 Task: In the event  named  Webinar: Introduction to Influencer Marketing Strategies, Set a range of dates when you can accept meetings  '5 Jun â€" 30 Jun 2023'. Select a duration of  15 min. Select working hours  	_x000D_
MON- SAT 10:30am â€" 6:00pm. Add time before or after your events  as 15 min. Set the frequency of available time slots for invitees as  15 min. Set the minimum notice period and maximum events allowed per day as  42 hours and 4. , logged in from the account softage.4@softage.net and add another guest for the event, softage.3@softage.net
Action: Mouse pressed left at (521, 385)
Screenshot: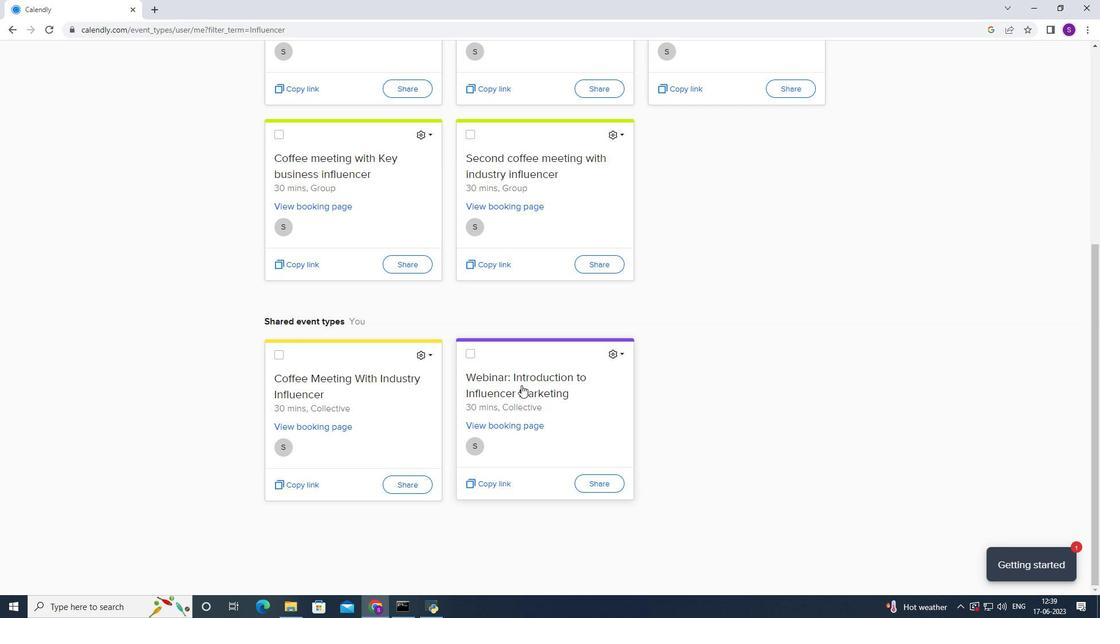 
Action: Mouse moved to (375, 254)
Screenshot: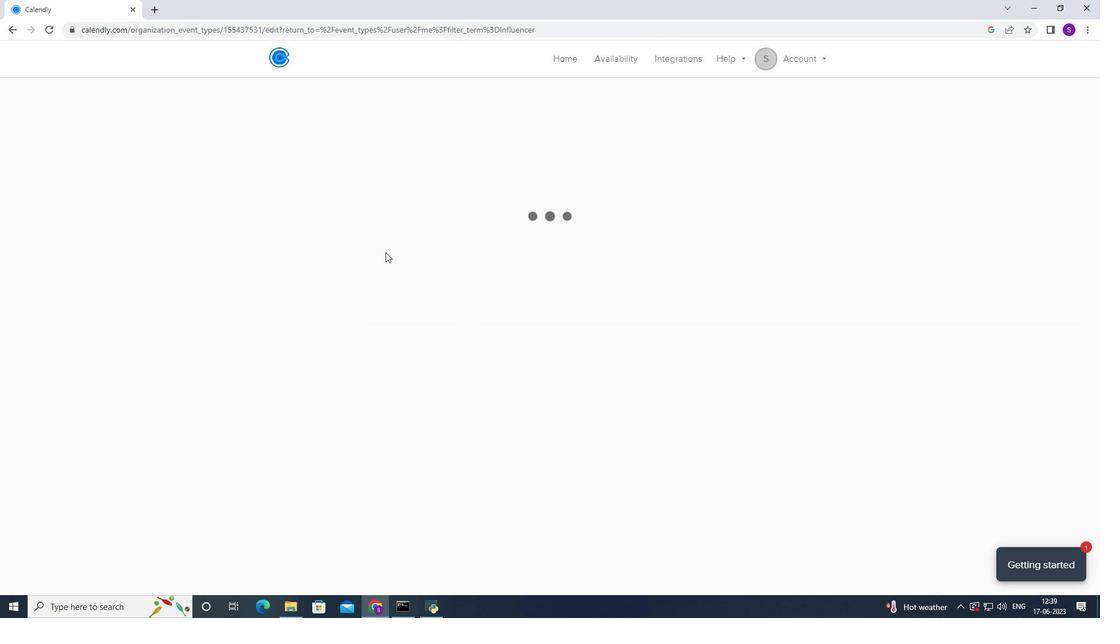 
Action: Mouse scrolled (375, 253) with delta (0, 0)
Screenshot: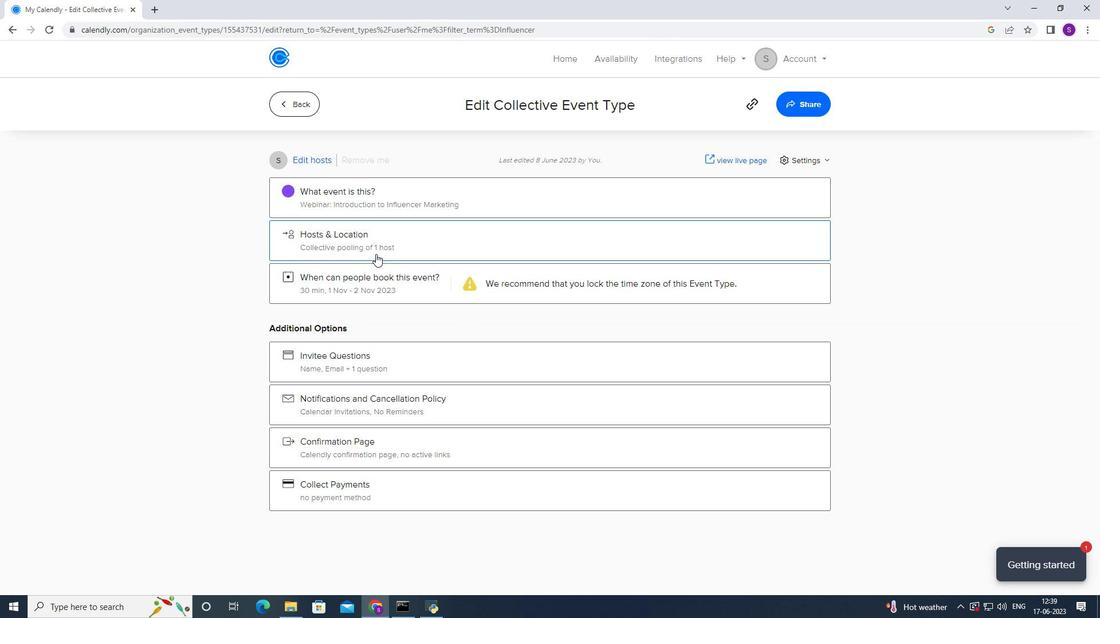 
Action: Mouse moved to (343, 283)
Screenshot: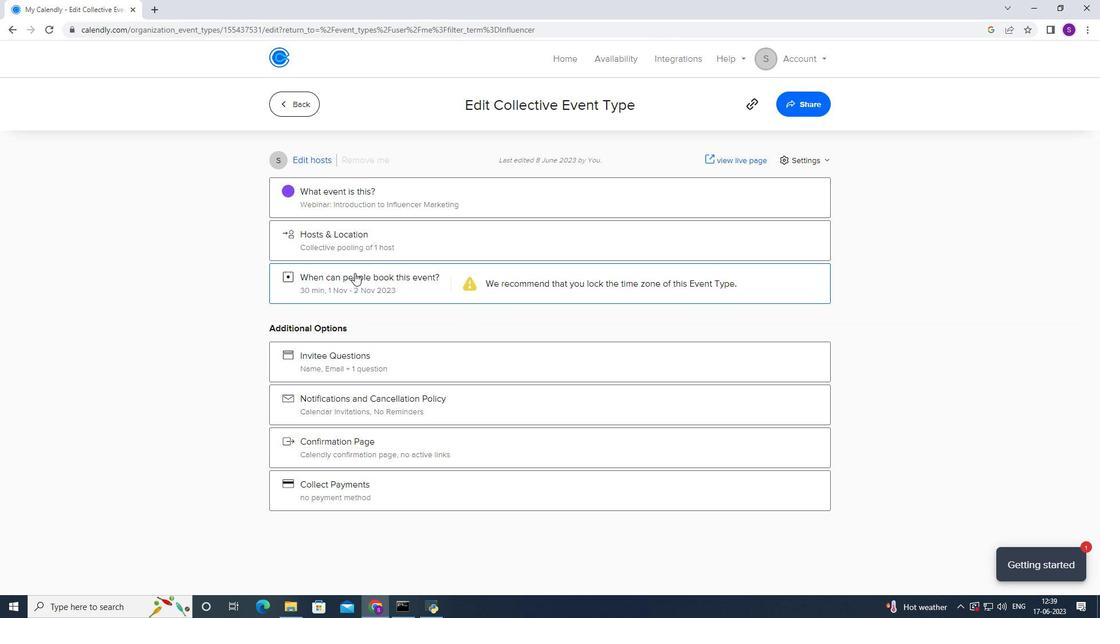 
Action: Mouse pressed left at (343, 283)
Screenshot: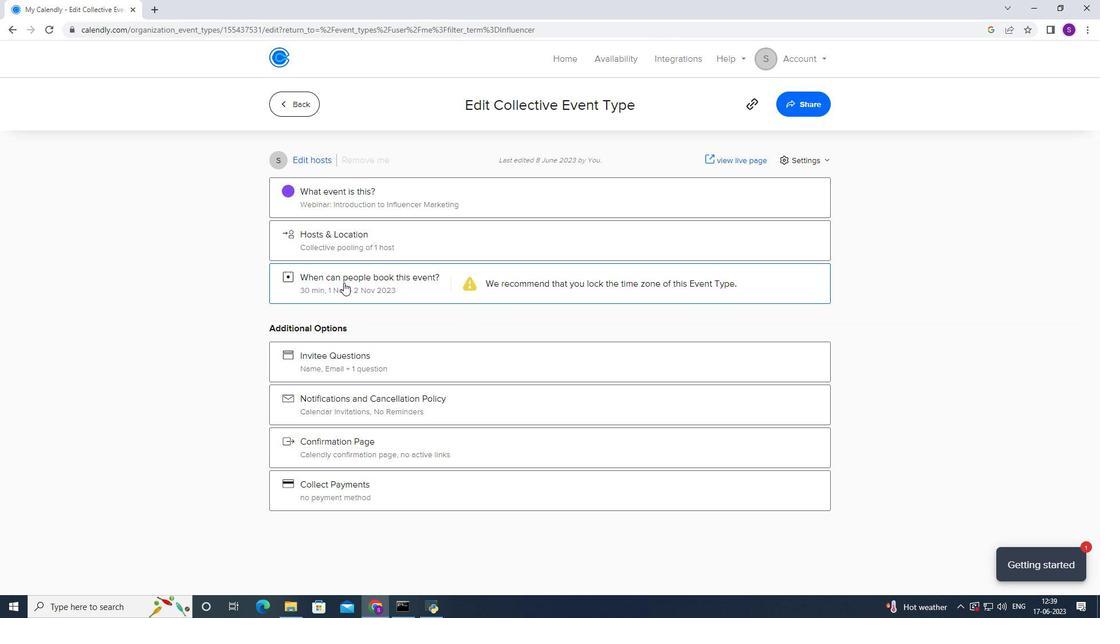 
Action: Mouse moved to (343, 336)
Screenshot: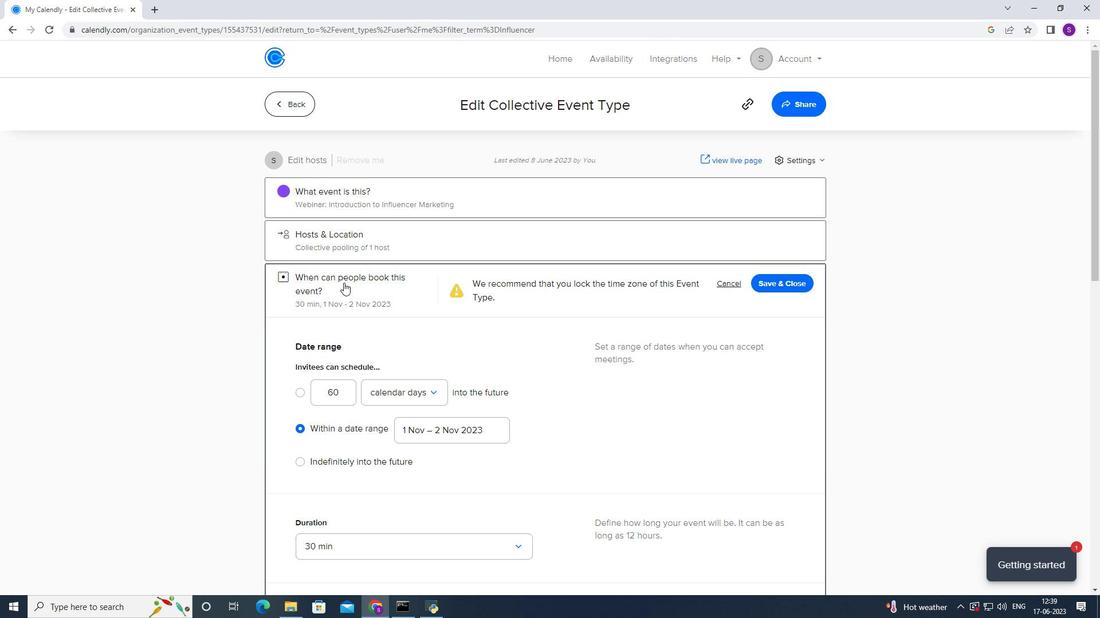 
Action: Mouse scrolled (343, 335) with delta (0, 0)
Screenshot: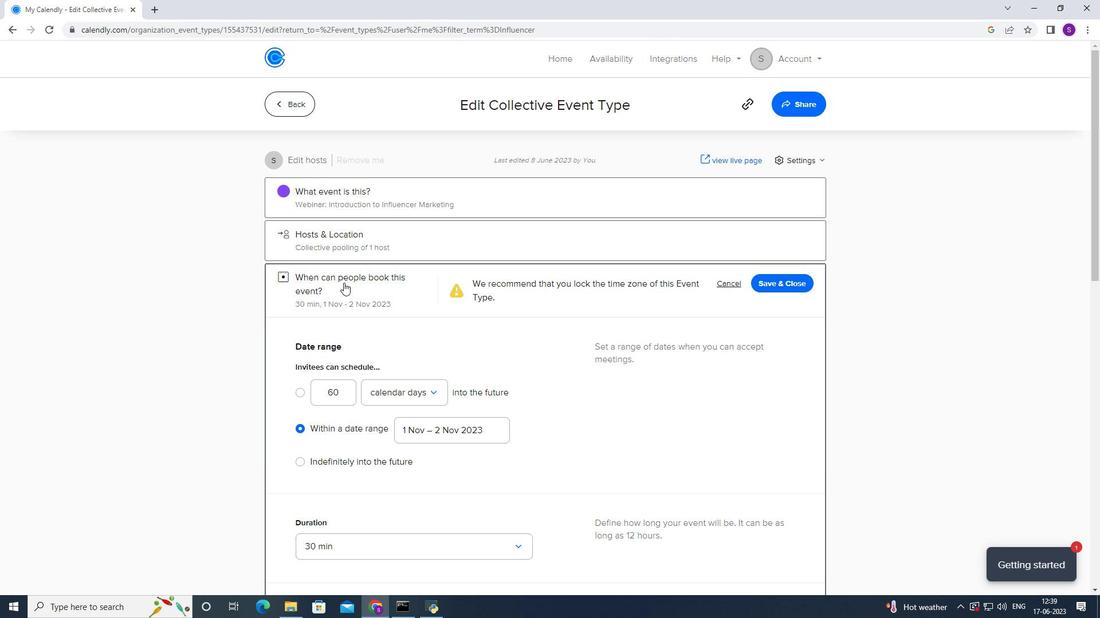 
Action: Mouse moved to (343, 336)
Screenshot: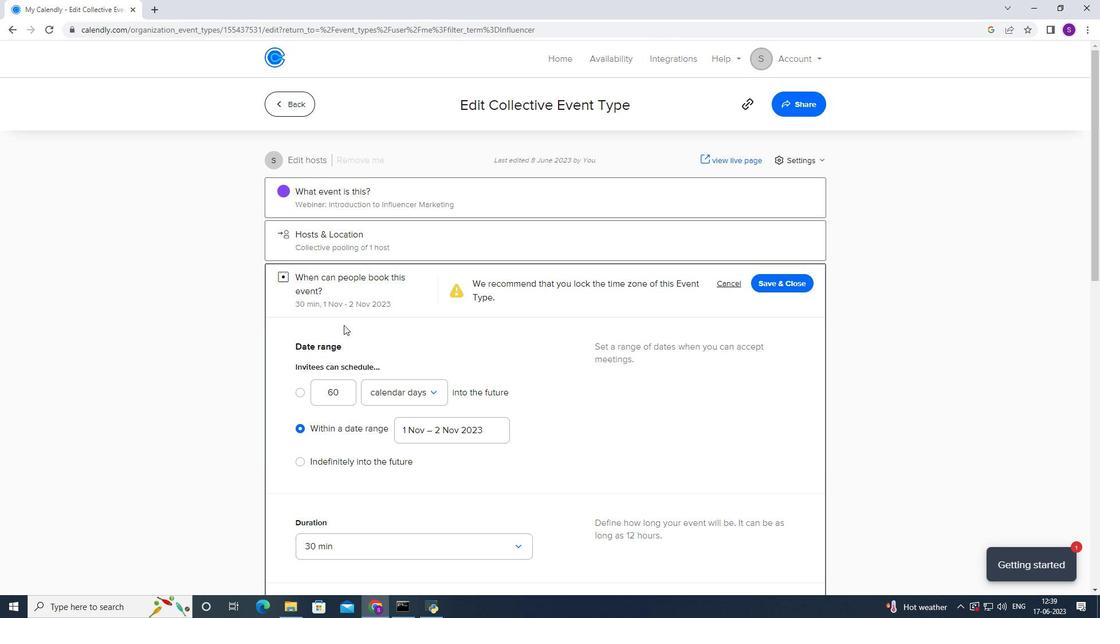 
Action: Mouse scrolled (343, 335) with delta (0, 0)
Screenshot: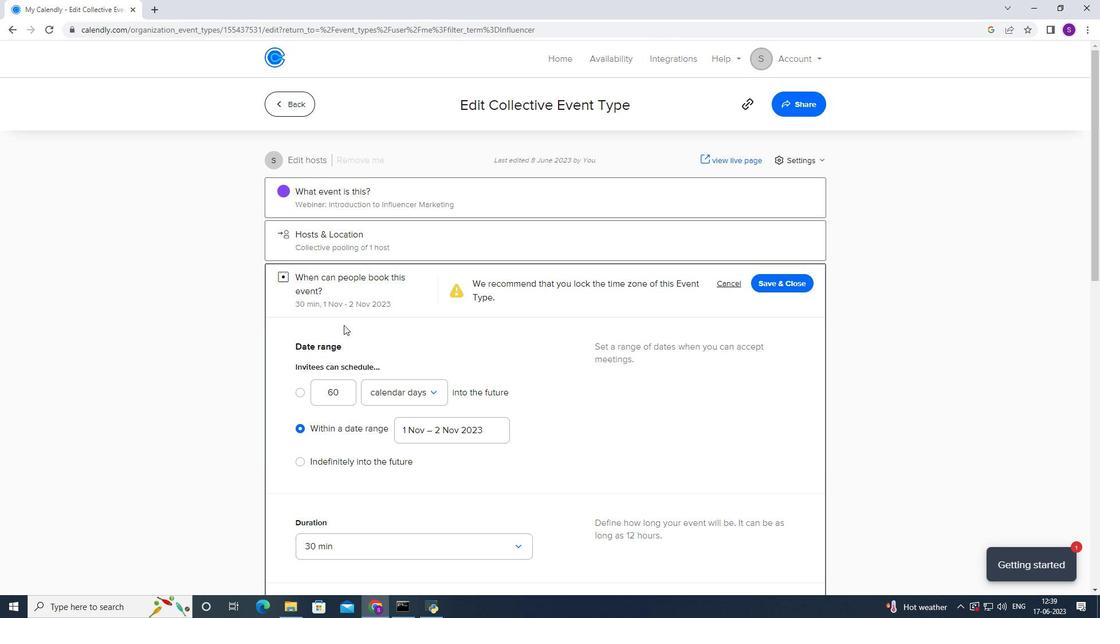
Action: Mouse moved to (342, 336)
Screenshot: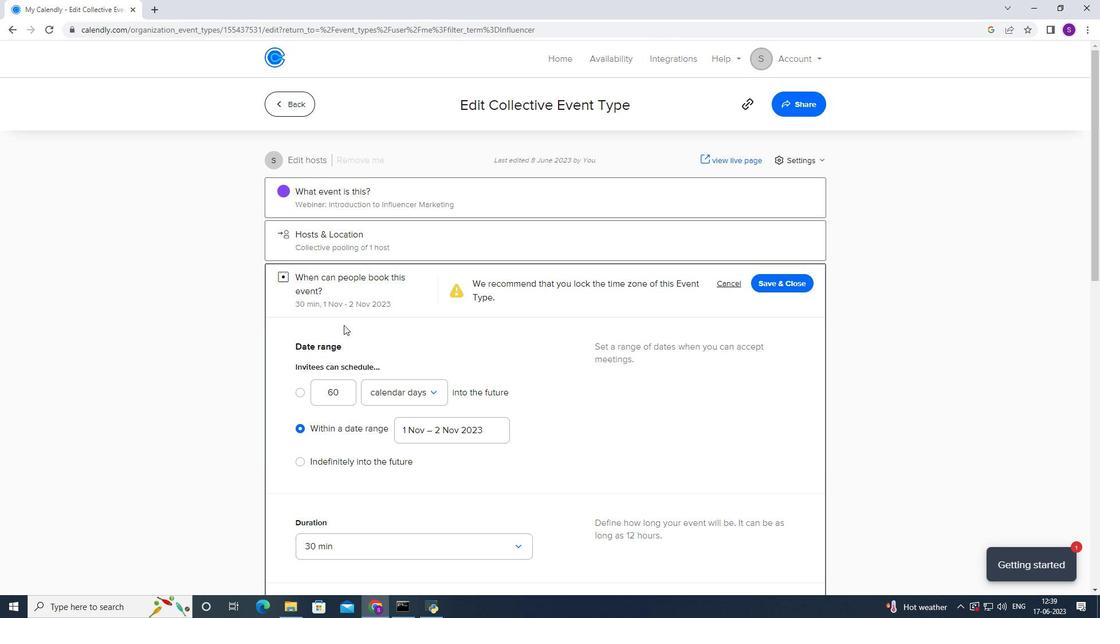 
Action: Mouse scrolled (342, 335) with delta (0, 0)
Screenshot: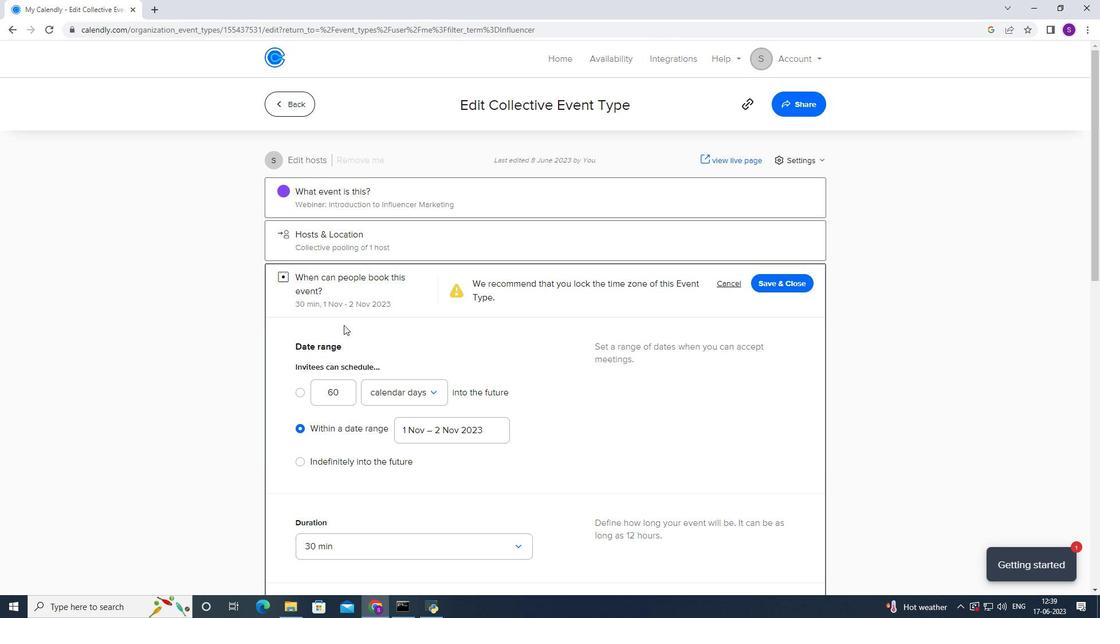 
Action: Mouse moved to (416, 253)
Screenshot: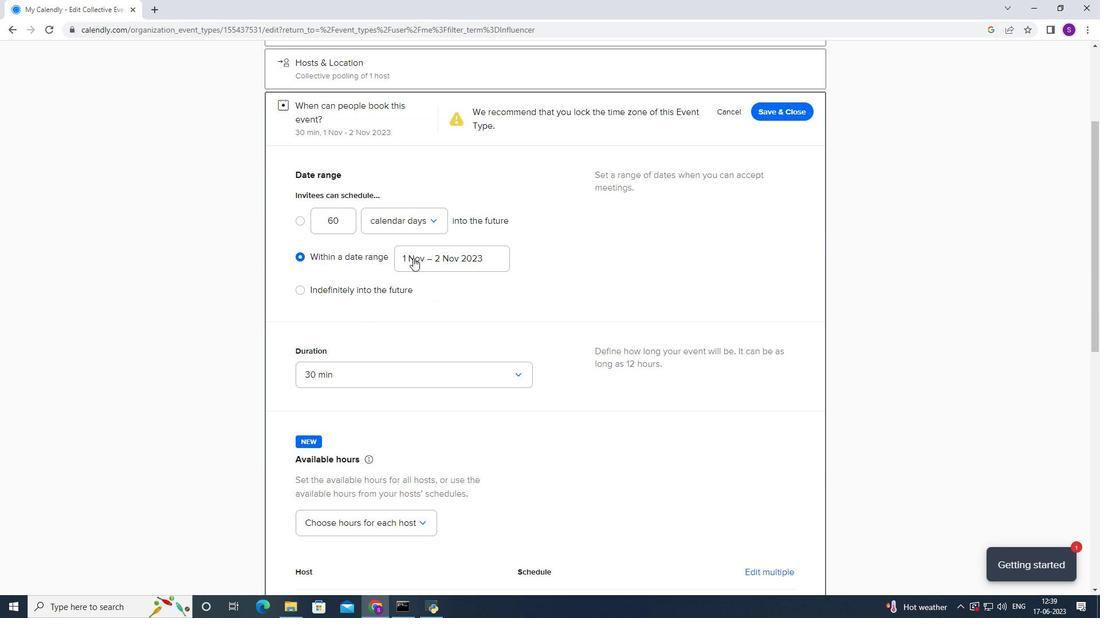 
Action: Mouse pressed left at (416, 253)
Screenshot: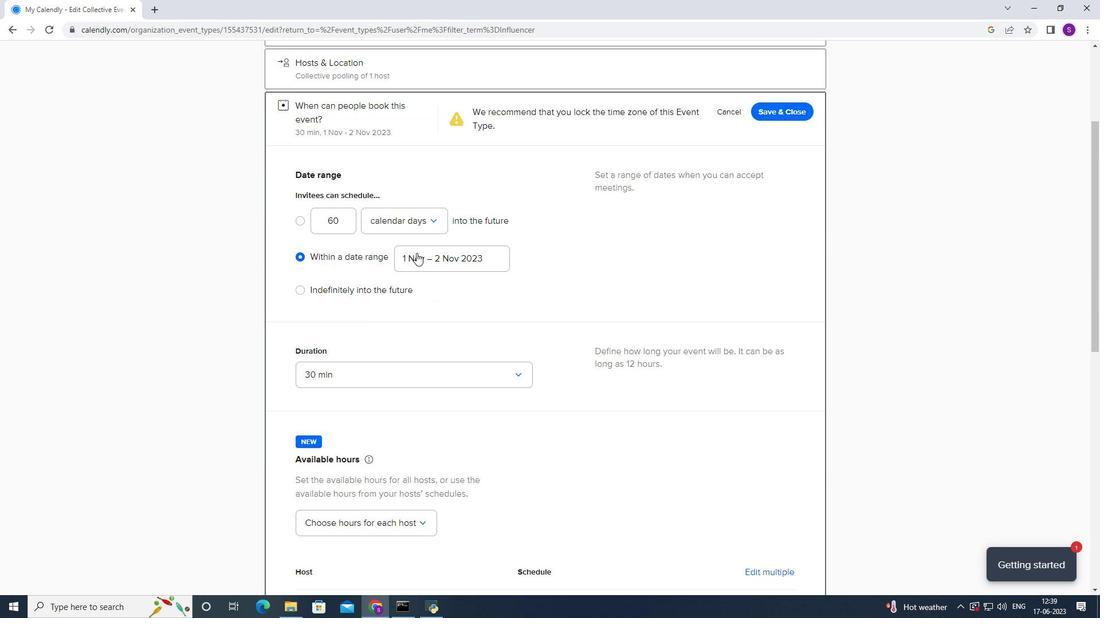 
Action: Mouse moved to (248, 350)
Screenshot: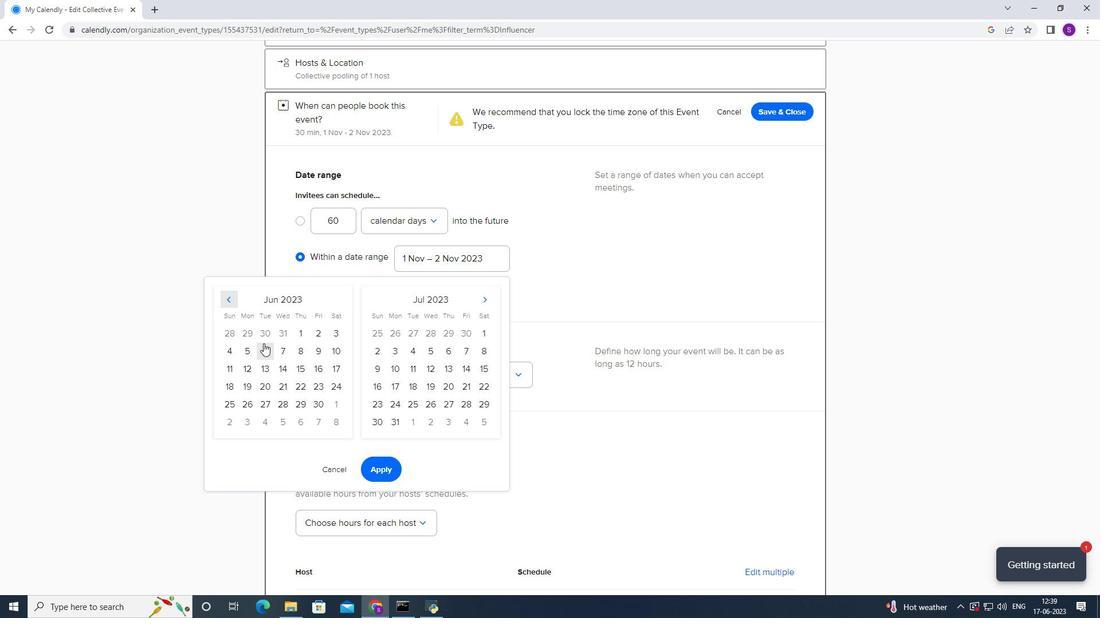 
Action: Mouse pressed left at (248, 350)
Screenshot: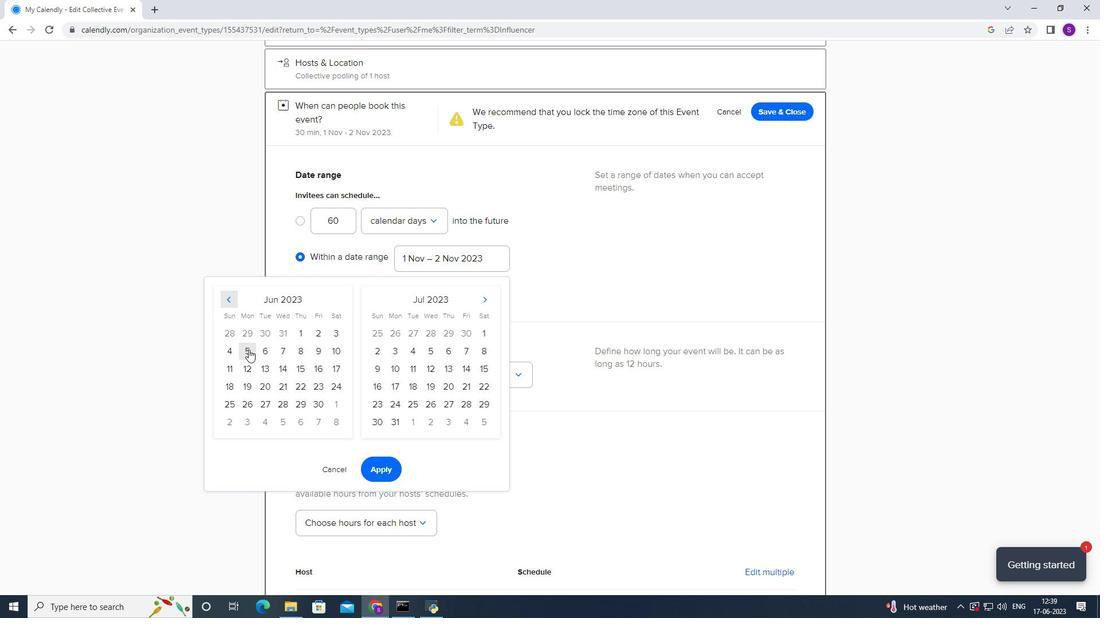 
Action: Mouse moved to (314, 404)
Screenshot: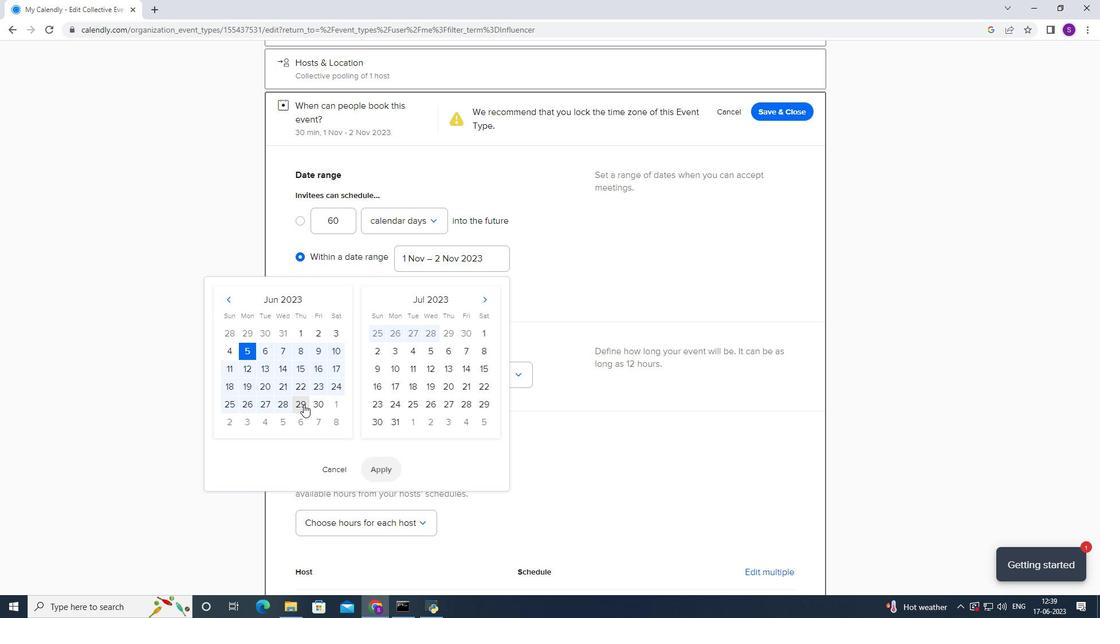 
Action: Mouse pressed left at (314, 404)
Screenshot: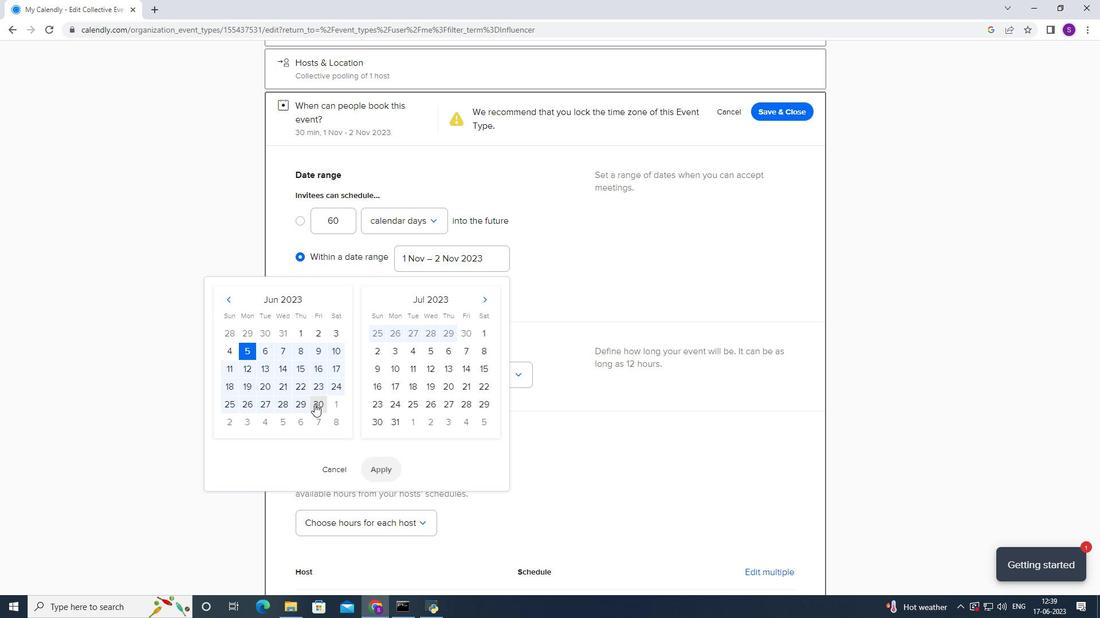 
Action: Mouse moved to (377, 465)
Screenshot: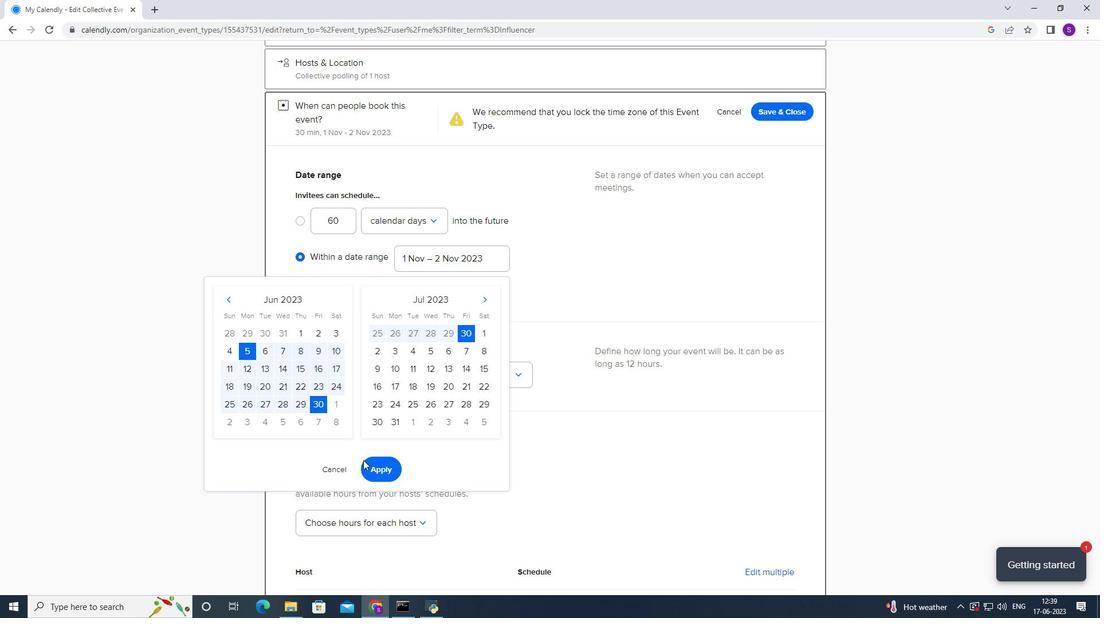 
Action: Mouse pressed left at (377, 465)
Screenshot: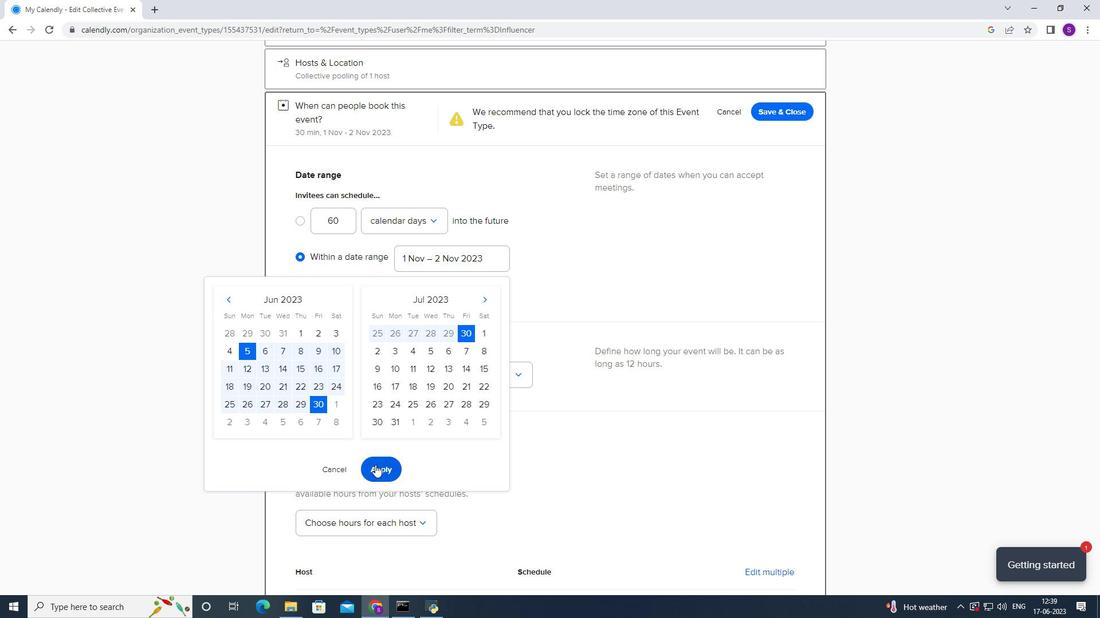 
Action: Mouse moved to (386, 323)
Screenshot: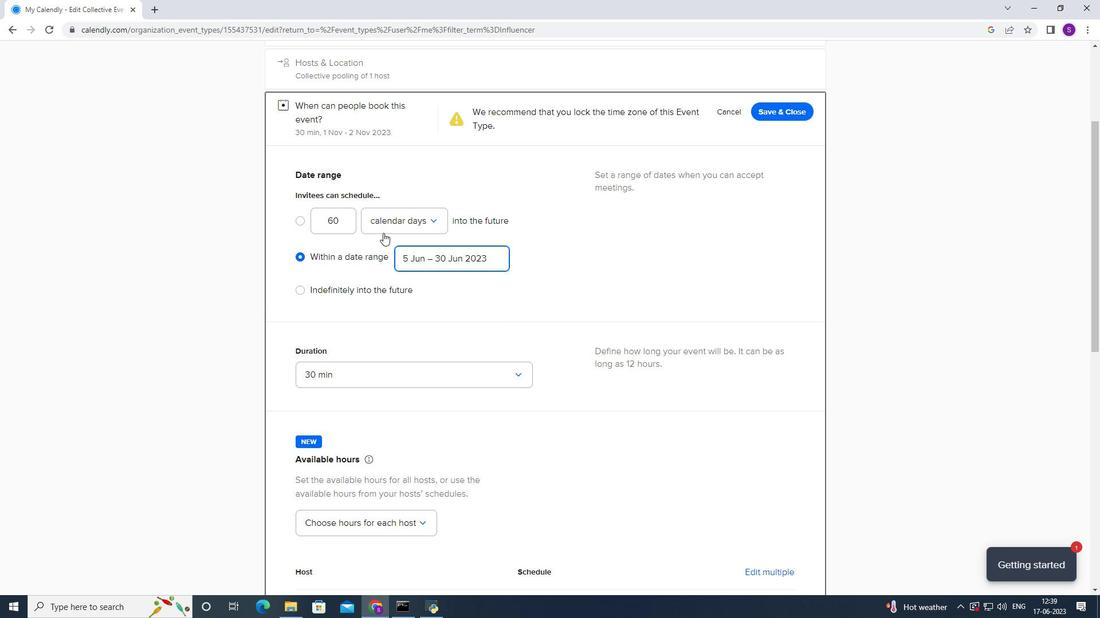 
Action: Mouse scrolled (387, 297) with delta (0, 0)
Screenshot: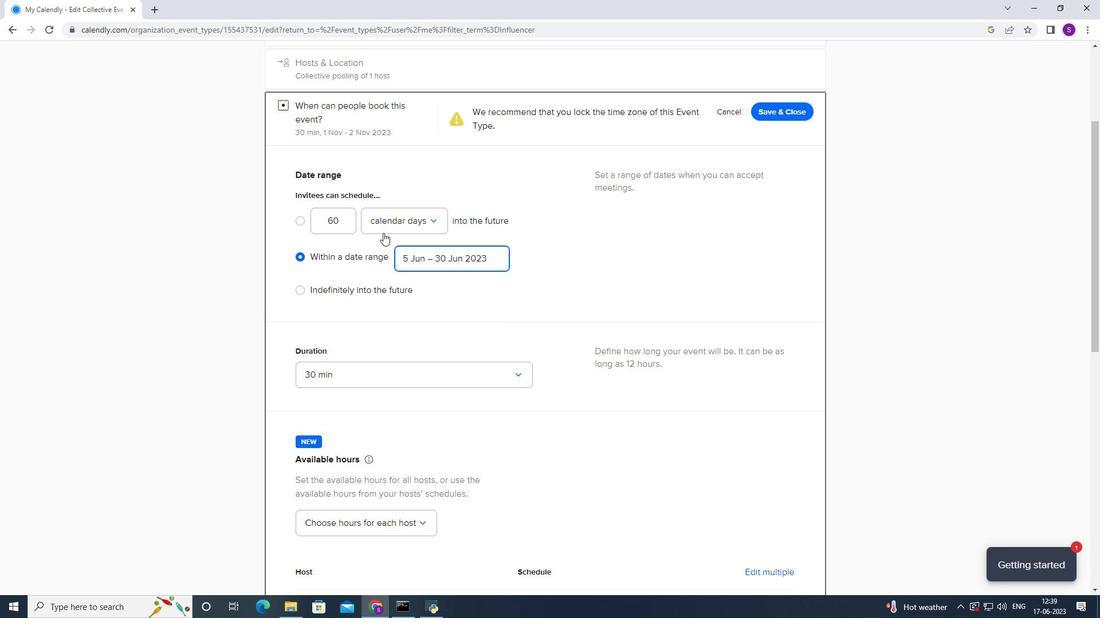 
Action: Mouse scrolled (386, 322) with delta (0, 0)
Screenshot: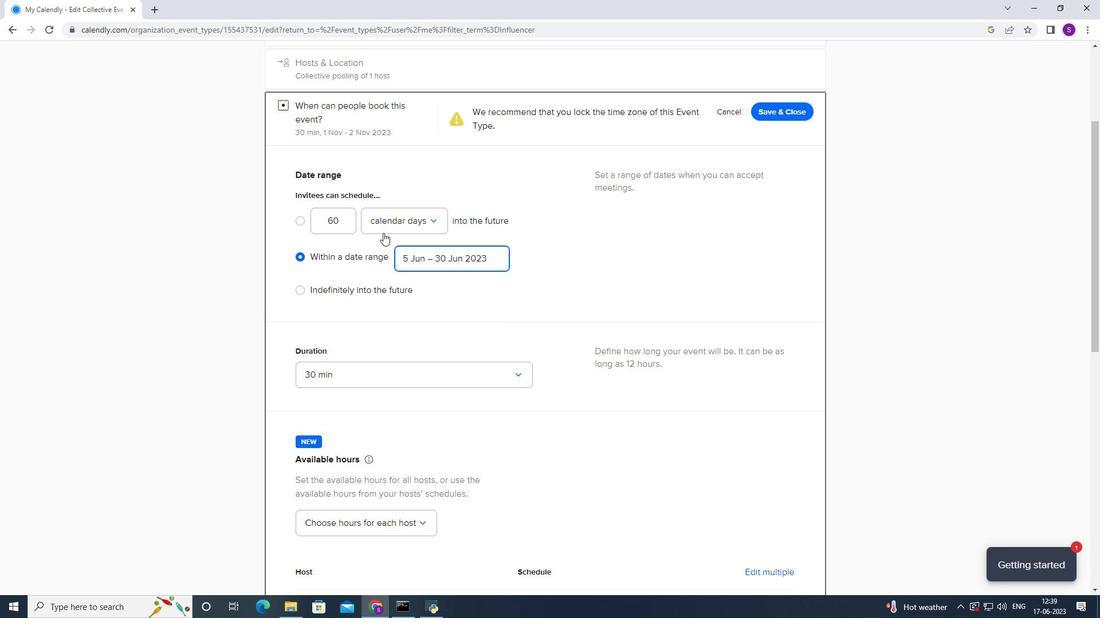 
Action: Mouse scrolled (386, 322) with delta (0, 0)
Screenshot: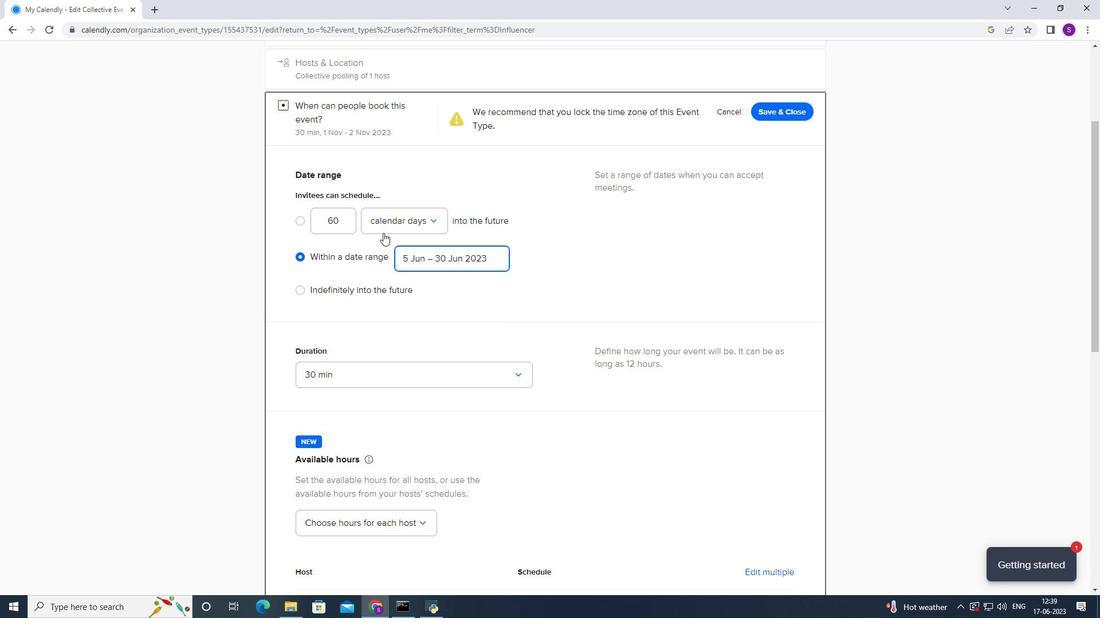 
Action: Mouse scrolled (386, 322) with delta (0, 0)
Screenshot: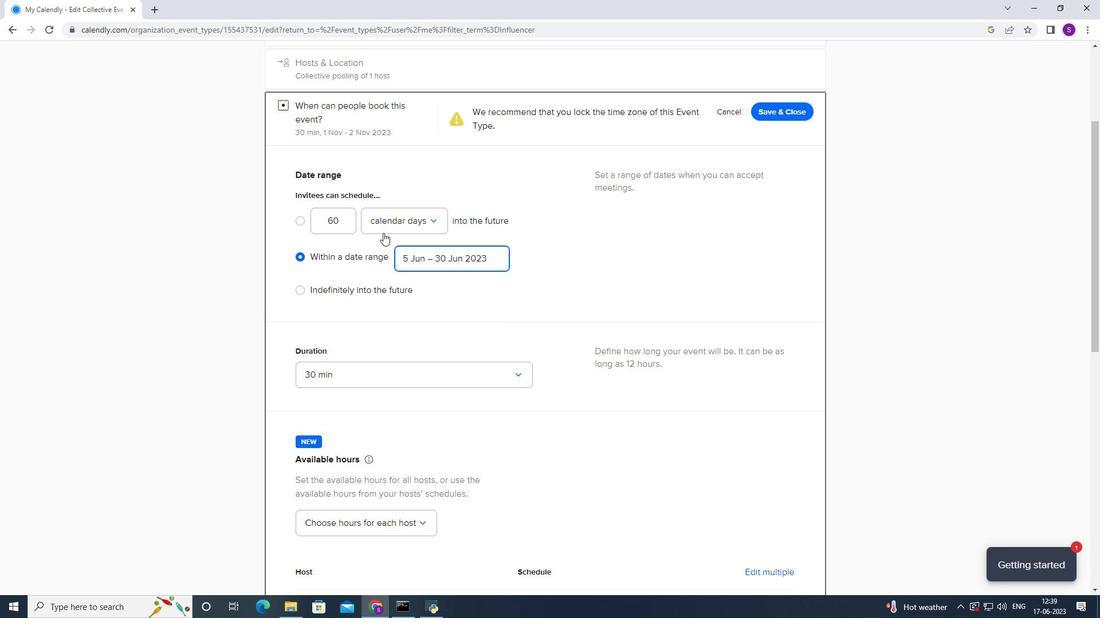 
Action: Mouse moved to (386, 318)
Screenshot: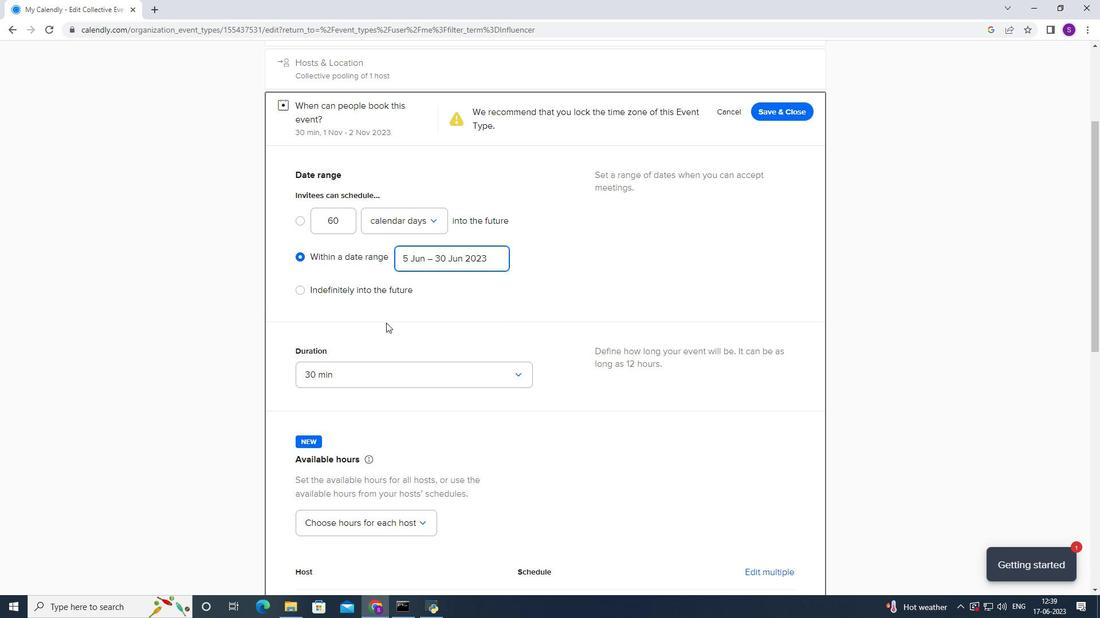 
Action: Mouse scrolled (386, 319) with delta (0, 0)
Screenshot: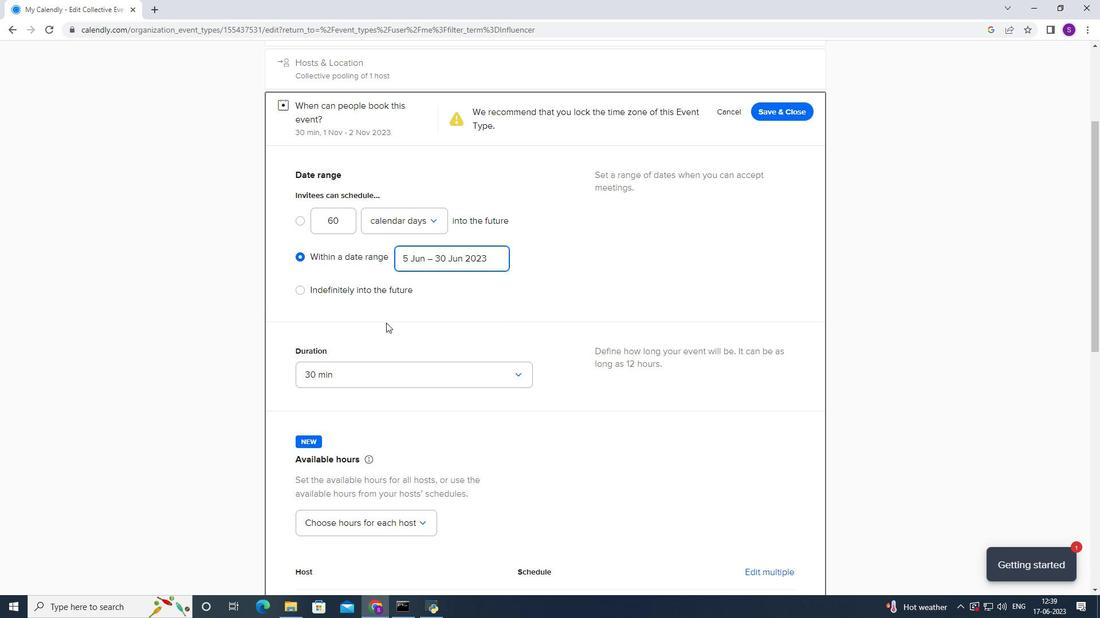 
Action: Mouse moved to (402, 275)
Screenshot: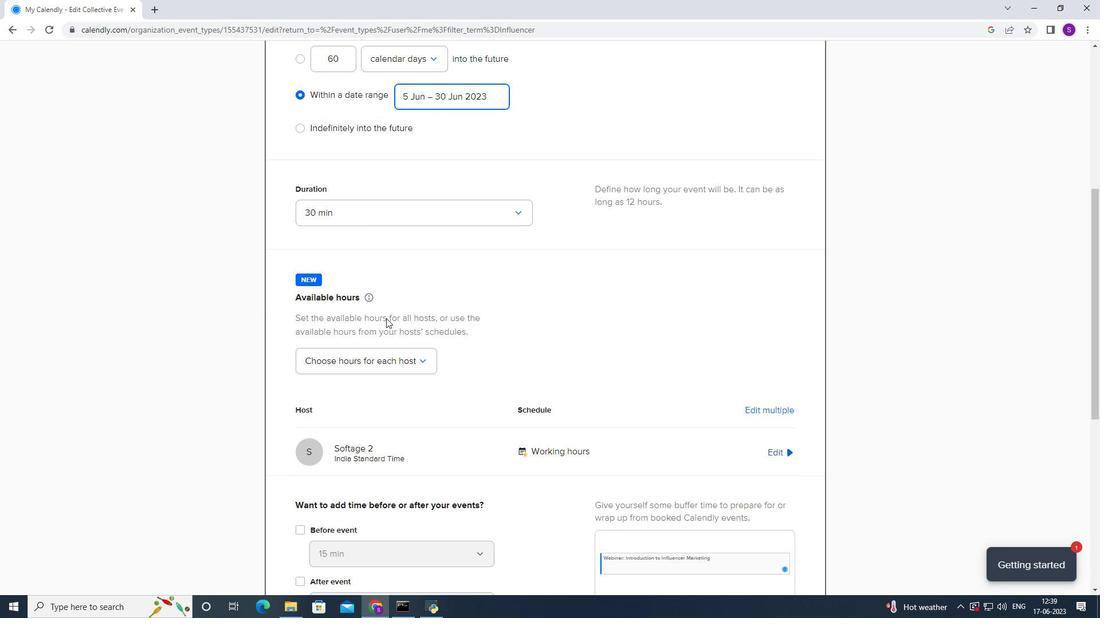 
Action: Mouse scrolled (402, 276) with delta (0, 0)
Screenshot: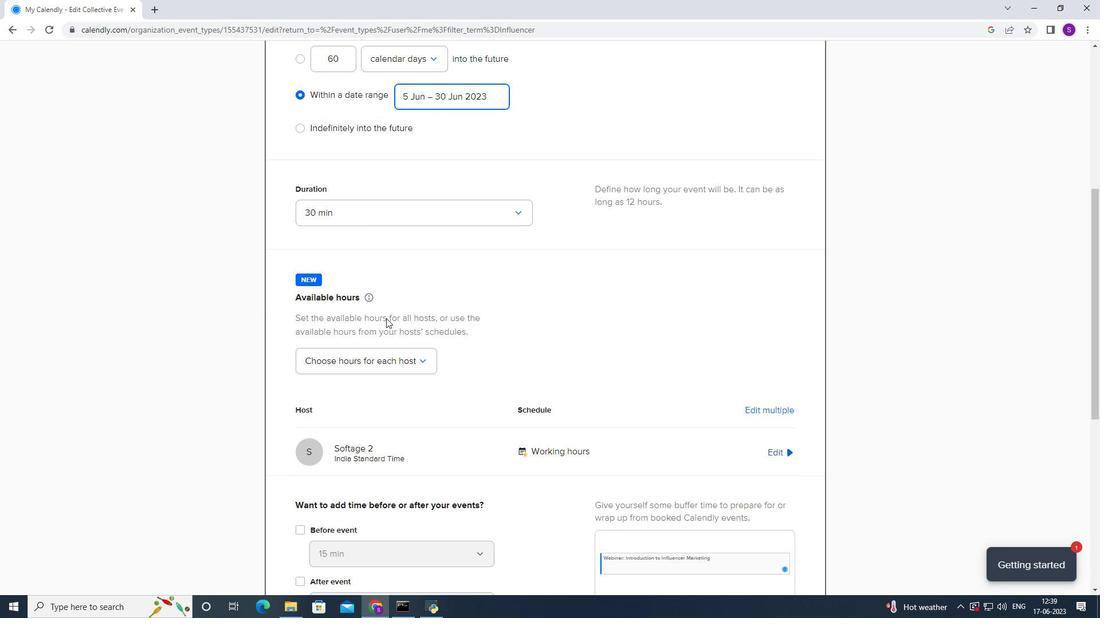 
Action: Mouse moved to (385, 250)
Screenshot: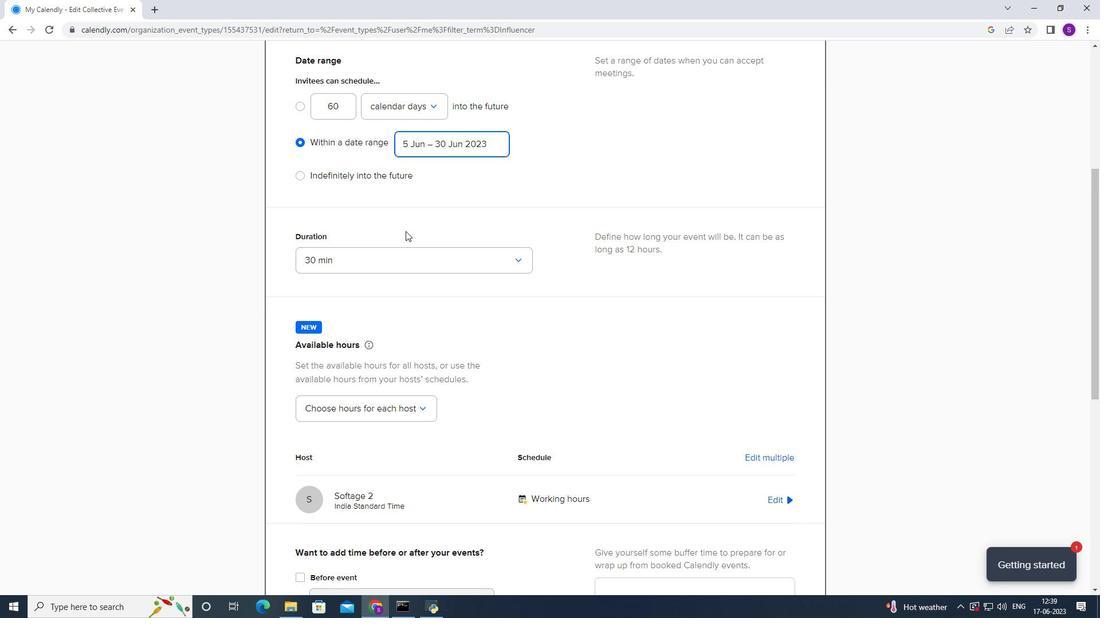 
Action: Mouse pressed left at (385, 250)
Screenshot: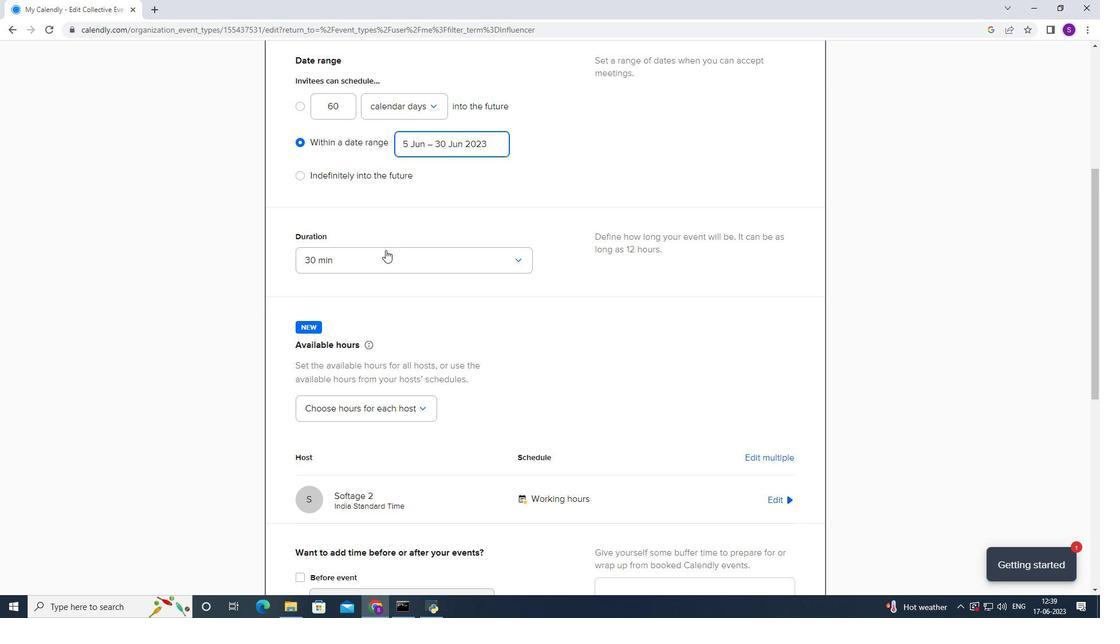 
Action: Mouse moved to (370, 288)
Screenshot: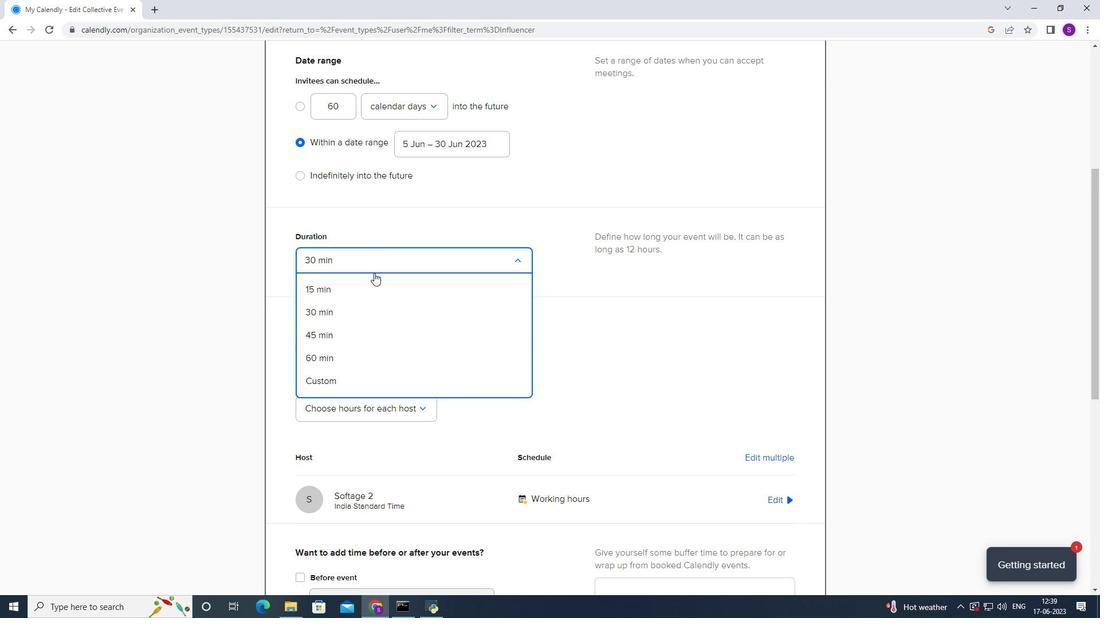 
Action: Mouse scrolled (370, 287) with delta (0, 0)
Screenshot: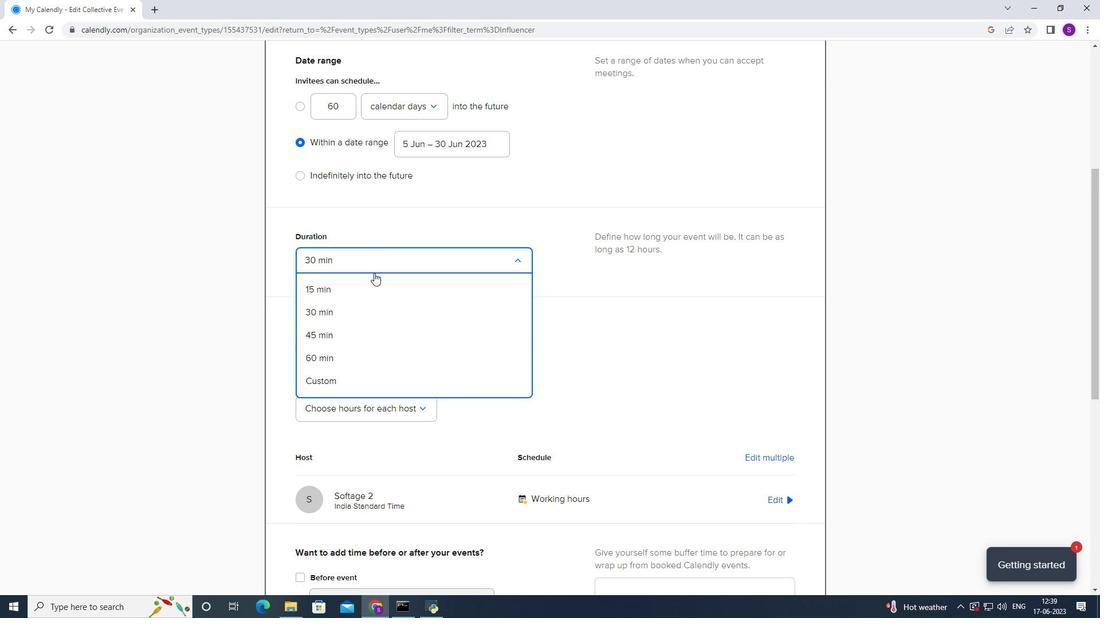 
Action: Mouse moved to (369, 289)
Screenshot: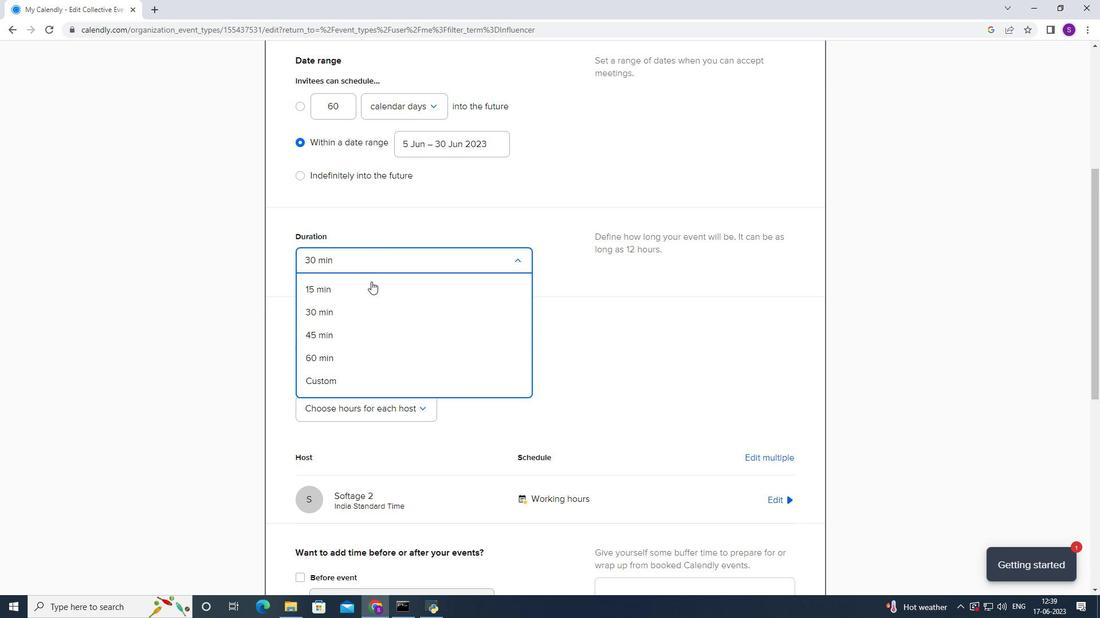 
Action: Mouse scrolled (369, 289) with delta (0, 0)
Screenshot: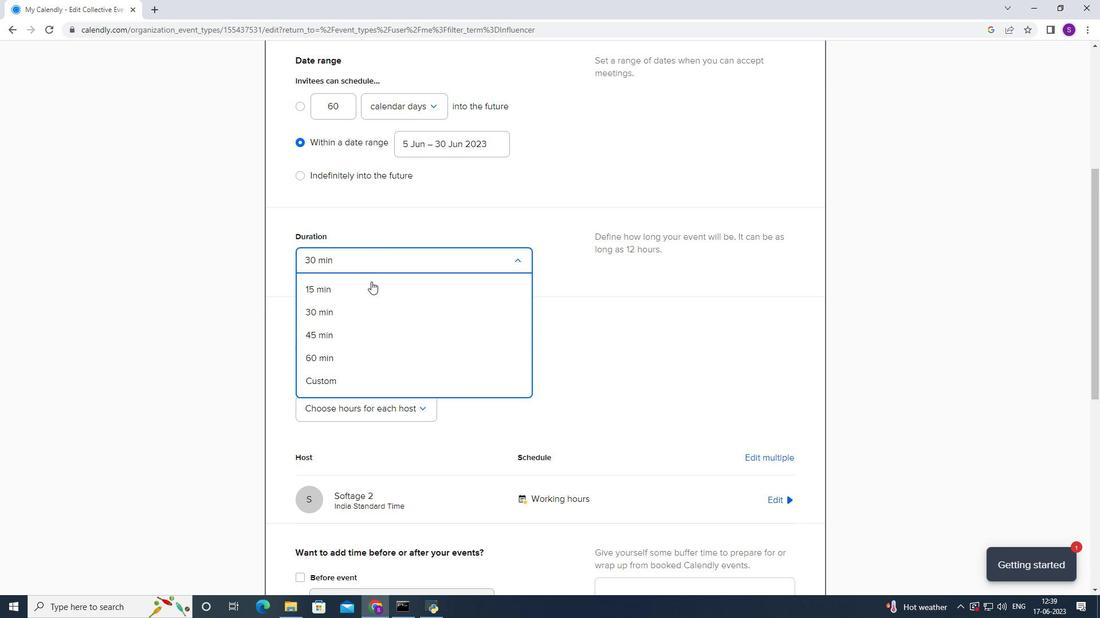 
Action: Mouse moved to (388, 182)
Screenshot: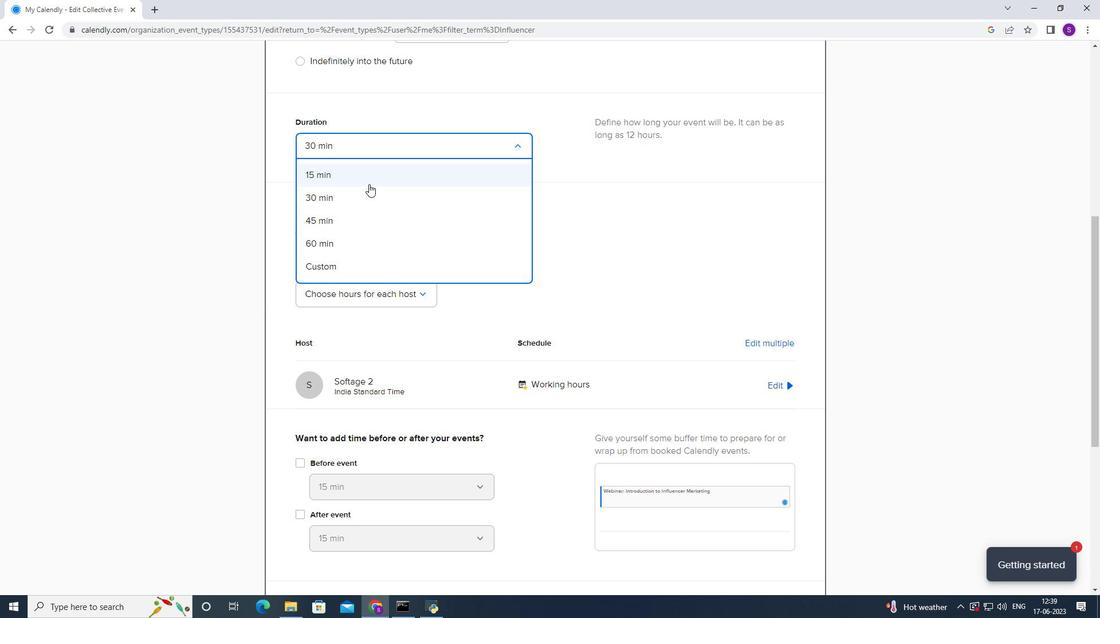 
Action: Mouse pressed left at (388, 182)
Screenshot: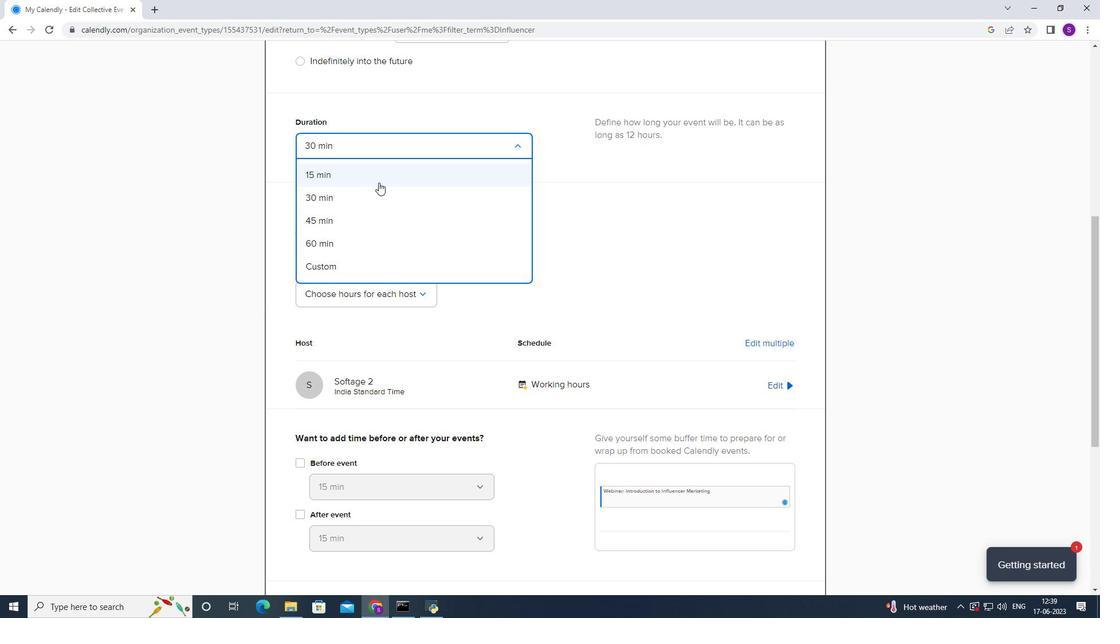 
Action: Mouse moved to (358, 318)
Screenshot: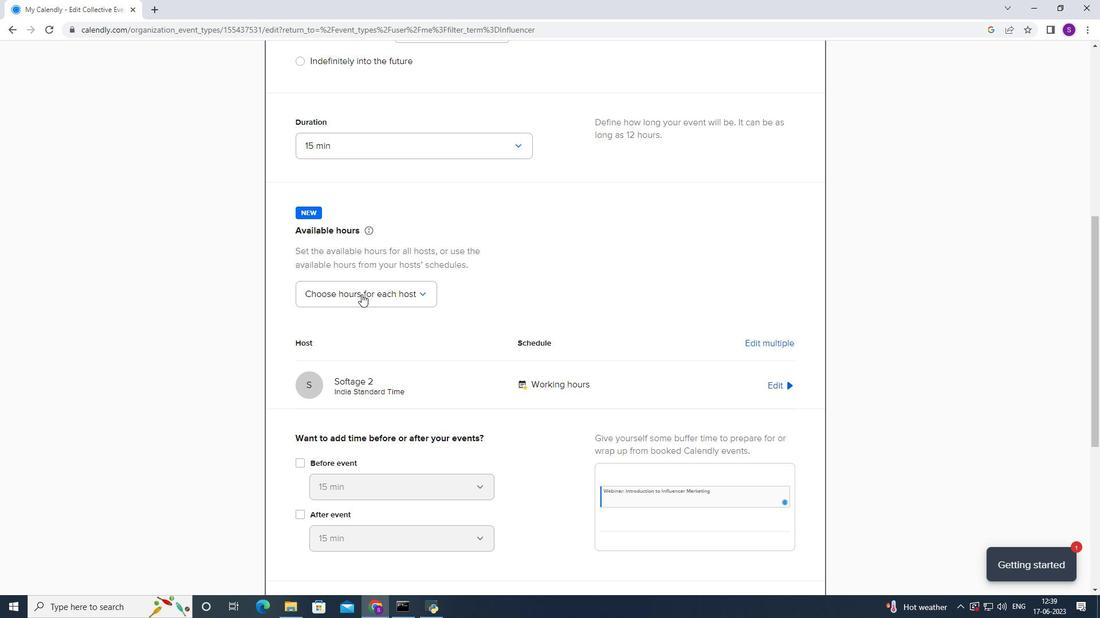 
Action: Mouse scrolled (358, 317) with delta (0, 0)
Screenshot: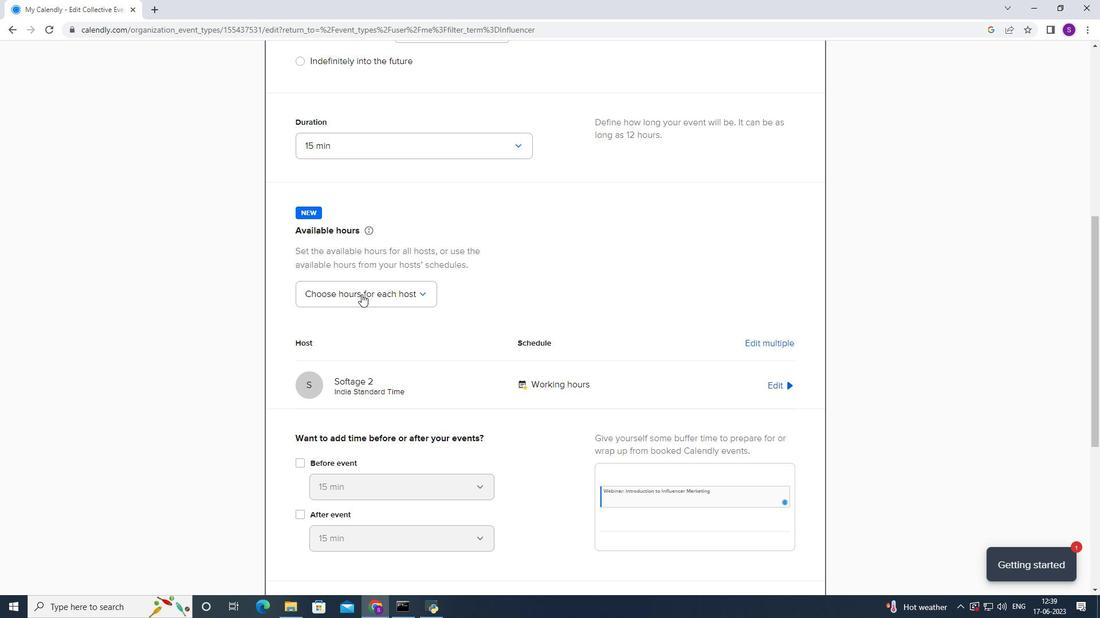 
Action: Mouse scrolled (358, 317) with delta (0, 0)
Screenshot: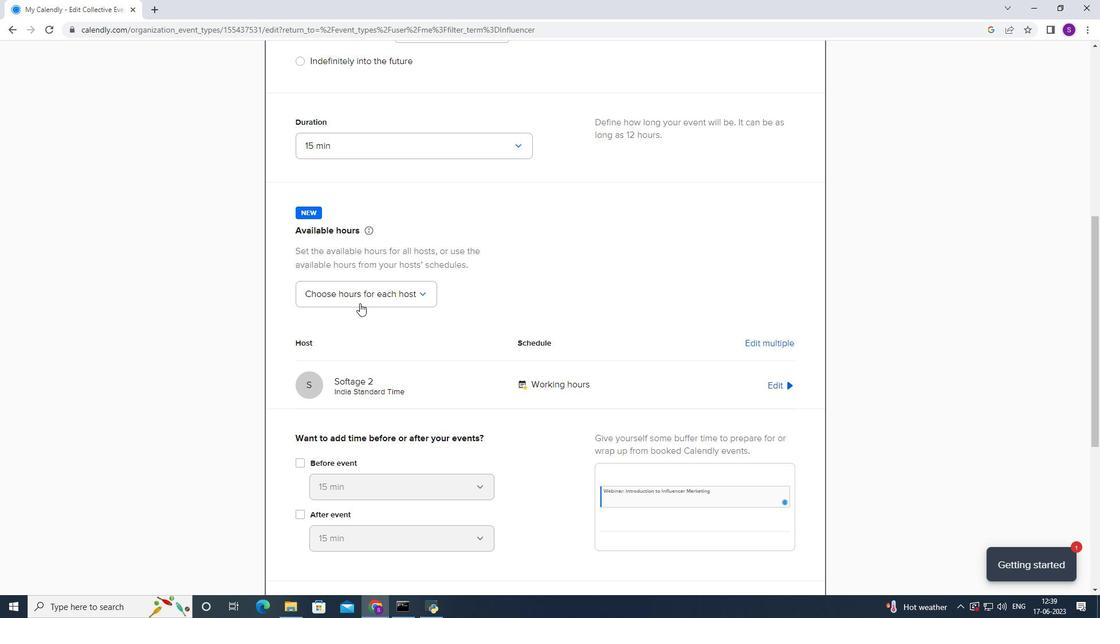 
Action: Mouse moved to (783, 274)
Screenshot: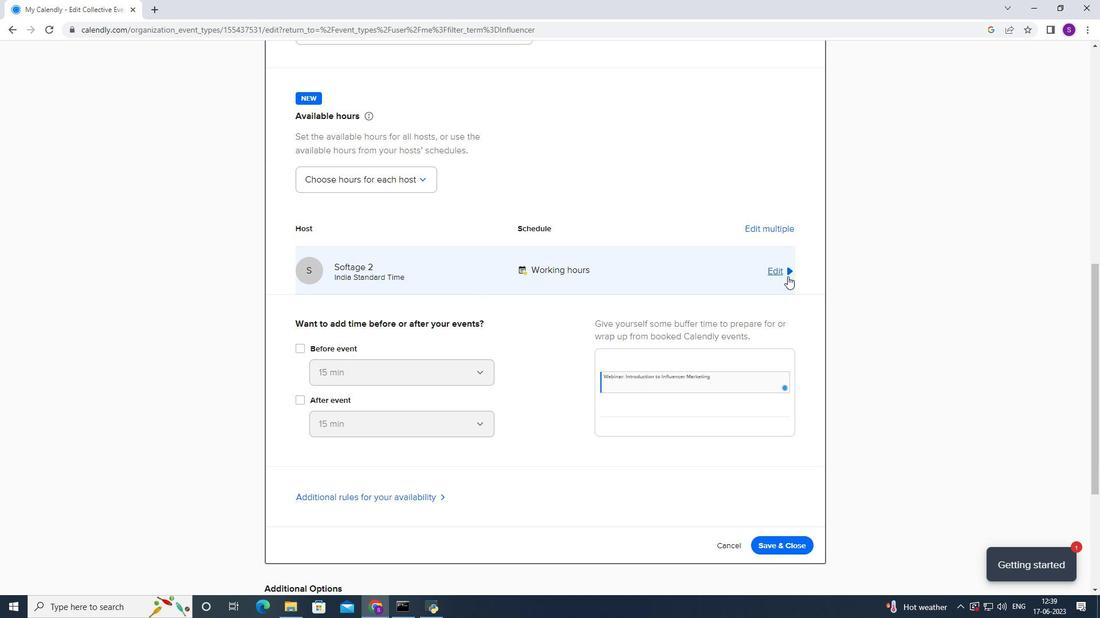 
Action: Mouse pressed left at (783, 274)
Screenshot: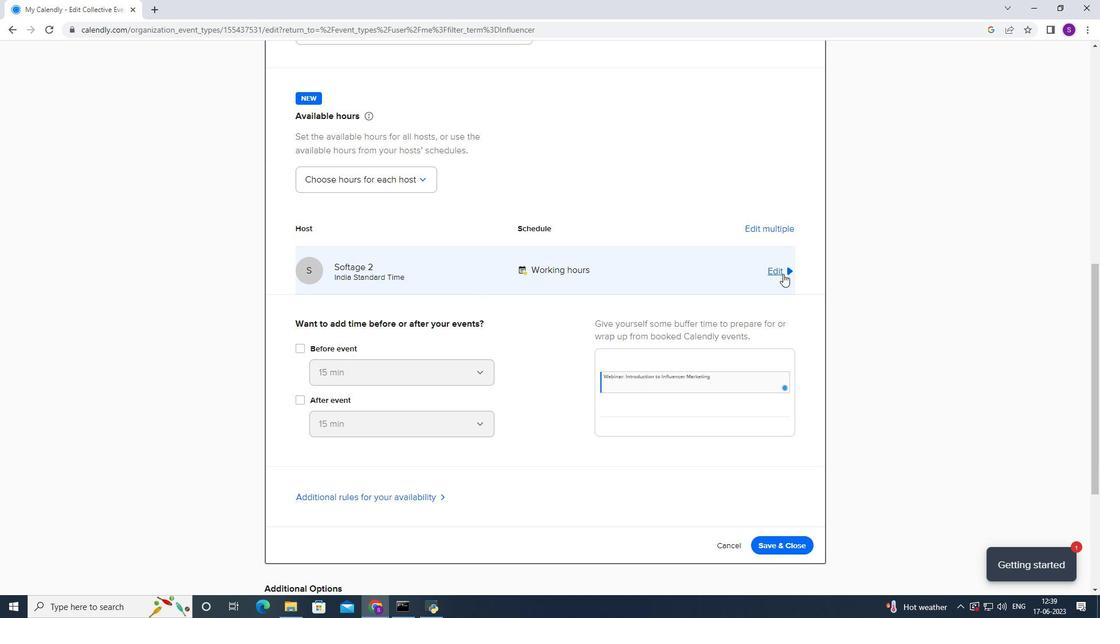 
Action: Mouse moved to (390, 327)
Screenshot: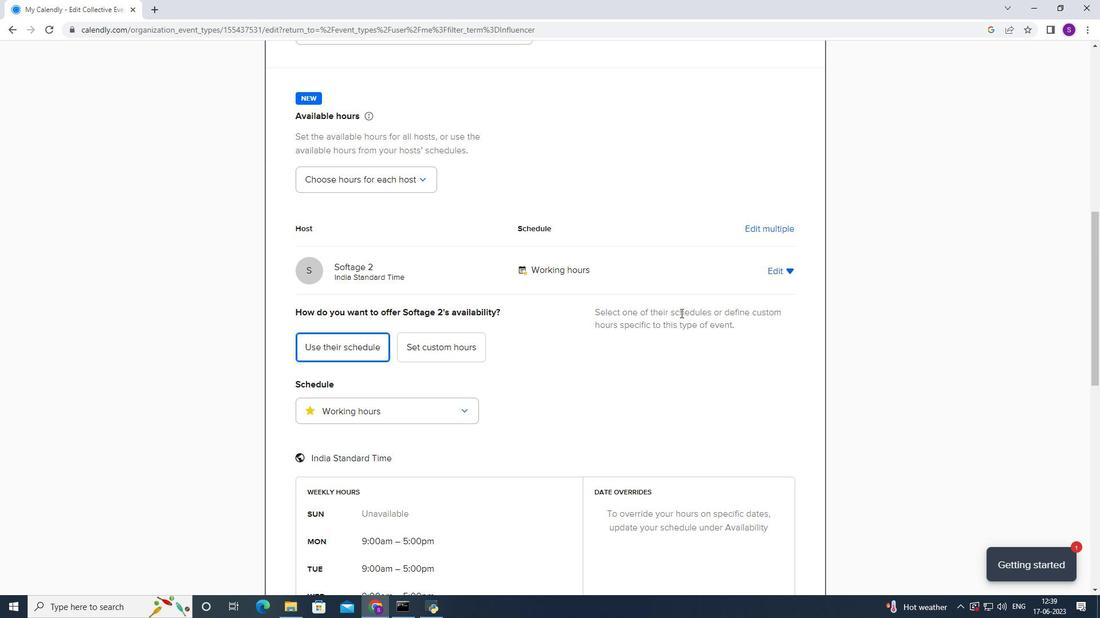 
Action: Mouse scrolled (390, 326) with delta (0, 0)
Screenshot: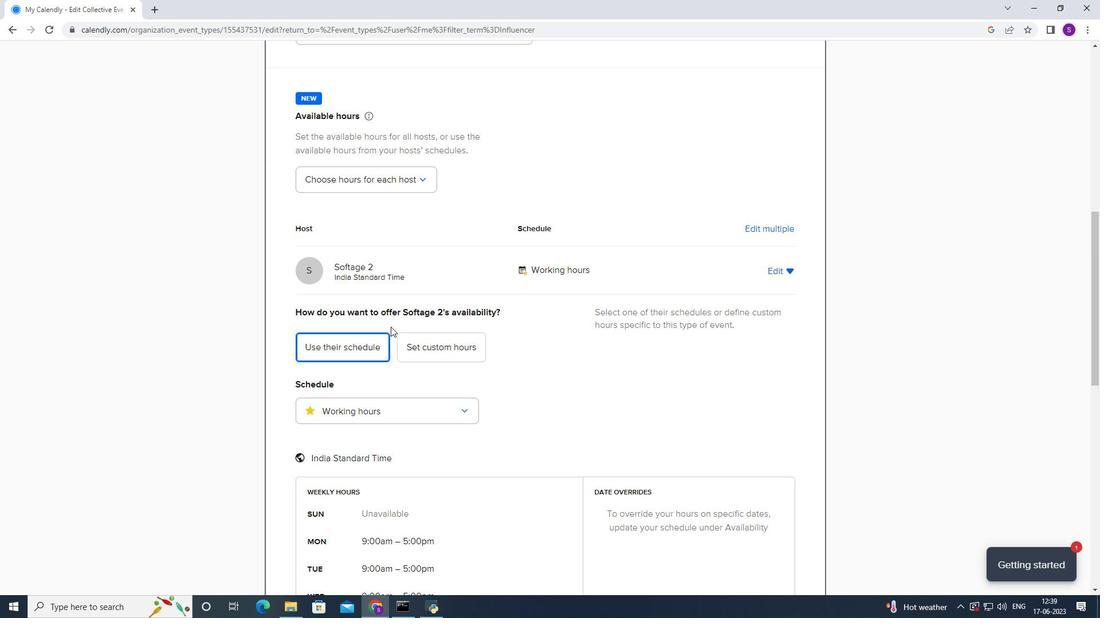 
Action: Mouse scrolled (390, 326) with delta (0, 0)
Screenshot: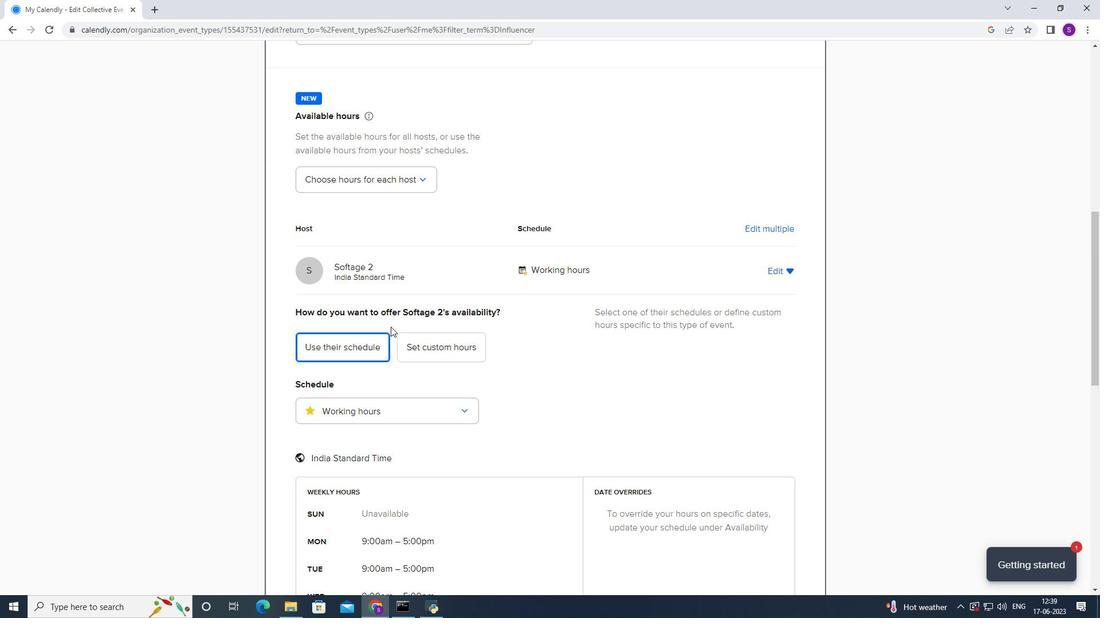 
Action: Mouse scrolled (390, 326) with delta (0, 0)
Screenshot: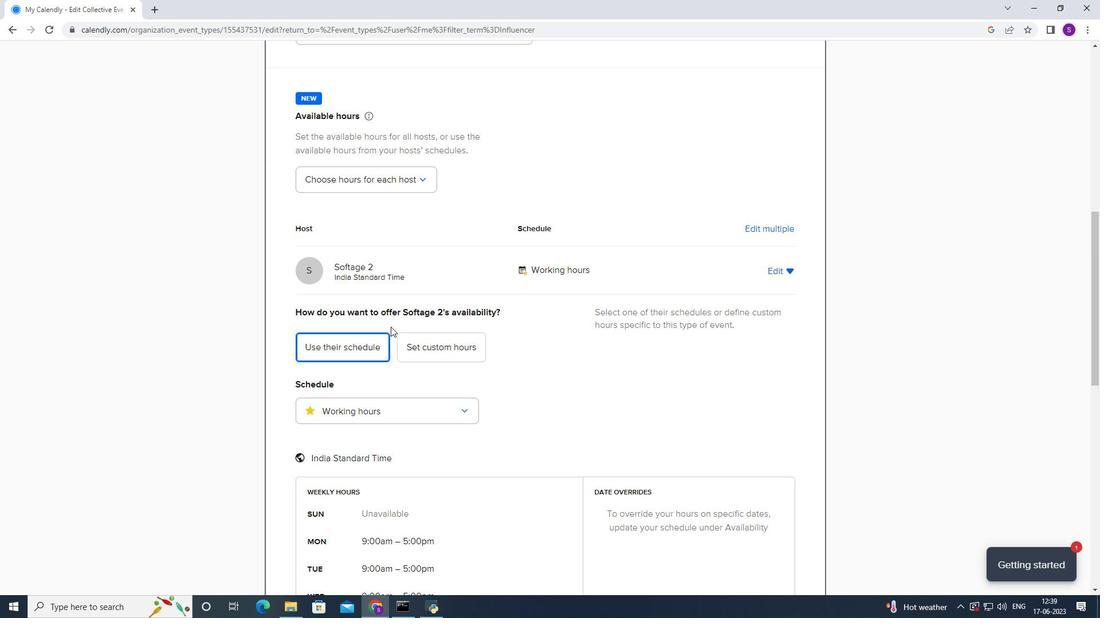 
Action: Mouse moved to (490, 172)
Screenshot: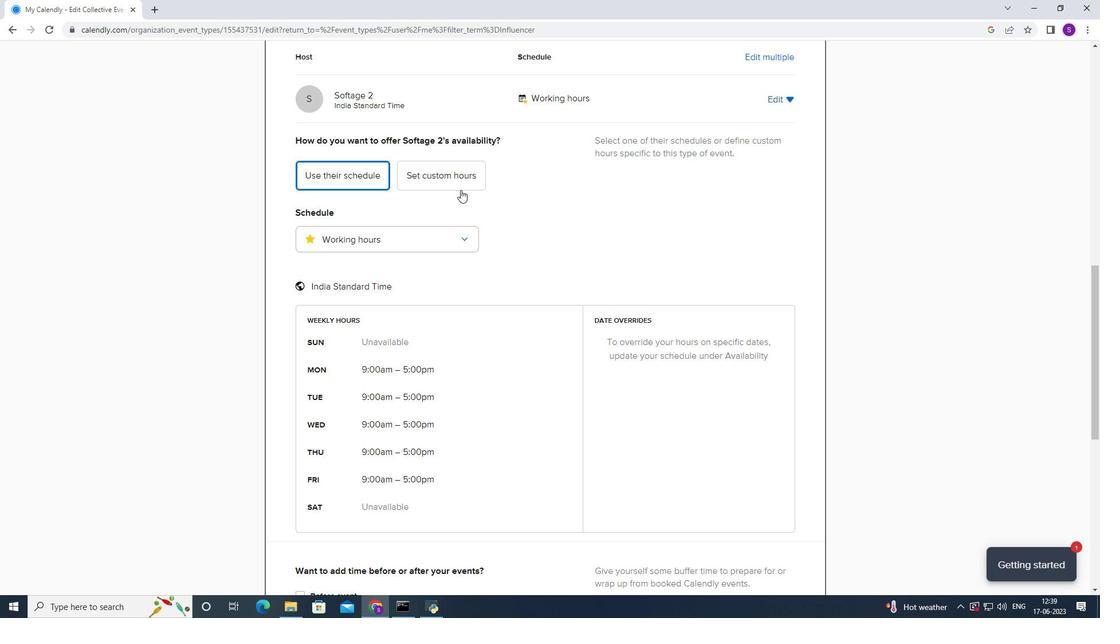 
Action: Mouse pressed left at (490, 172)
Screenshot: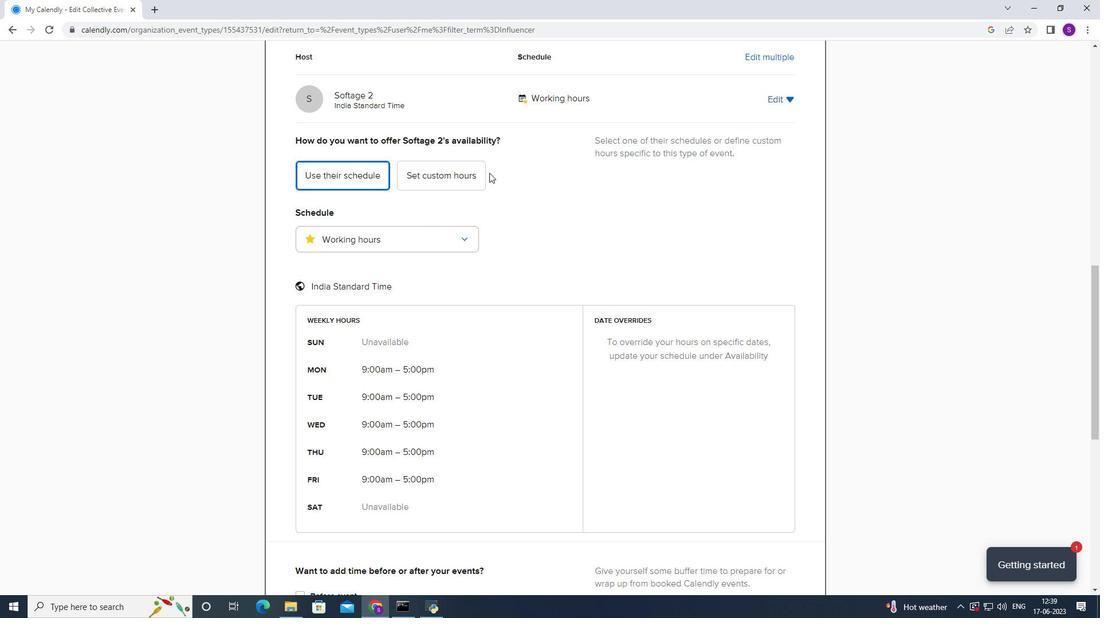 
Action: Mouse moved to (463, 175)
Screenshot: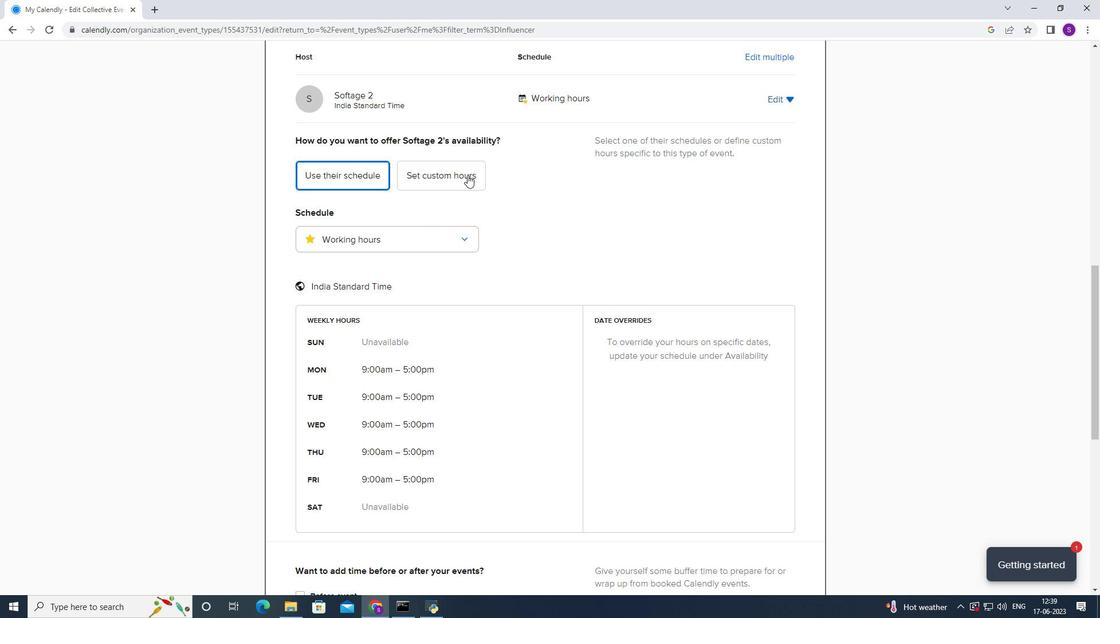 
Action: Mouse pressed left at (463, 175)
Screenshot: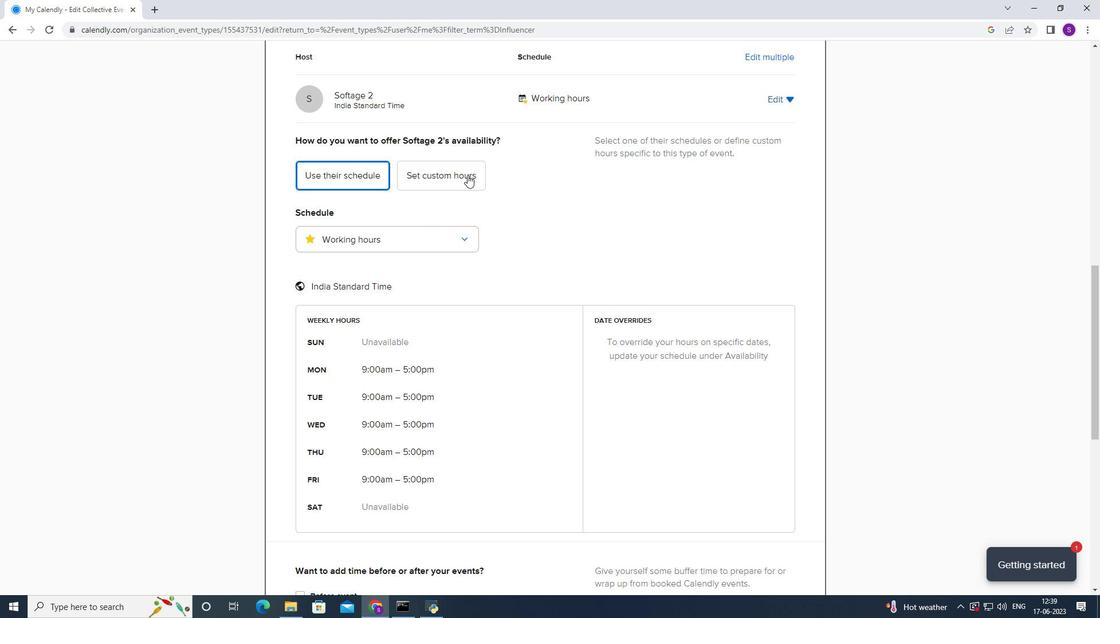 
Action: Mouse moved to (386, 383)
Screenshot: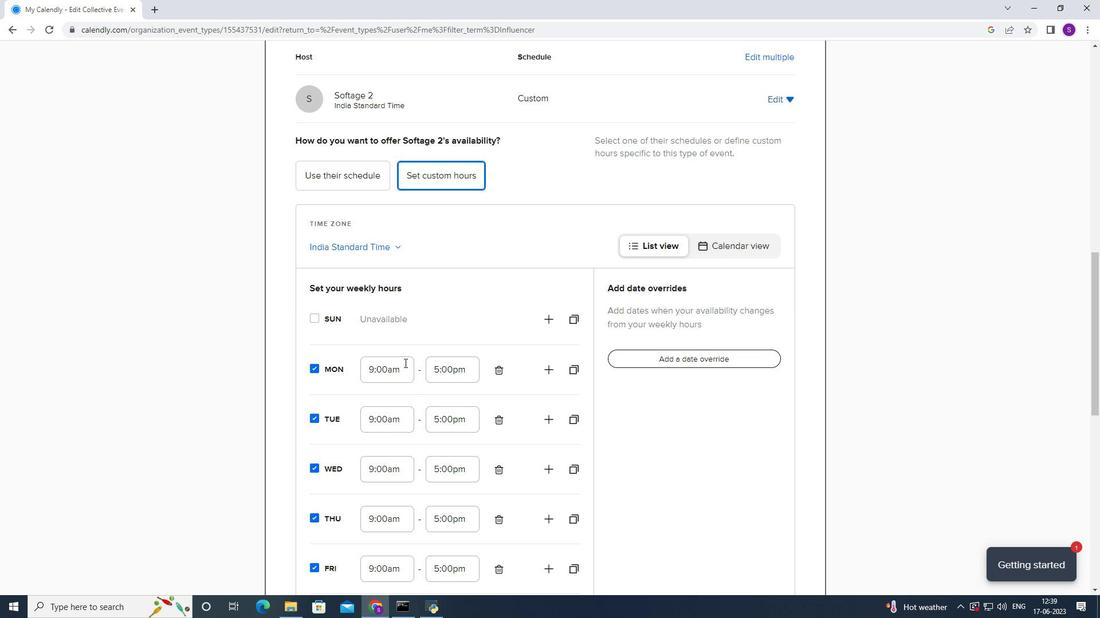 
Action: Mouse scrolled (389, 383) with delta (0, 0)
Screenshot: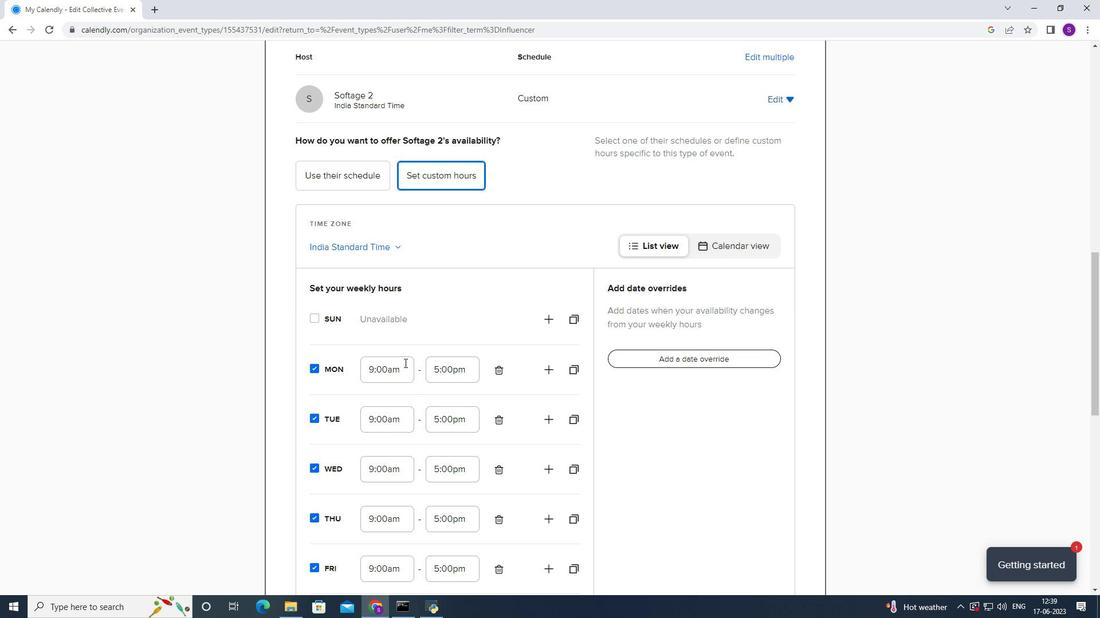 
Action: Mouse moved to (374, 378)
Screenshot: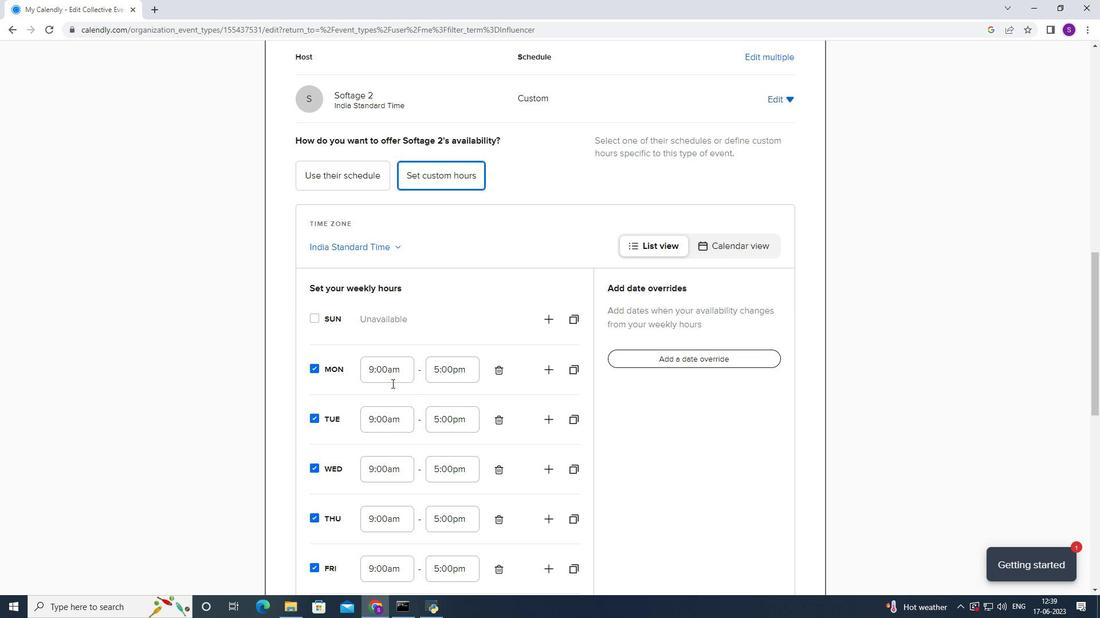 
Action: Mouse scrolled (374, 377) with delta (0, 0)
Screenshot: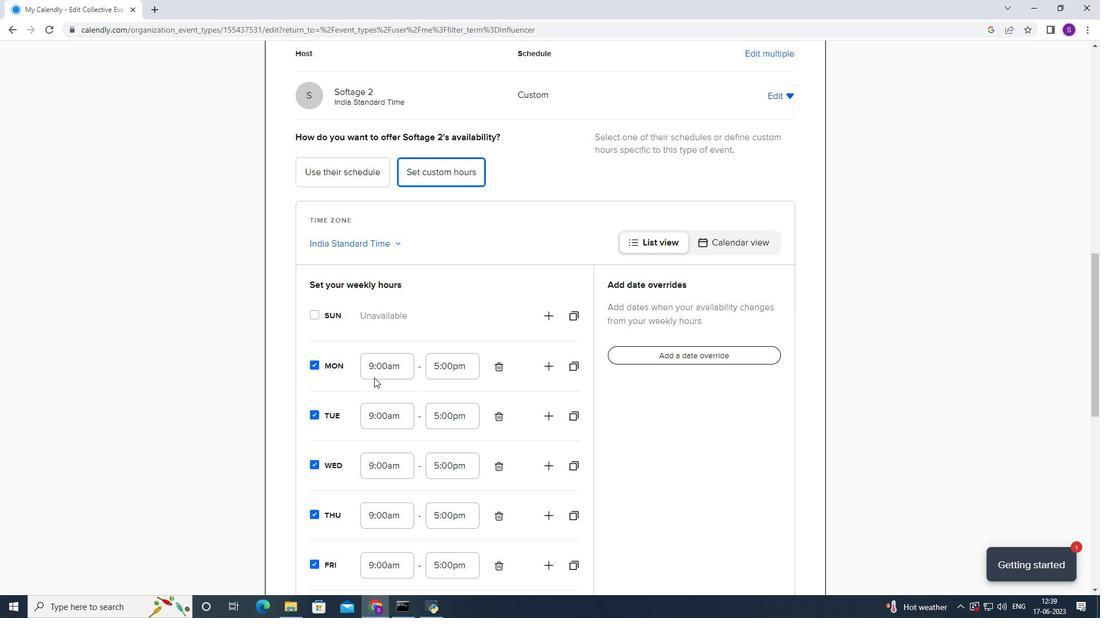 
Action: Mouse scrolled (374, 377) with delta (0, 0)
Screenshot: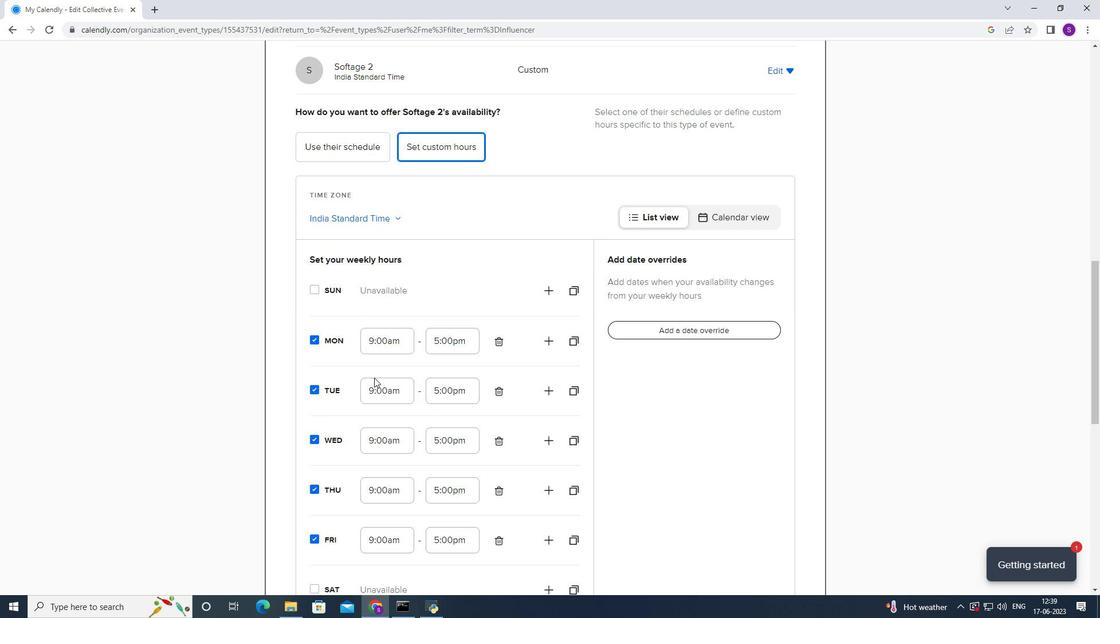
Action: Mouse scrolled (374, 377) with delta (0, 0)
Screenshot: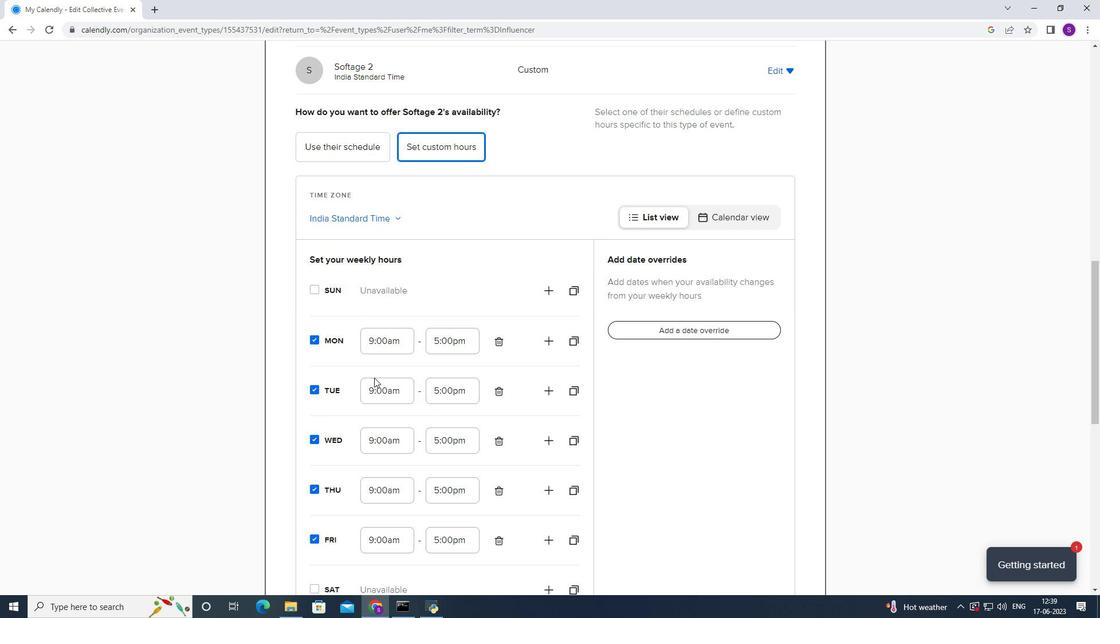 
Action: Mouse scrolled (374, 377) with delta (0, 0)
Screenshot: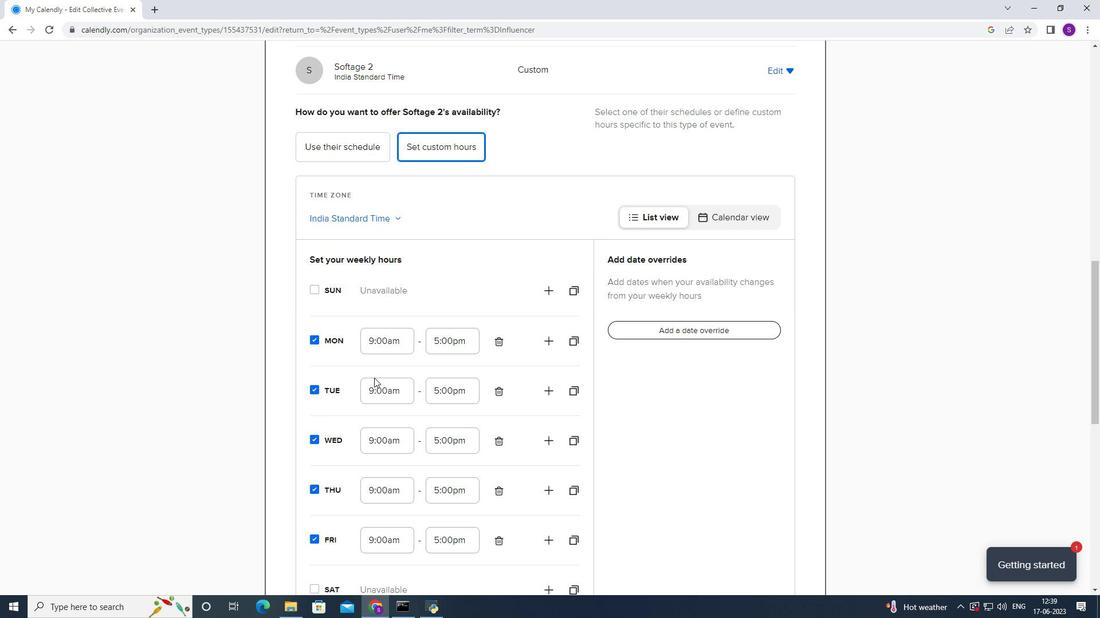 
Action: Mouse moved to (311, 327)
Screenshot: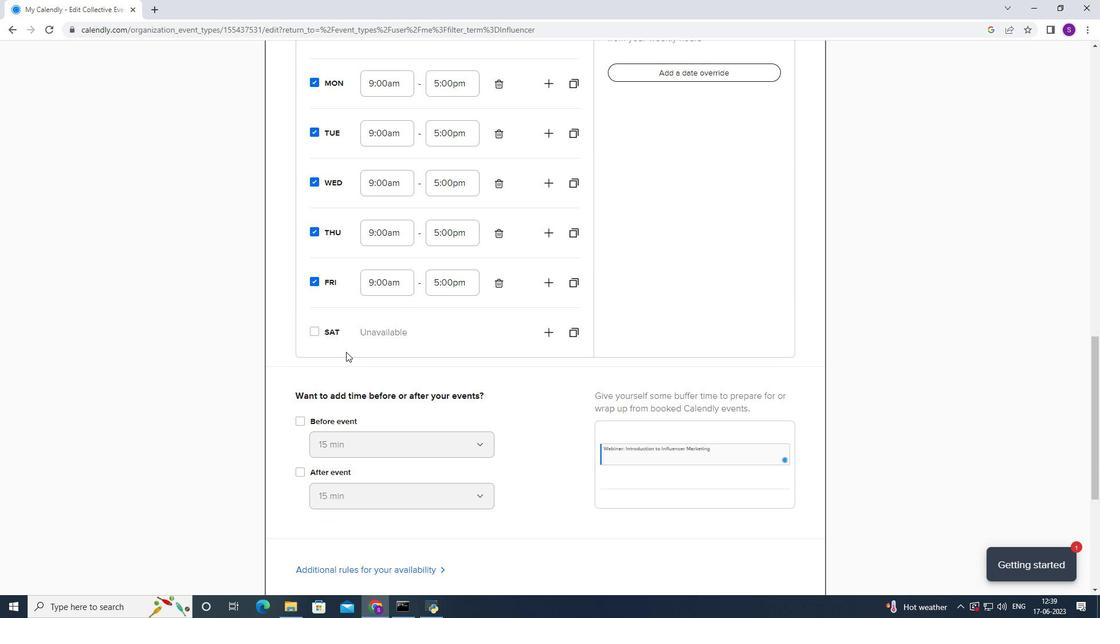 
Action: Mouse pressed left at (311, 327)
Screenshot: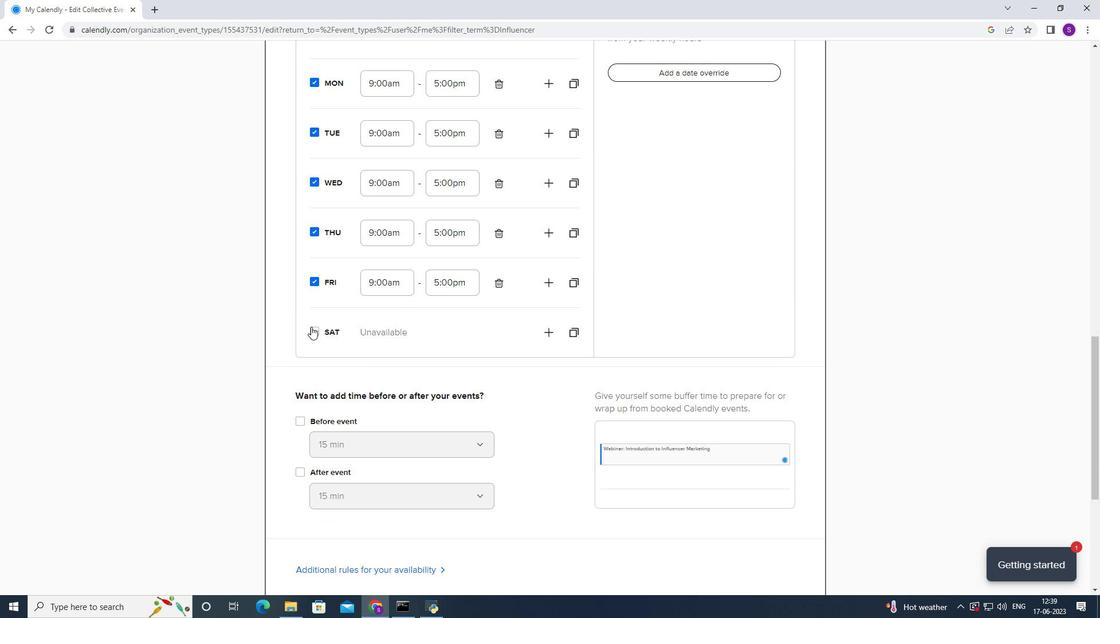 
Action: Mouse moved to (388, 338)
Screenshot: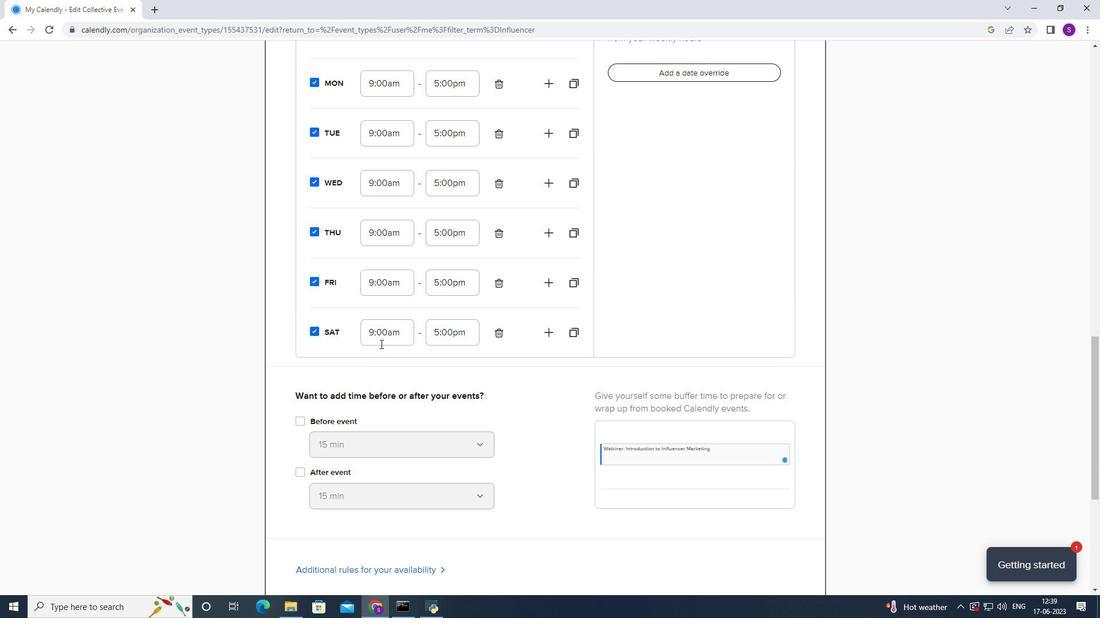 
Action: Mouse pressed left at (388, 338)
Screenshot: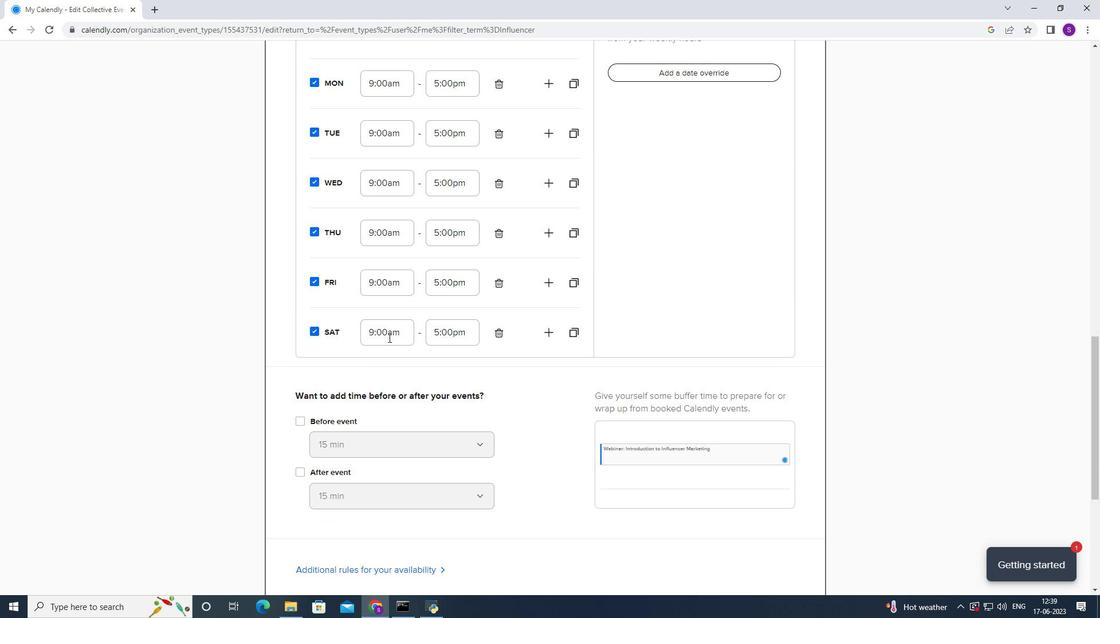 
Action: Mouse moved to (362, 432)
Screenshot: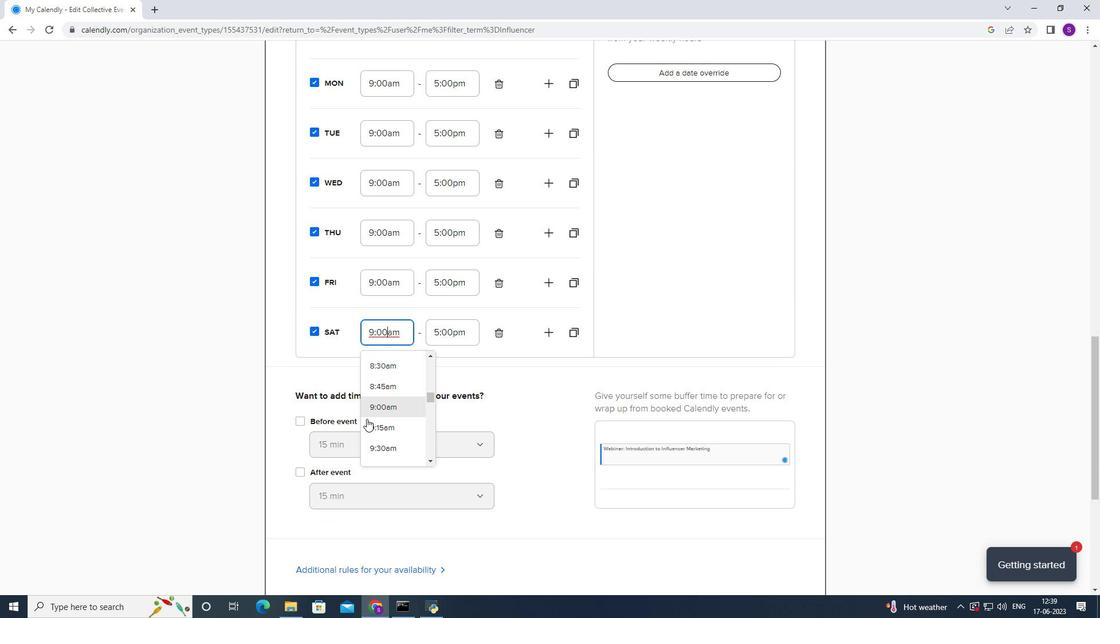 
Action: Mouse scrolled (362, 431) with delta (0, 0)
Screenshot: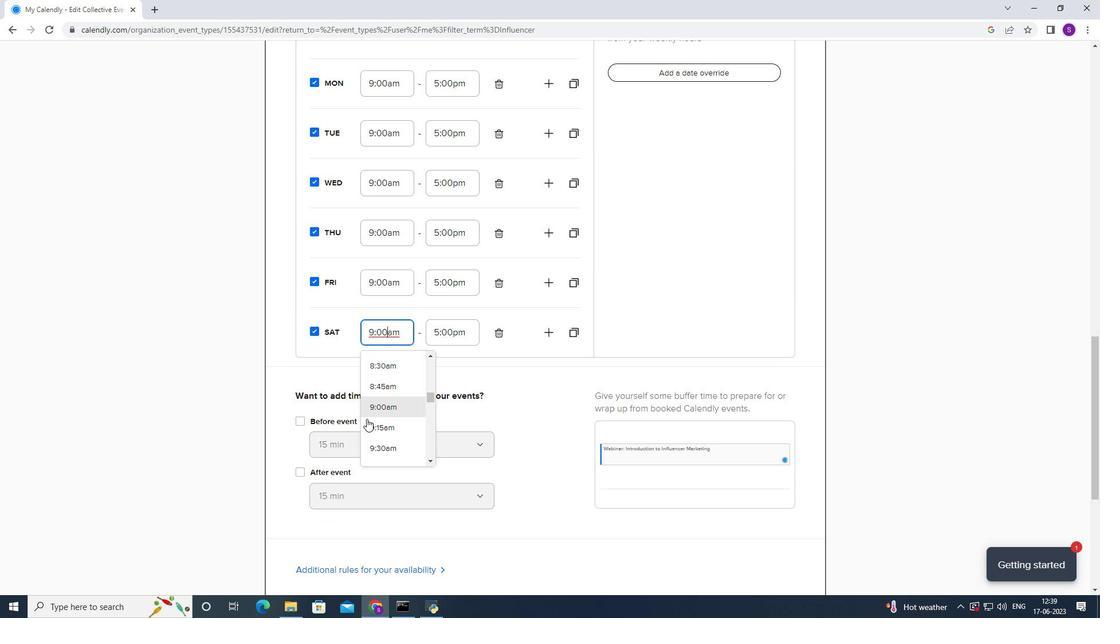 
Action: Mouse moved to (375, 436)
Screenshot: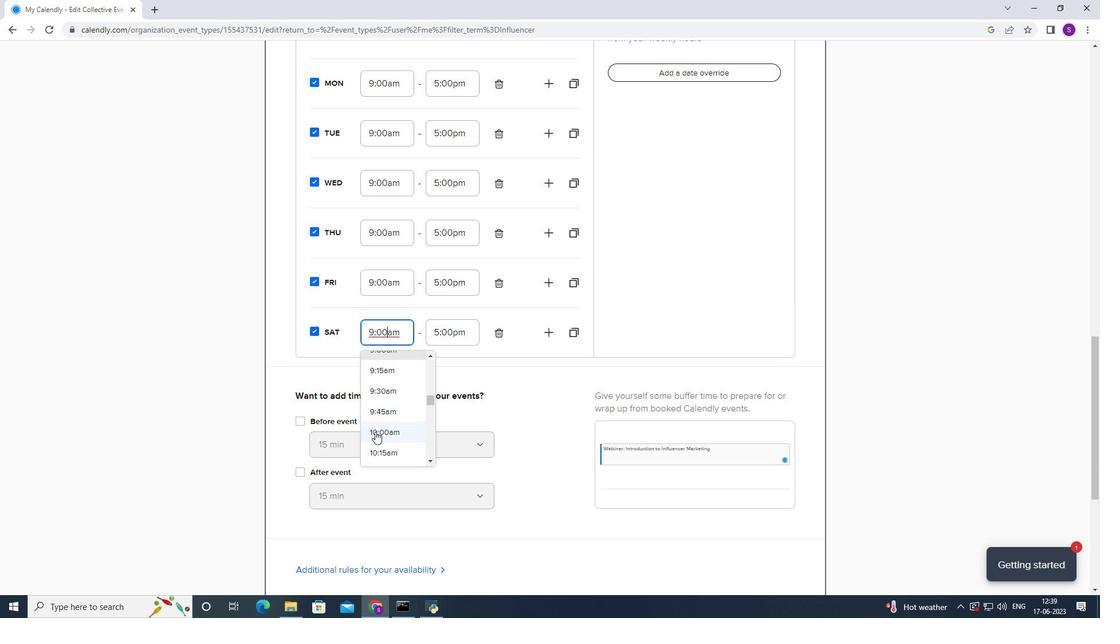 
Action: Mouse scrolled (375, 436) with delta (0, 0)
Screenshot: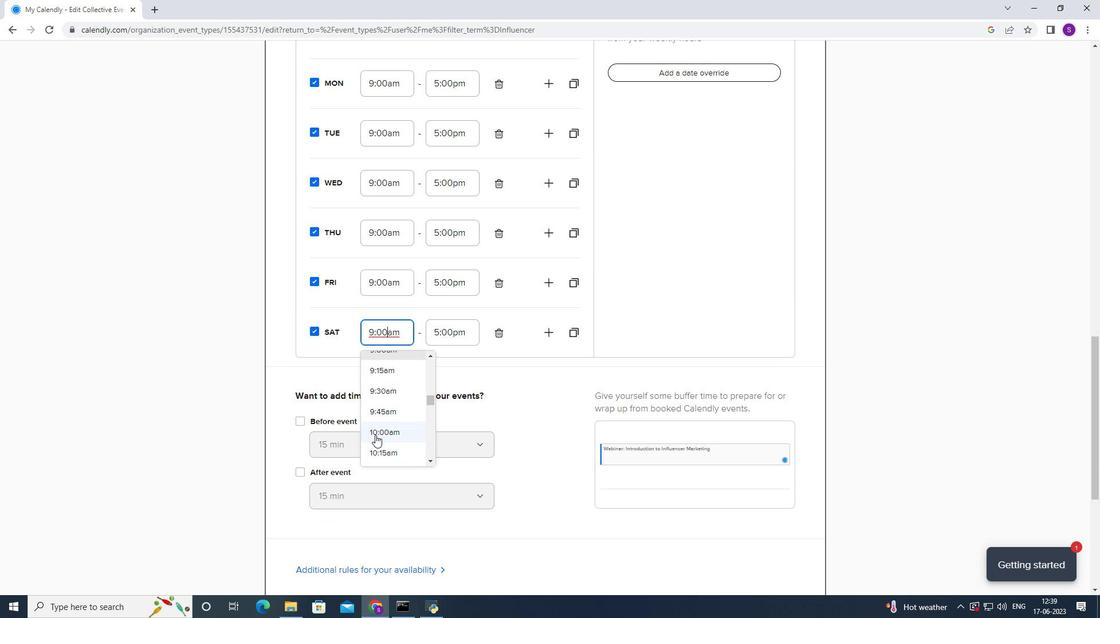 
Action: Mouse moved to (383, 420)
Screenshot: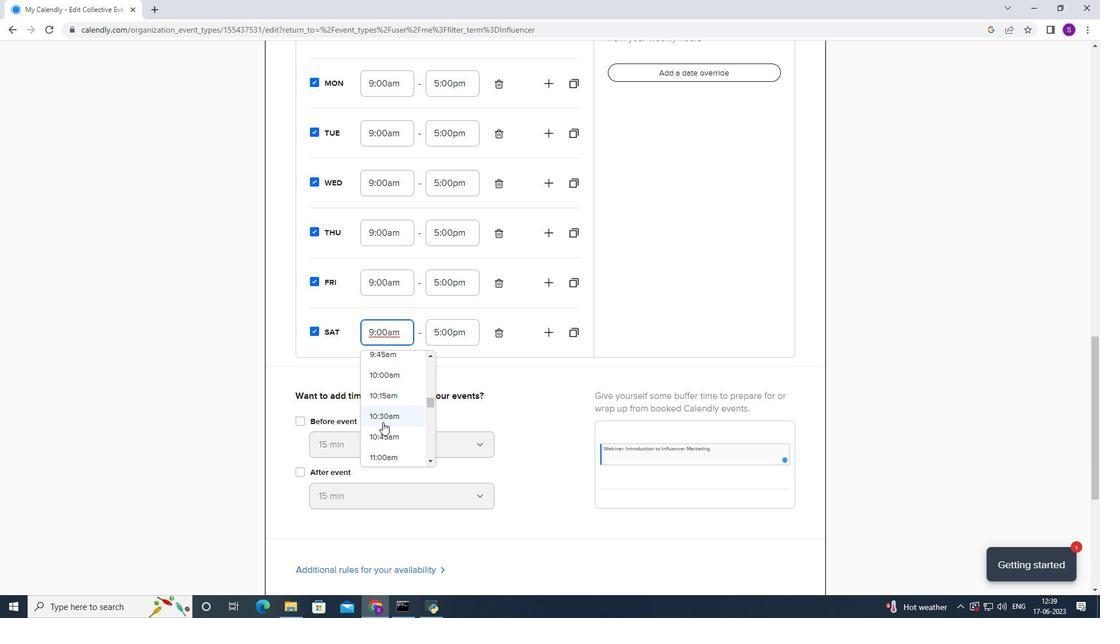 
Action: Mouse pressed left at (383, 420)
Screenshot: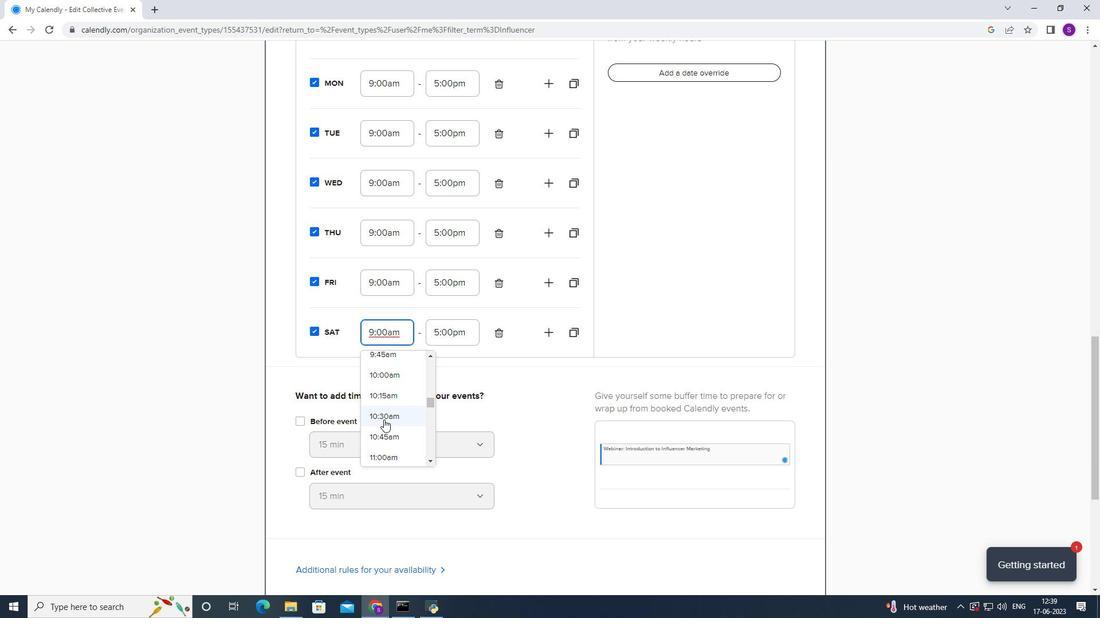 
Action: Mouse moved to (399, 289)
Screenshot: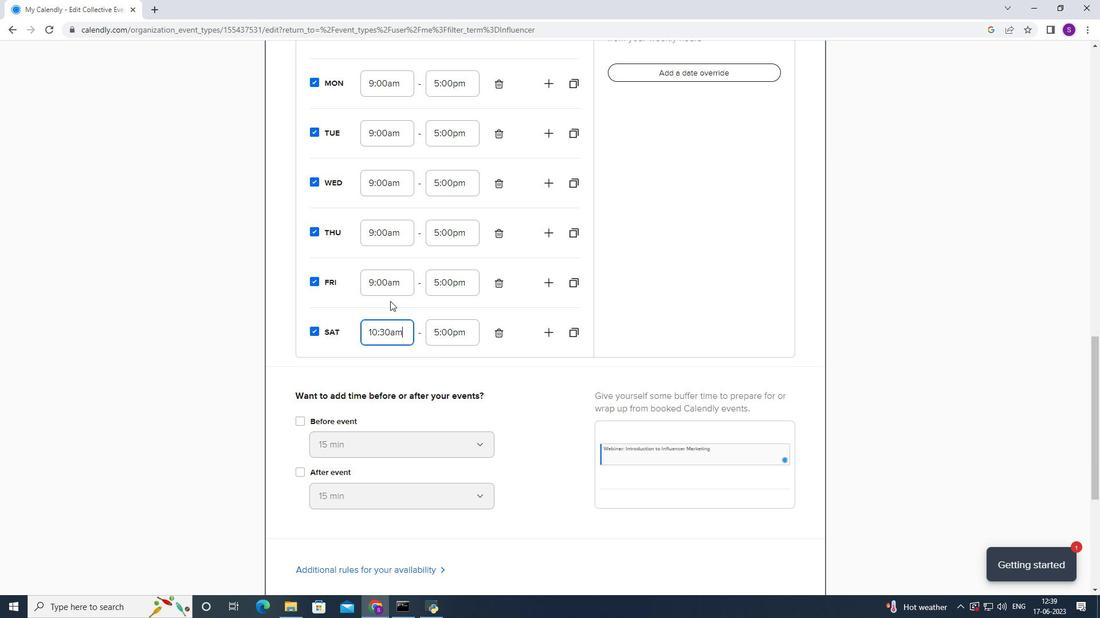 
Action: Mouse pressed left at (399, 289)
Screenshot: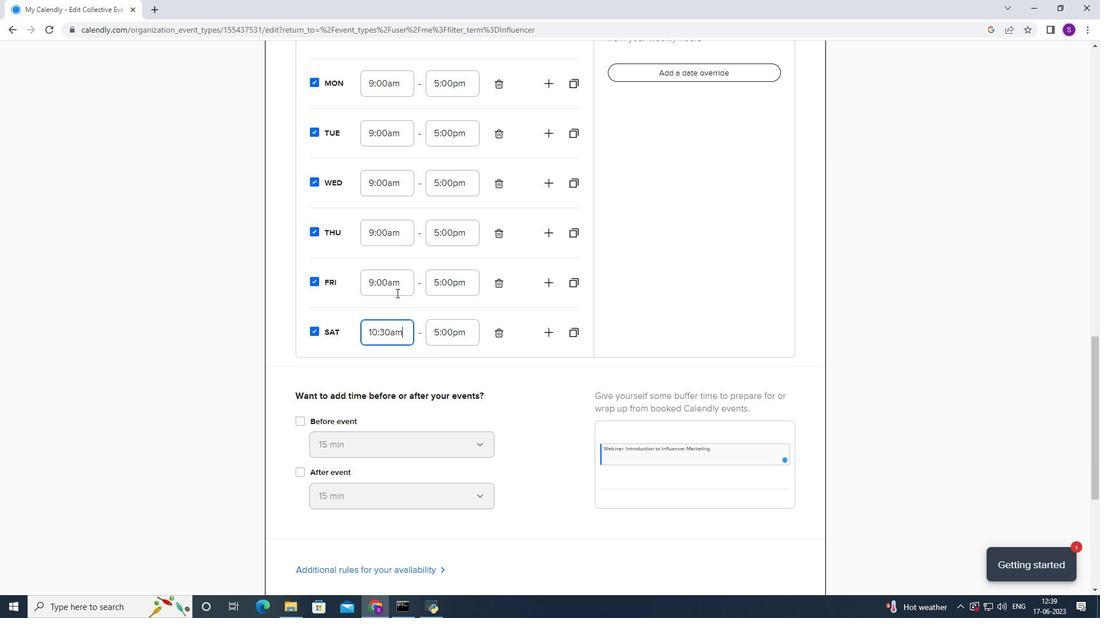 
Action: Mouse moved to (396, 362)
Screenshot: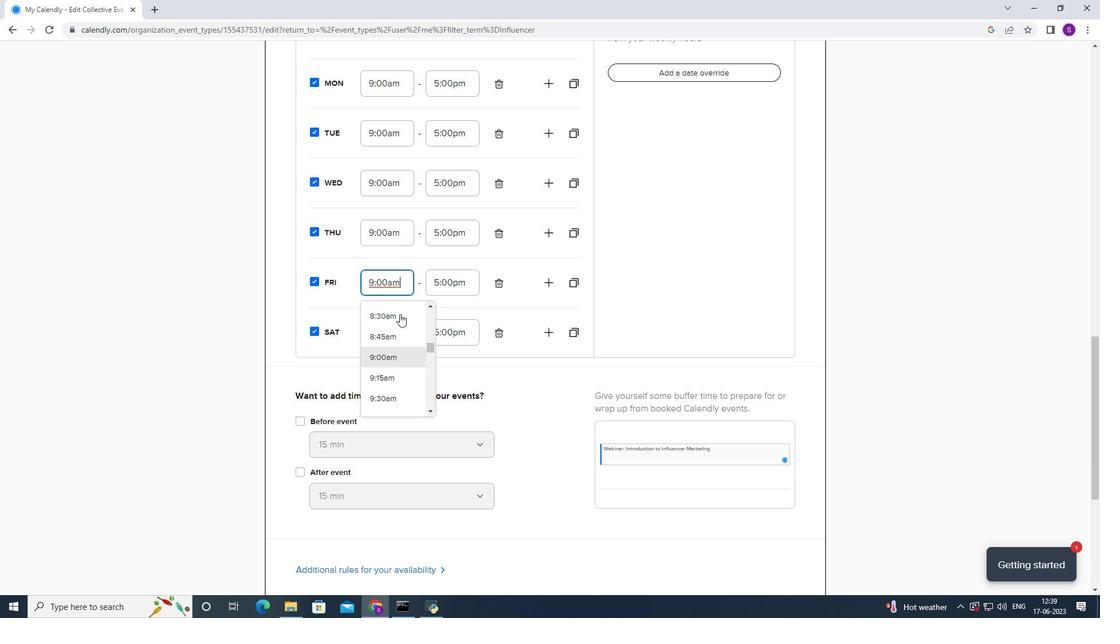 
Action: Mouse scrolled (396, 361) with delta (0, 0)
Screenshot: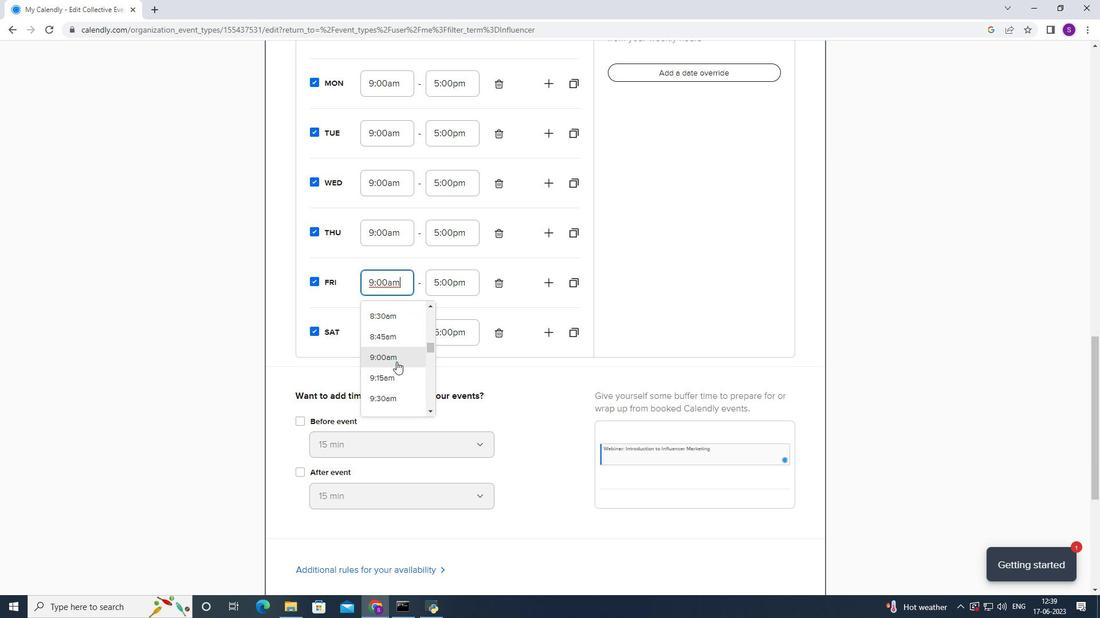 
Action: Mouse scrolled (396, 361) with delta (0, 0)
Screenshot: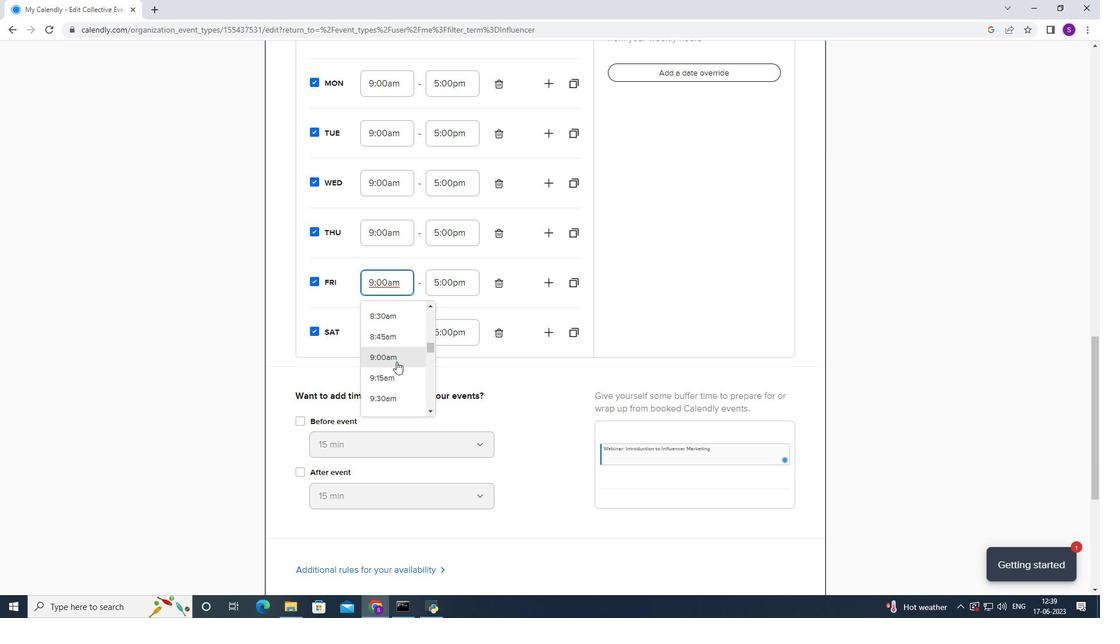 
Action: Mouse pressed left at (396, 362)
Screenshot: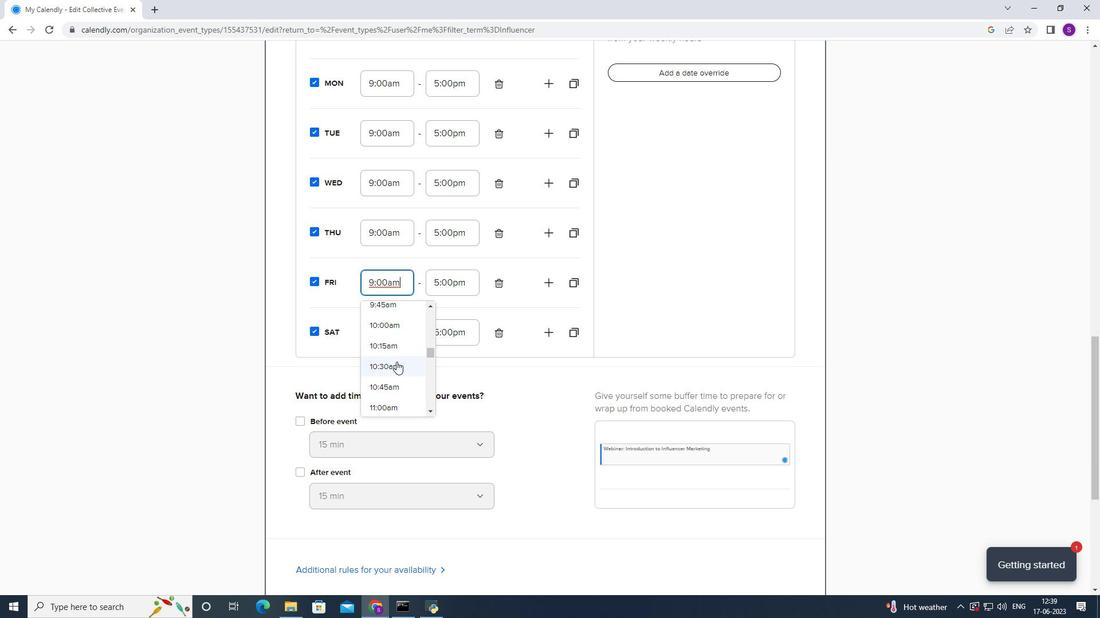 
Action: Mouse moved to (403, 237)
Screenshot: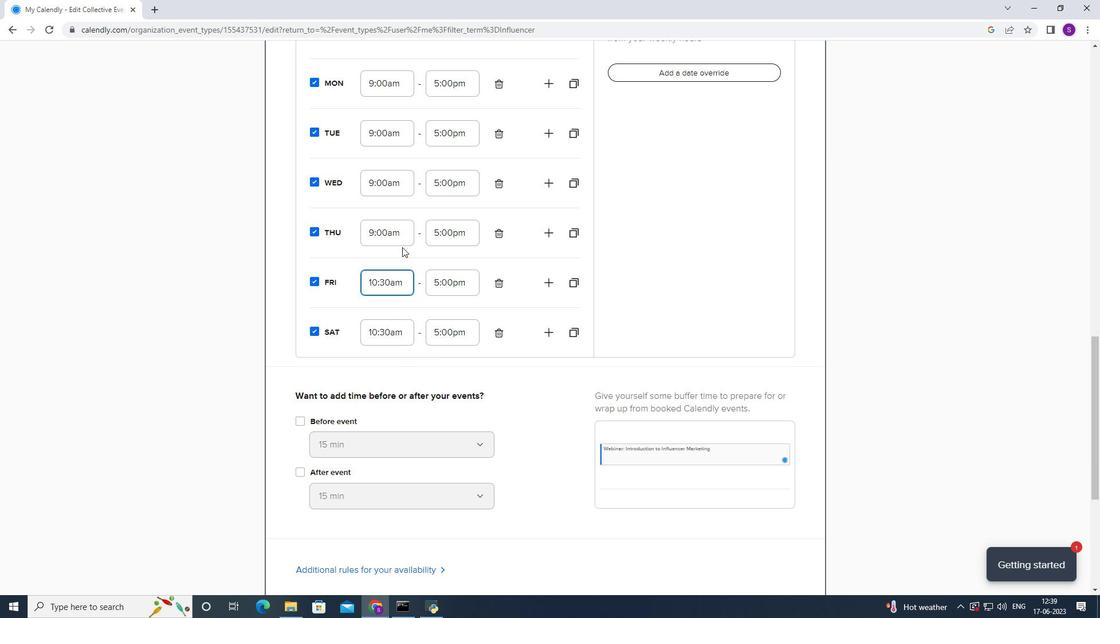 
Action: Mouse pressed left at (403, 237)
Screenshot: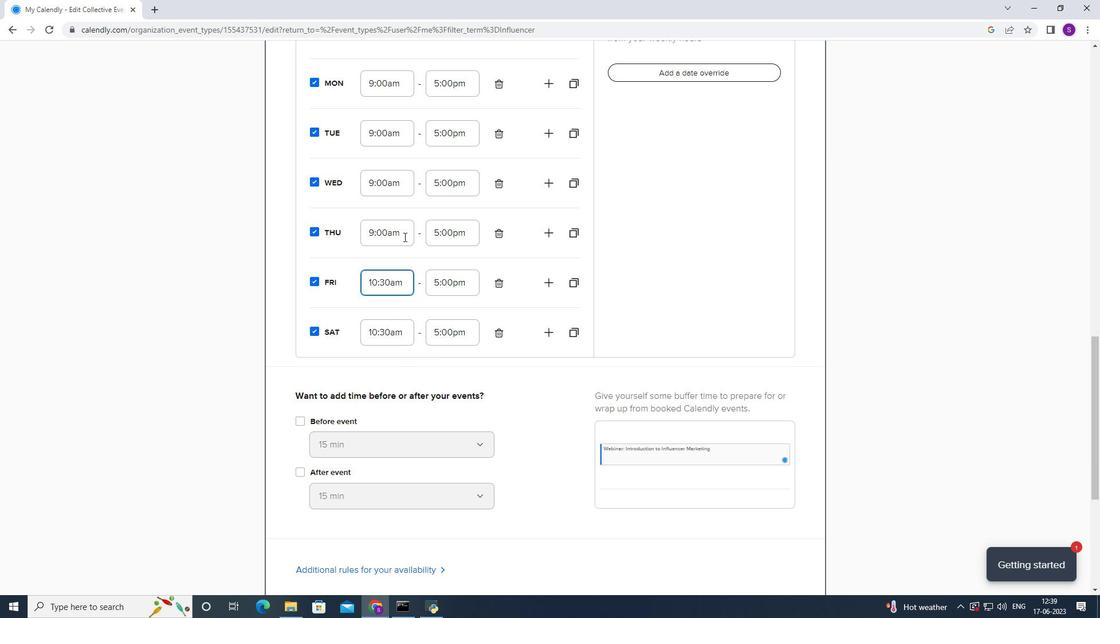
Action: Mouse moved to (400, 296)
Screenshot: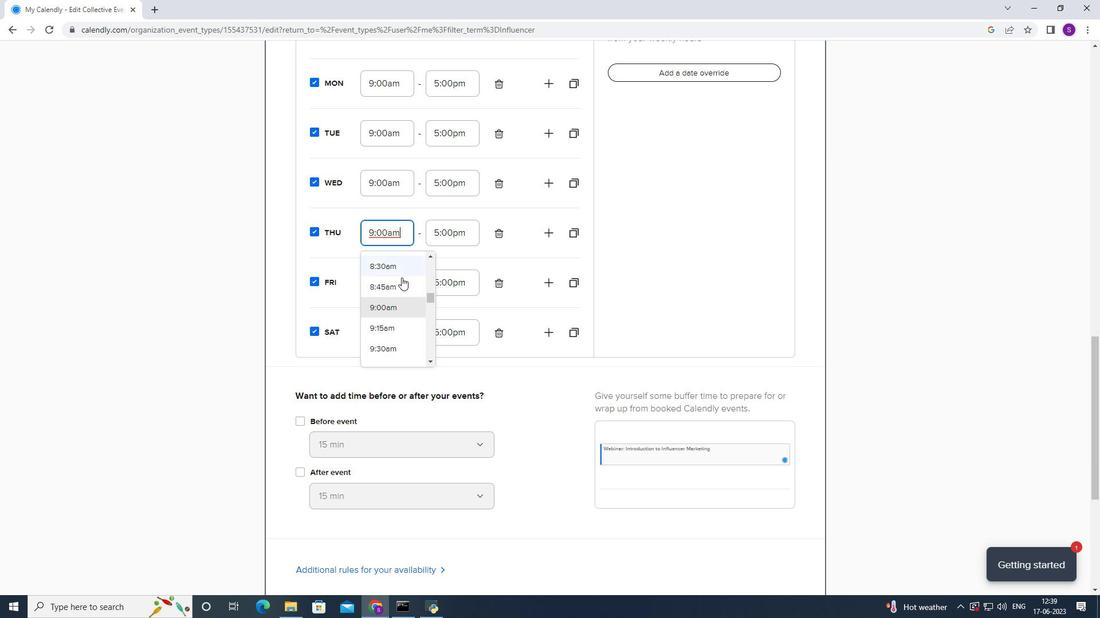 
Action: Mouse scrolled (400, 295) with delta (0, 0)
Screenshot: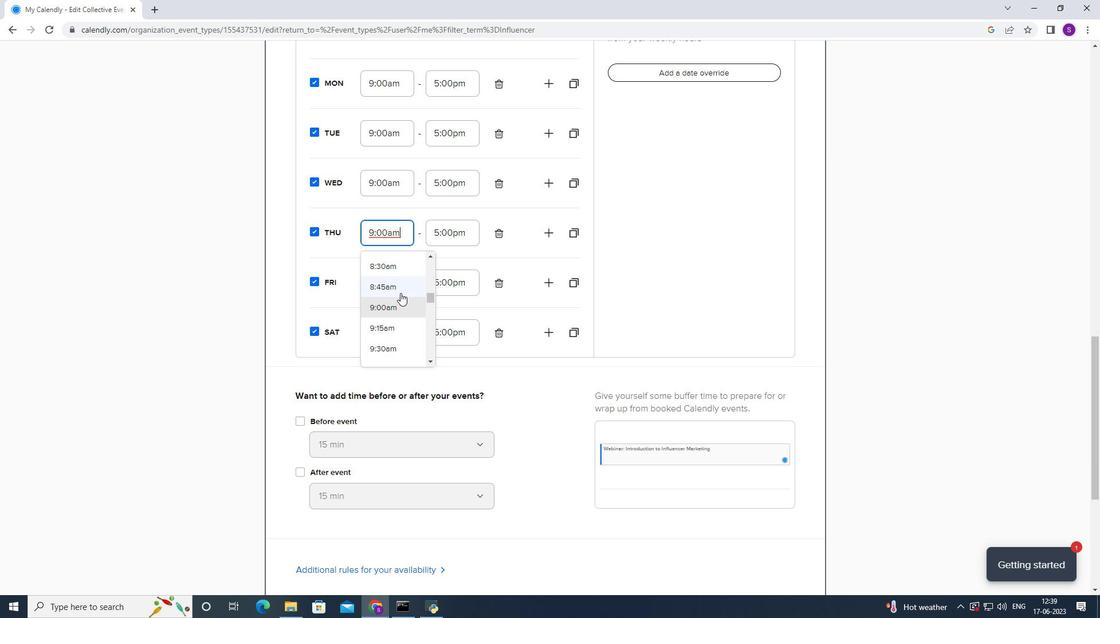 
Action: Mouse scrolled (400, 295) with delta (0, 0)
Screenshot: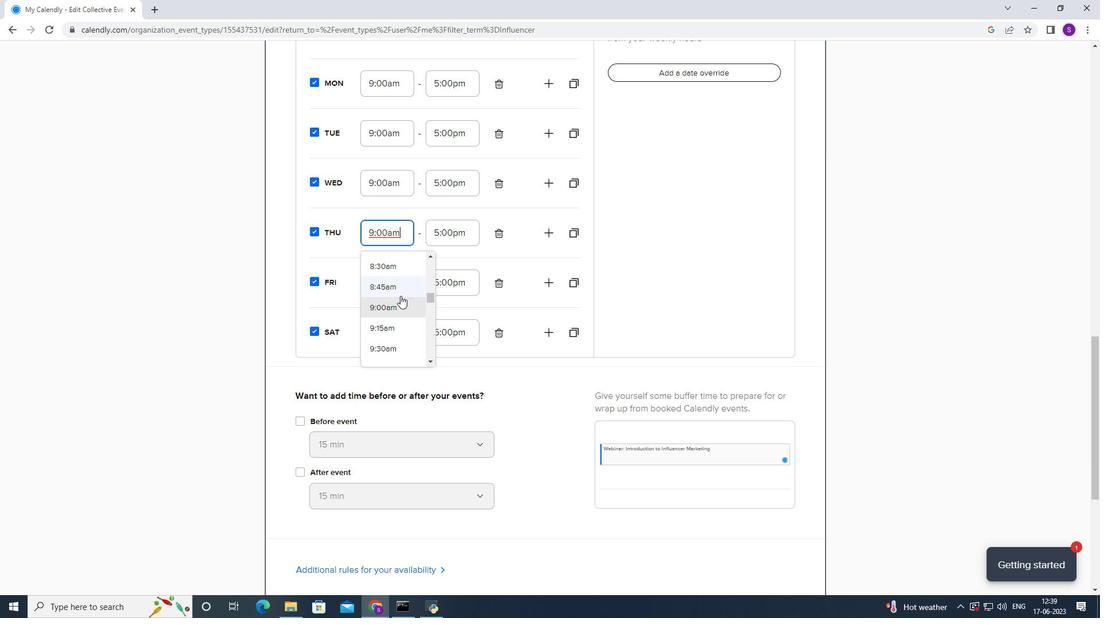 
Action: Mouse moved to (389, 327)
Screenshot: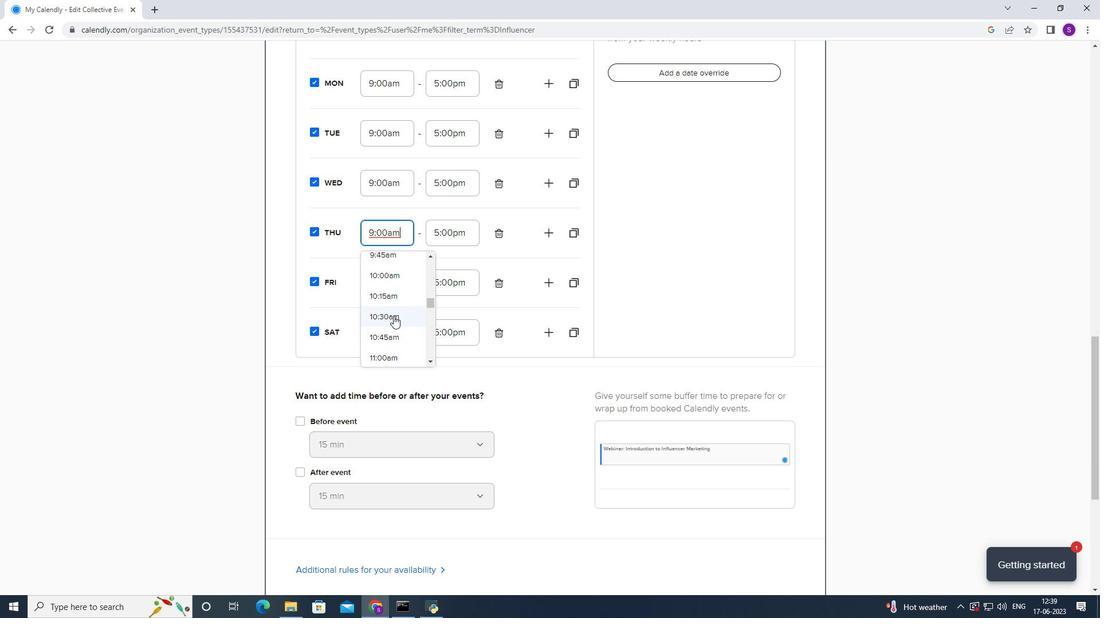
Action: Mouse pressed left at (389, 327)
Screenshot: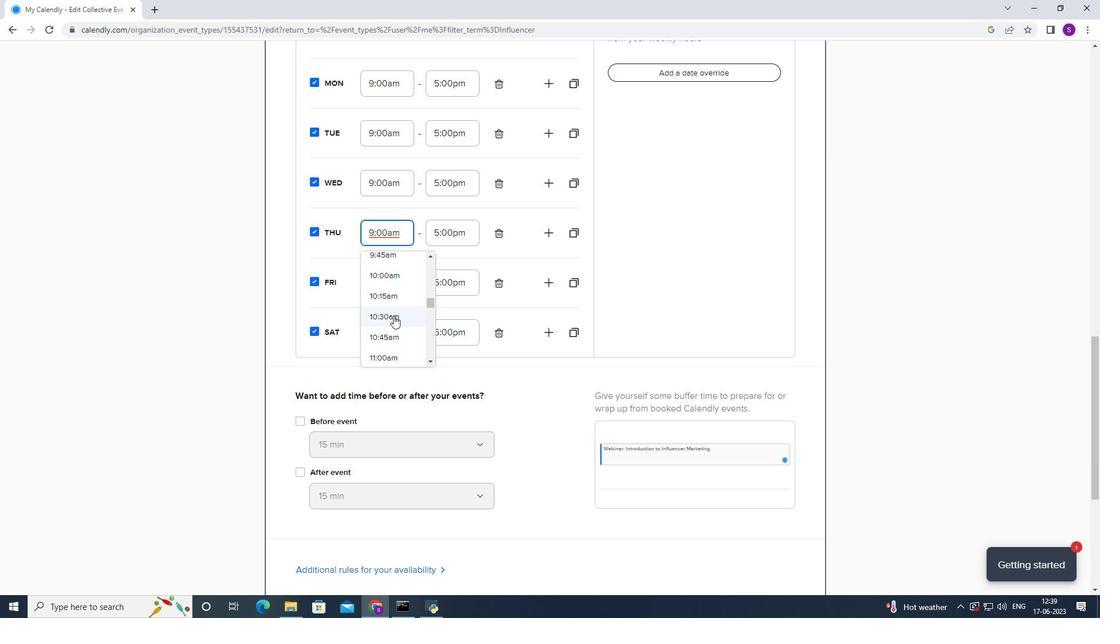 
Action: Mouse moved to (389, 232)
Screenshot: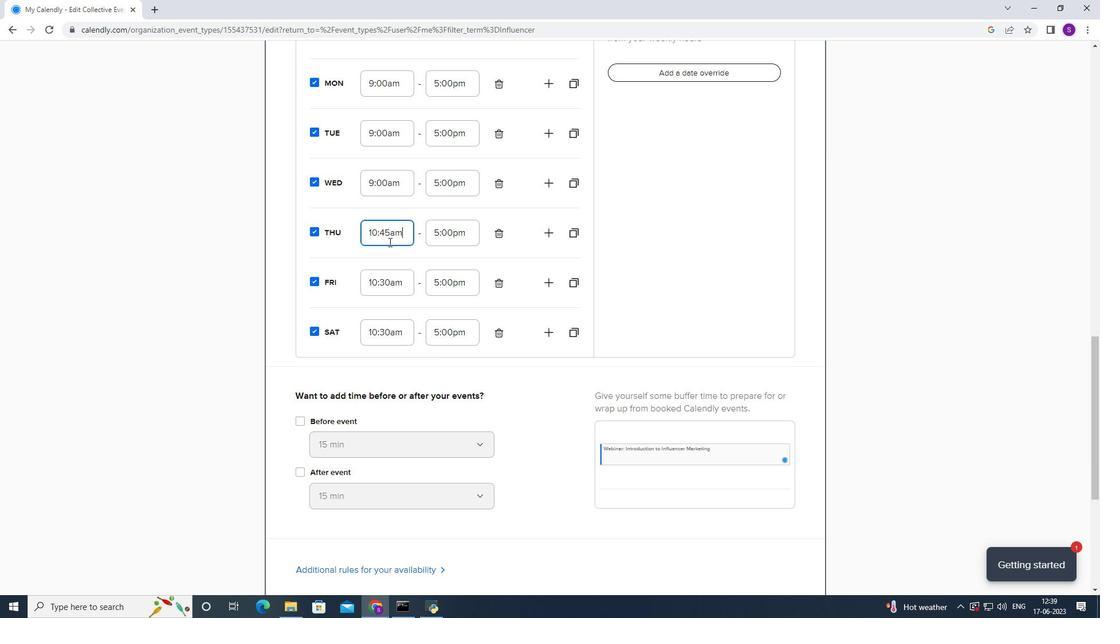 
Action: Mouse pressed left at (389, 232)
Screenshot: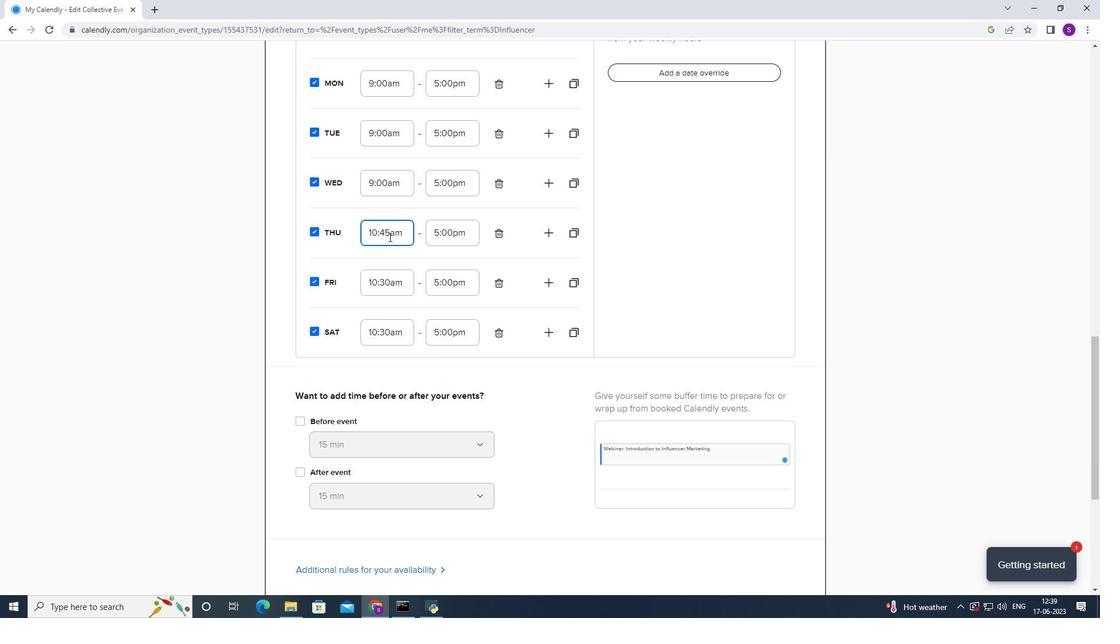 
Action: Mouse moved to (404, 289)
Screenshot: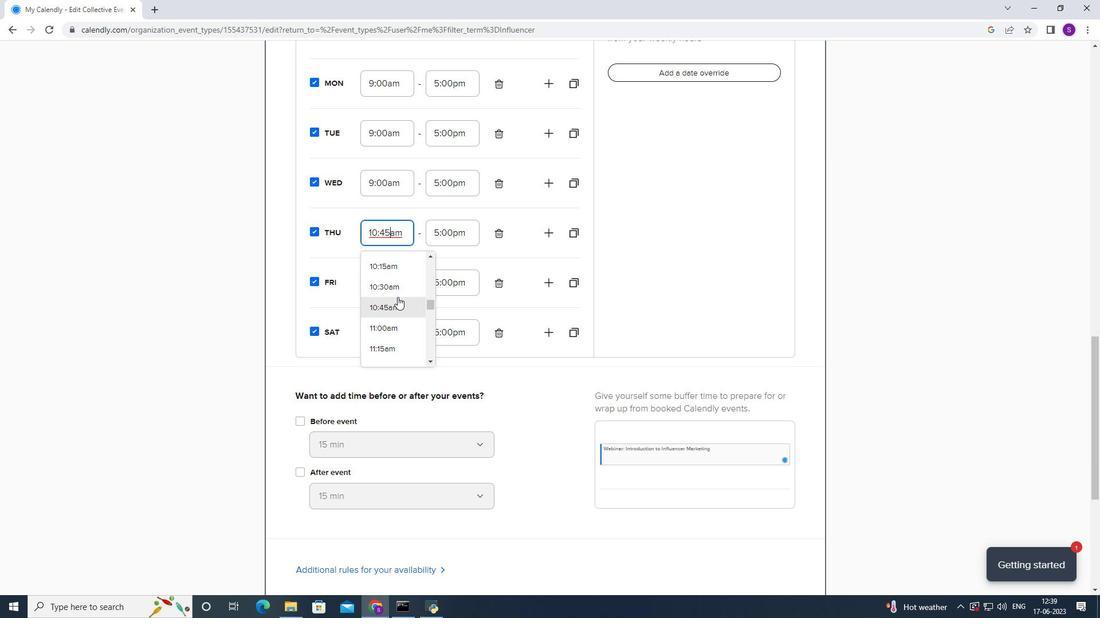 
Action: Mouse pressed left at (404, 289)
Screenshot: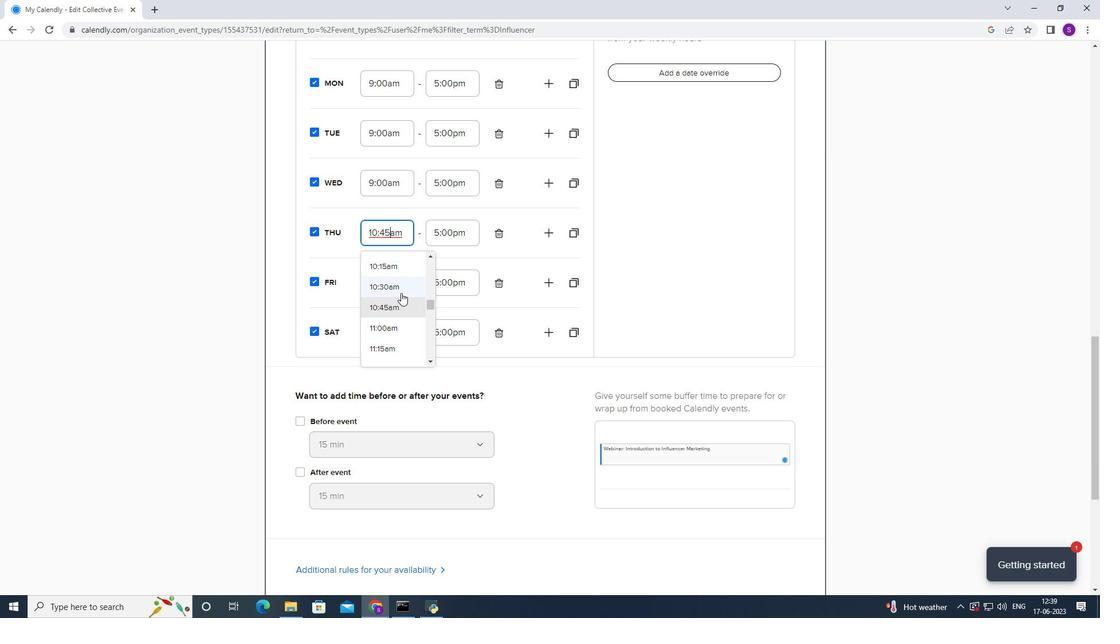 
Action: Mouse moved to (402, 190)
Screenshot: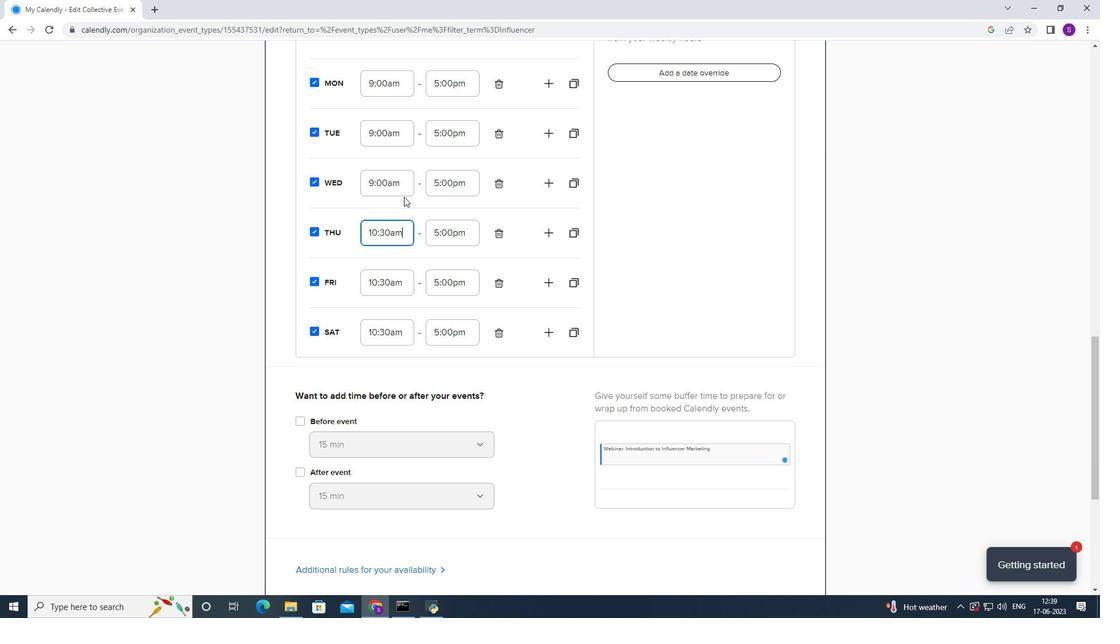 
Action: Mouse pressed left at (402, 190)
Screenshot: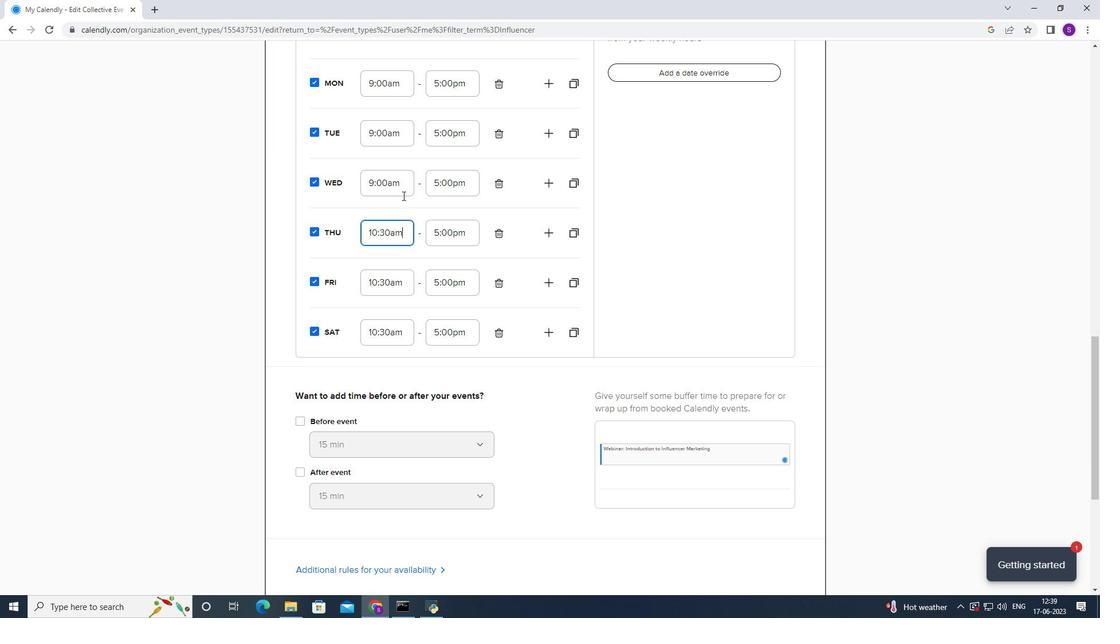 
Action: Mouse moved to (390, 250)
Screenshot: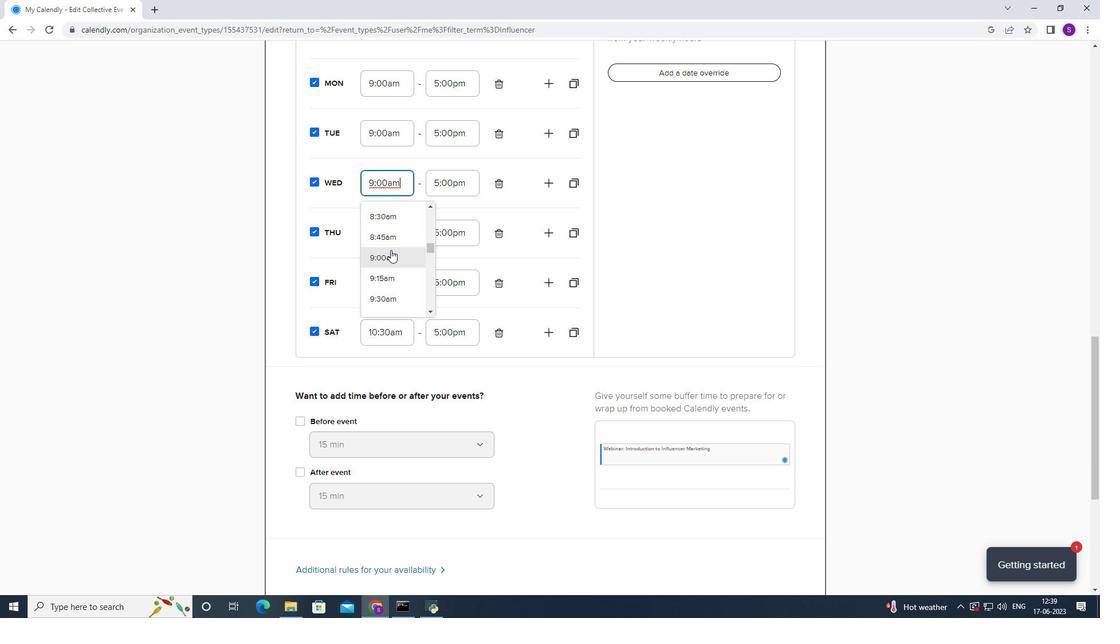 
Action: Mouse scrolled (390, 250) with delta (0, 0)
Screenshot: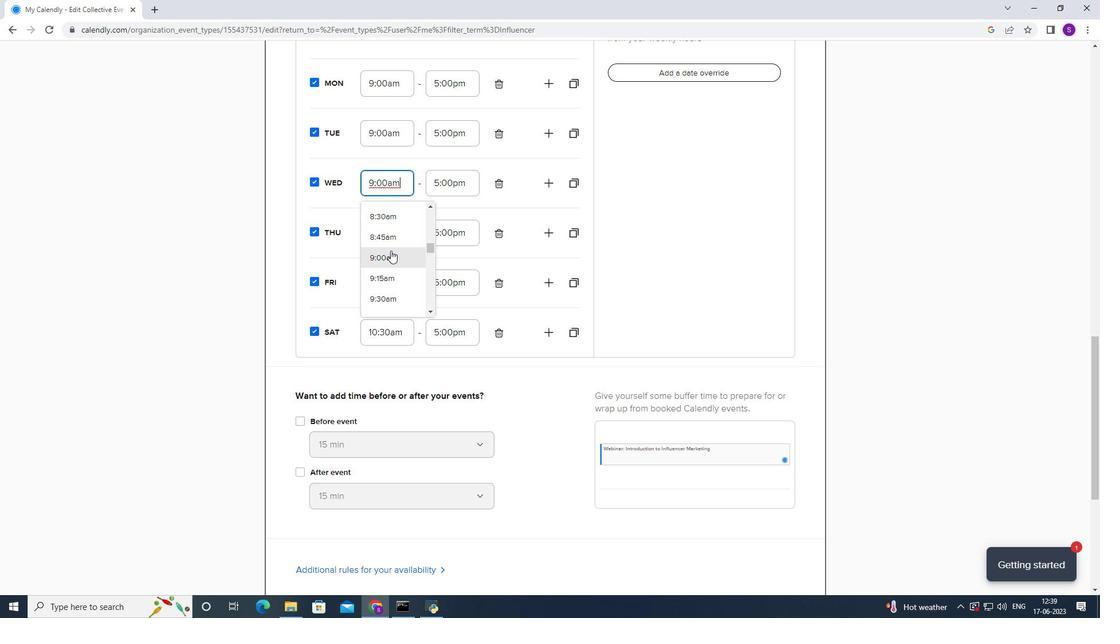 
Action: Mouse moved to (376, 301)
Screenshot: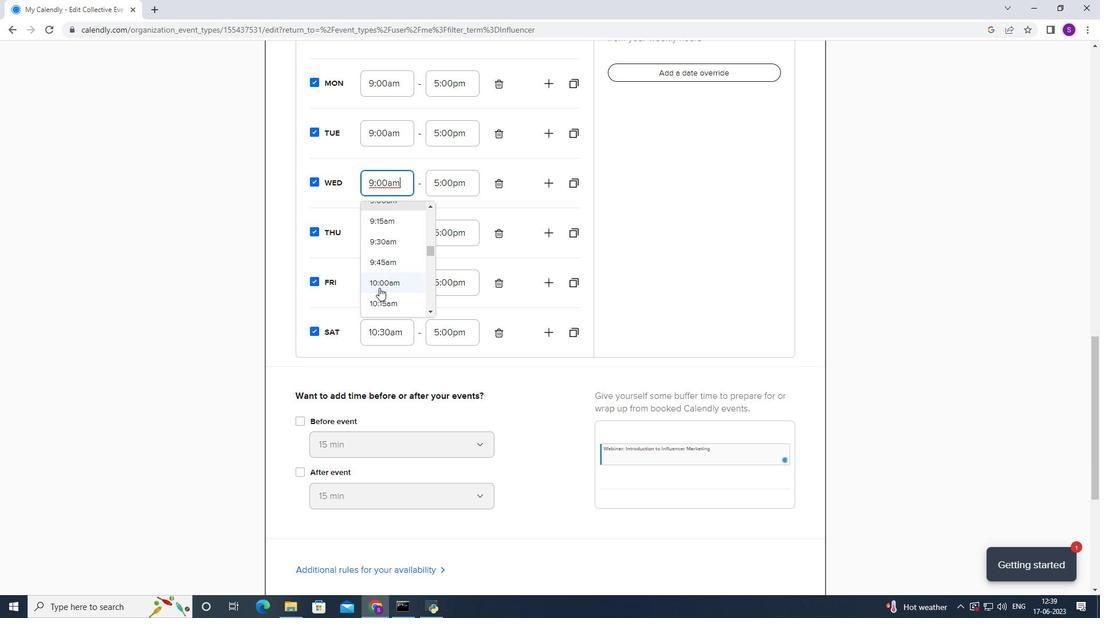 
Action: Mouse scrolled (376, 300) with delta (0, 0)
Screenshot: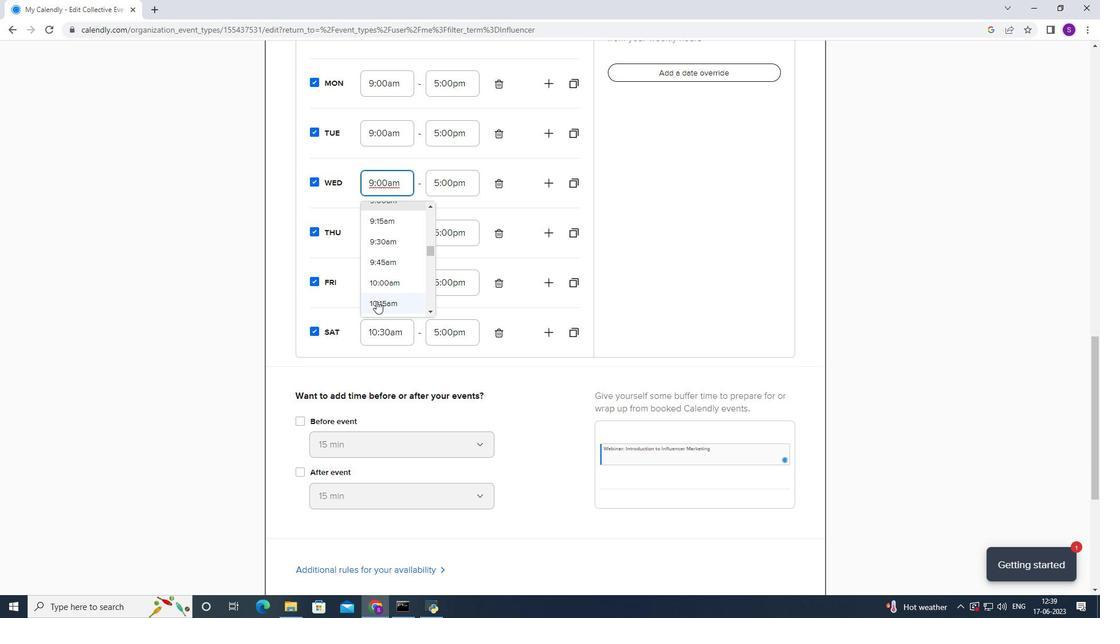 
Action: Mouse moved to (395, 271)
Screenshot: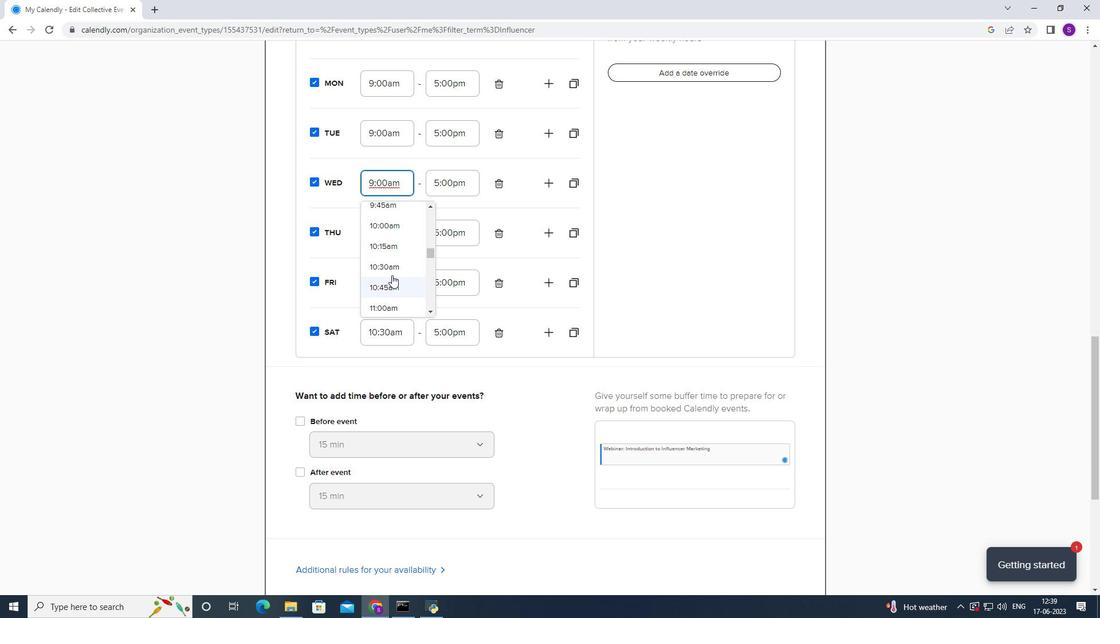 
Action: Mouse pressed left at (395, 271)
Screenshot: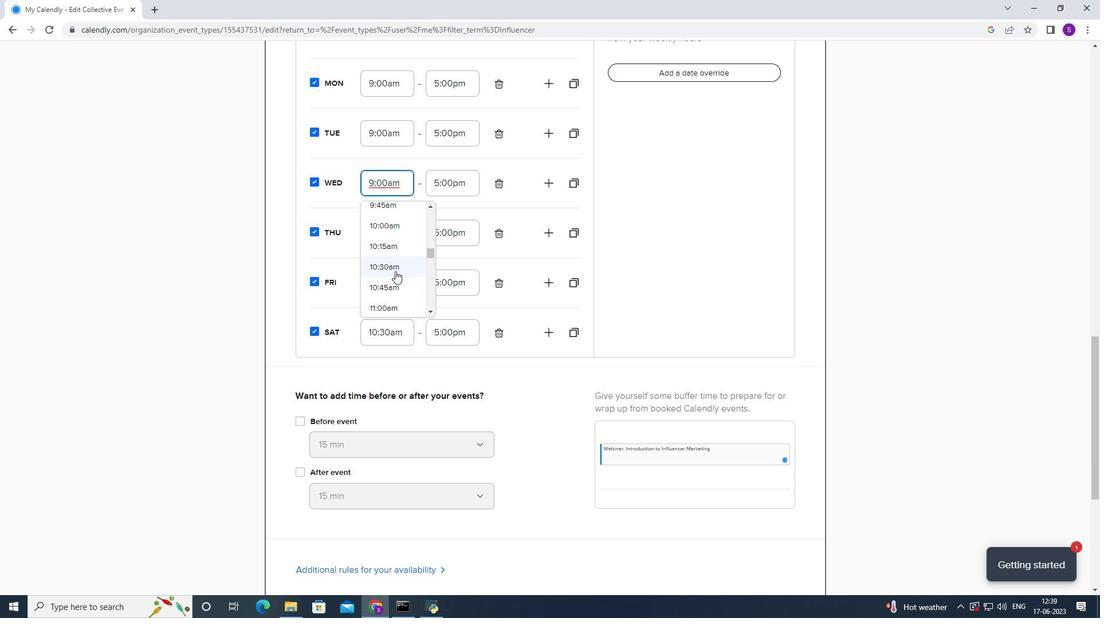 
Action: Mouse moved to (391, 191)
Screenshot: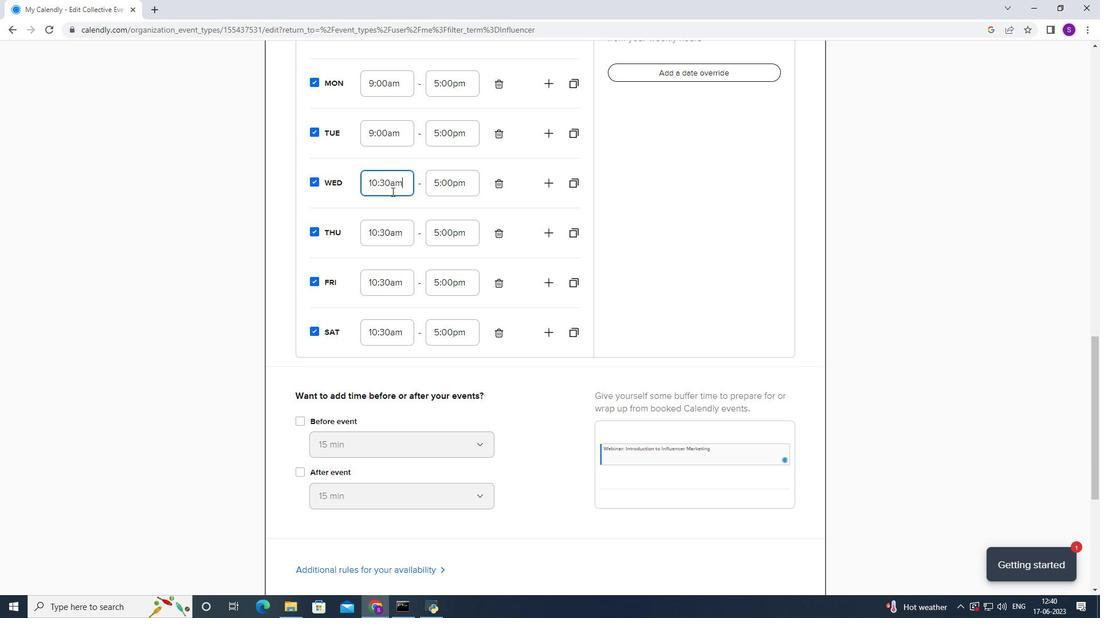 
Action: Mouse scrolled (391, 191) with delta (0, 0)
Screenshot: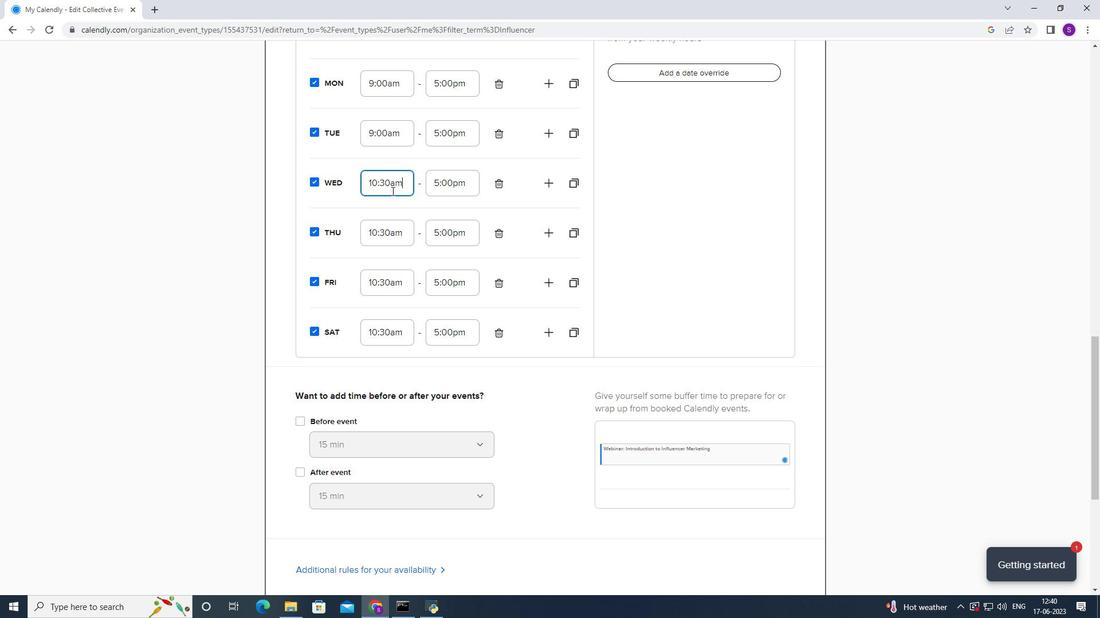
Action: Mouse scrolled (391, 191) with delta (0, 0)
Screenshot: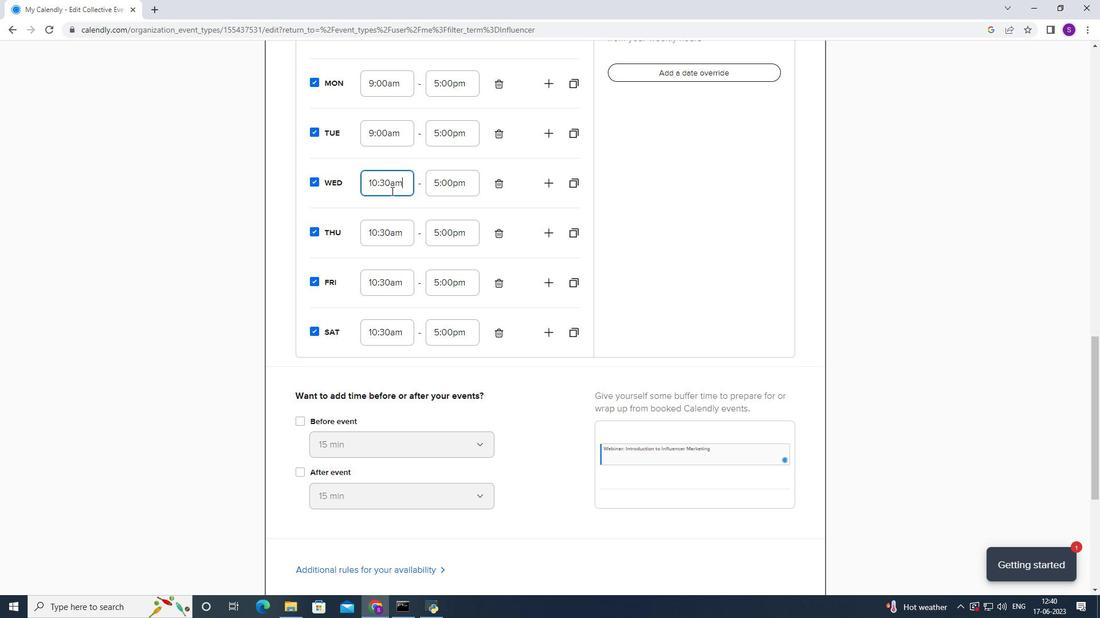 
Action: Mouse scrolled (391, 191) with delta (0, 0)
Screenshot: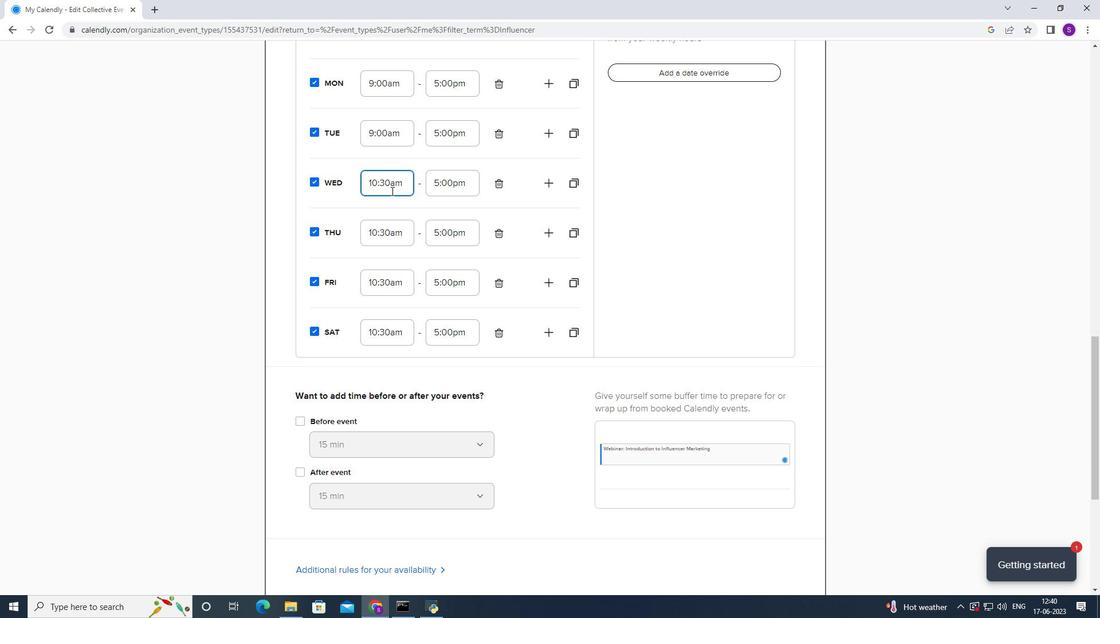 
Action: Mouse scrolled (391, 191) with delta (0, 0)
Screenshot: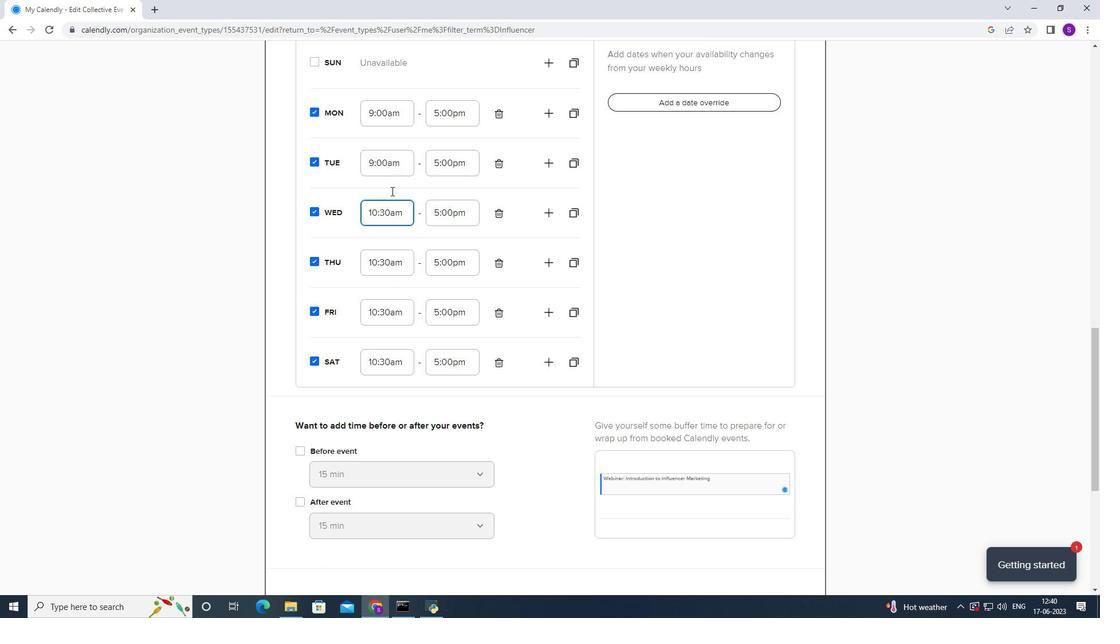 
Action: Mouse moved to (378, 362)
Screenshot: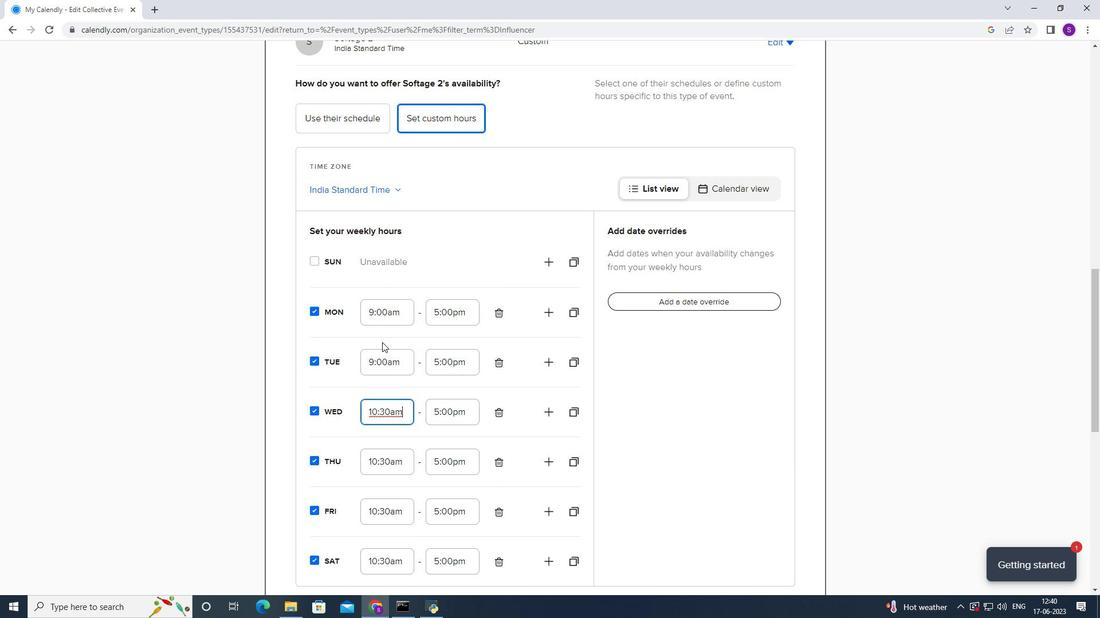 
Action: Mouse pressed left at (378, 362)
Screenshot: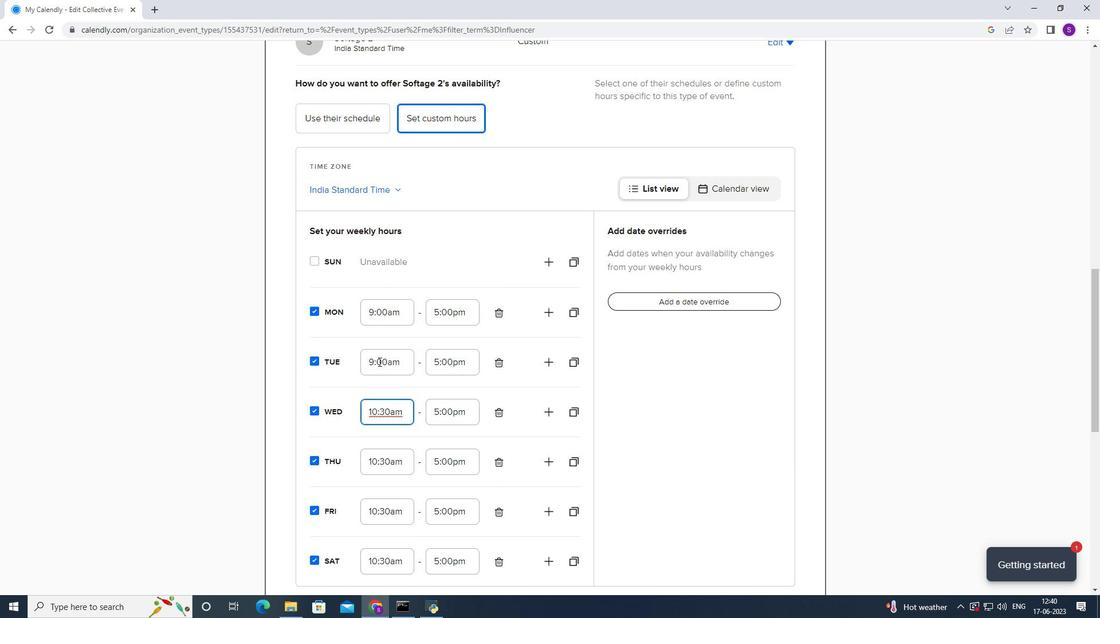 
Action: Mouse scrolled (378, 361) with delta (0, 0)
Screenshot: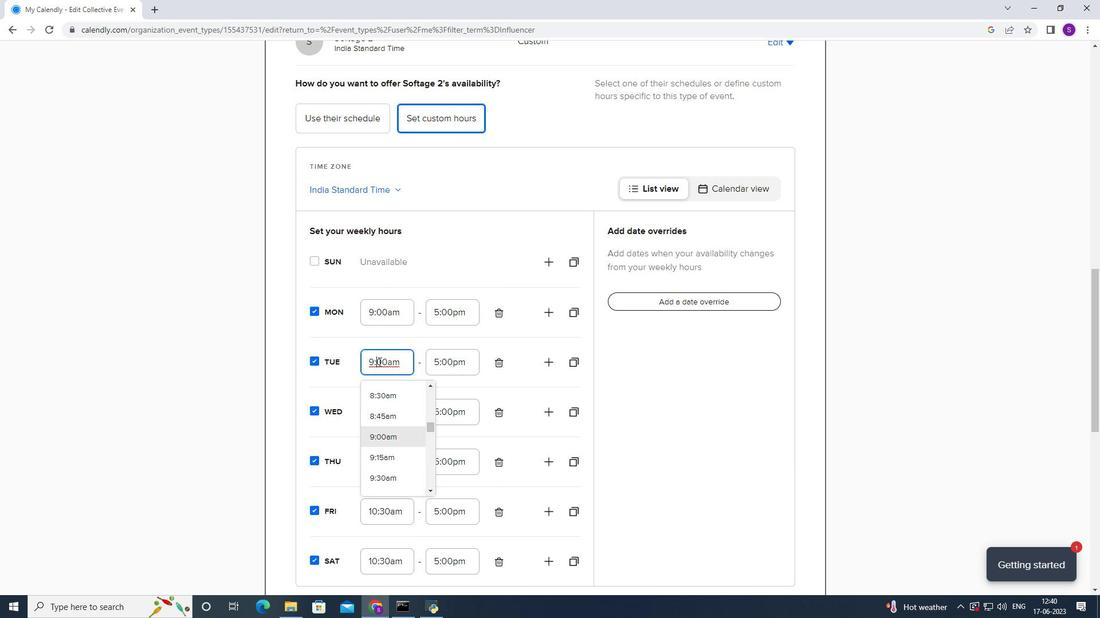 
Action: Mouse moved to (385, 407)
Screenshot: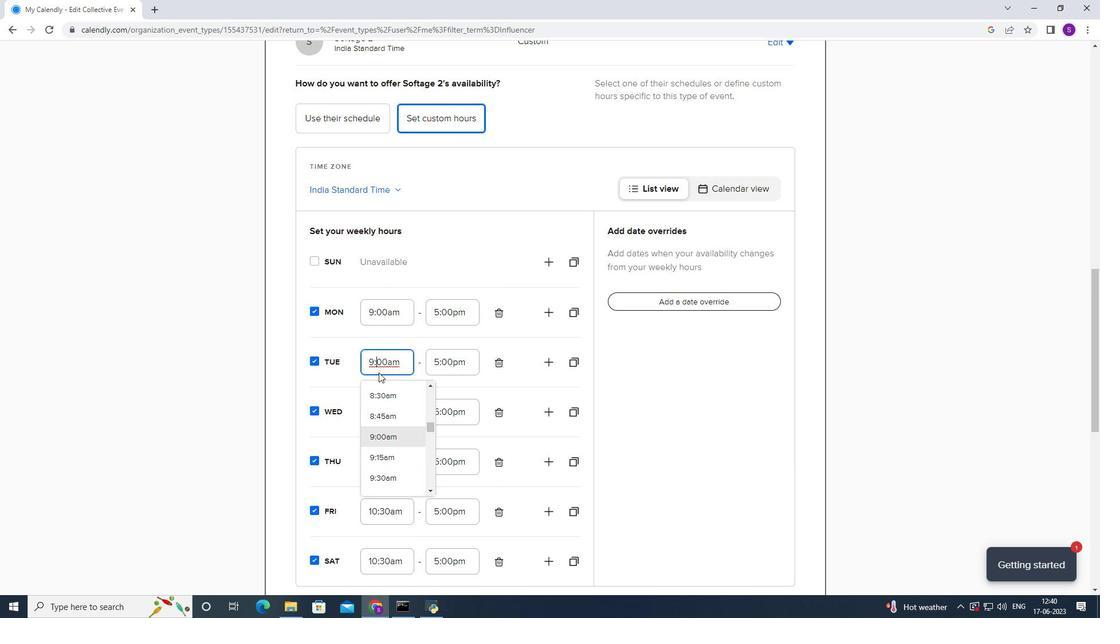 
Action: Mouse scrolled (385, 406) with delta (0, 0)
Screenshot: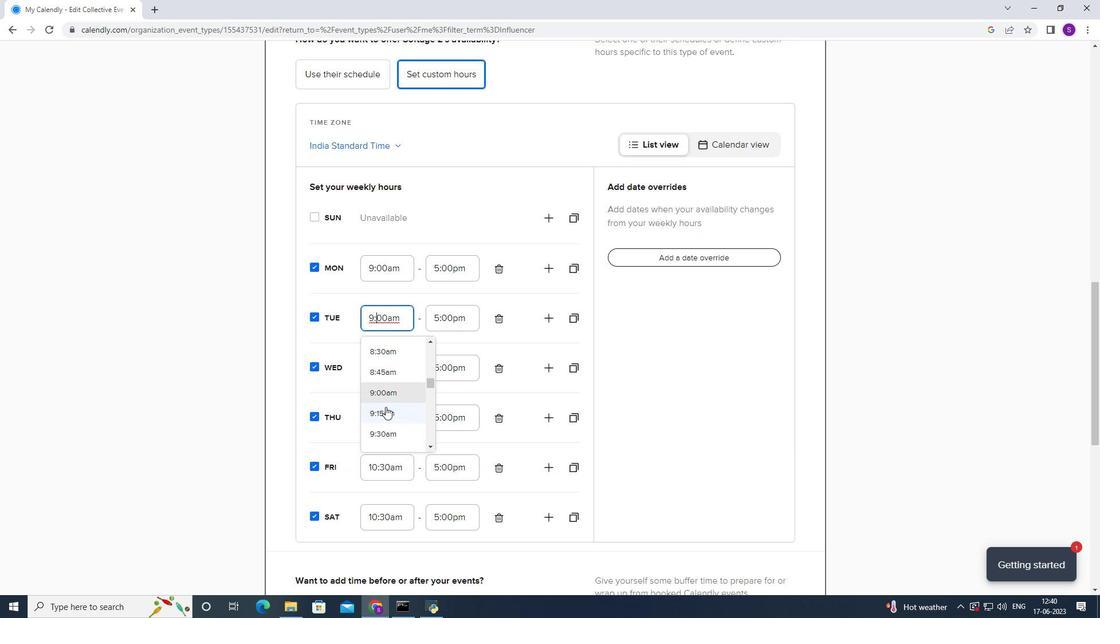 
Action: Mouse moved to (391, 391)
Screenshot: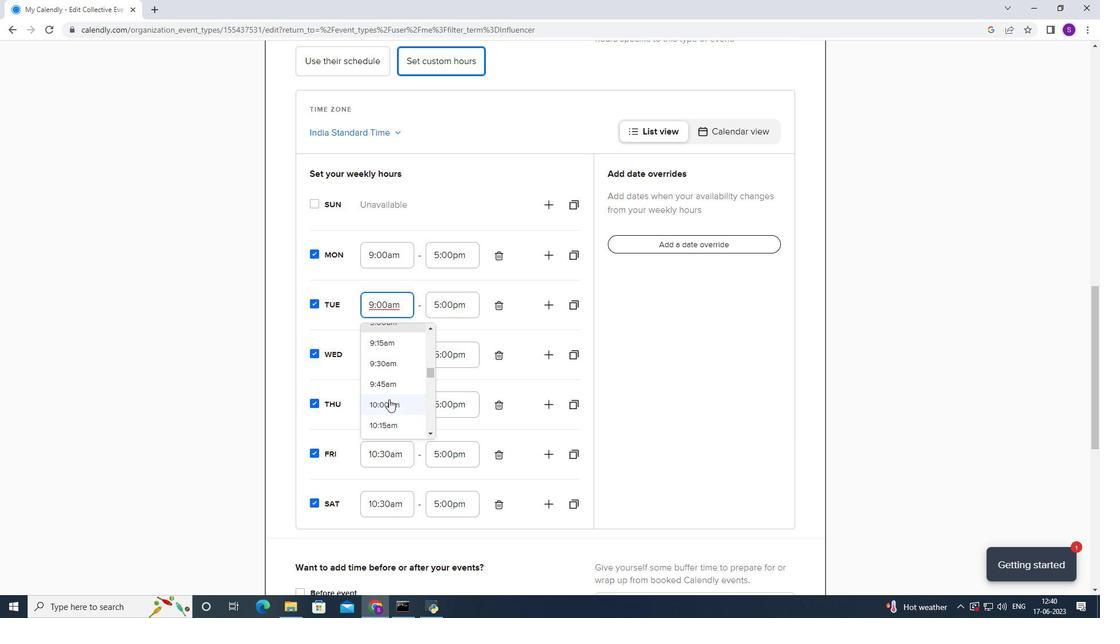 
Action: Mouse scrolled (391, 390) with delta (0, 0)
Screenshot: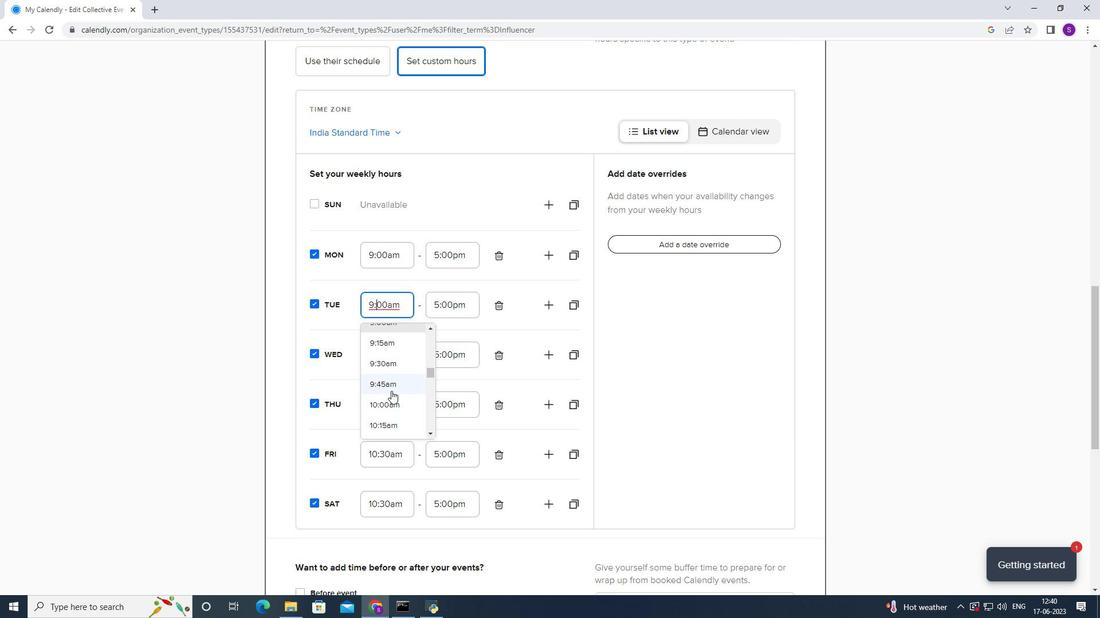 
Action: Mouse moved to (391, 384)
Screenshot: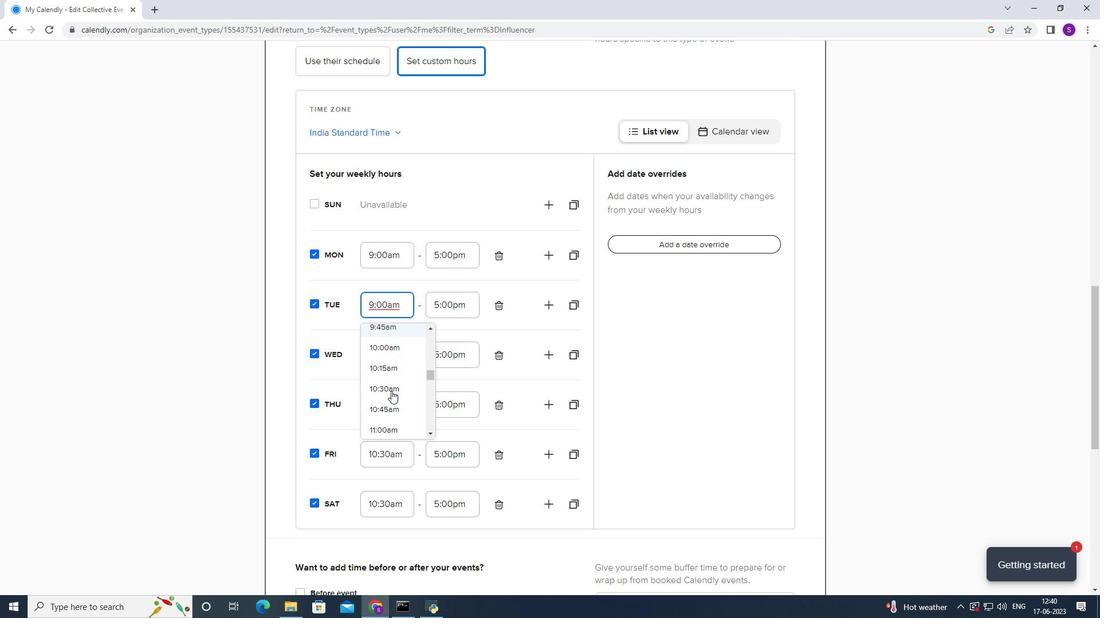 
Action: Mouse pressed left at (391, 384)
Screenshot: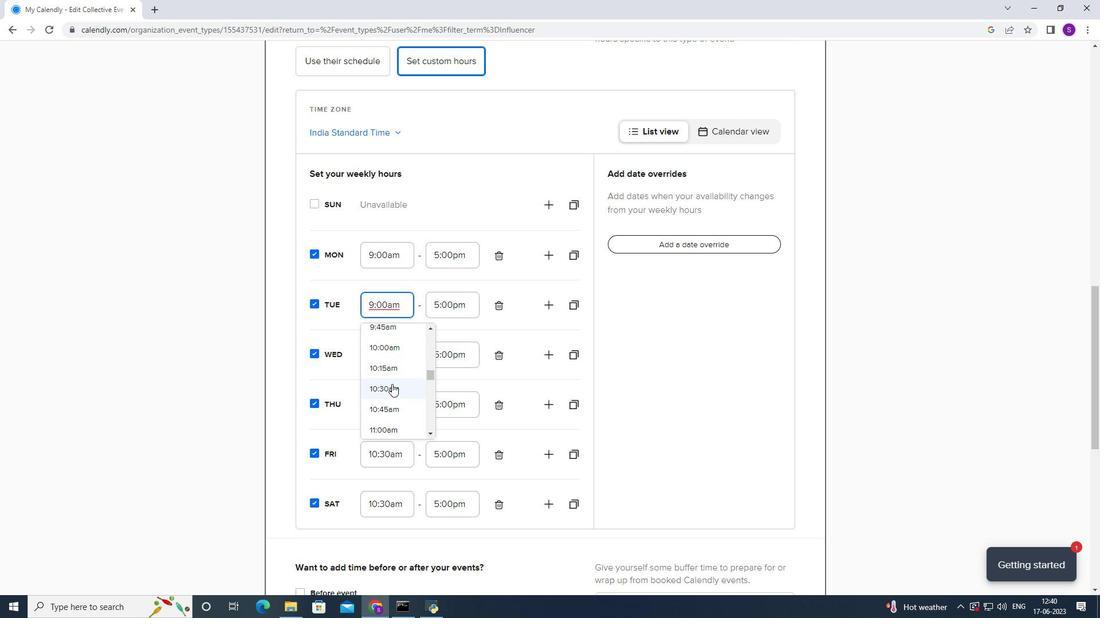 
Action: Mouse moved to (398, 254)
Screenshot: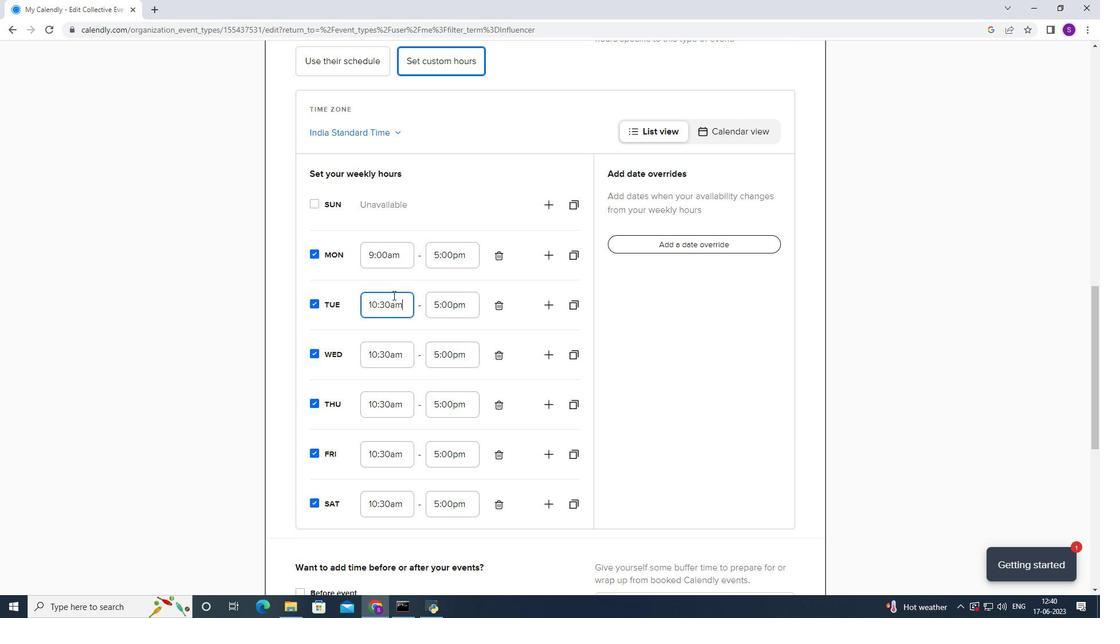 
Action: Mouse pressed left at (398, 254)
Screenshot: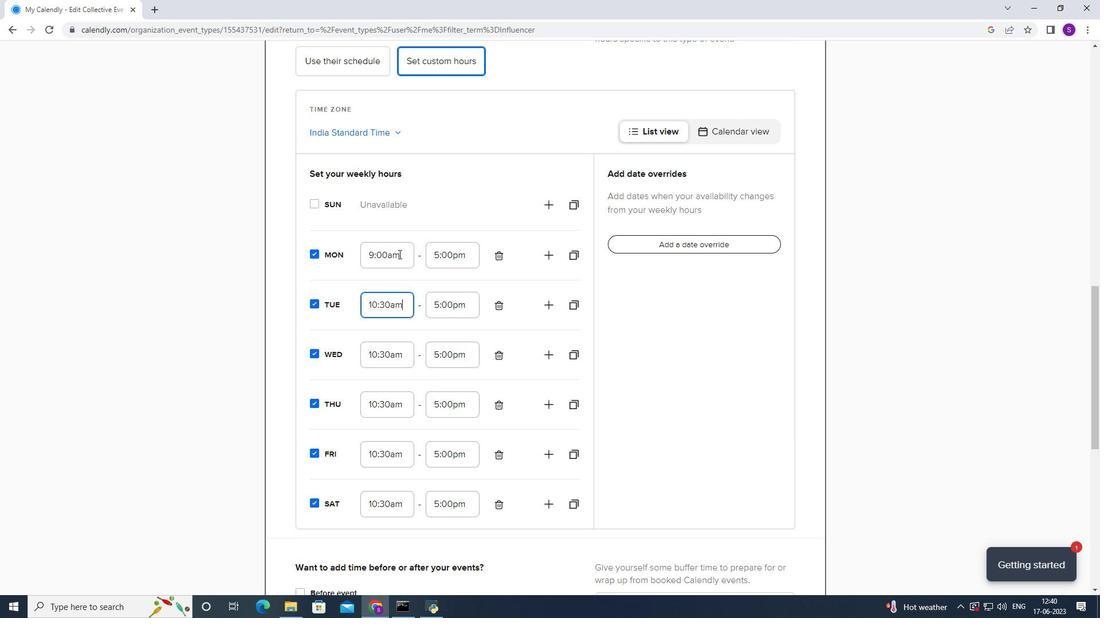 
Action: Mouse moved to (396, 326)
Screenshot: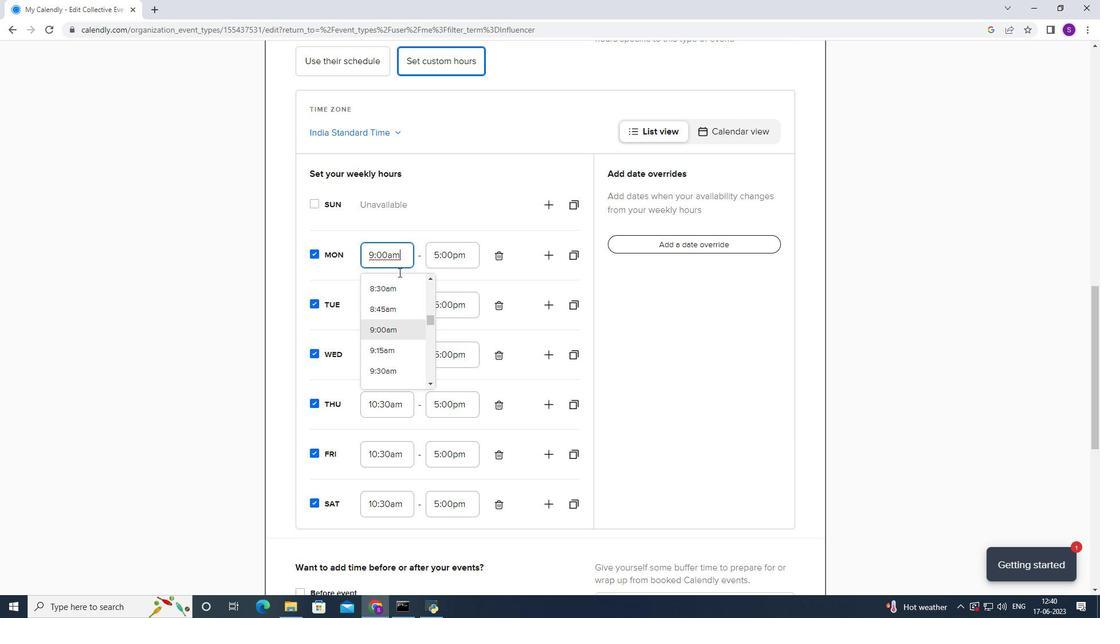 
Action: Mouse scrolled (396, 326) with delta (0, 0)
Screenshot: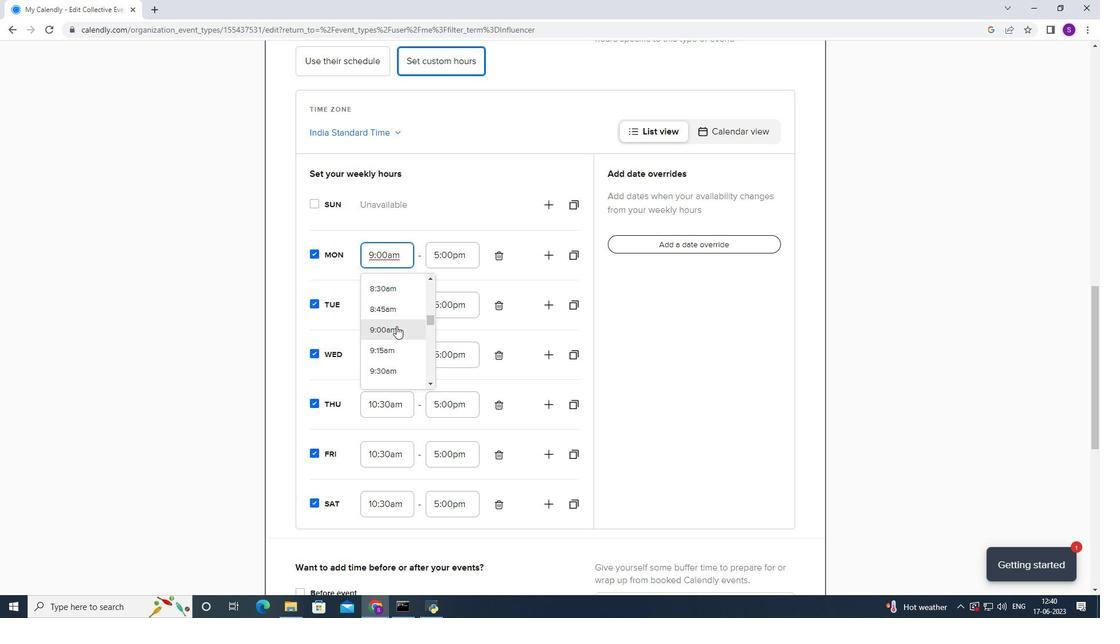 
Action: Mouse scrolled (396, 326) with delta (0, 0)
Screenshot: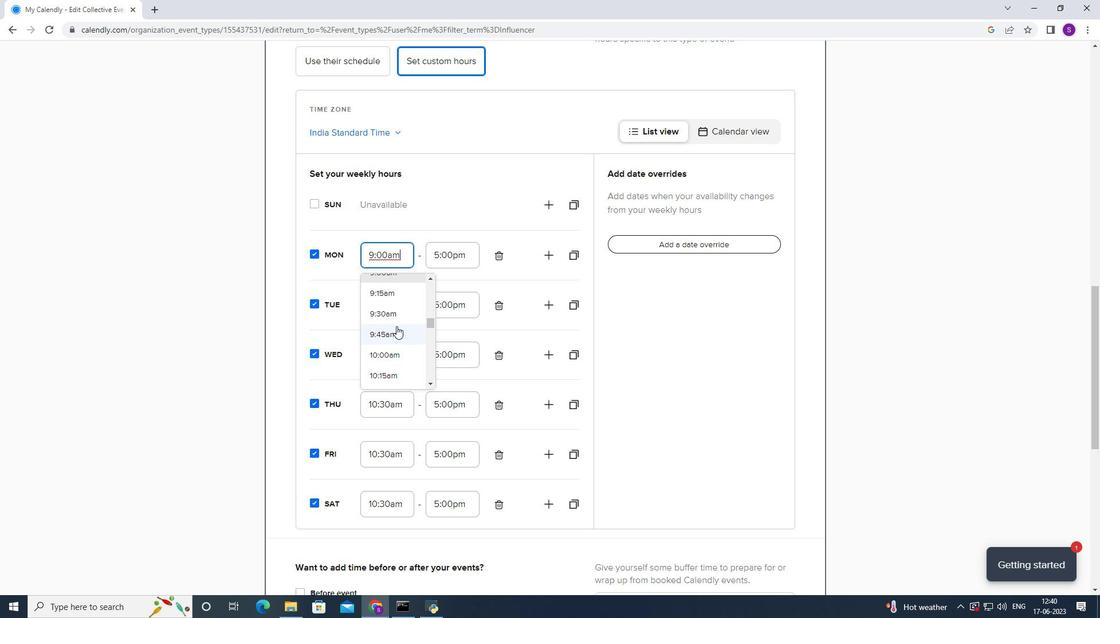 
Action: Mouse moved to (387, 340)
Screenshot: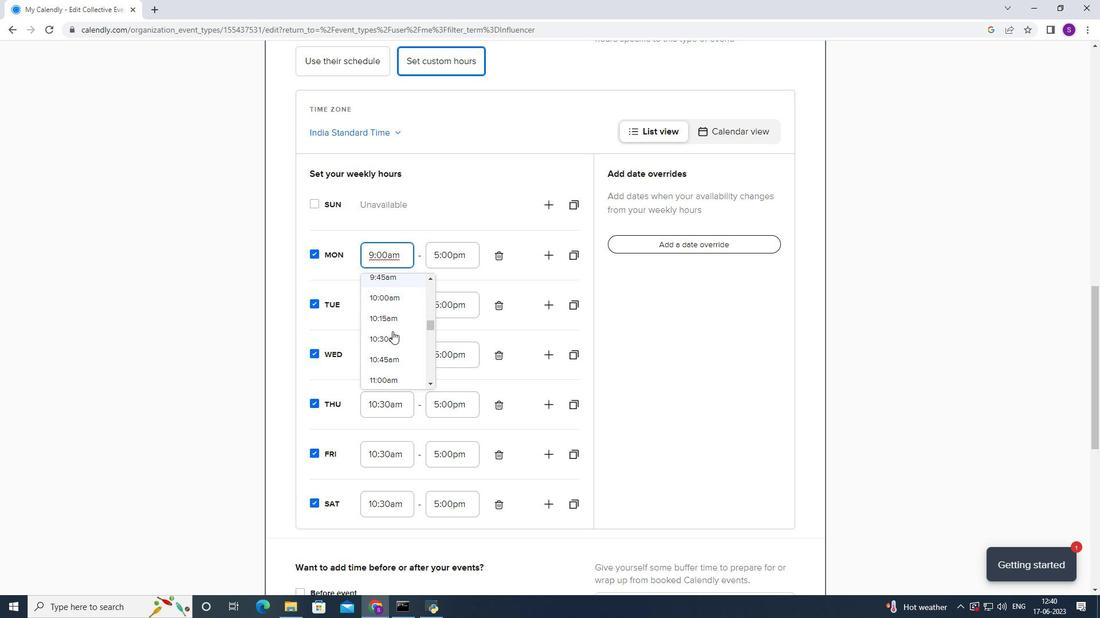 
Action: Mouse pressed left at (387, 340)
Screenshot: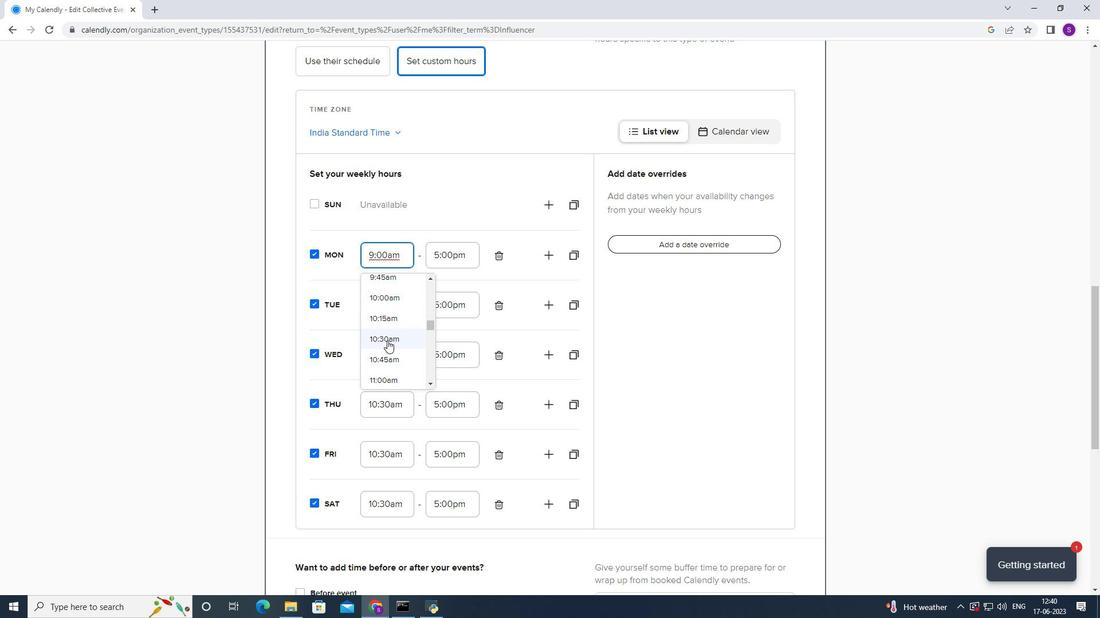 
Action: Mouse moved to (461, 269)
Screenshot: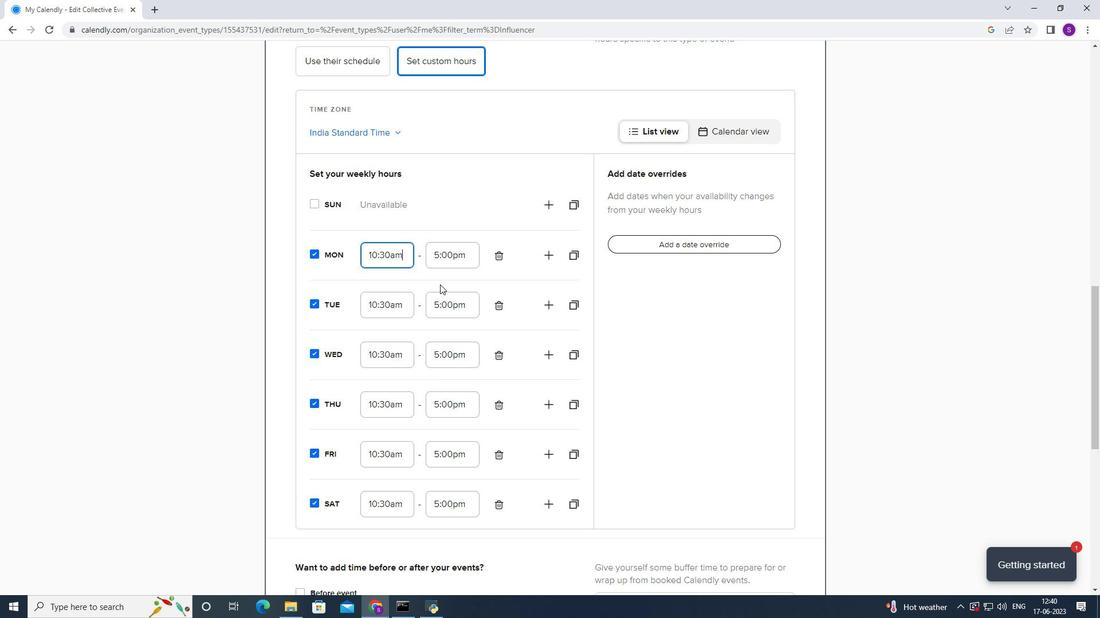 
Action: Mouse pressed left at (461, 269)
Screenshot: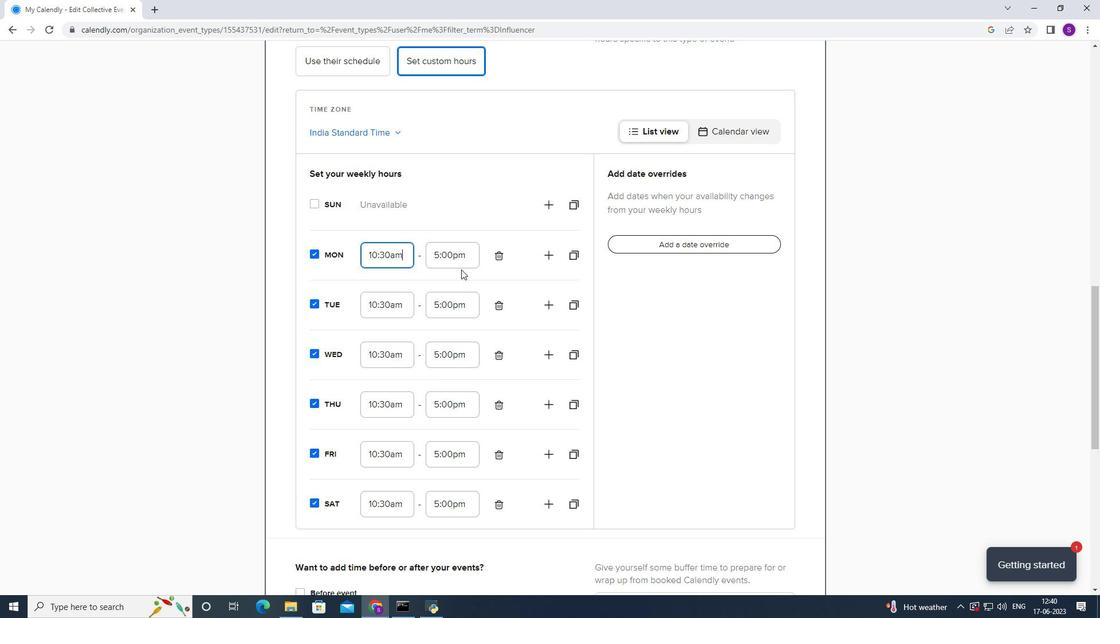 
Action: Mouse moved to (469, 264)
Screenshot: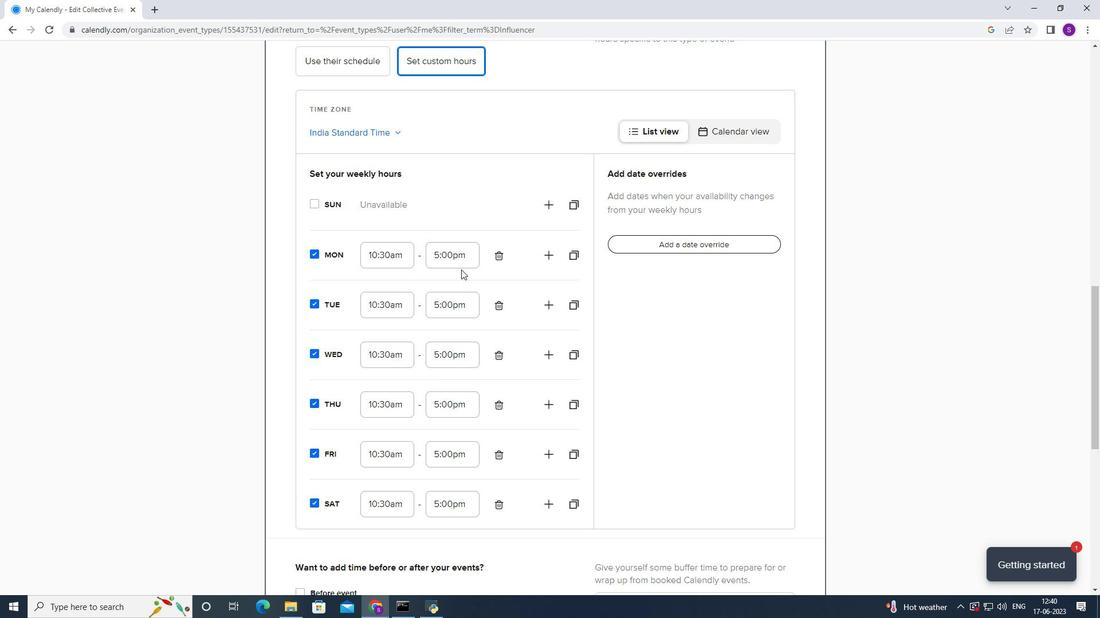 
Action: Mouse pressed left at (469, 264)
Screenshot: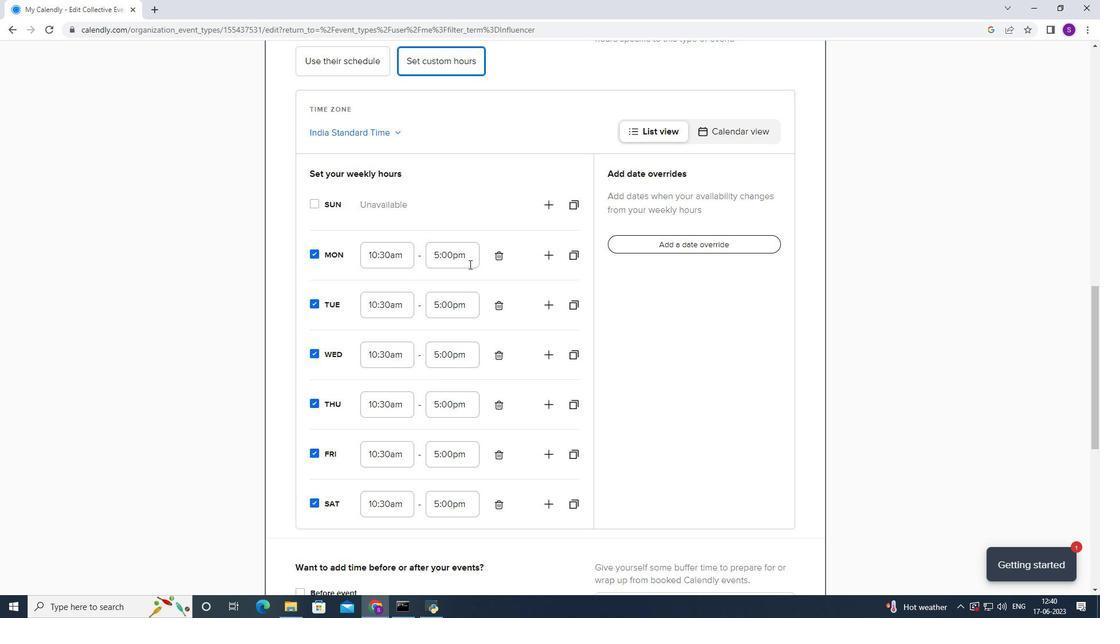
Action: Mouse moved to (465, 301)
Screenshot: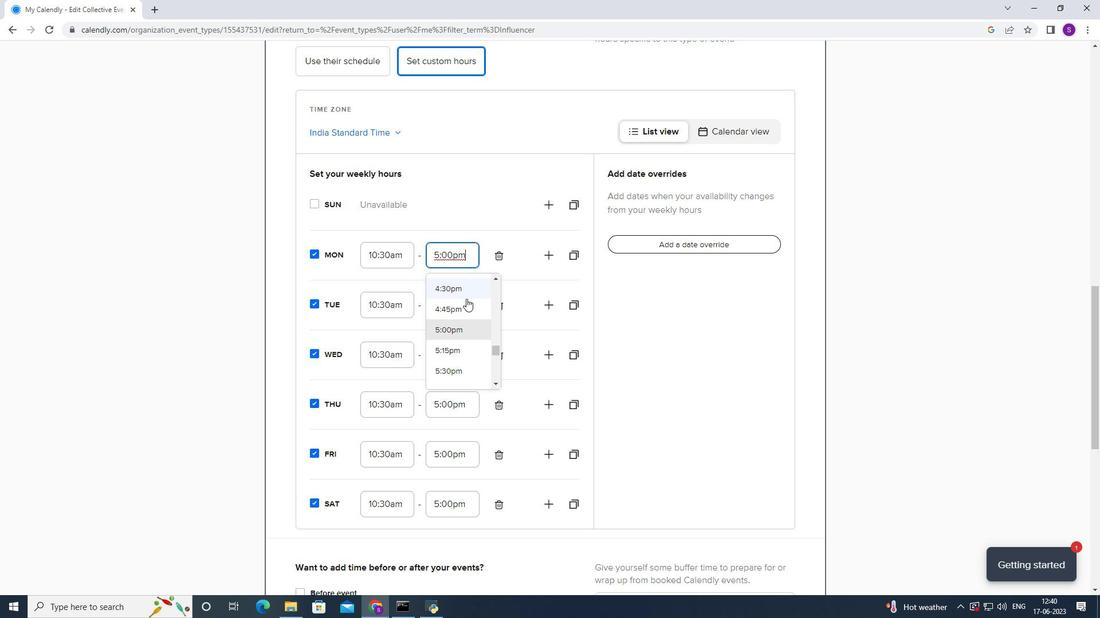 
Action: Mouse scrolled (465, 300) with delta (0, 0)
Screenshot: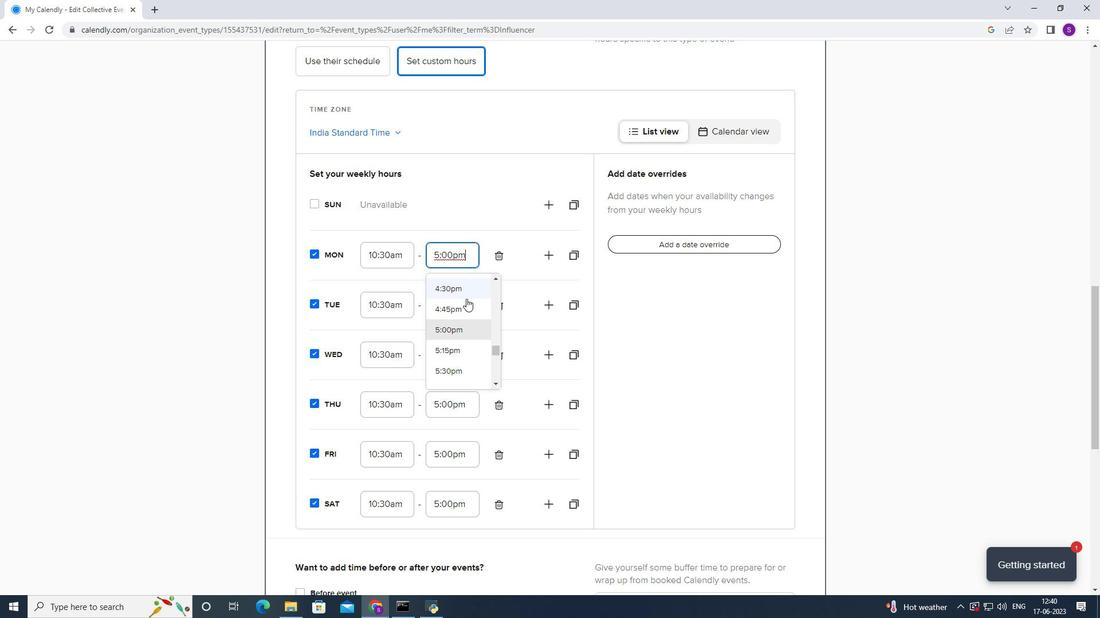 
Action: Mouse moved to (454, 351)
Screenshot: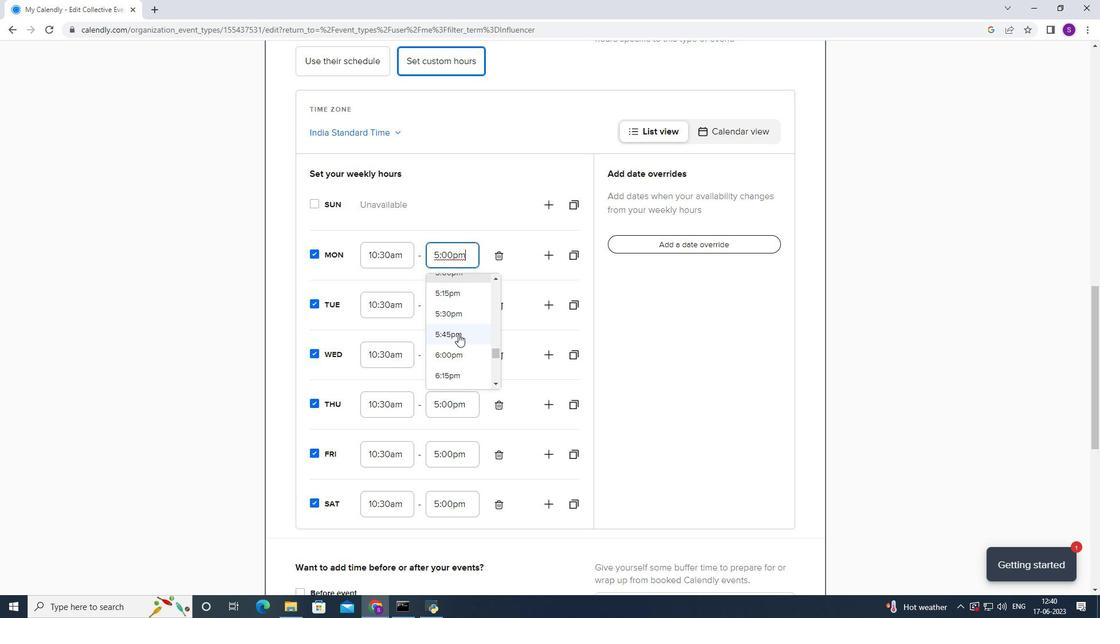 
Action: Mouse pressed left at (454, 351)
Screenshot: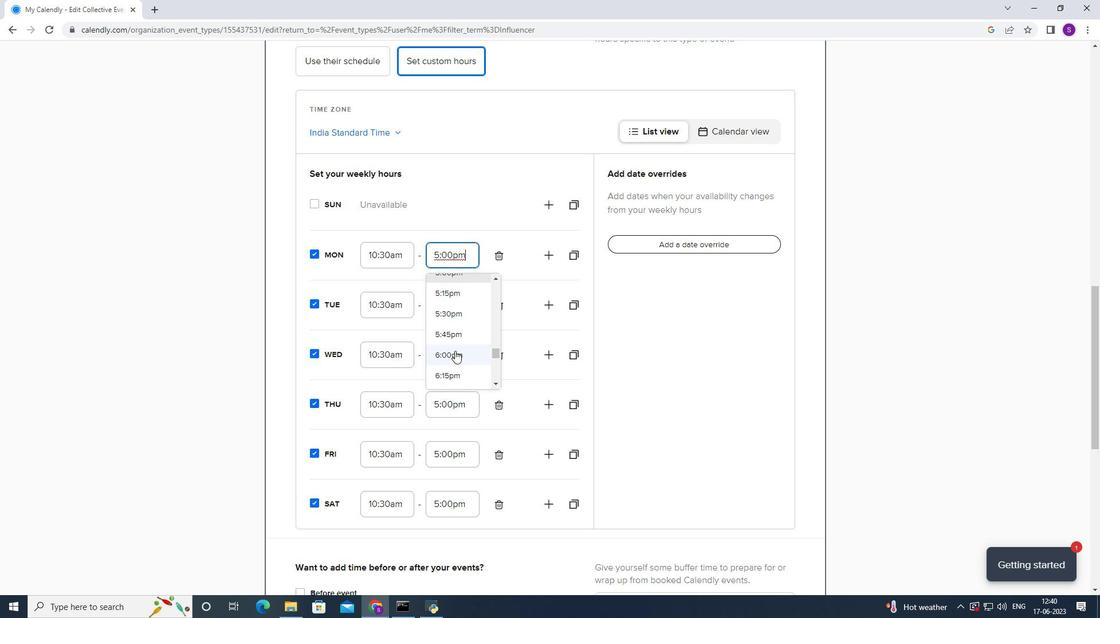
Action: Mouse pressed right at (454, 351)
Screenshot: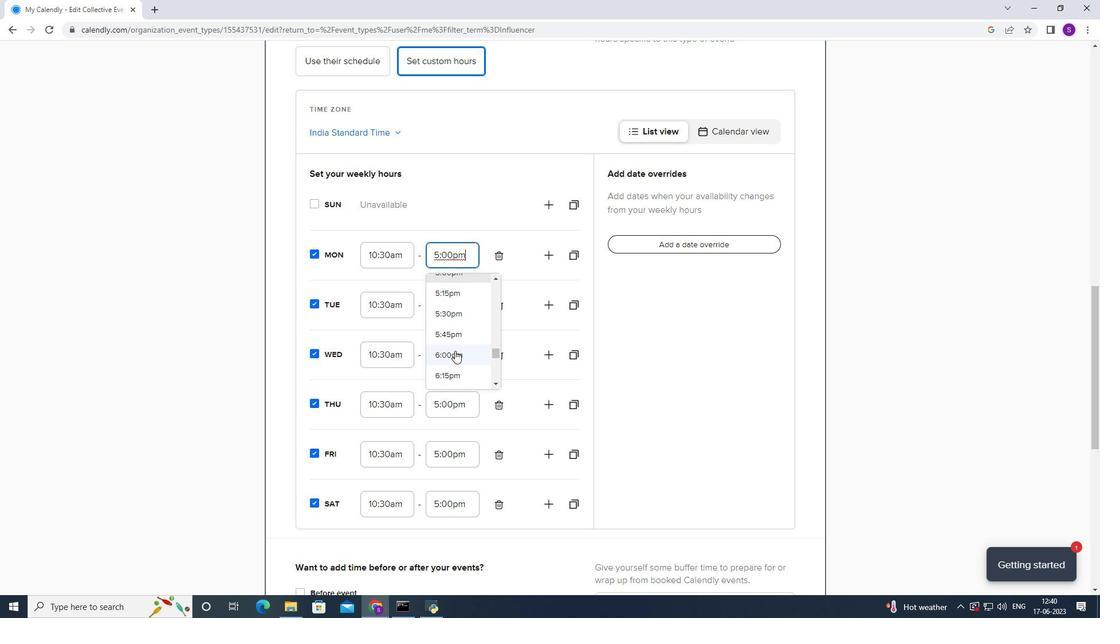 
Action: Mouse moved to (449, 311)
Screenshot: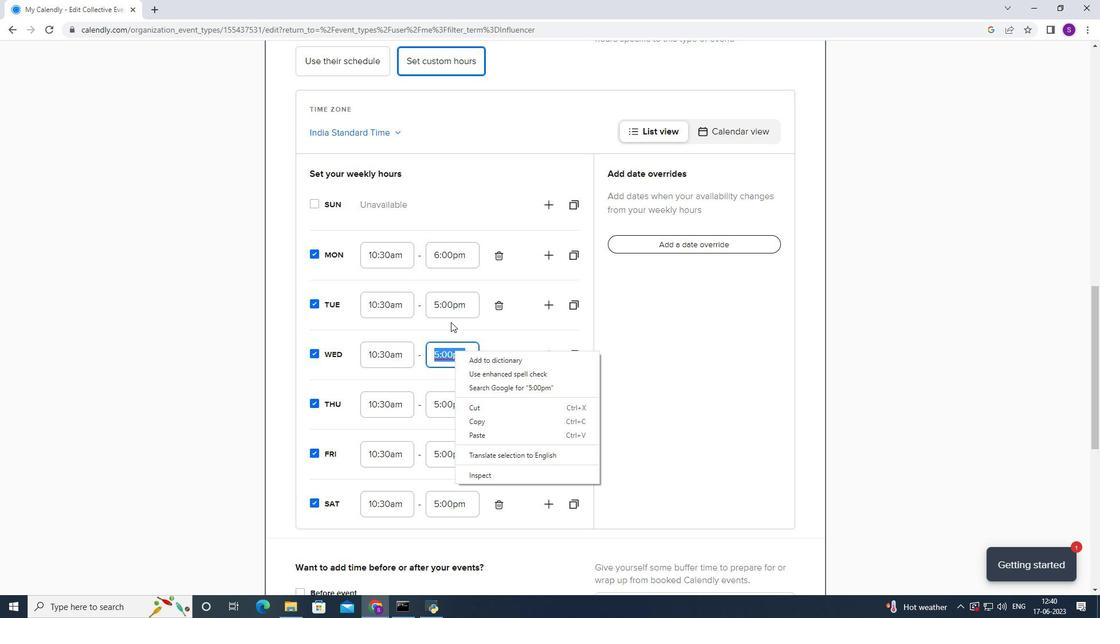 
Action: Mouse pressed left at (449, 311)
Screenshot: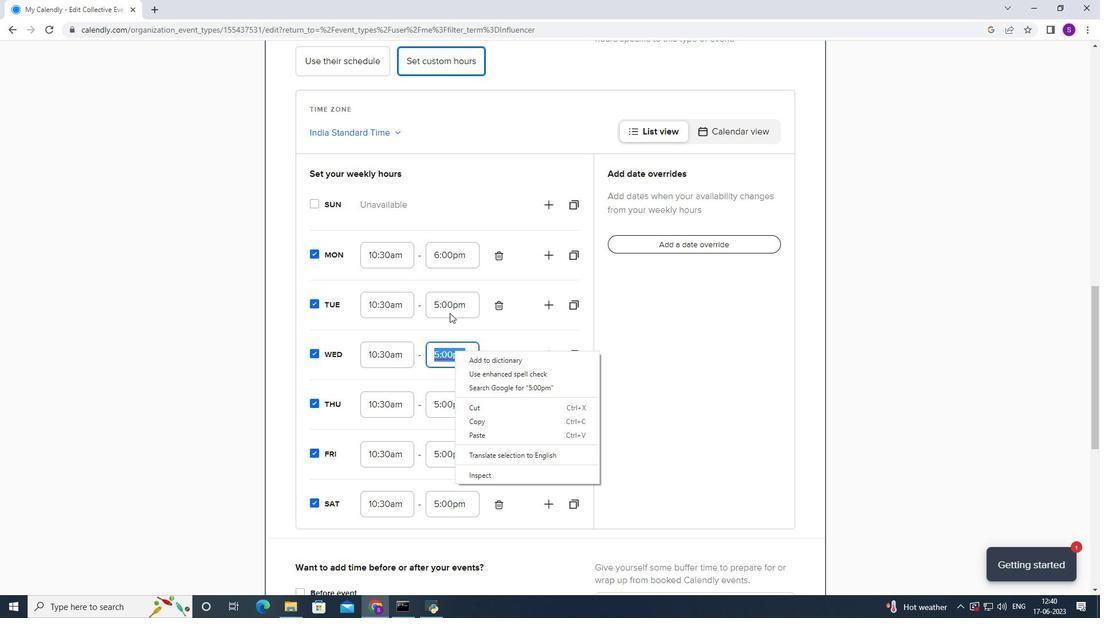 
Action: Mouse moved to (449, 337)
Screenshot: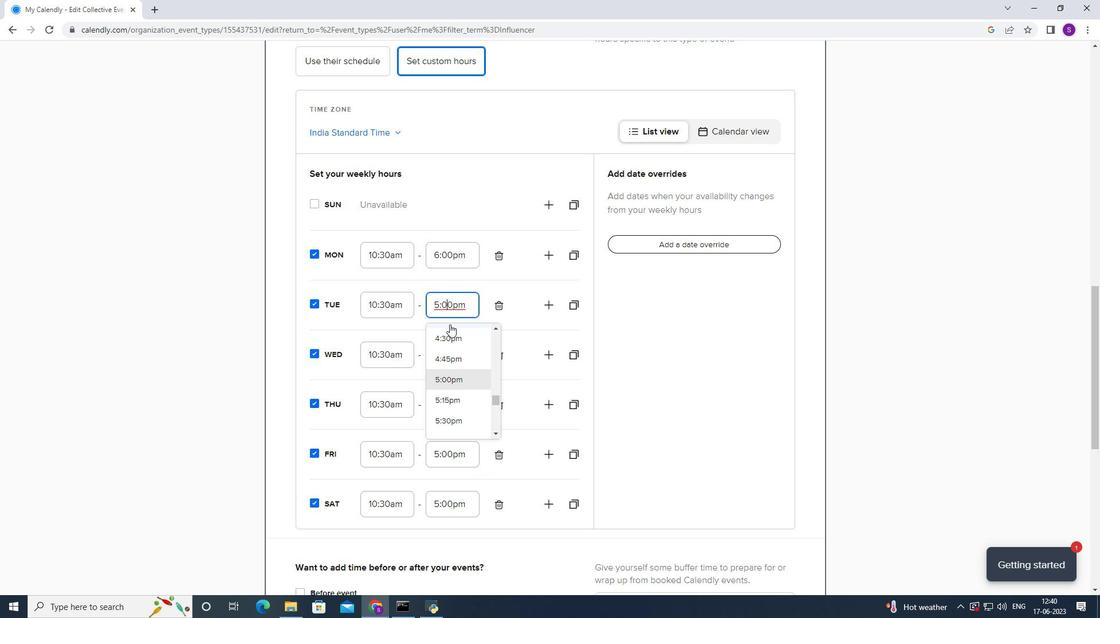 
Action: Mouse scrolled (449, 336) with delta (0, 0)
Screenshot: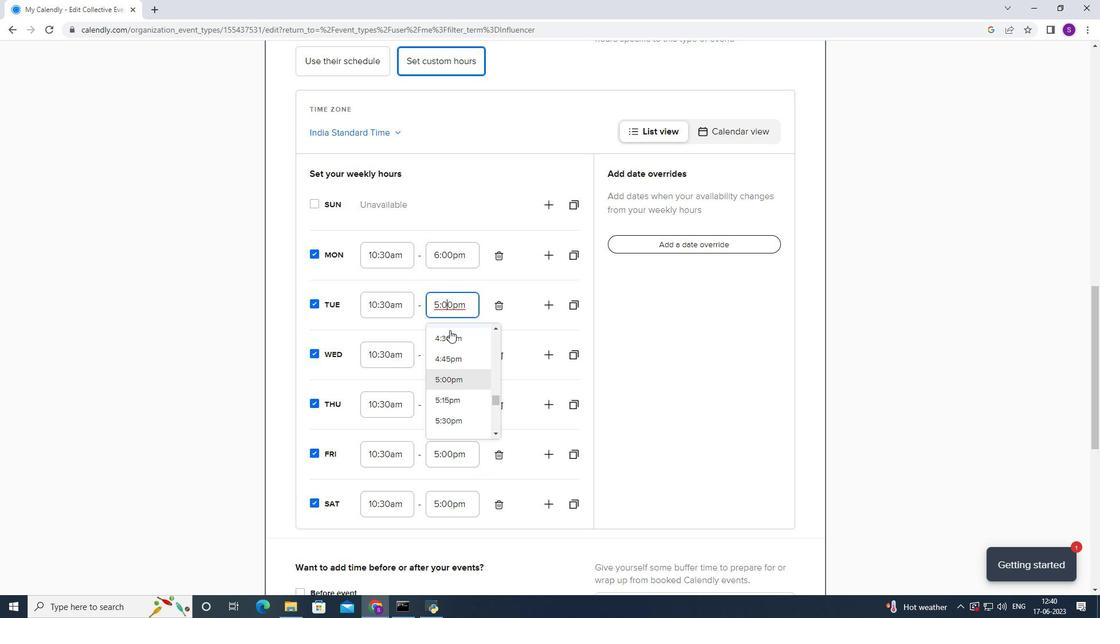 
Action: Mouse scrolled (449, 336) with delta (0, 0)
Screenshot: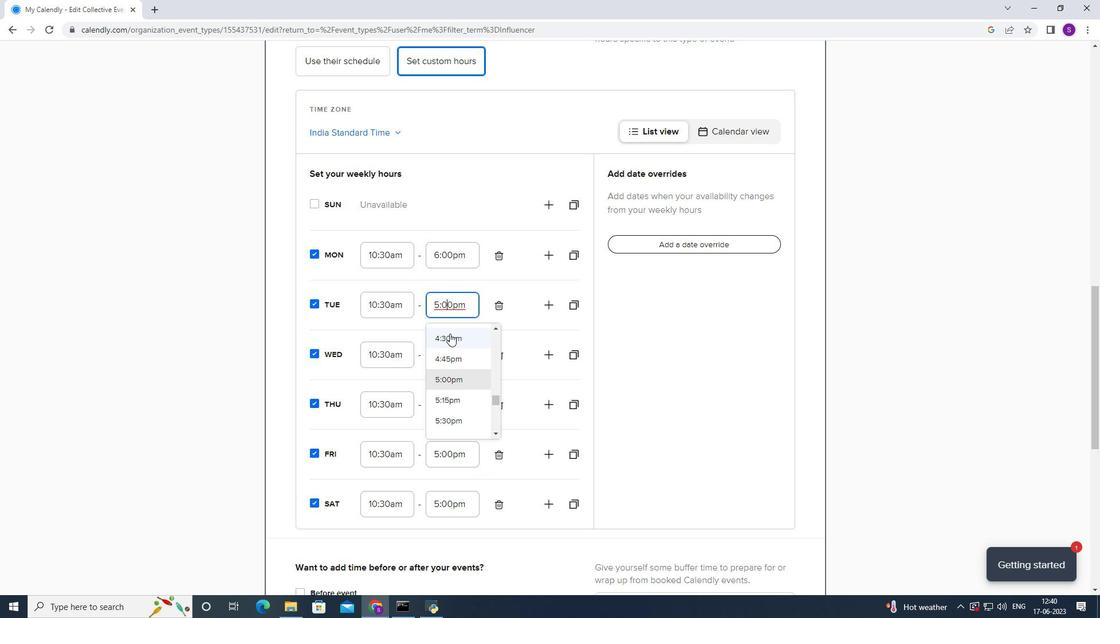 
Action: Mouse moved to (449, 353)
Screenshot: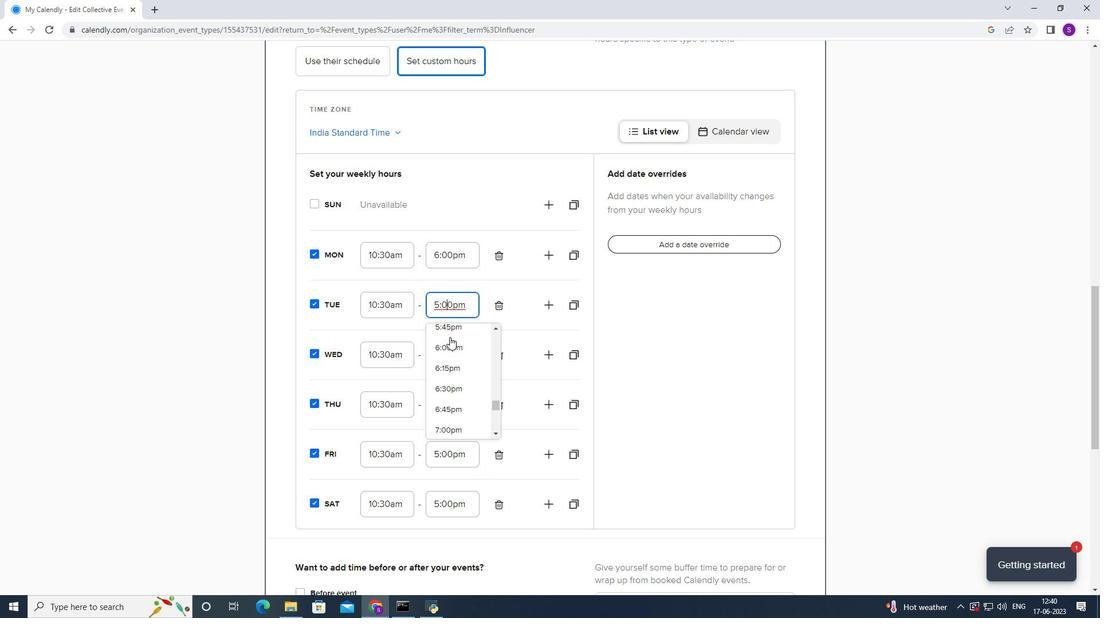 
Action: Mouse pressed left at (449, 353)
Screenshot: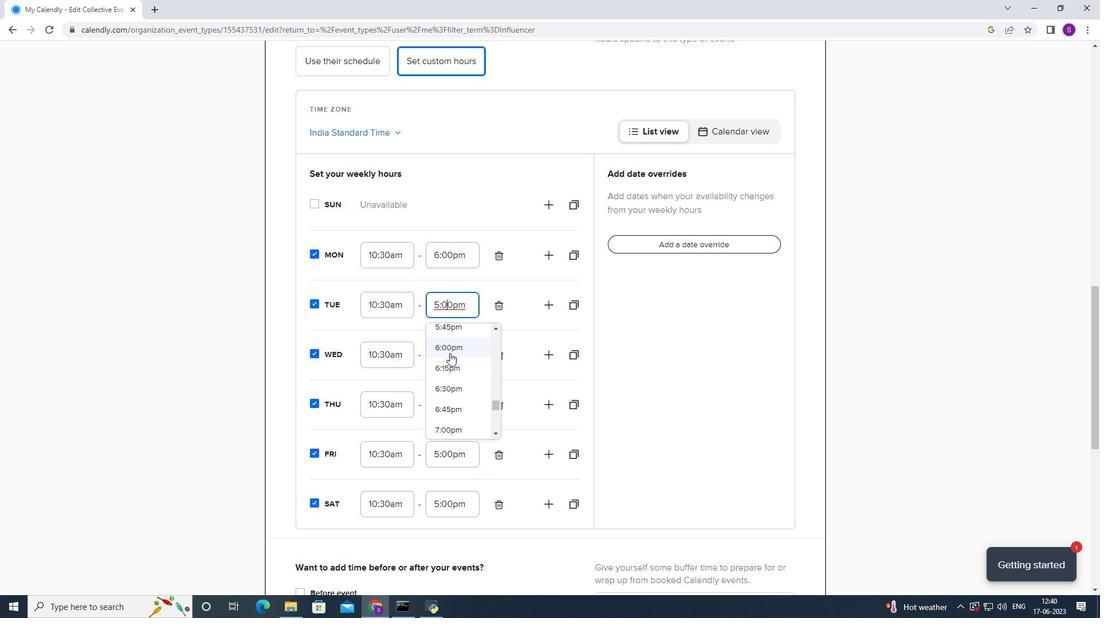 
Action: Mouse moved to (449, 350)
Screenshot: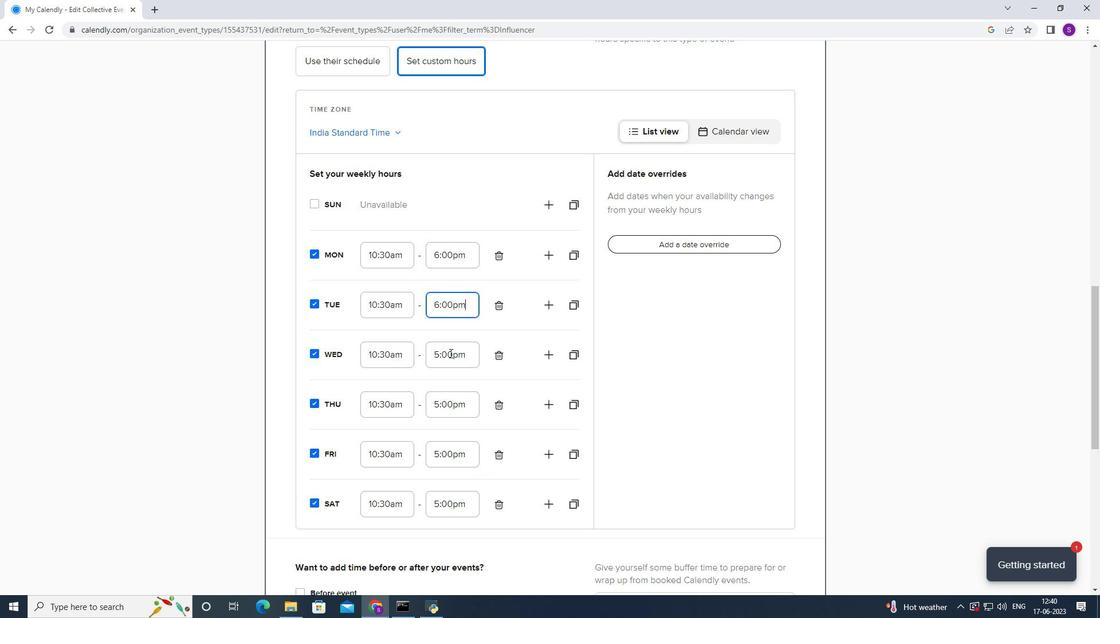 
Action: Mouse pressed left at (449, 350)
Screenshot: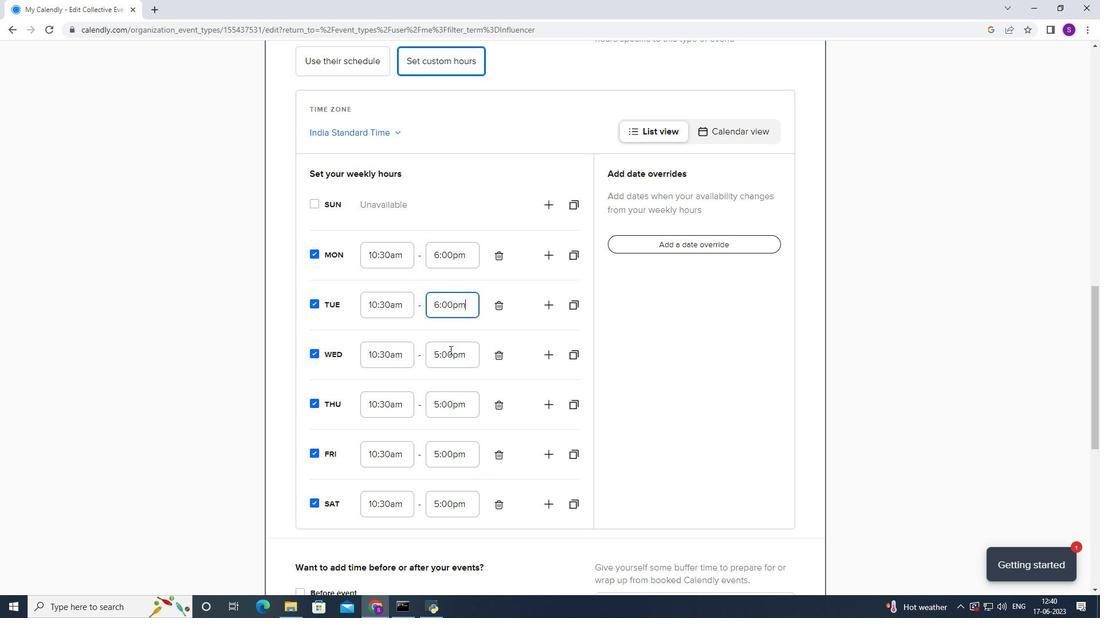 
Action: Mouse moved to (449, 360)
Screenshot: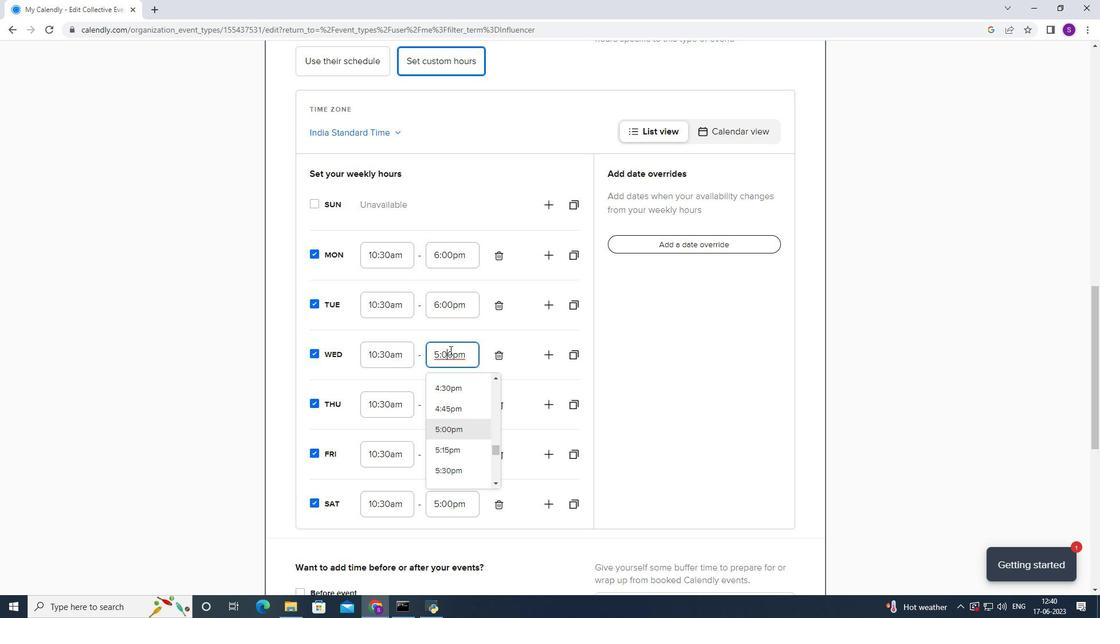 
Action: Mouse scrolled (449, 359) with delta (0, 0)
Screenshot: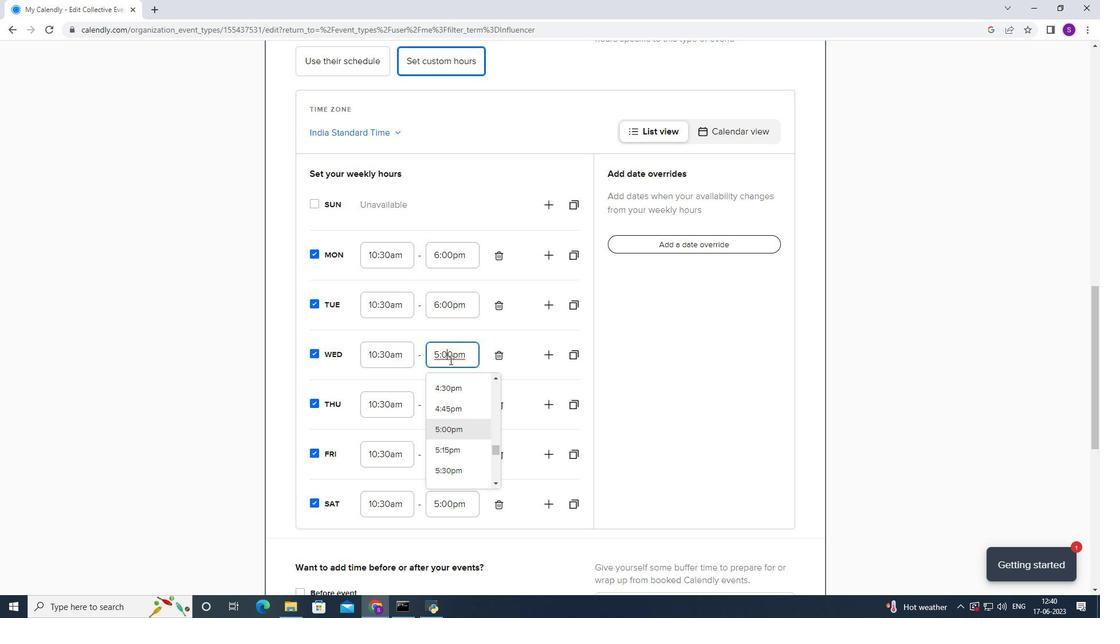 
Action: Mouse scrolled (449, 359) with delta (0, 0)
Screenshot: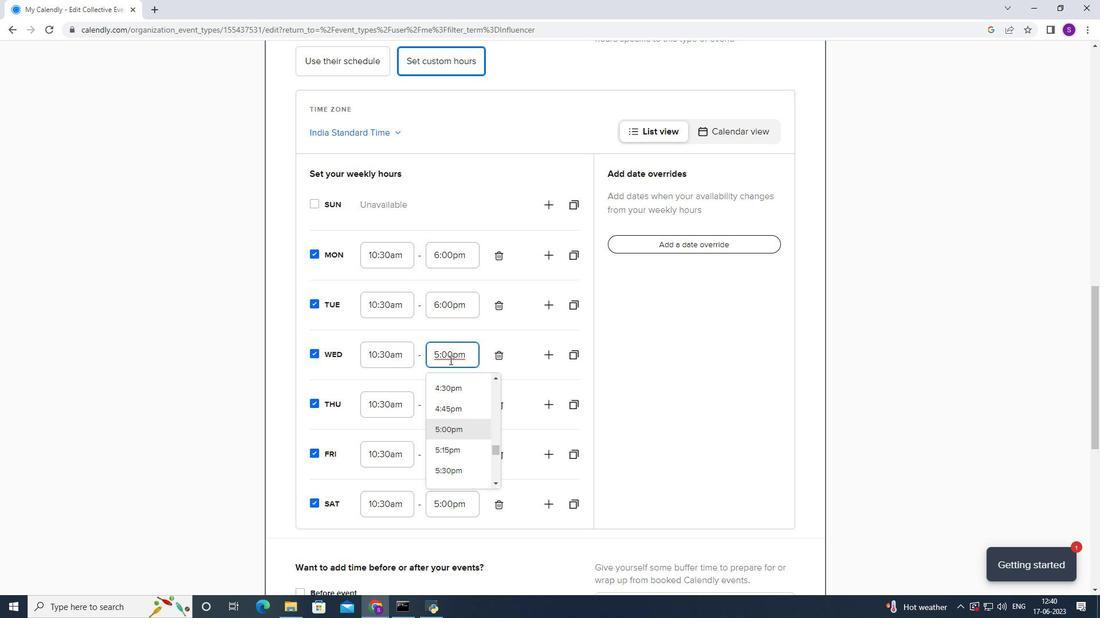 
Action: Mouse moved to (452, 355)
Screenshot: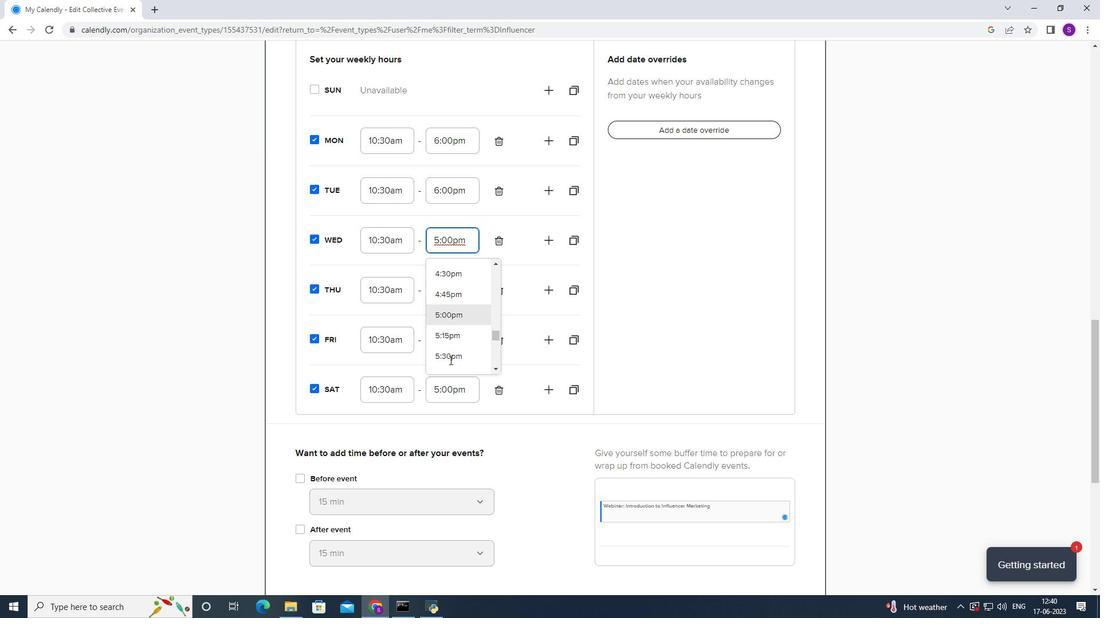 
Action: Mouse scrolled (452, 354) with delta (0, 0)
Screenshot: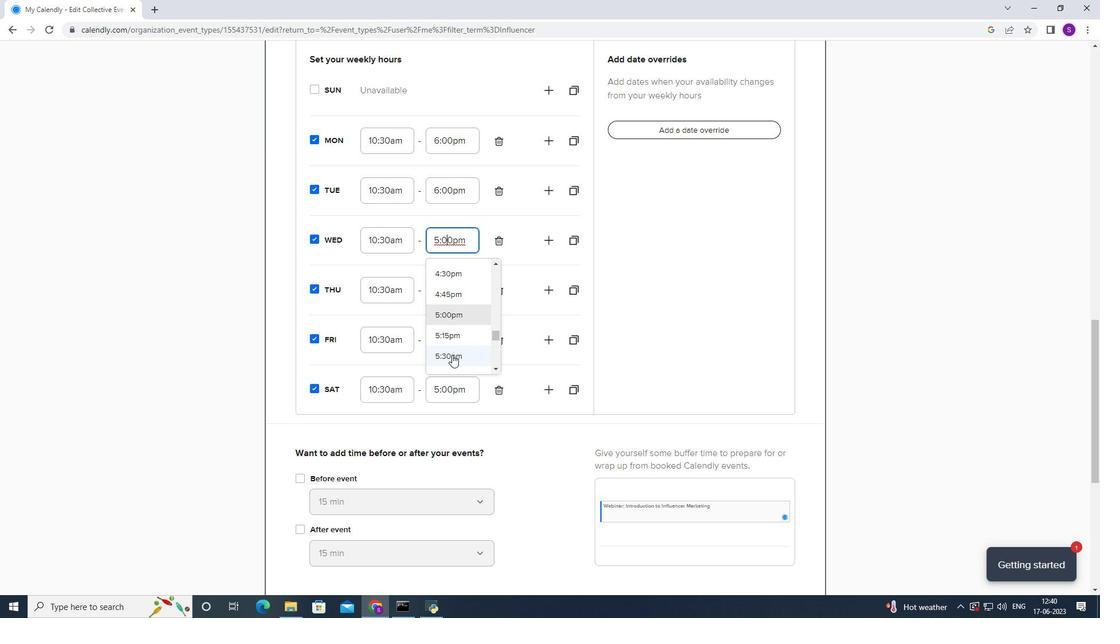 
Action: Mouse moved to (456, 338)
Screenshot: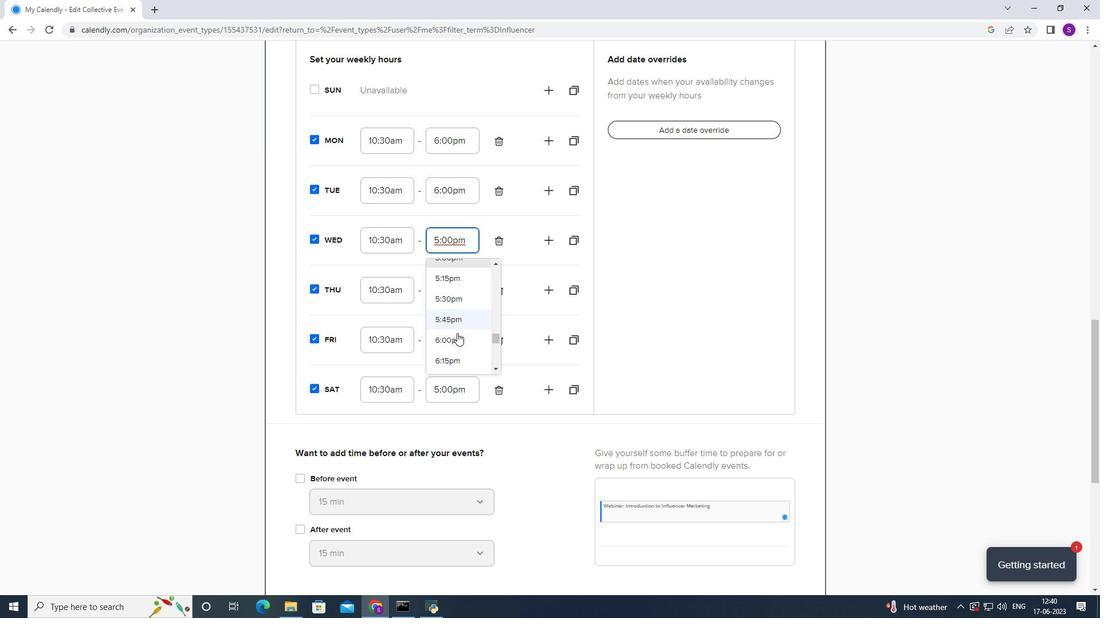 
Action: Mouse pressed left at (456, 338)
Screenshot: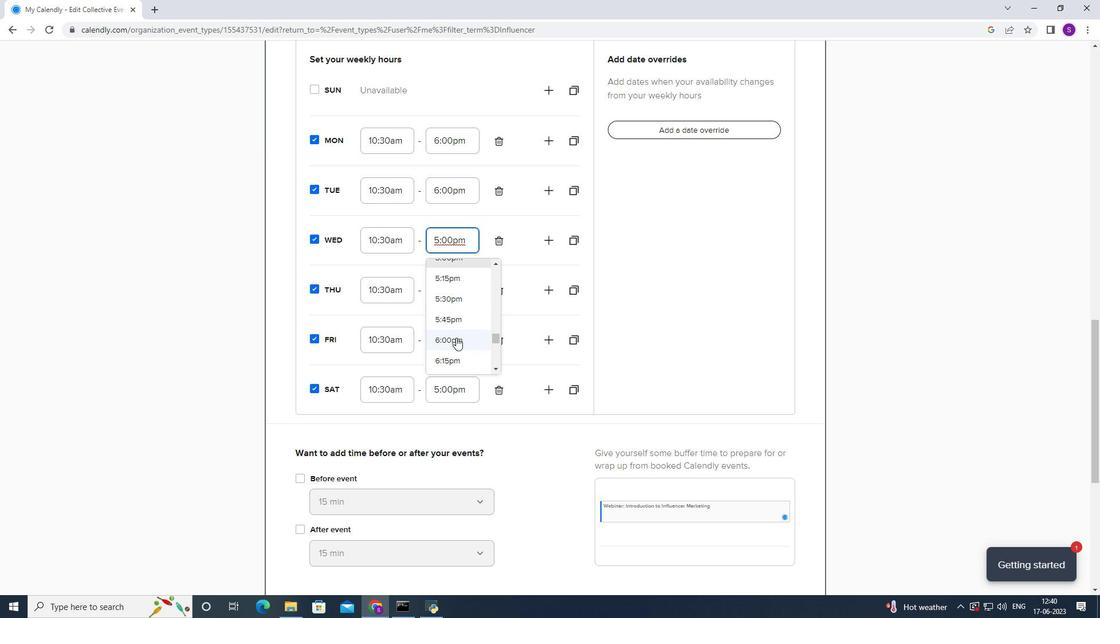 
Action: Mouse pressed left at (456, 338)
Screenshot: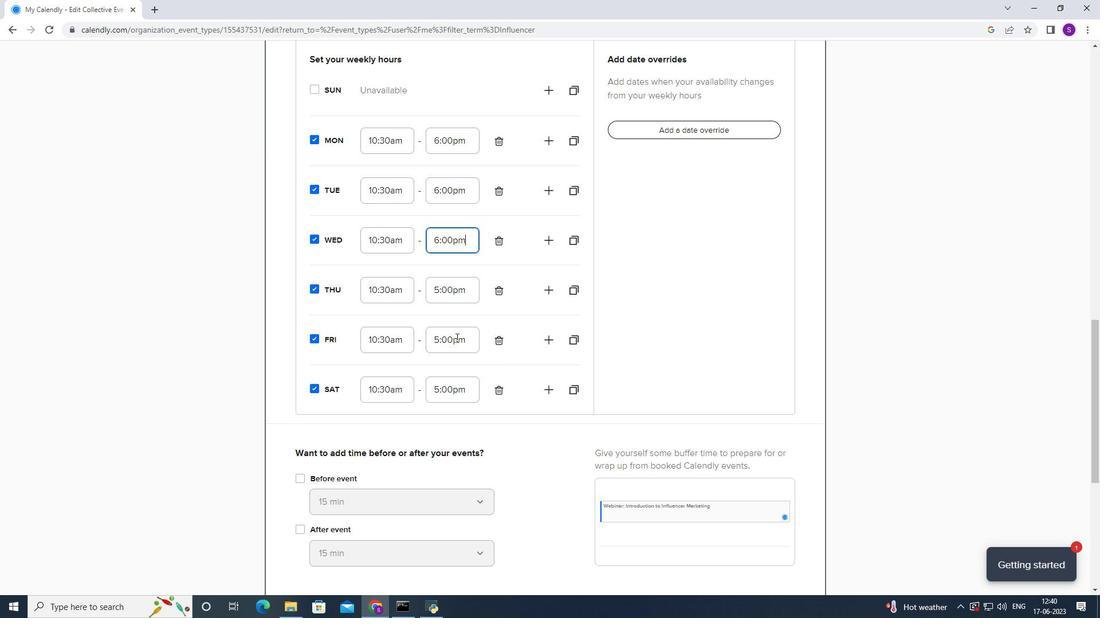 
Action: Mouse scrolled (456, 337) with delta (0, 0)
Screenshot: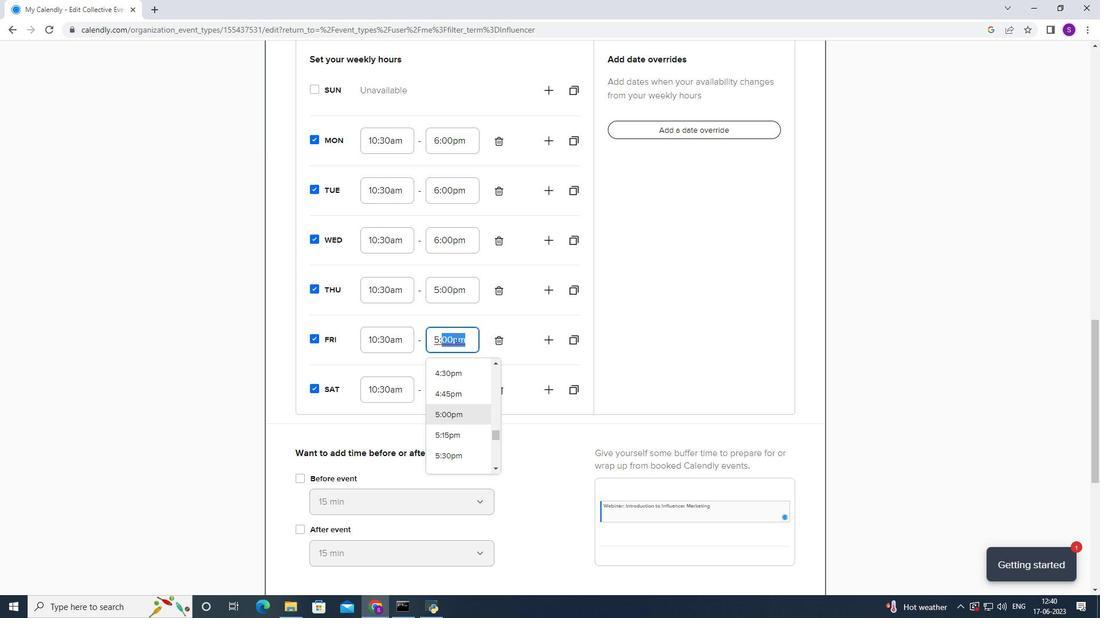 
Action: Mouse scrolled (456, 337) with delta (0, 0)
Screenshot: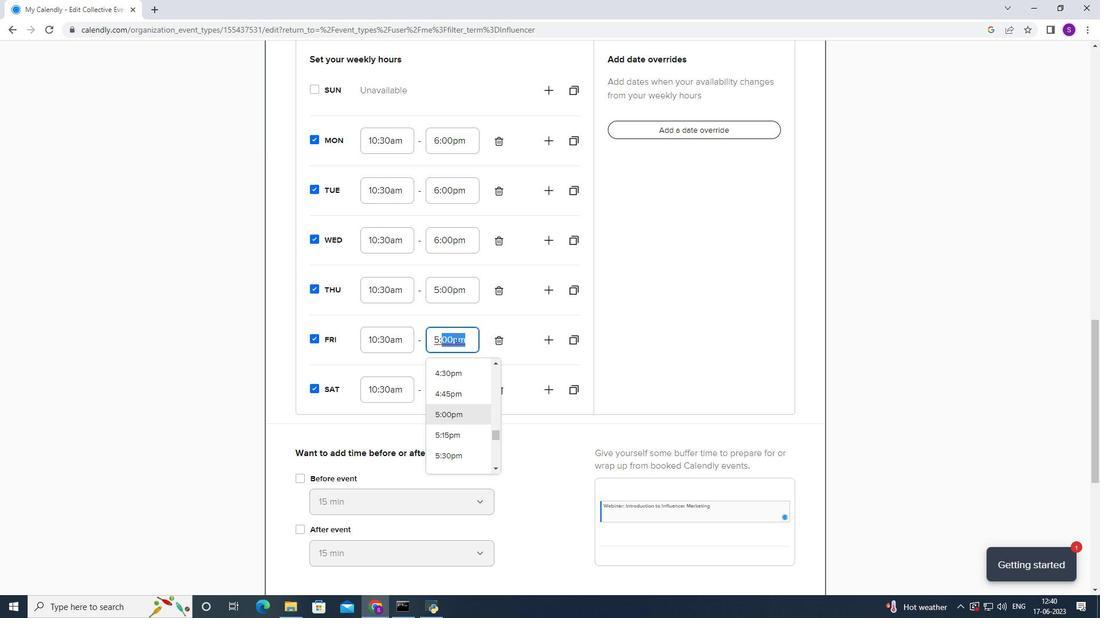 
Action: Mouse moved to (456, 328)
Screenshot: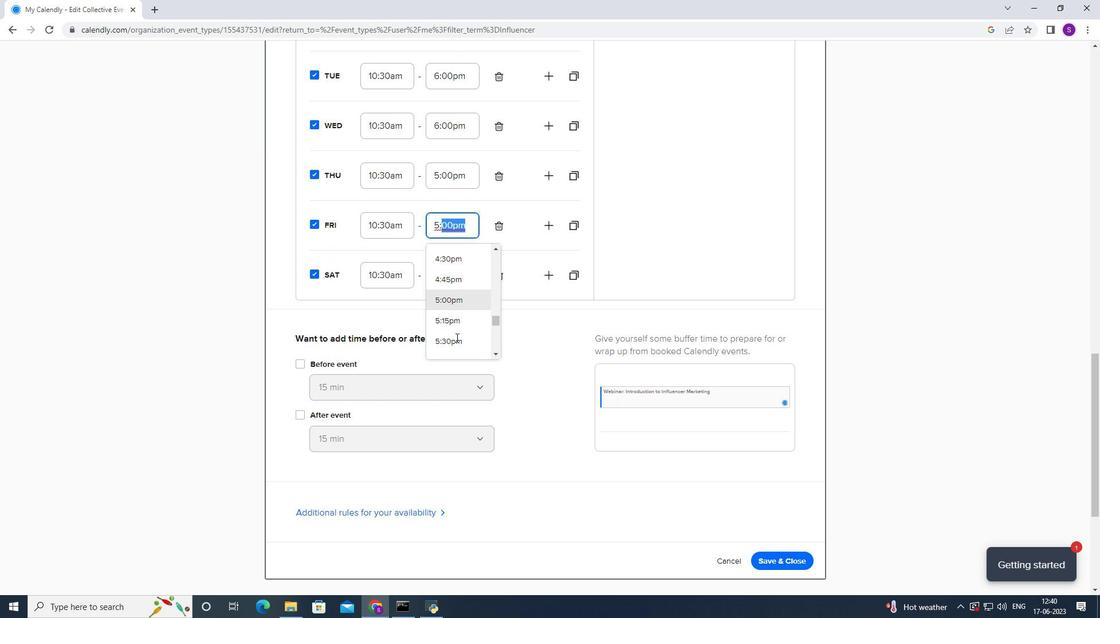 
Action: Mouse scrolled (456, 327) with delta (0, 0)
Screenshot: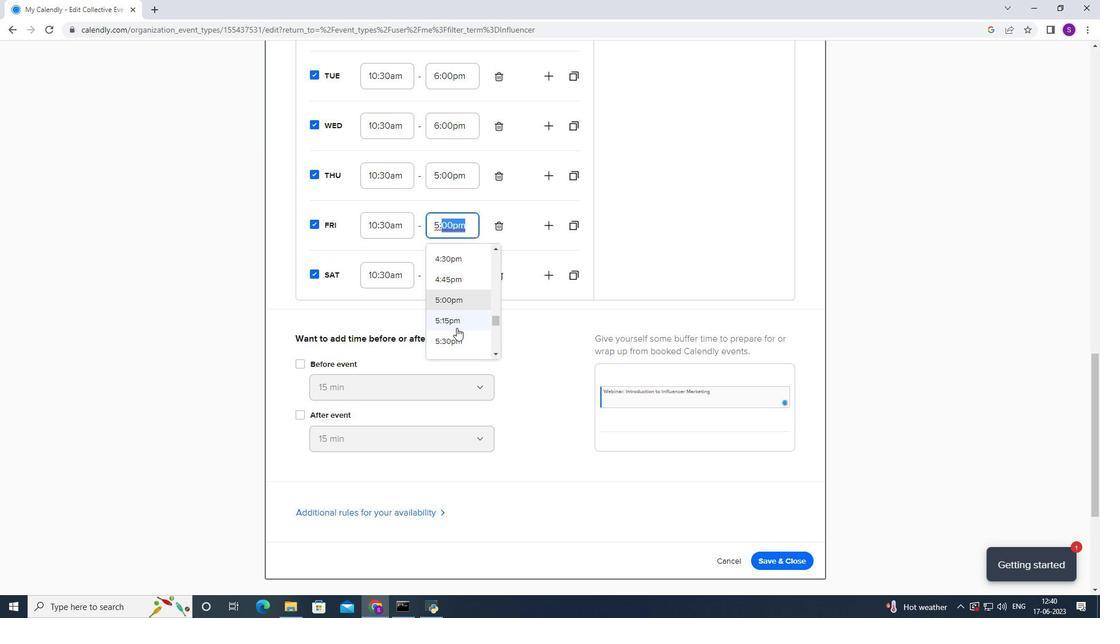 
Action: Mouse pressed left at (456, 328)
Screenshot: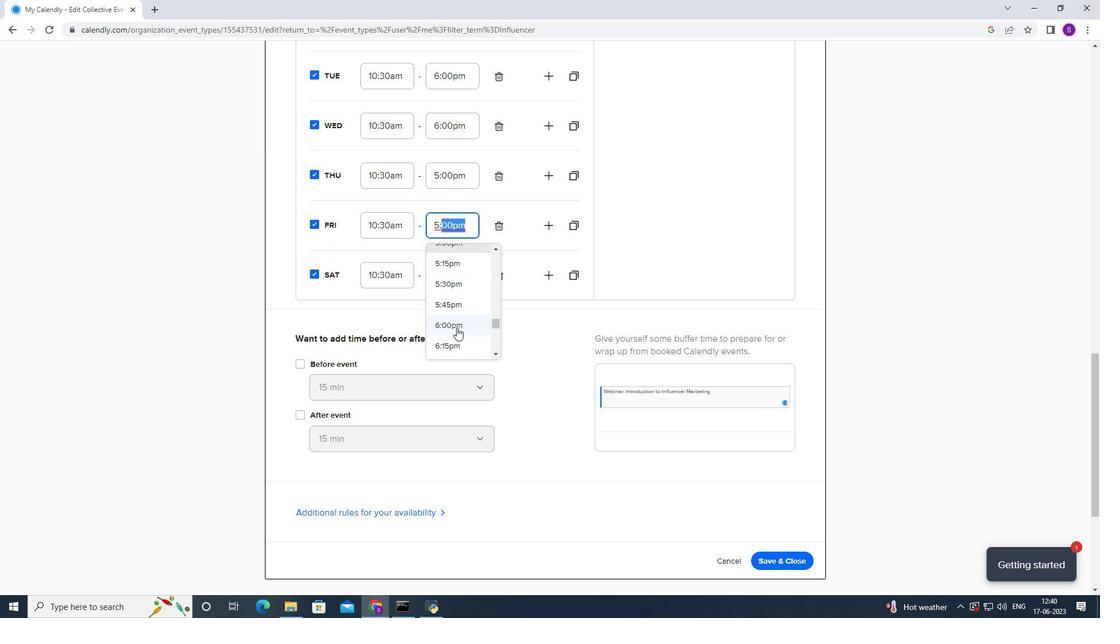 
Action: Mouse moved to (458, 272)
Screenshot: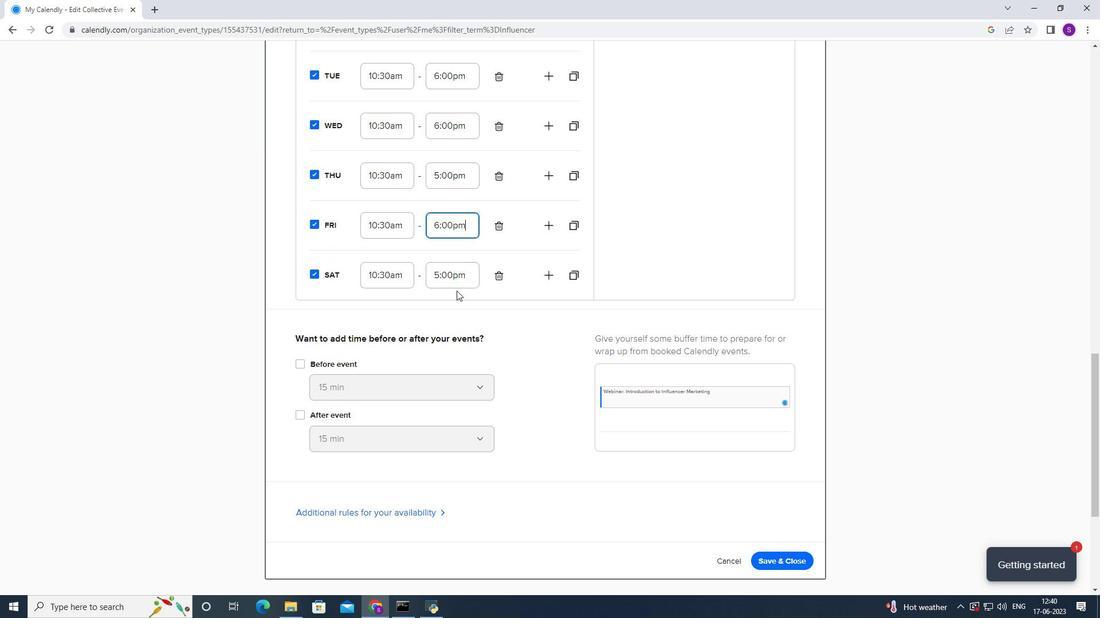 
Action: Mouse pressed left at (458, 272)
Screenshot: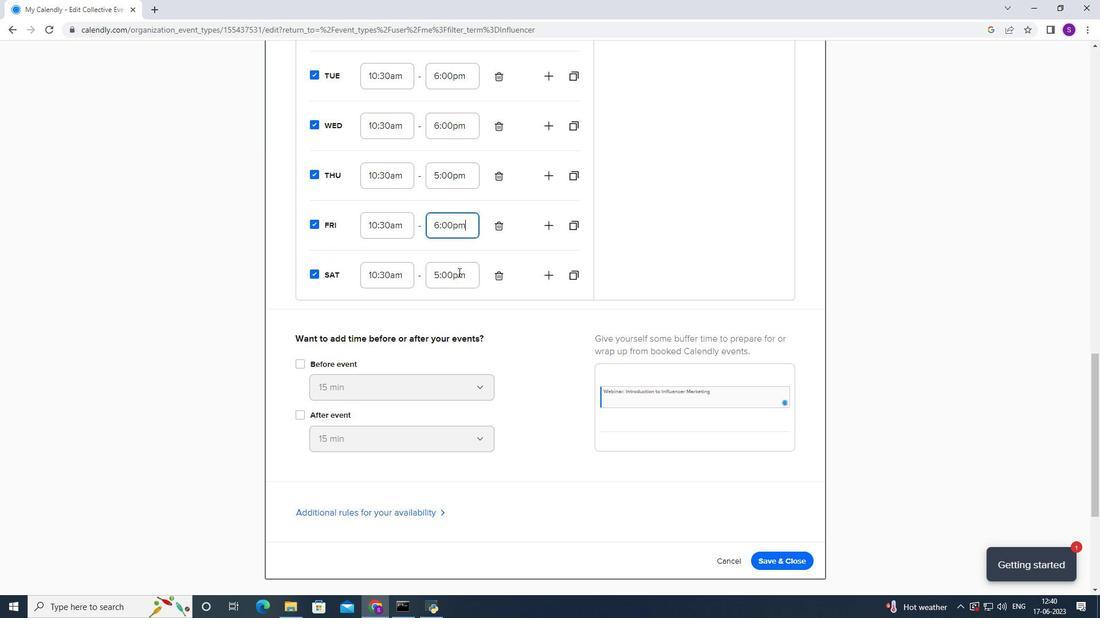 
Action: Mouse moved to (457, 313)
Screenshot: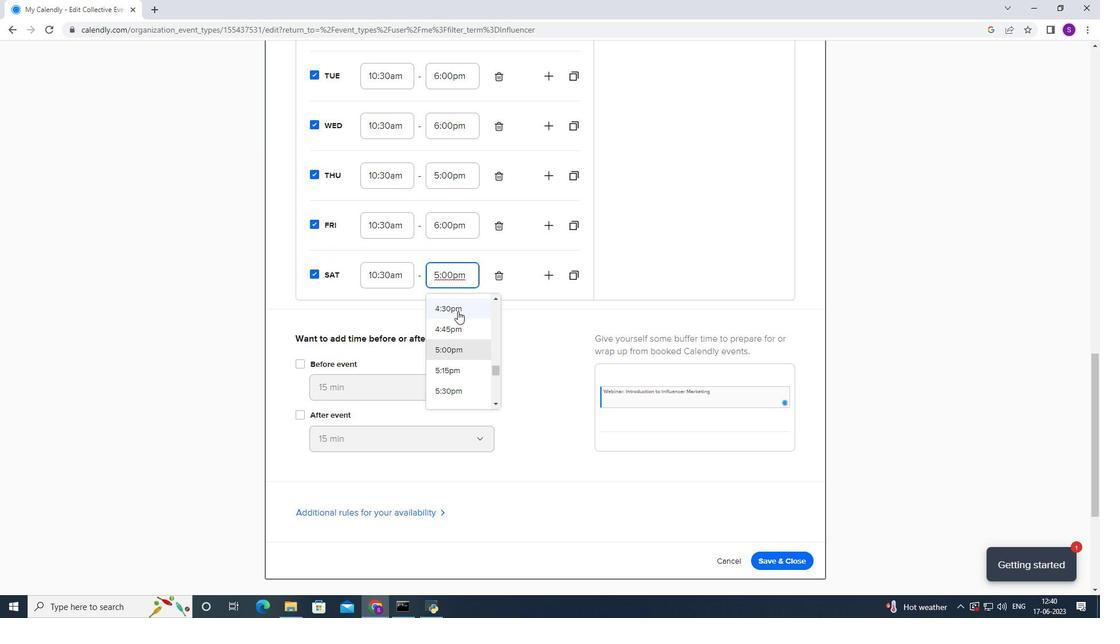 
Action: Mouse scrolled (457, 312) with delta (0, 0)
Screenshot: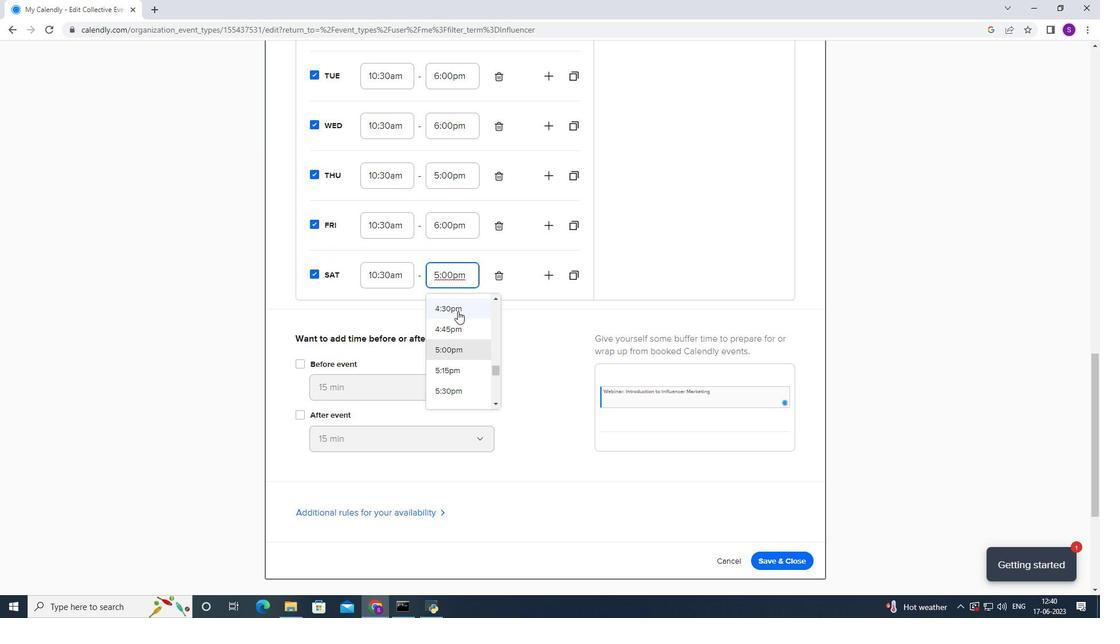 
Action: Mouse scrolled (457, 312) with delta (0, 0)
Screenshot: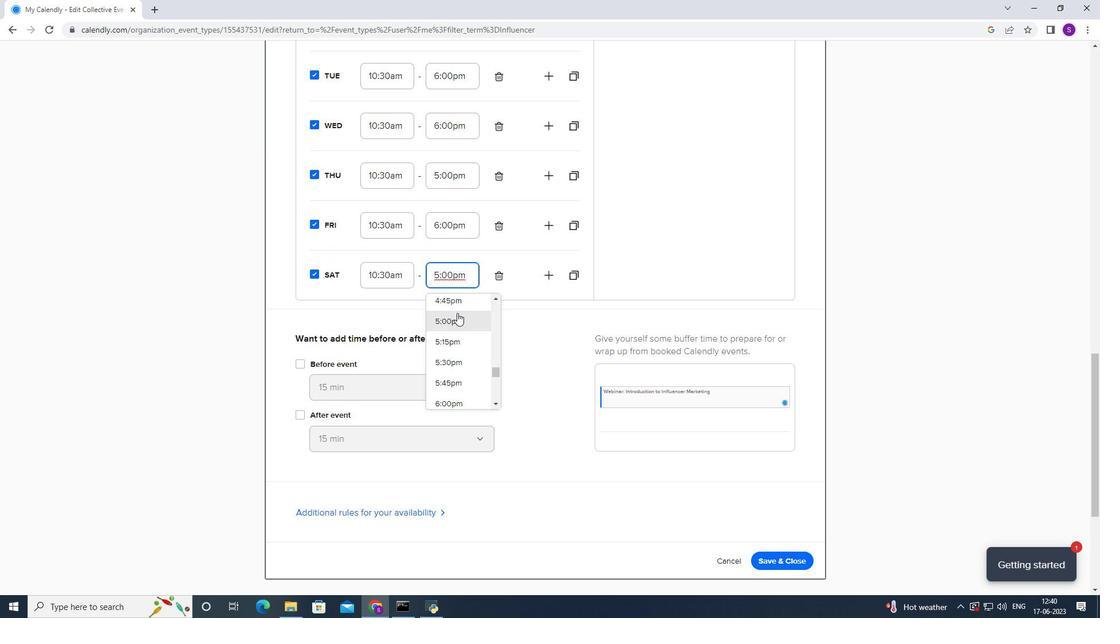 
Action: Mouse moved to (452, 355)
Screenshot: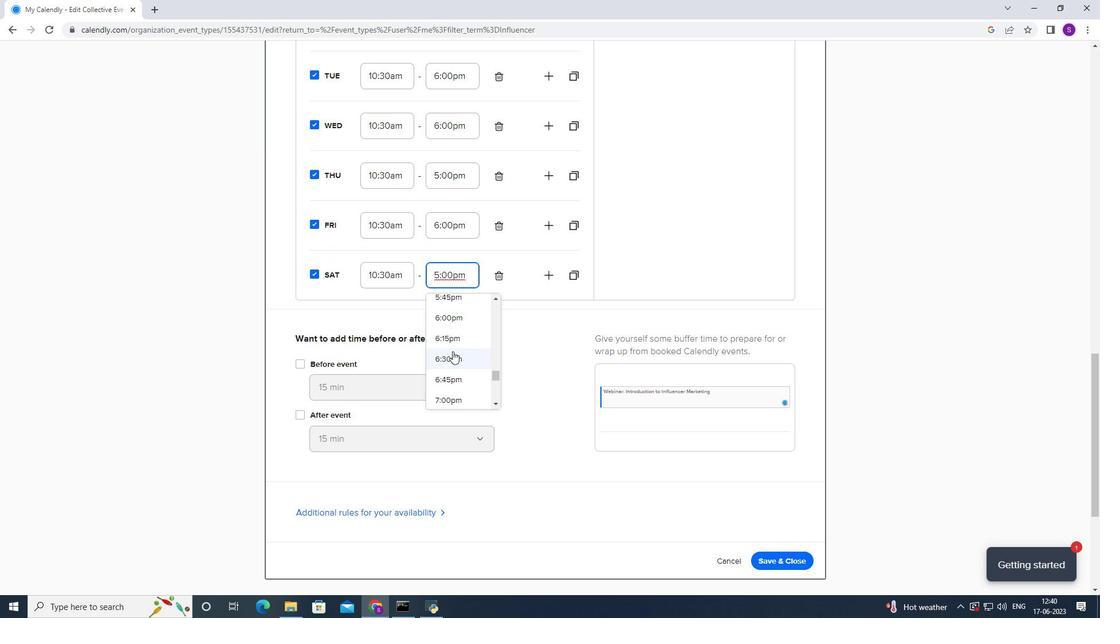 
Action: Mouse pressed left at (452, 355)
Screenshot: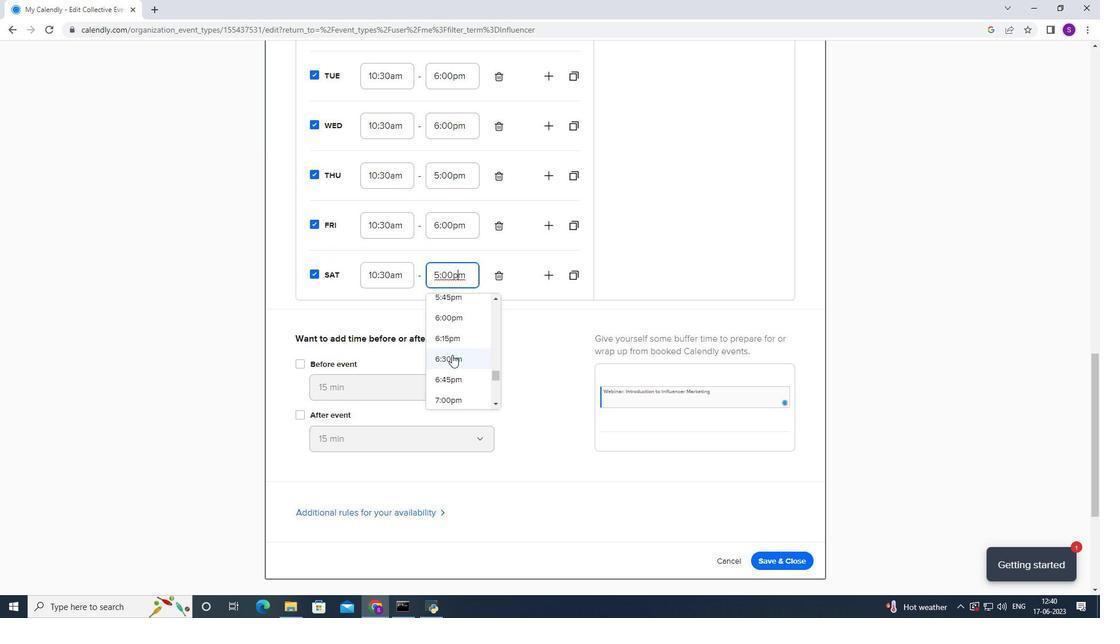 
Action: Mouse moved to (457, 284)
Screenshot: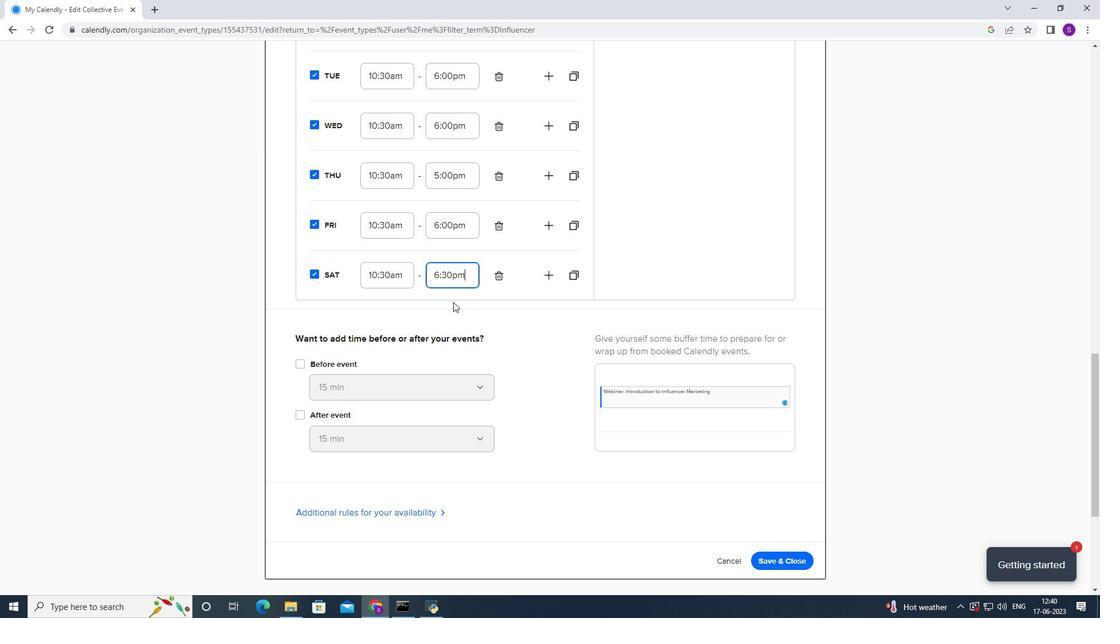 
Action: Mouse pressed left at (457, 284)
Screenshot: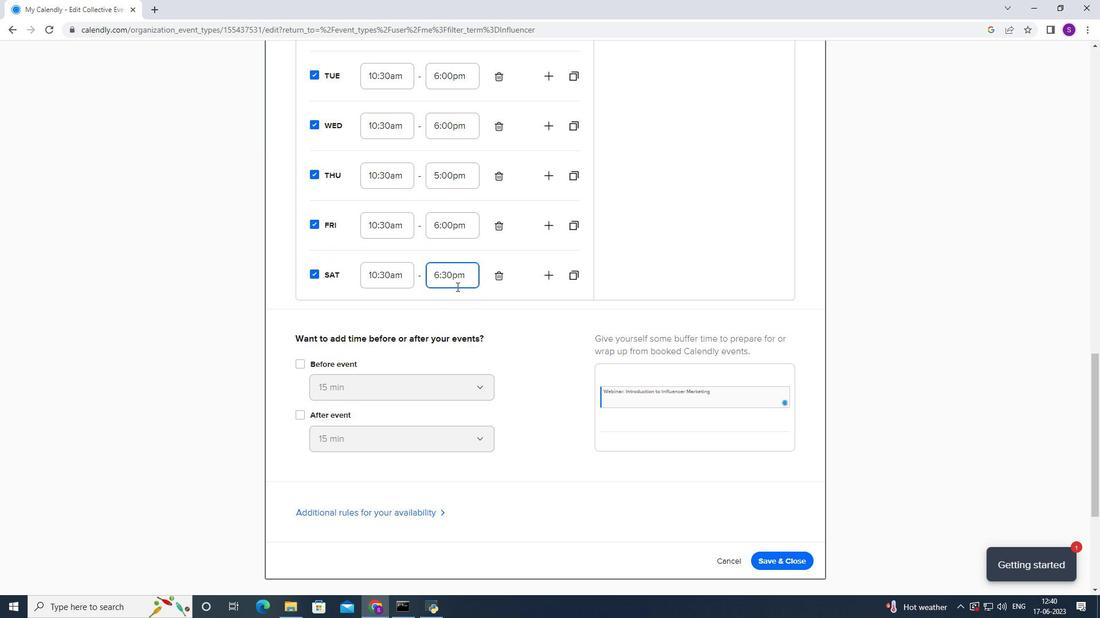 
Action: Mouse moved to (471, 314)
Screenshot: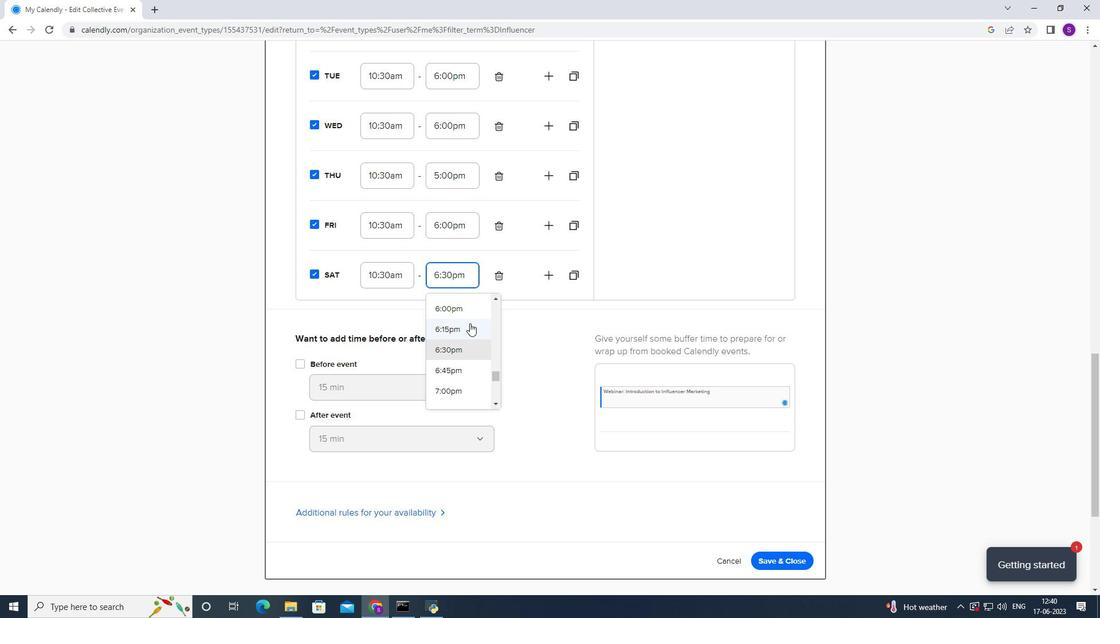 
Action: Mouse pressed left at (471, 314)
Screenshot: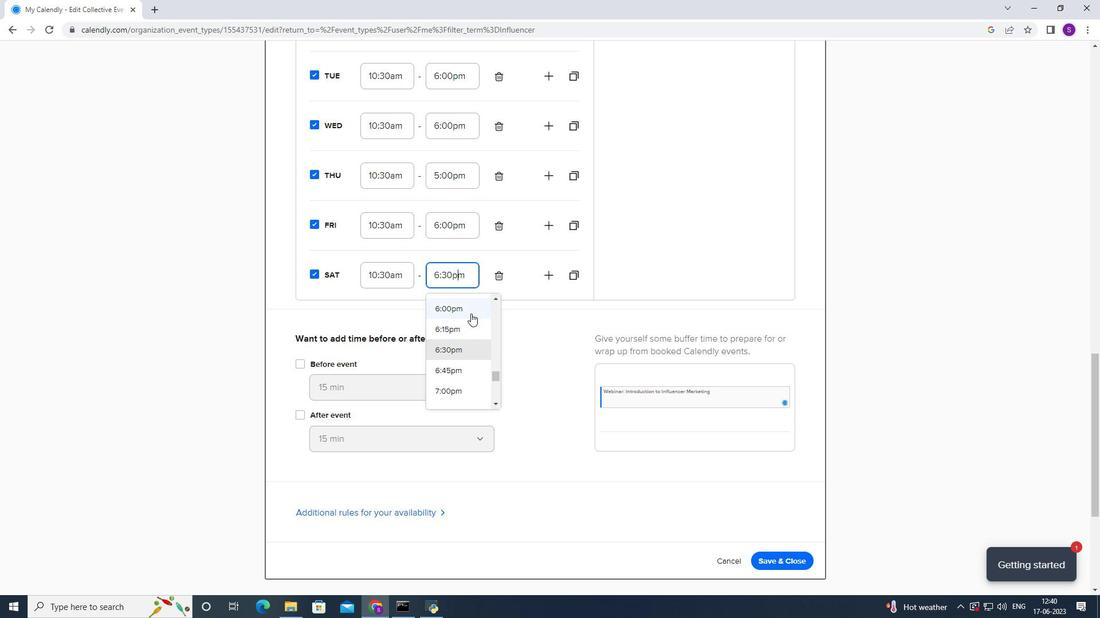 
Action: Mouse moved to (460, 199)
Screenshot: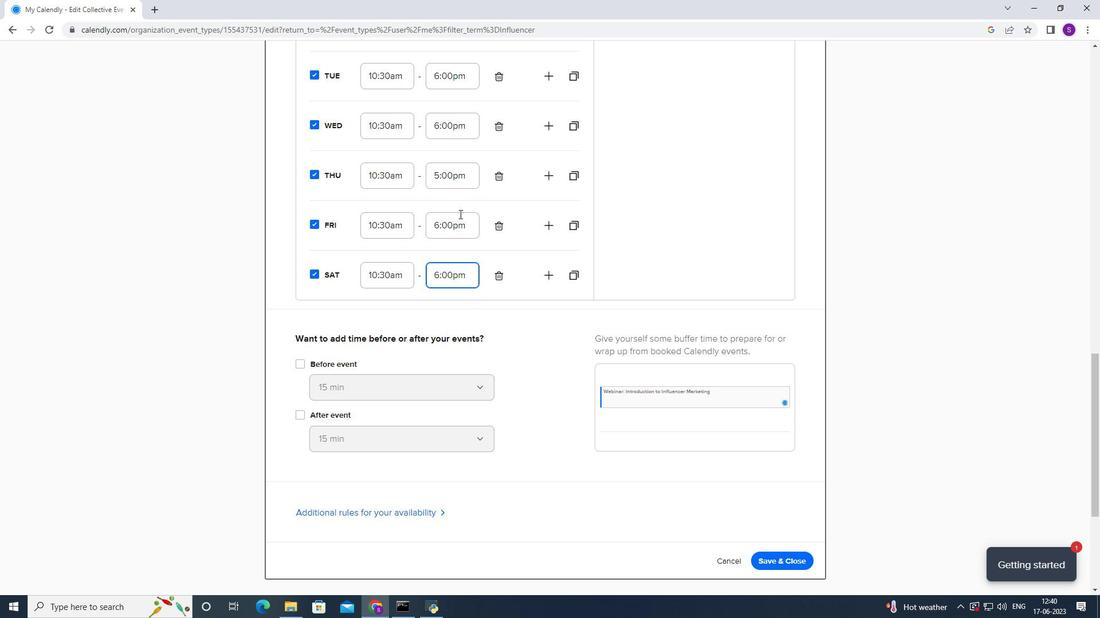 
Action: Mouse pressed left at (460, 199)
Screenshot: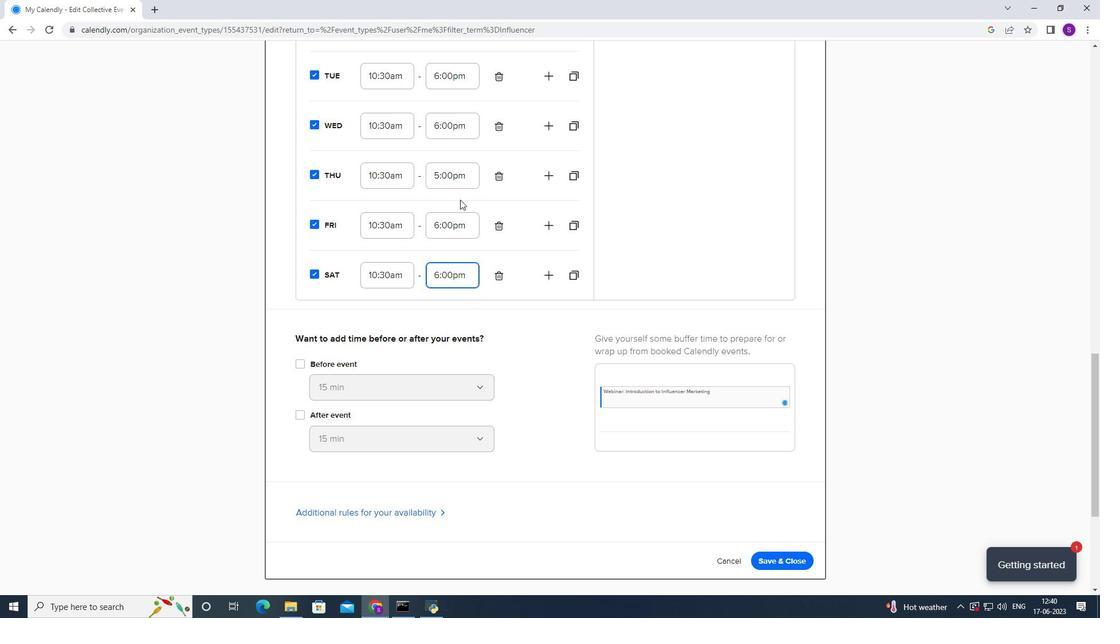 
Action: Mouse moved to (462, 173)
Screenshot: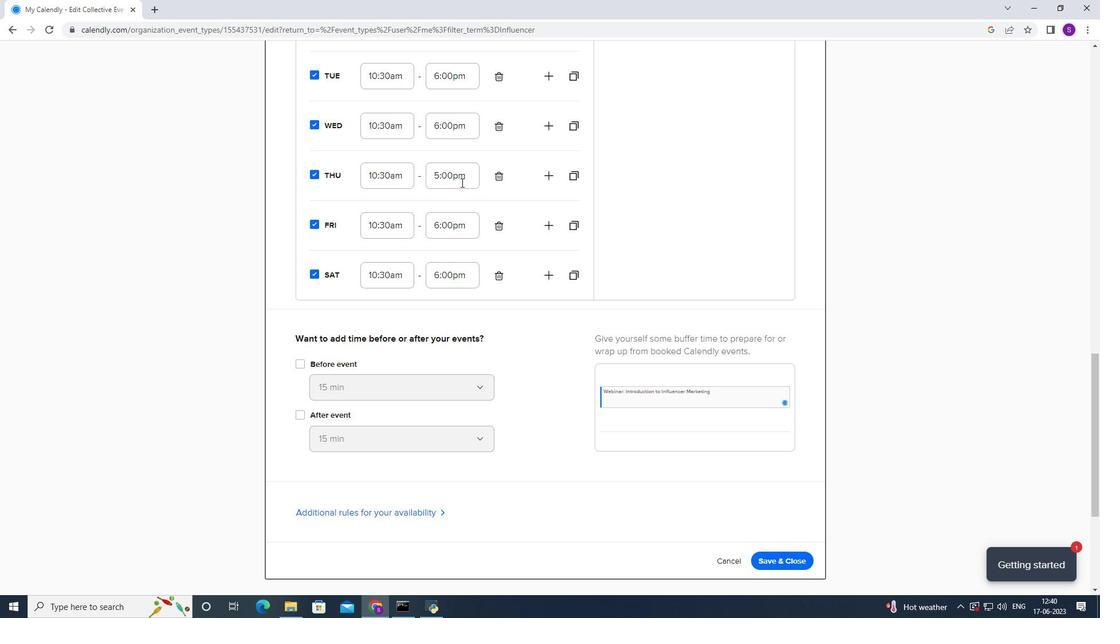 
Action: Mouse pressed left at (462, 173)
Screenshot: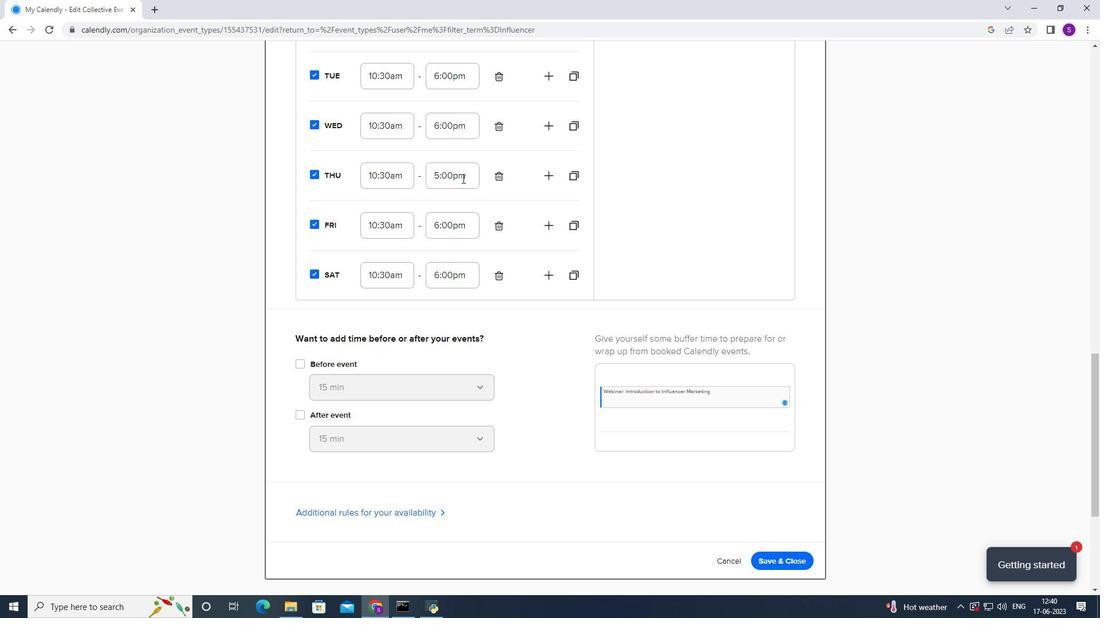 
Action: Mouse moved to (454, 268)
Screenshot: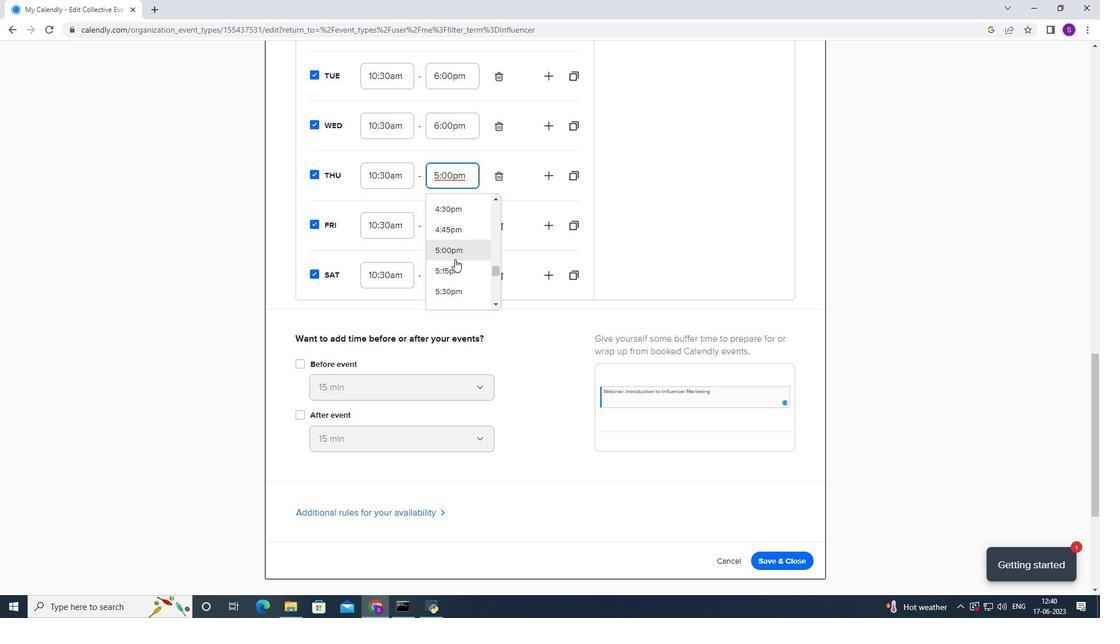 
Action: Mouse scrolled (454, 268) with delta (0, 0)
Screenshot: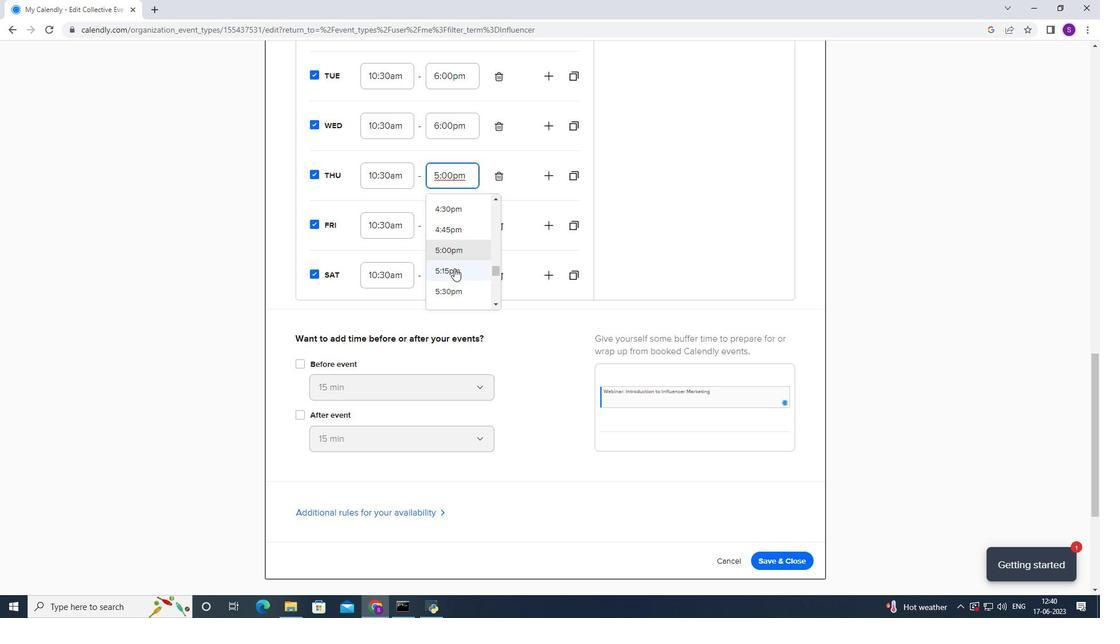 
Action: Mouse moved to (453, 283)
Screenshot: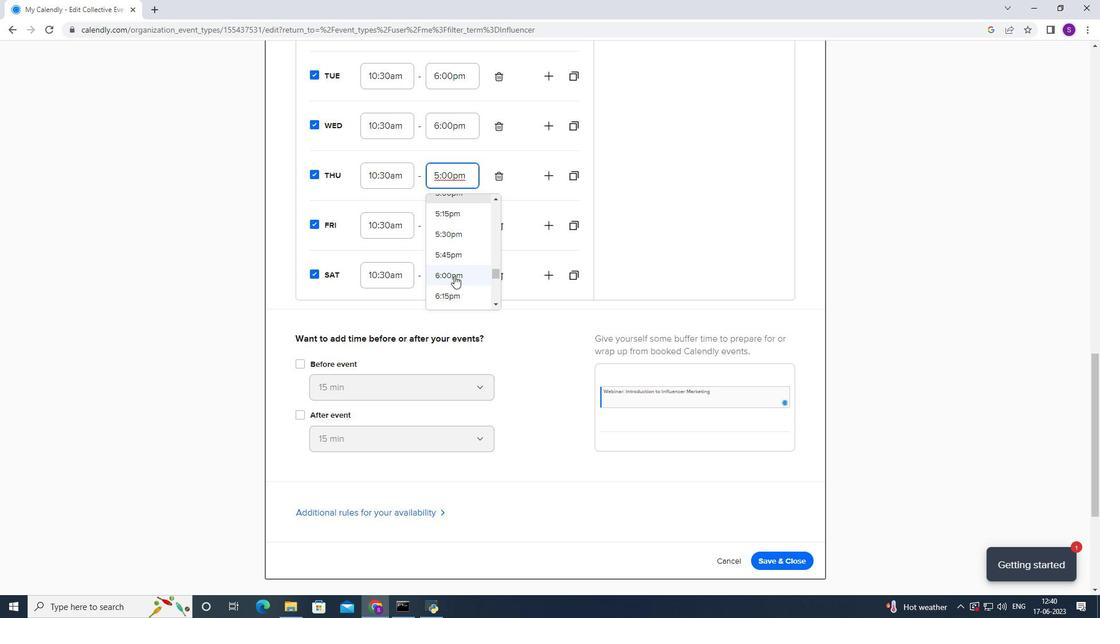 
Action: Mouse pressed left at (453, 283)
Screenshot: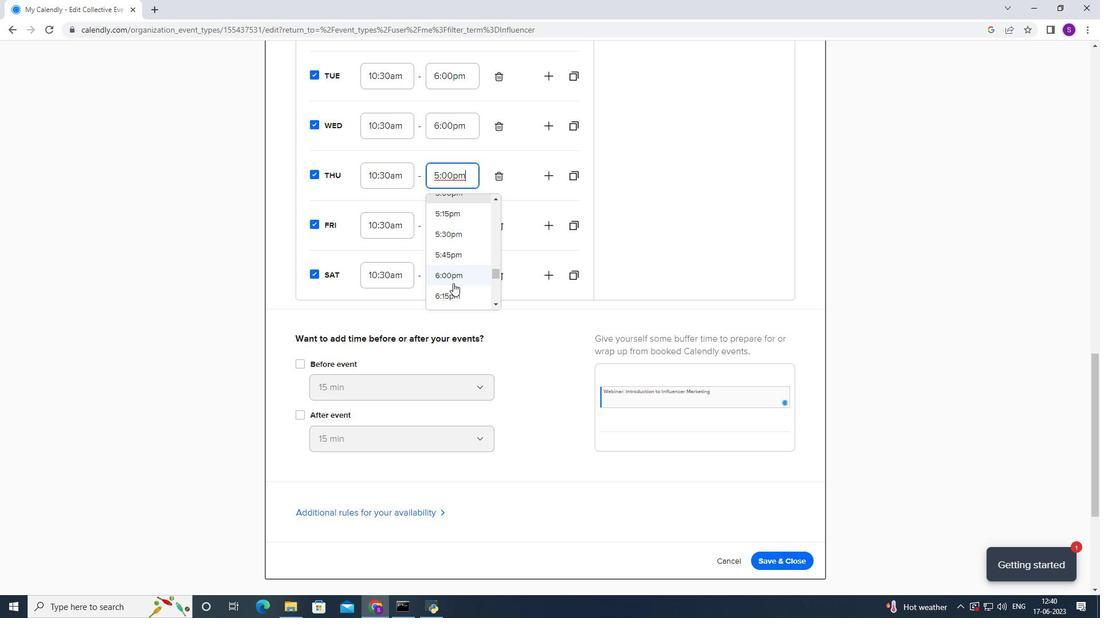 
Action: Mouse moved to (325, 368)
Screenshot: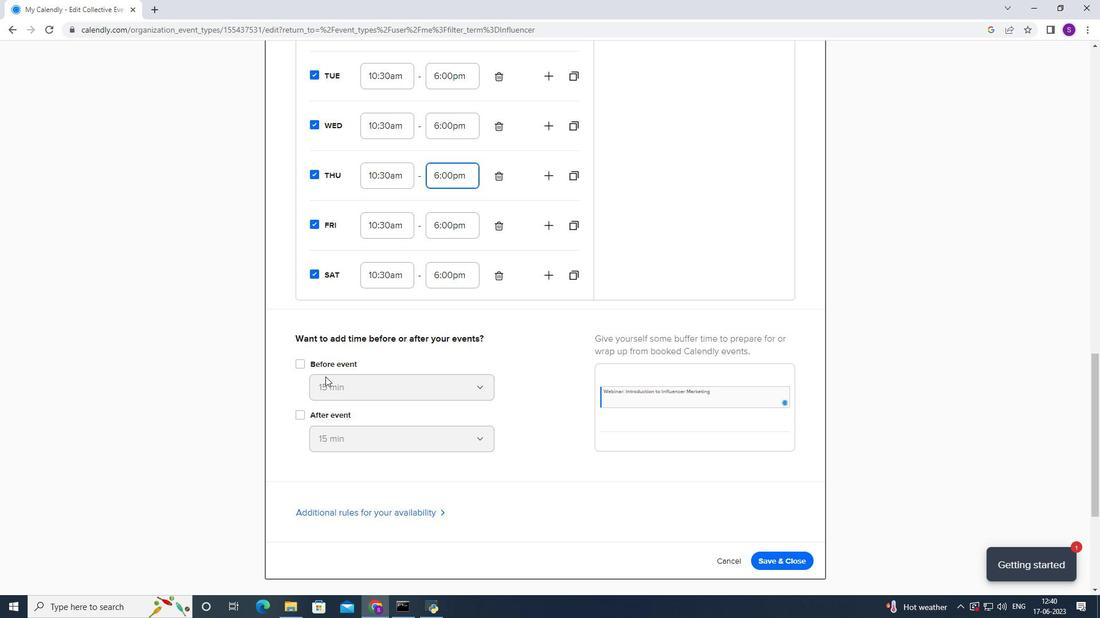 
Action: Mouse pressed left at (325, 368)
Screenshot: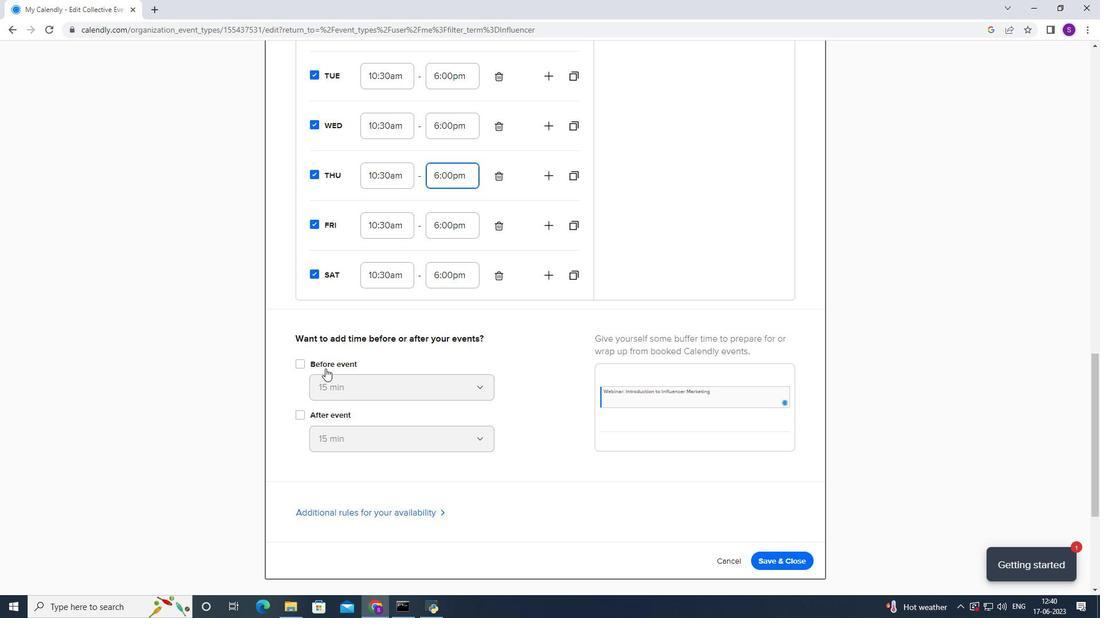 
Action: Mouse moved to (307, 408)
Screenshot: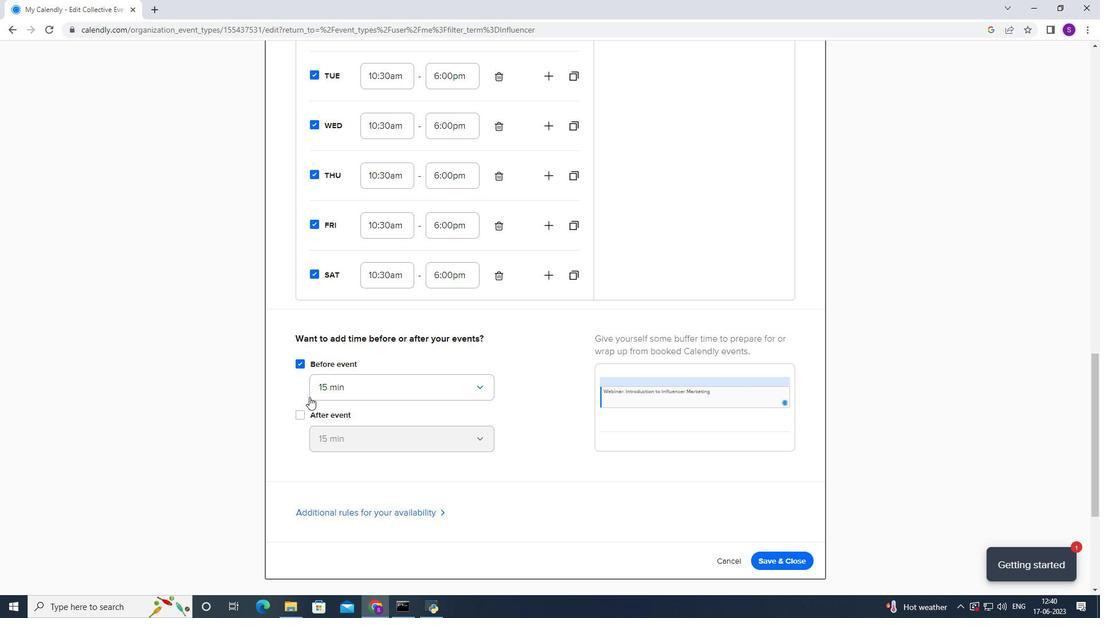 
Action: Mouse pressed left at (307, 408)
Screenshot: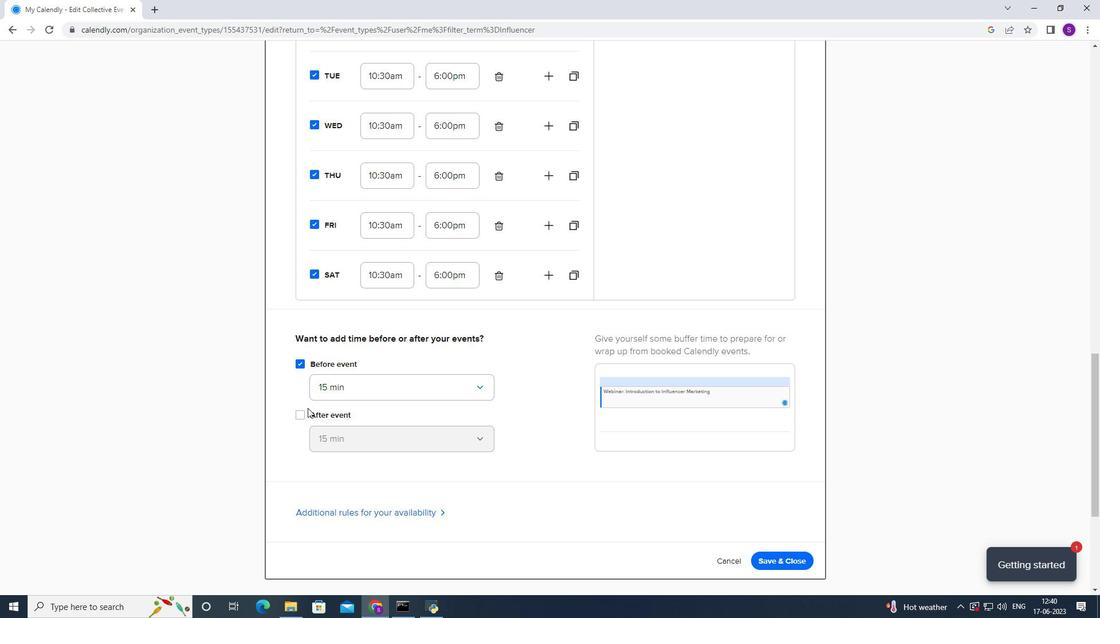 
Action: Mouse moved to (301, 416)
Screenshot: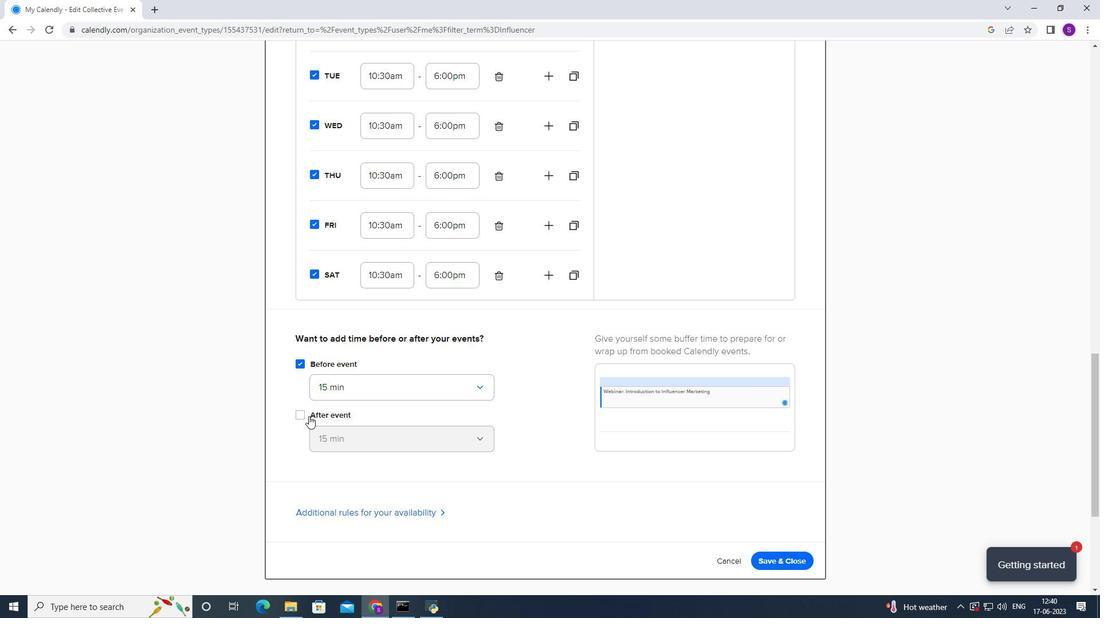 
Action: Mouse pressed left at (301, 416)
Screenshot: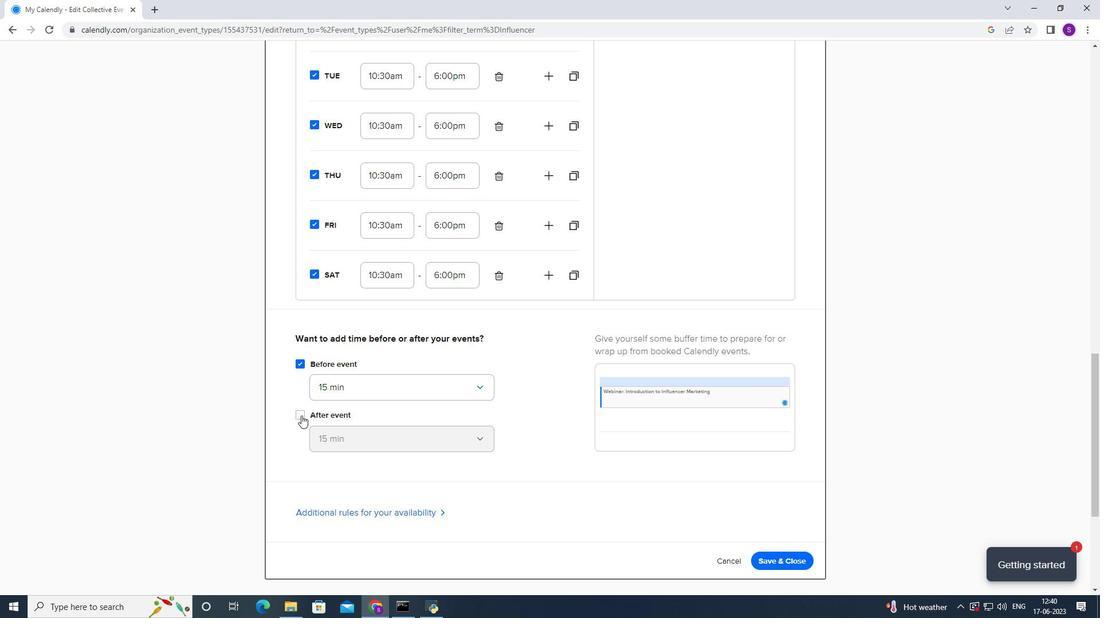 
Action: Mouse moved to (384, 508)
Screenshot: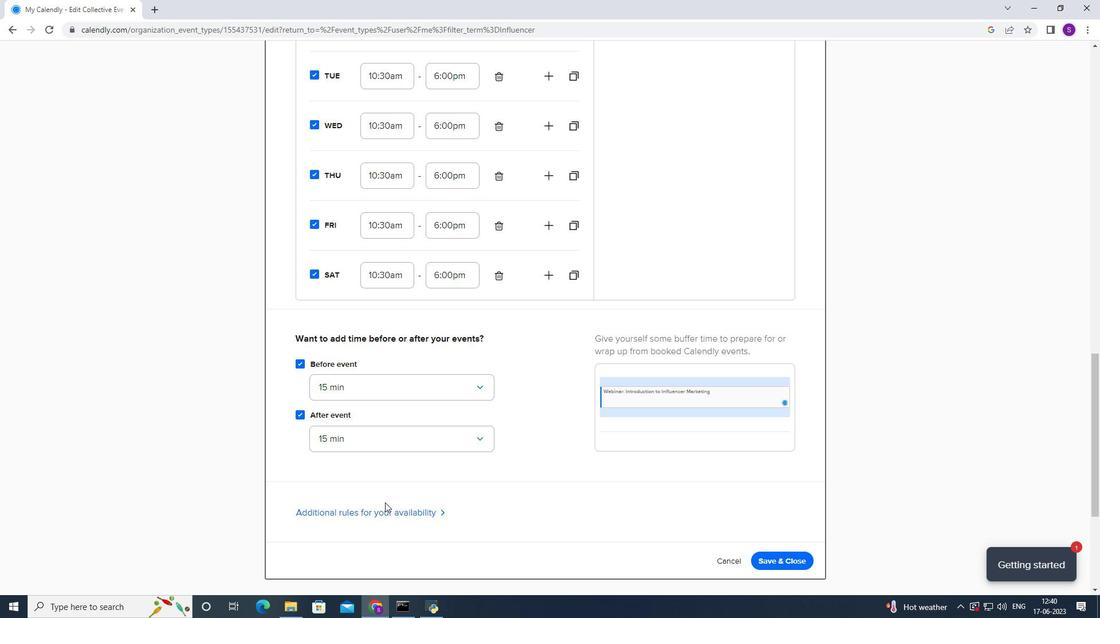 
Action: Mouse pressed left at (384, 508)
Screenshot: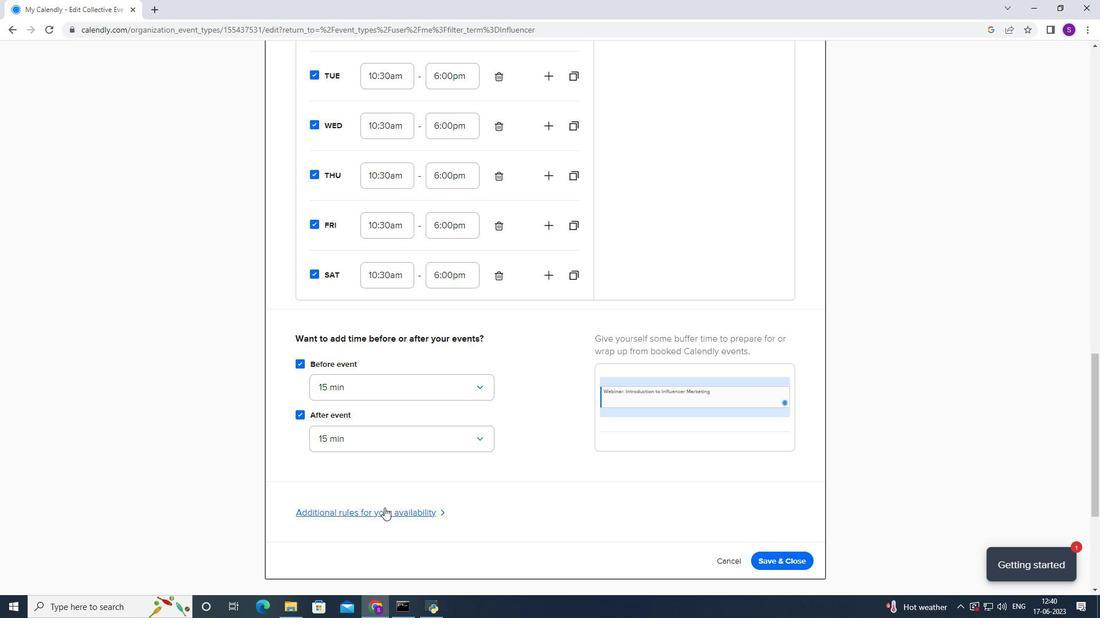 
Action: Mouse moved to (397, 484)
Screenshot: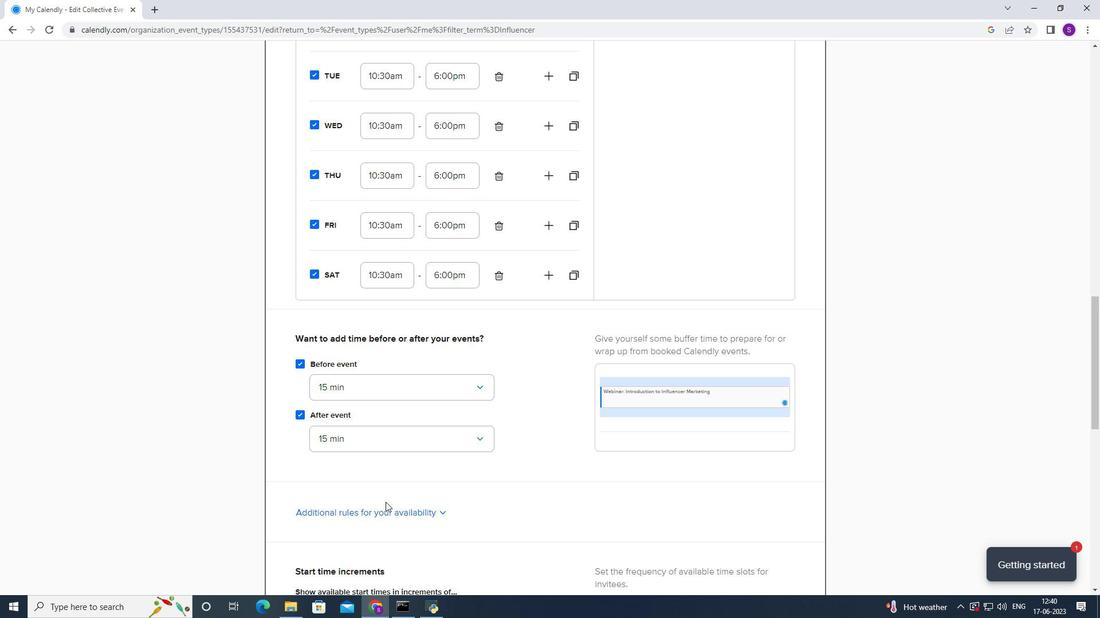 
Action: Mouse scrolled (397, 484) with delta (0, 0)
Screenshot: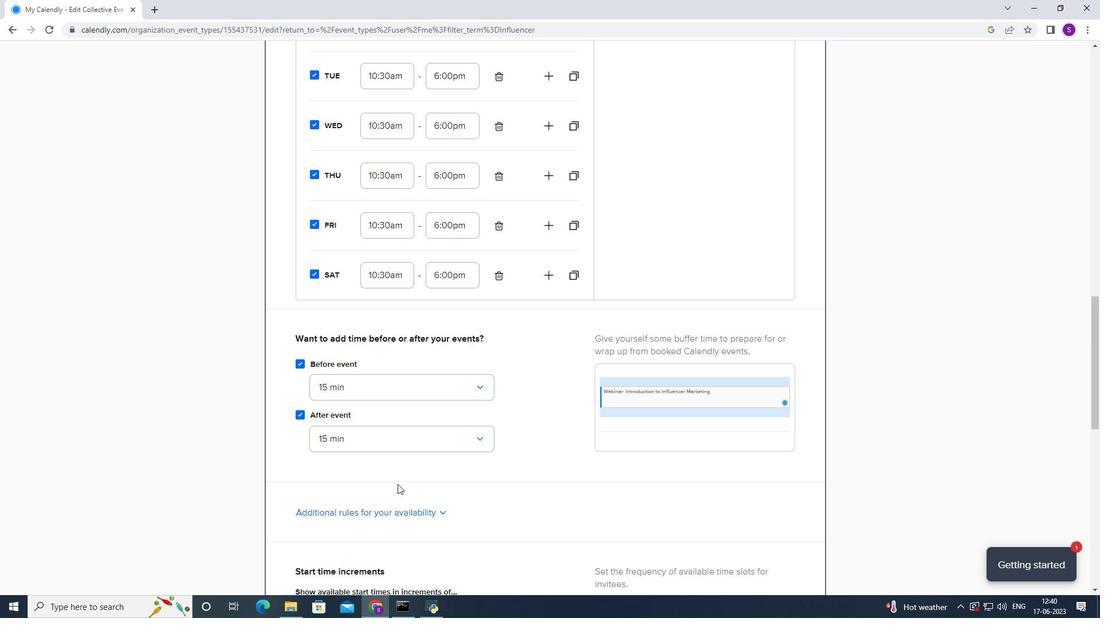 
Action: Mouse scrolled (397, 484) with delta (0, 0)
Screenshot: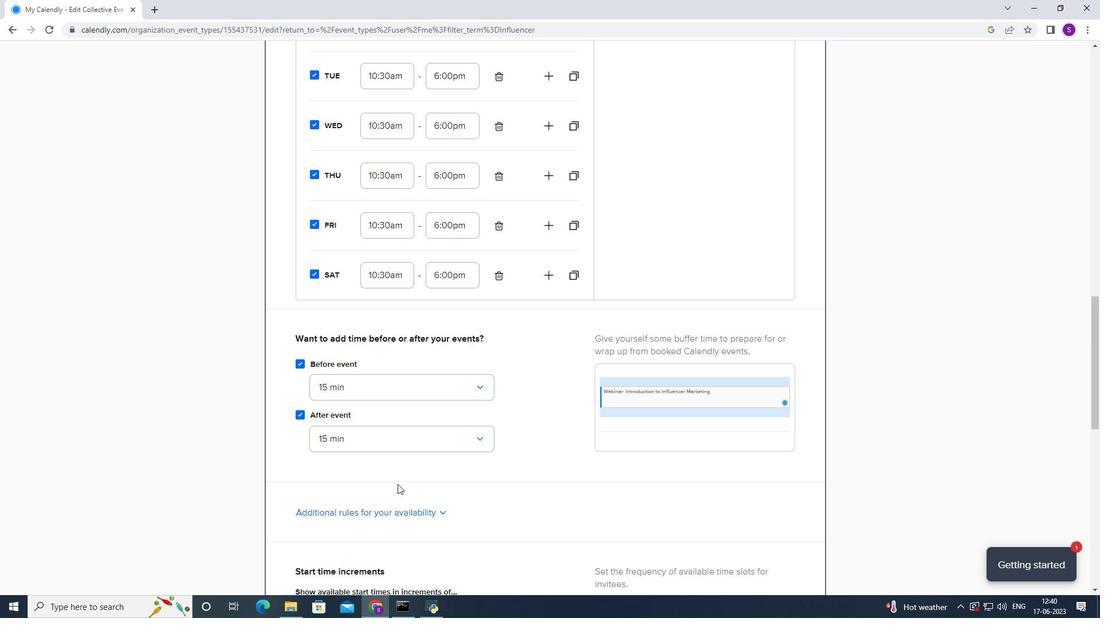 
Action: Mouse scrolled (397, 484) with delta (0, 0)
Screenshot: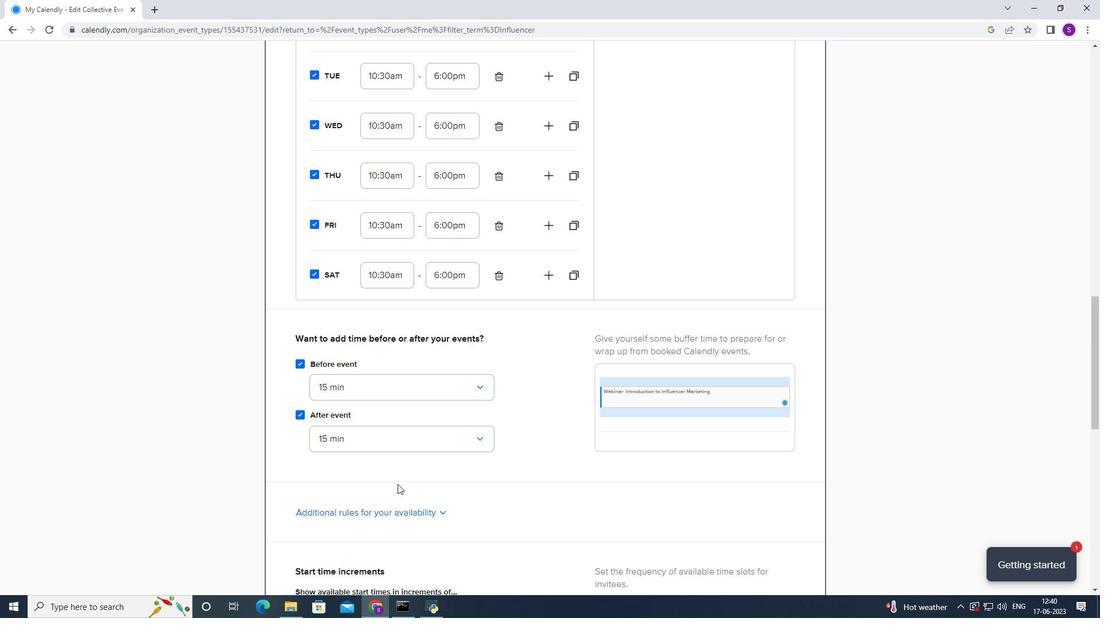 
Action: Mouse scrolled (397, 484) with delta (0, 0)
Screenshot: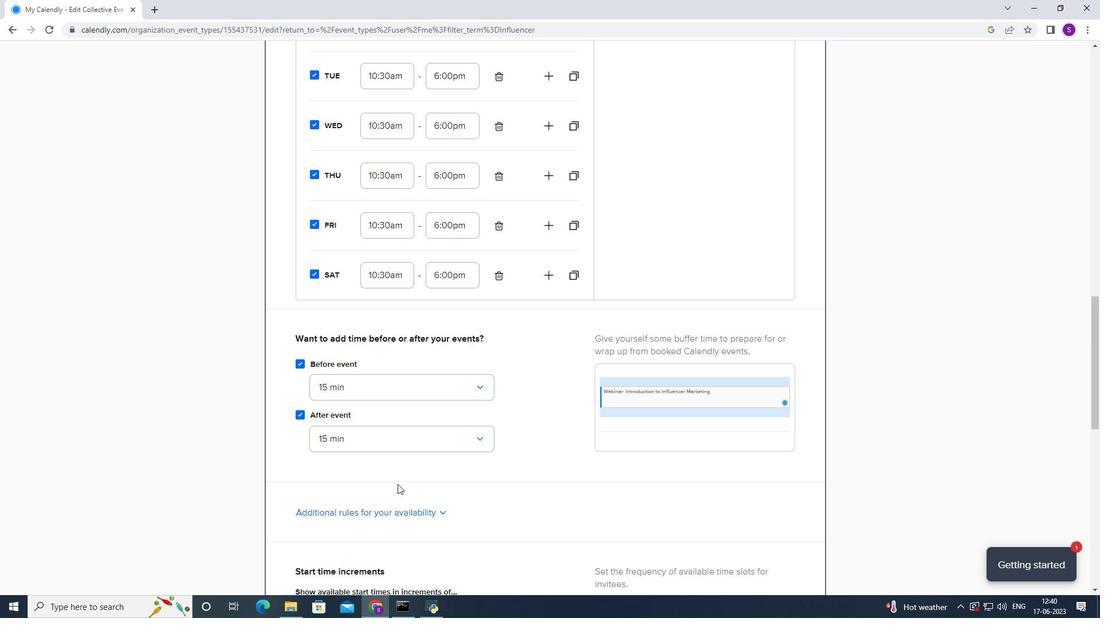 
Action: Mouse scrolled (397, 484) with delta (0, 0)
Screenshot: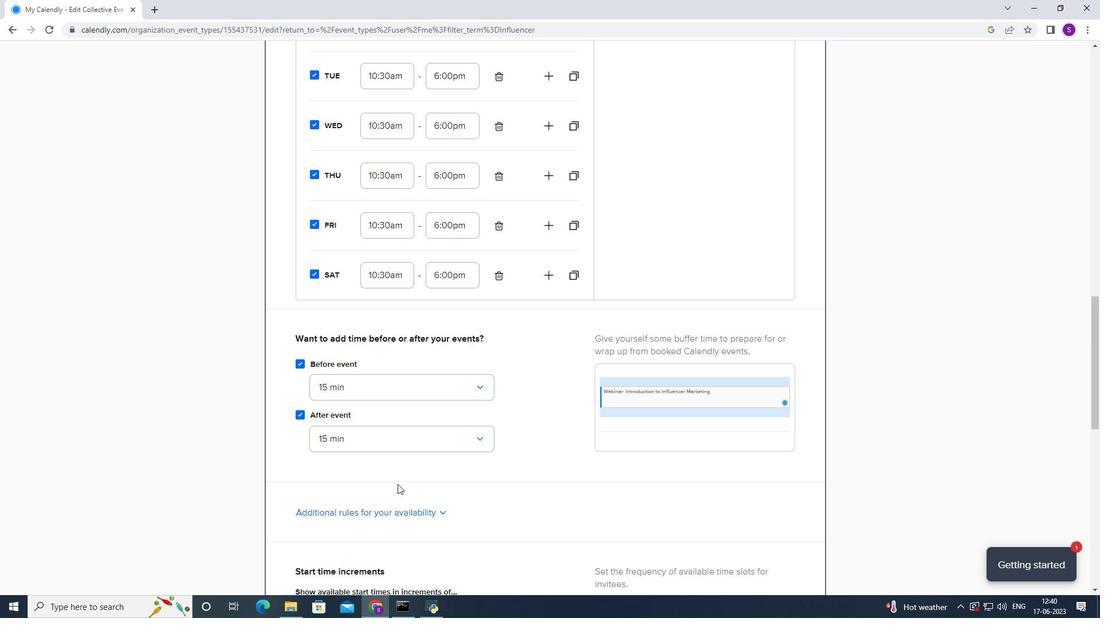 
Action: Mouse scrolled (397, 484) with delta (0, 0)
Screenshot: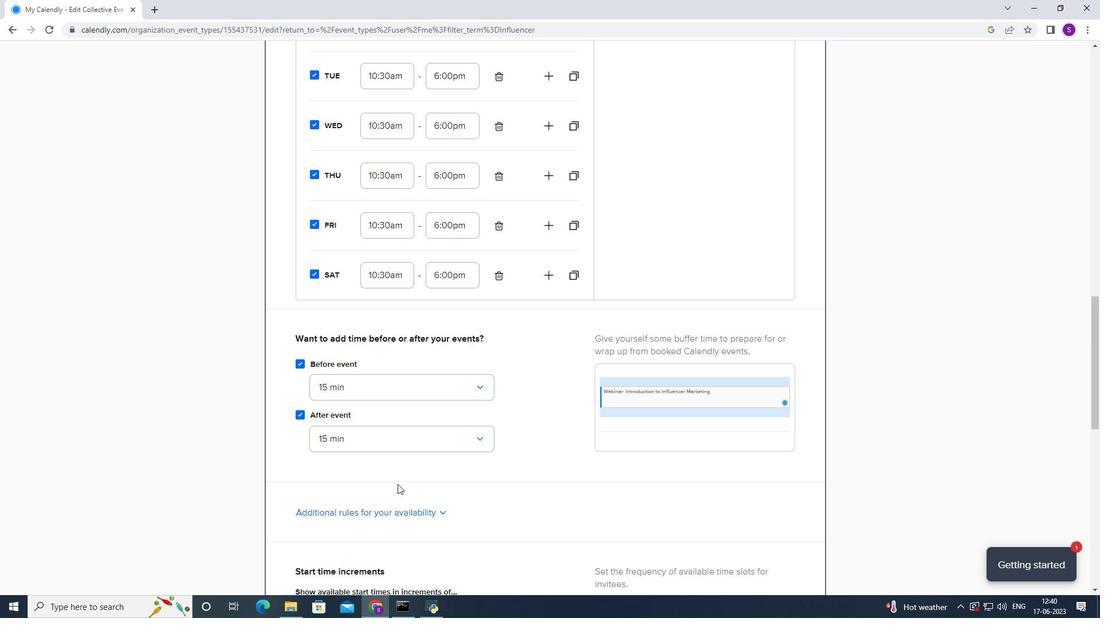 
Action: Mouse moved to (368, 276)
Screenshot: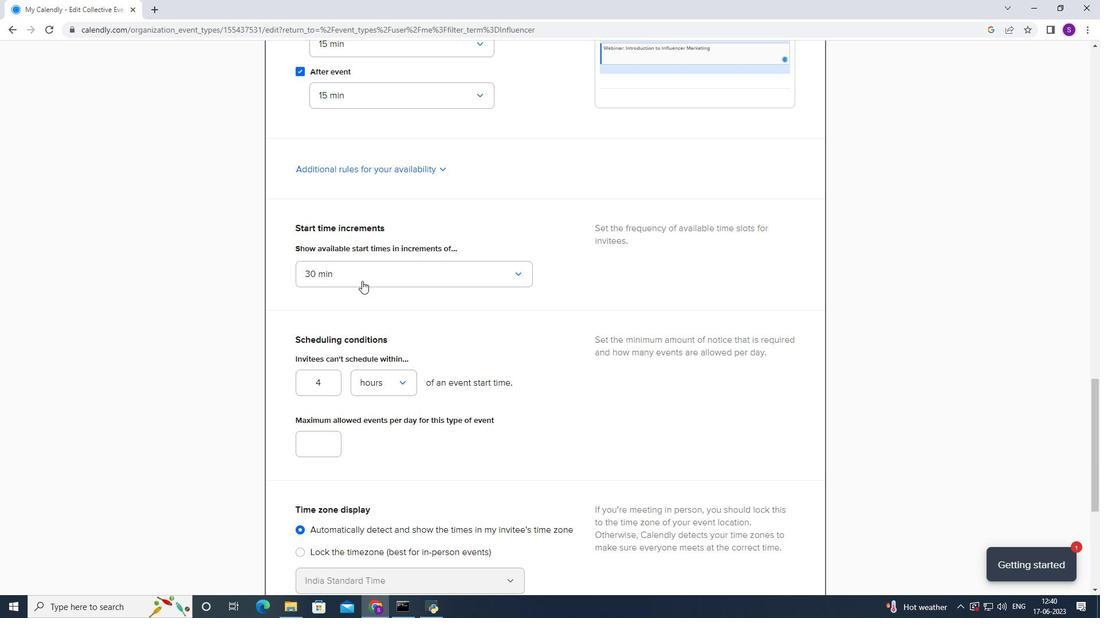 
Action: Mouse pressed left at (368, 276)
Screenshot: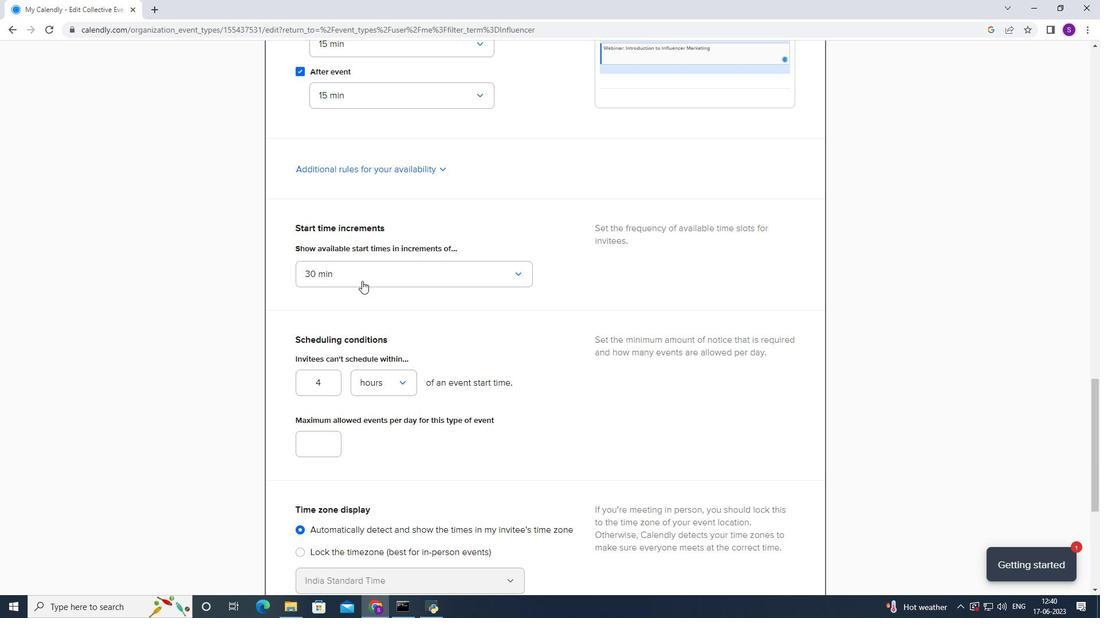 
Action: Mouse moved to (339, 328)
Screenshot: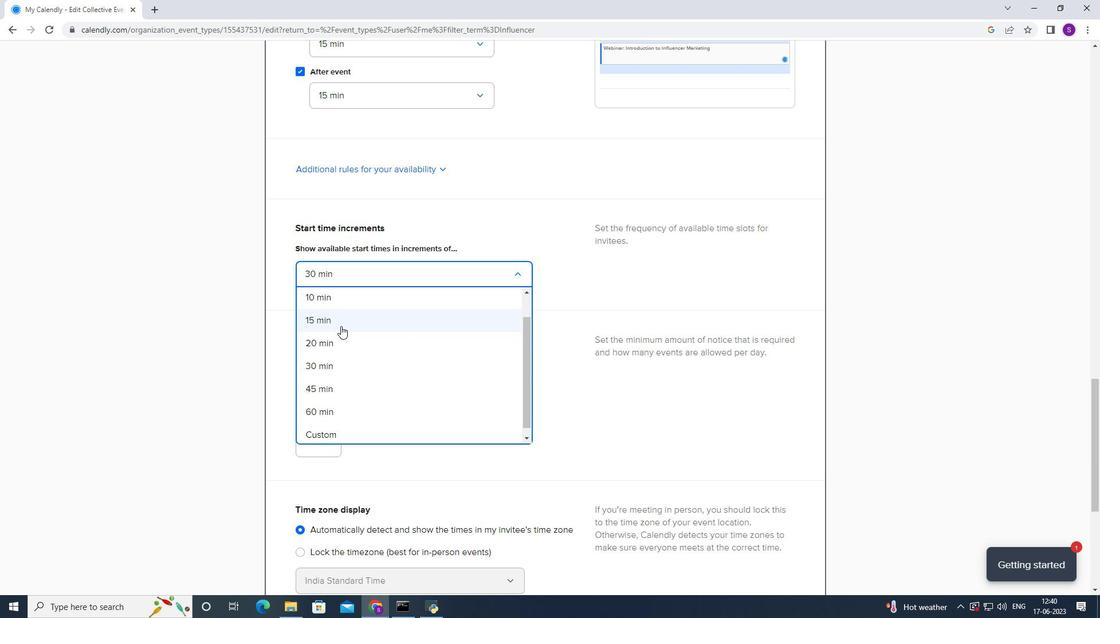 
Action: Mouse pressed left at (339, 328)
Screenshot: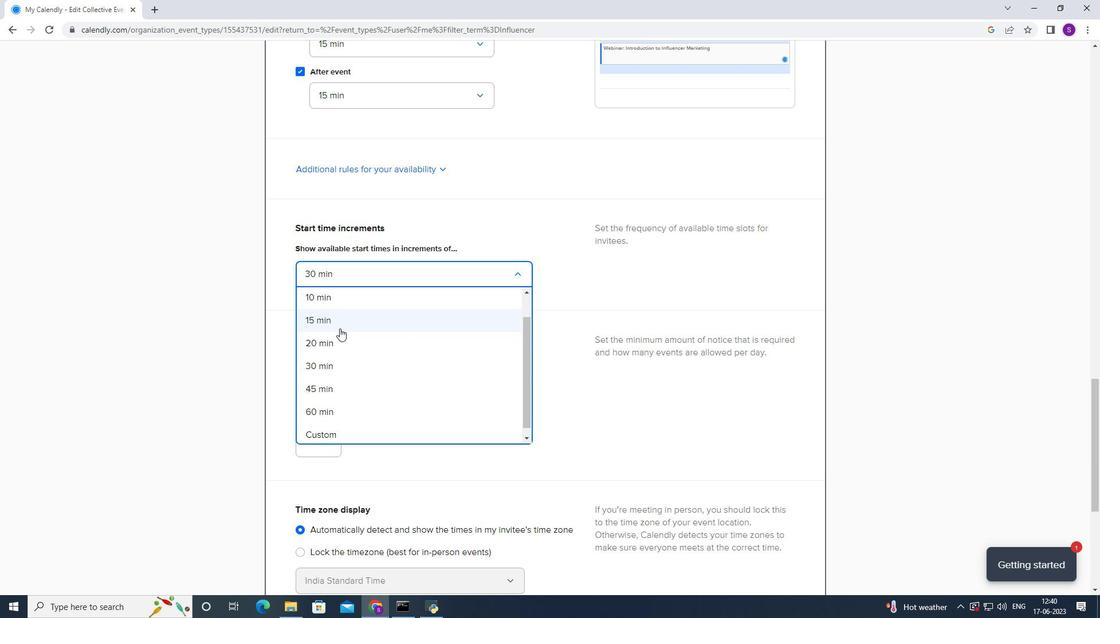 
Action: Mouse moved to (335, 391)
Screenshot: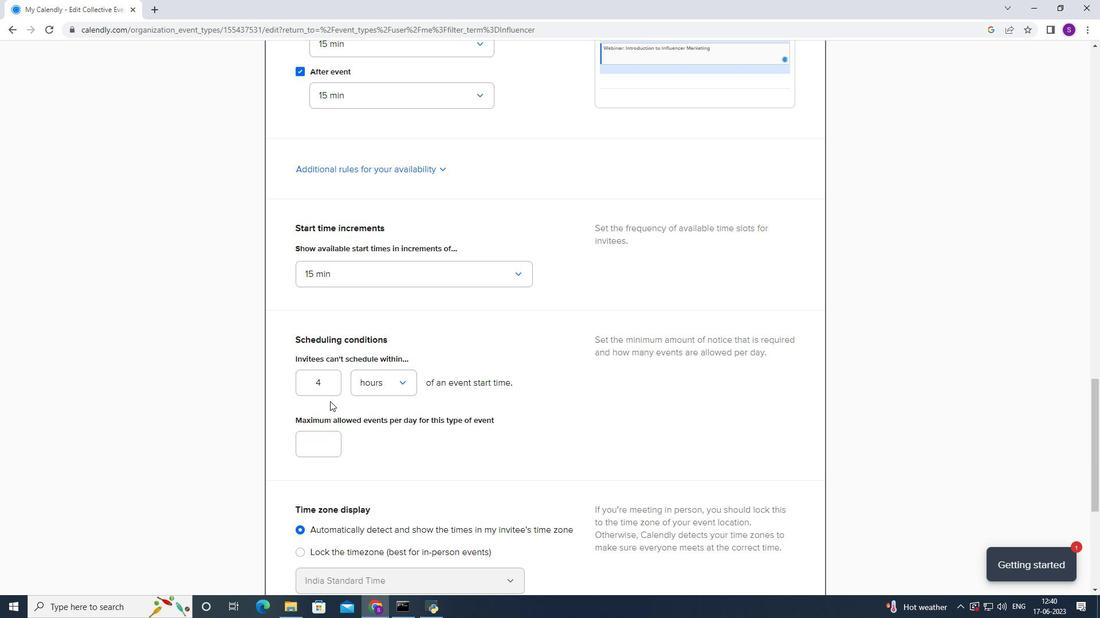 
Action: Mouse pressed left at (335, 391)
Screenshot: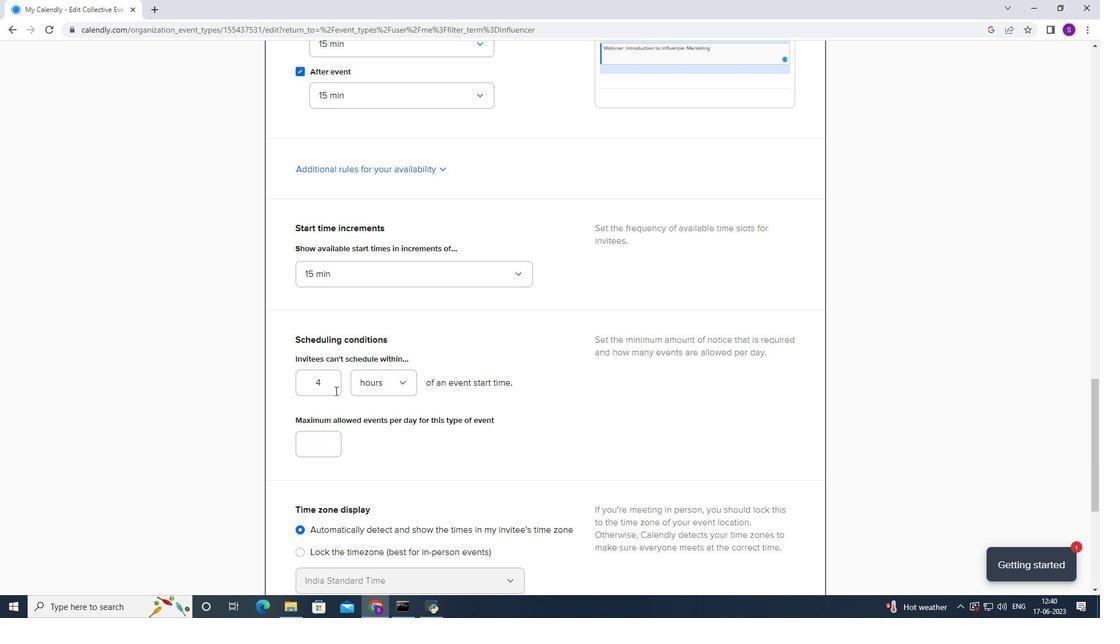 
Action: Key pressed <Key.backspace><Key.backspace>43<Key.backspace>
Screenshot: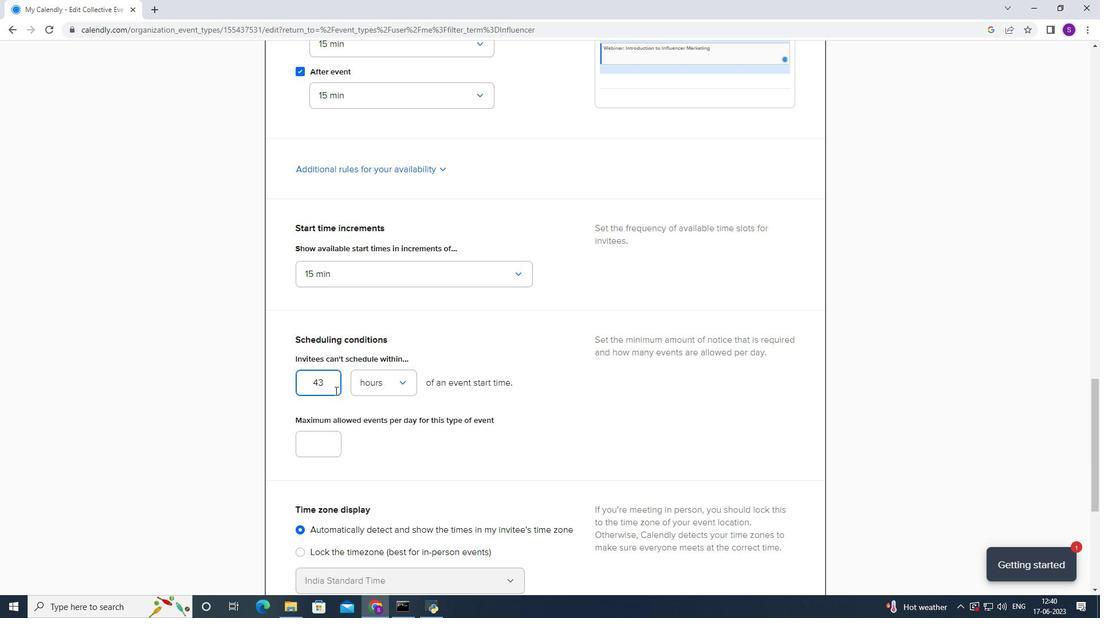 
Action: Mouse moved to (335, 390)
Screenshot: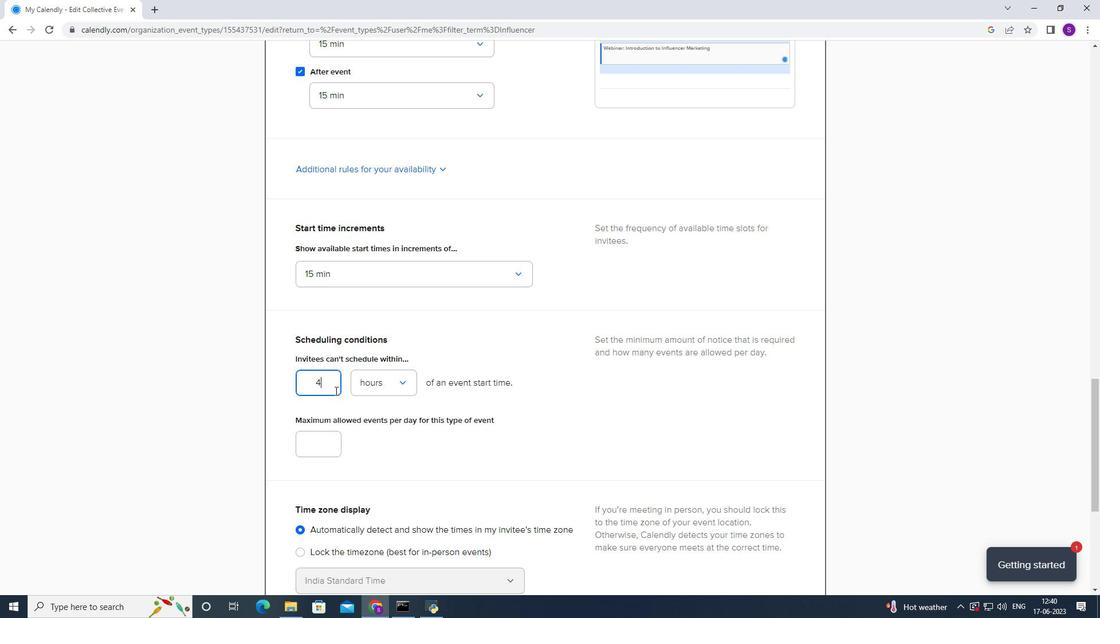 
Action: Key pressed 2
Screenshot: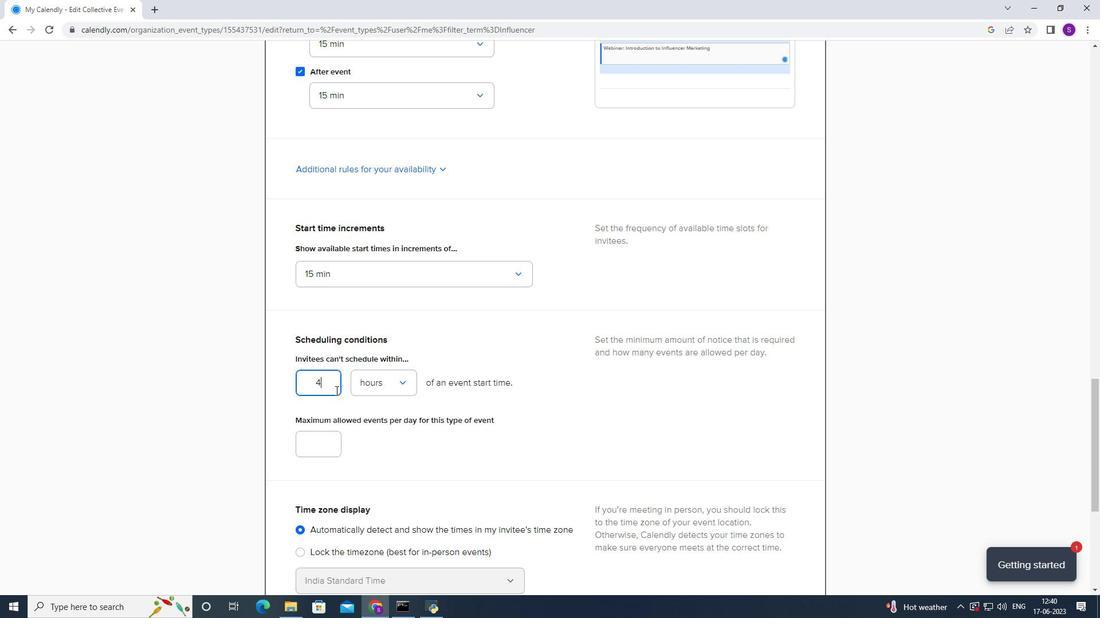
Action: Mouse moved to (319, 434)
Screenshot: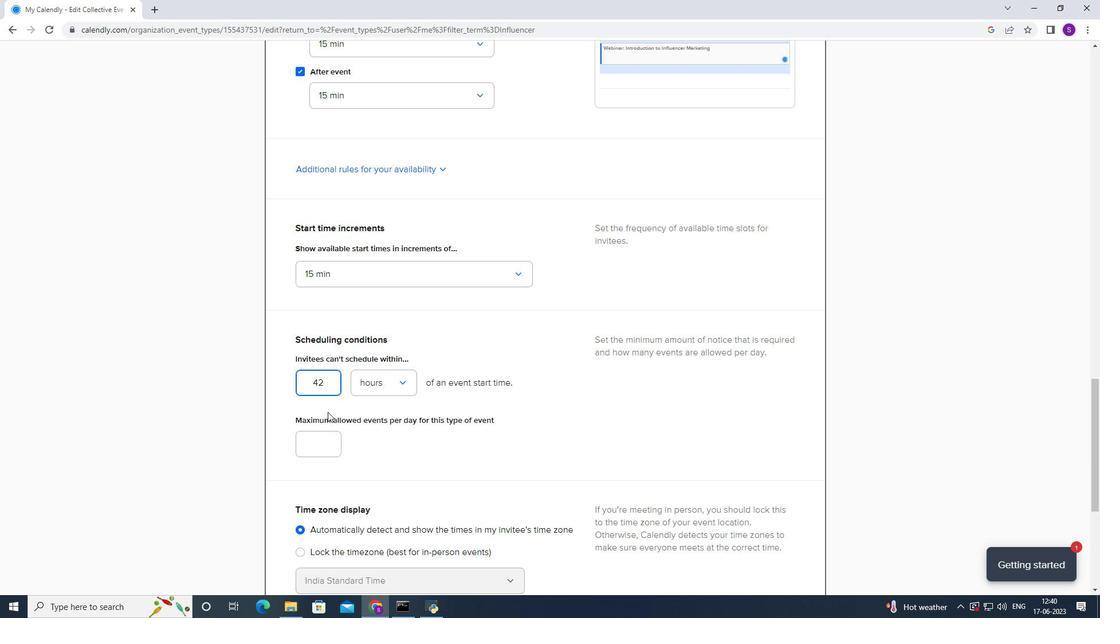 
Action: Mouse pressed left at (319, 434)
Screenshot: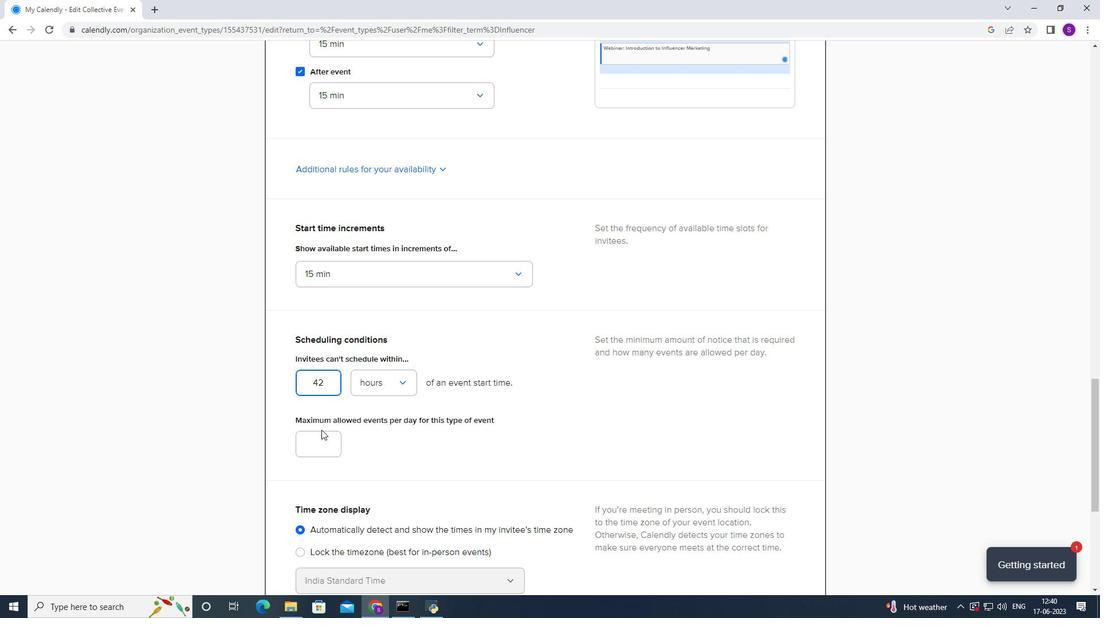
Action: Key pressed 4
Screenshot: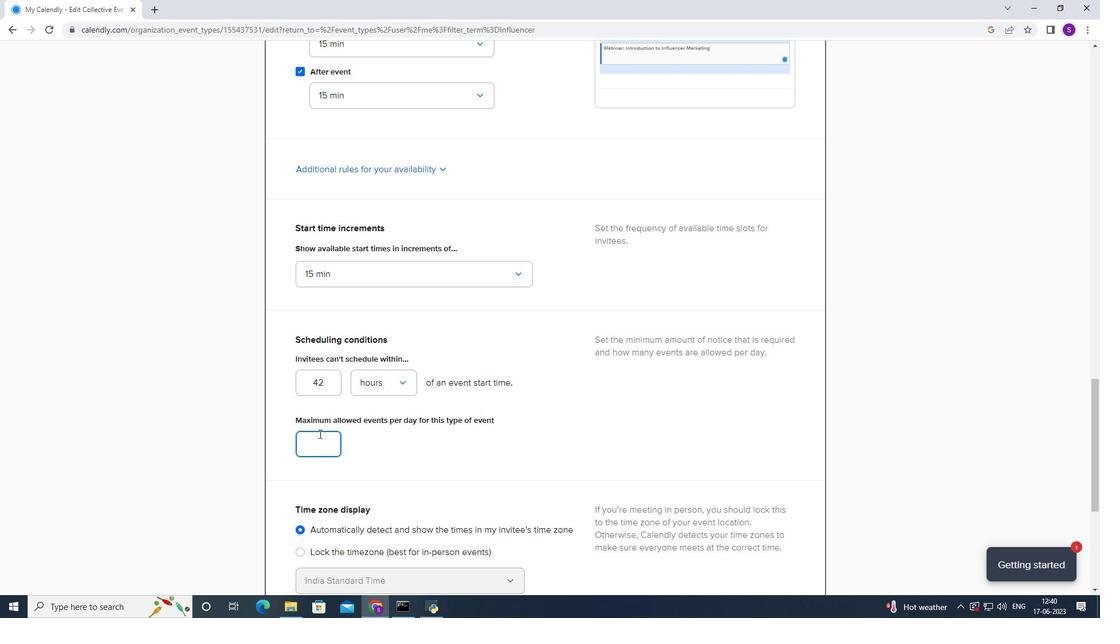 
Action: Mouse moved to (386, 411)
Screenshot: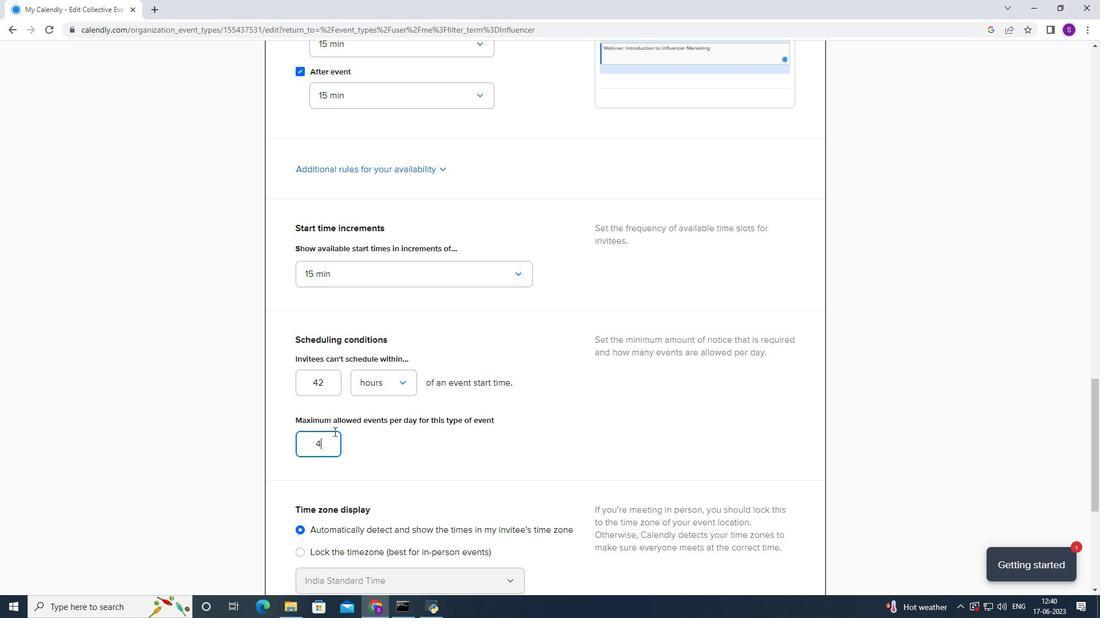 
Action: Mouse scrolled (386, 410) with delta (0, 0)
Screenshot: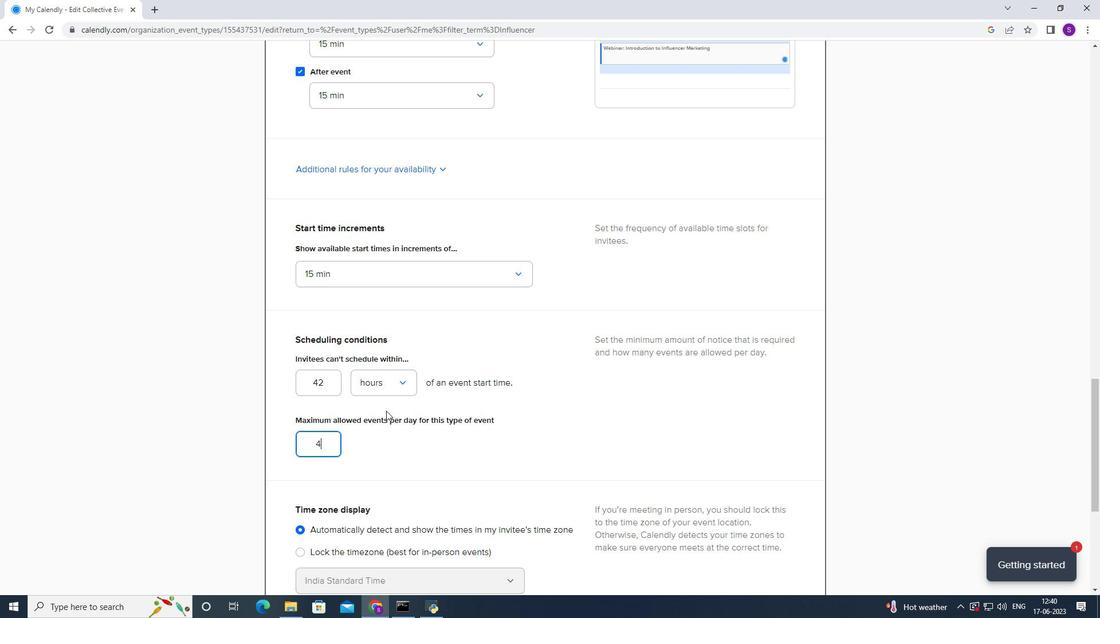 
Action: Mouse scrolled (386, 410) with delta (0, 0)
Screenshot: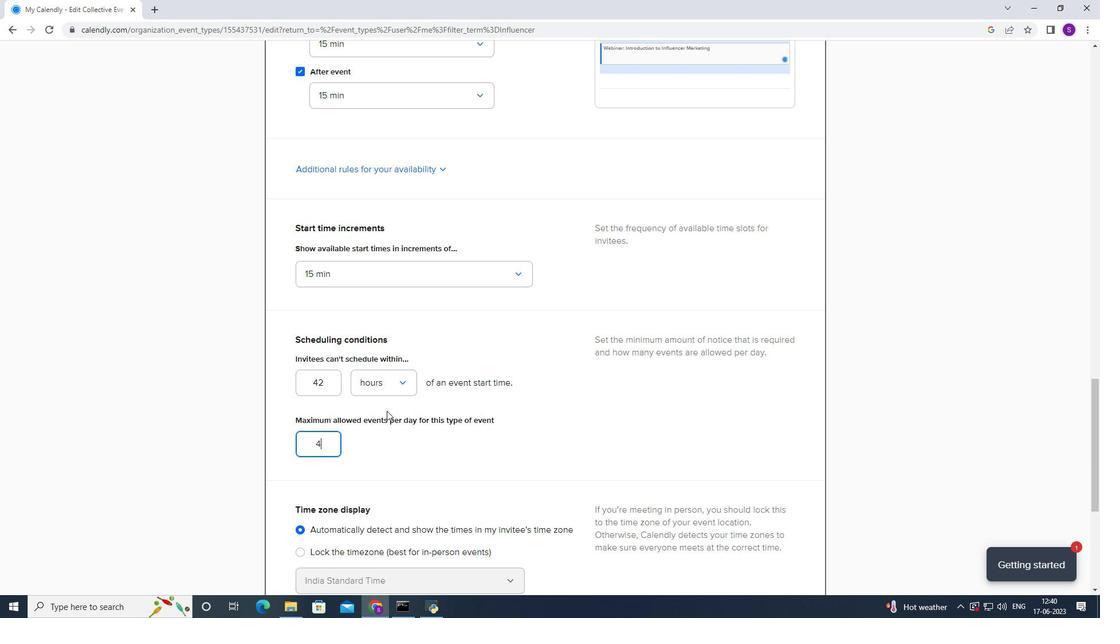 
Action: Mouse scrolled (386, 410) with delta (0, 0)
Screenshot: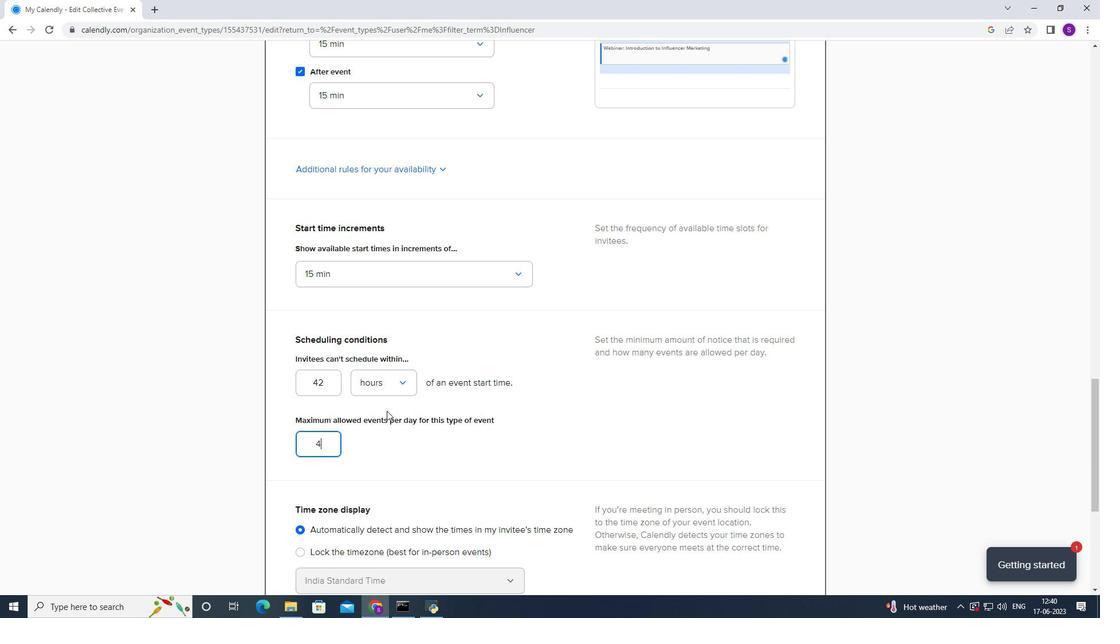 
Action: Mouse scrolled (386, 410) with delta (0, 0)
Screenshot: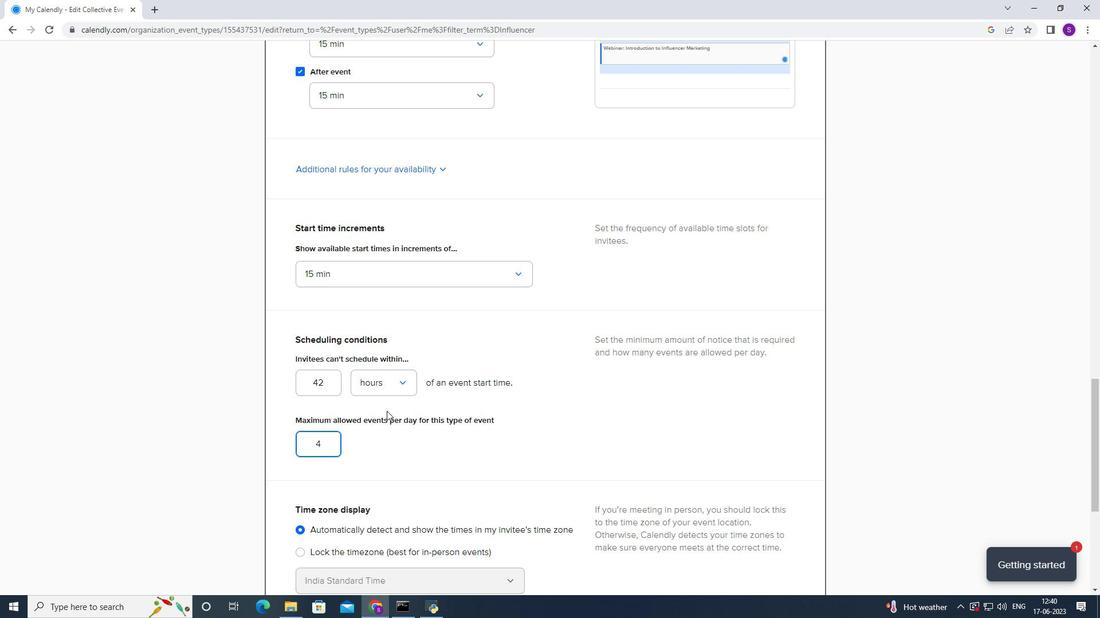 
Action: Mouse scrolled (386, 410) with delta (0, 0)
Screenshot: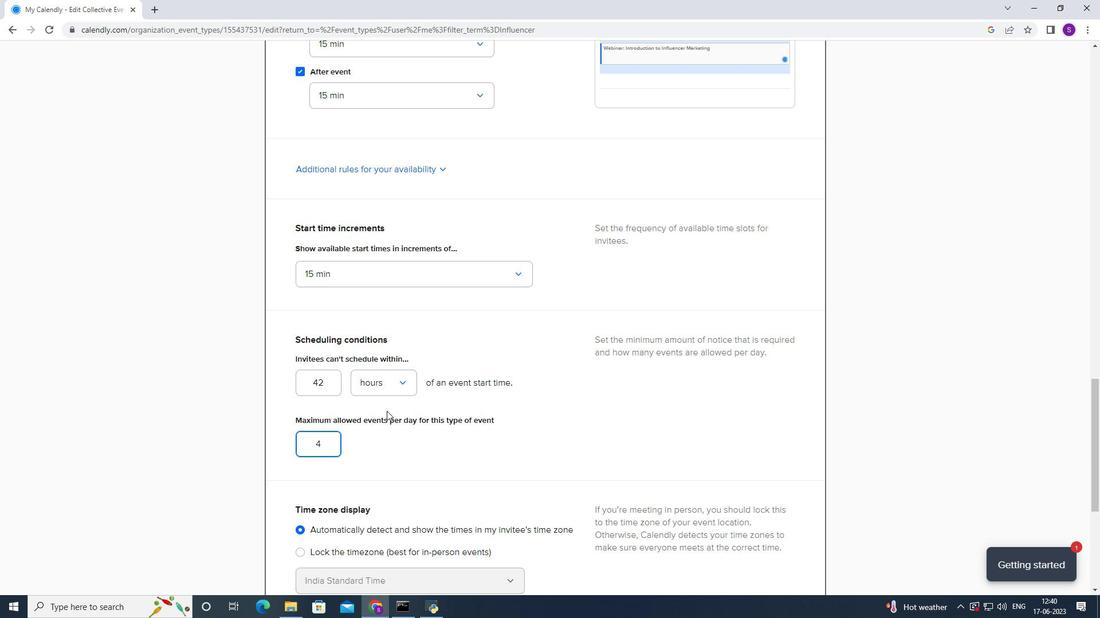 
Action: Mouse scrolled (386, 410) with delta (0, 0)
Screenshot: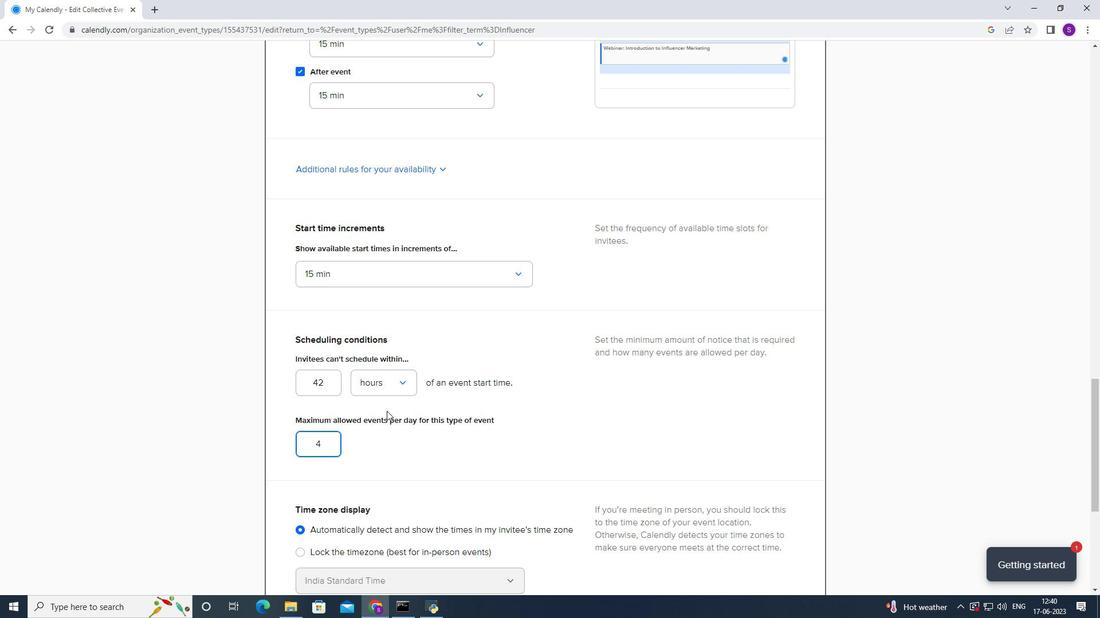 
Action: Mouse scrolled (386, 410) with delta (0, 0)
Screenshot: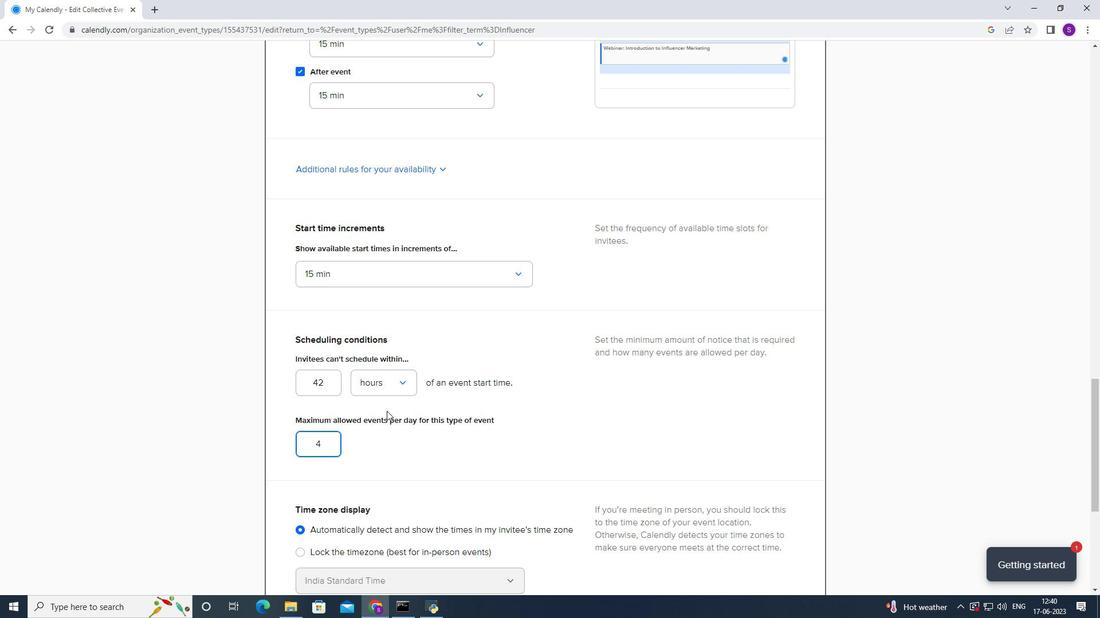 
Action: Mouse scrolled (386, 410) with delta (0, 0)
Screenshot: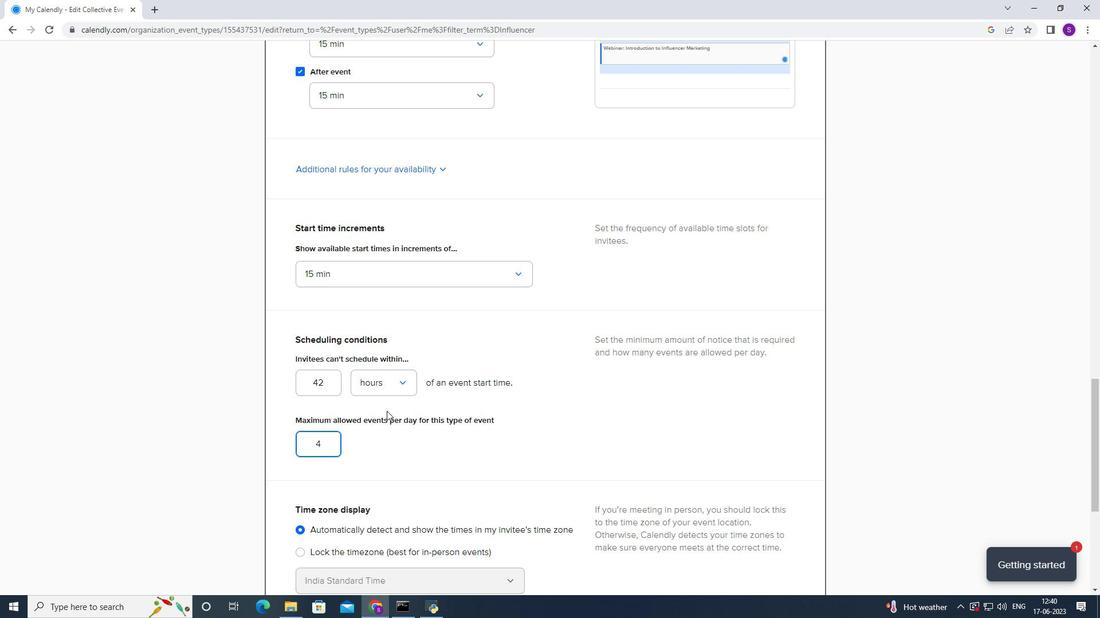 
Action: Mouse scrolled (386, 411) with delta (0, 0)
Screenshot: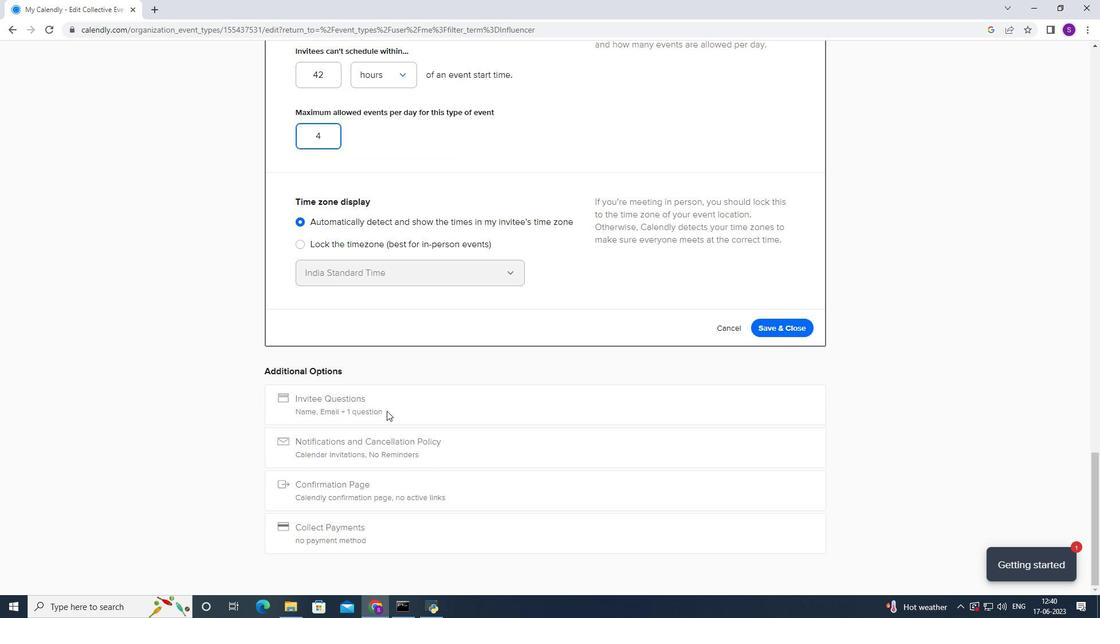 
Action: Mouse moved to (790, 385)
Screenshot: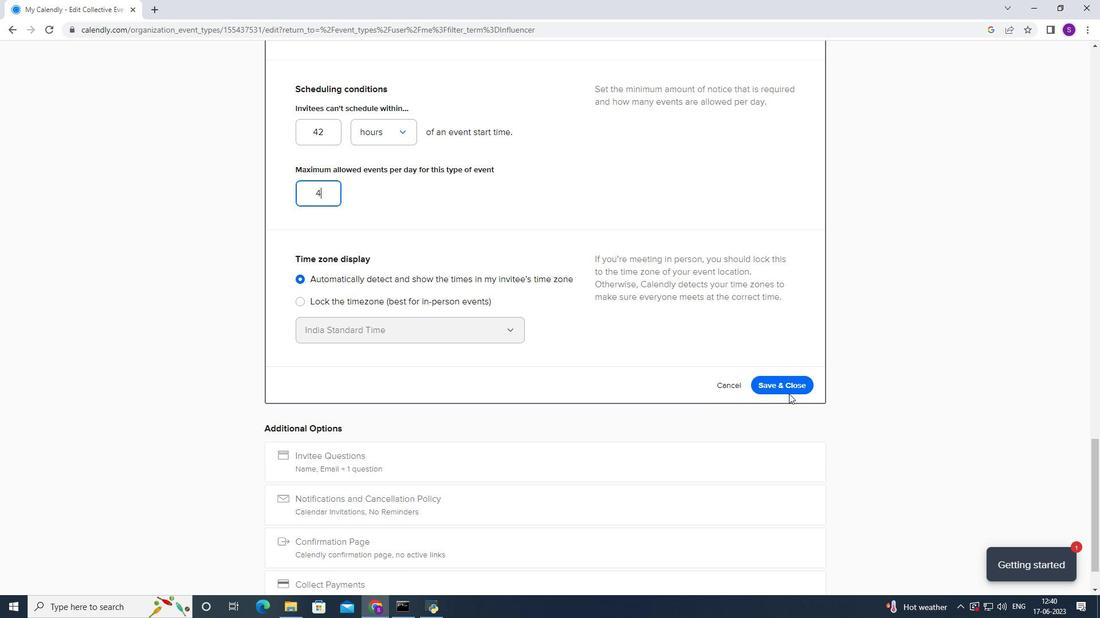 
Action: Mouse pressed left at (790, 385)
Screenshot: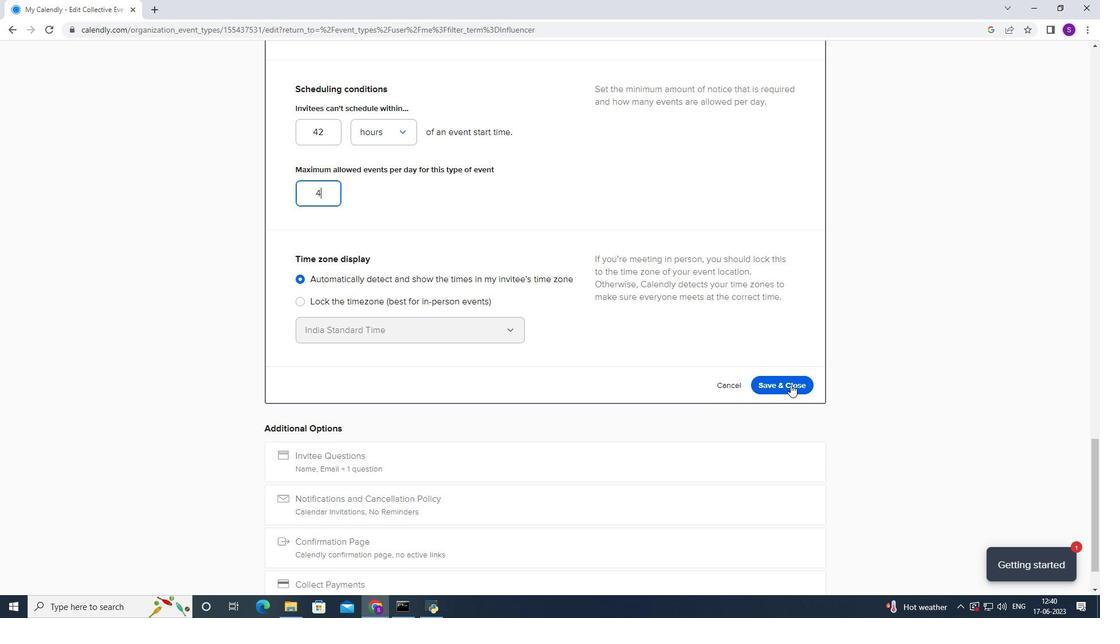 
Action: Mouse moved to (703, 360)
Screenshot: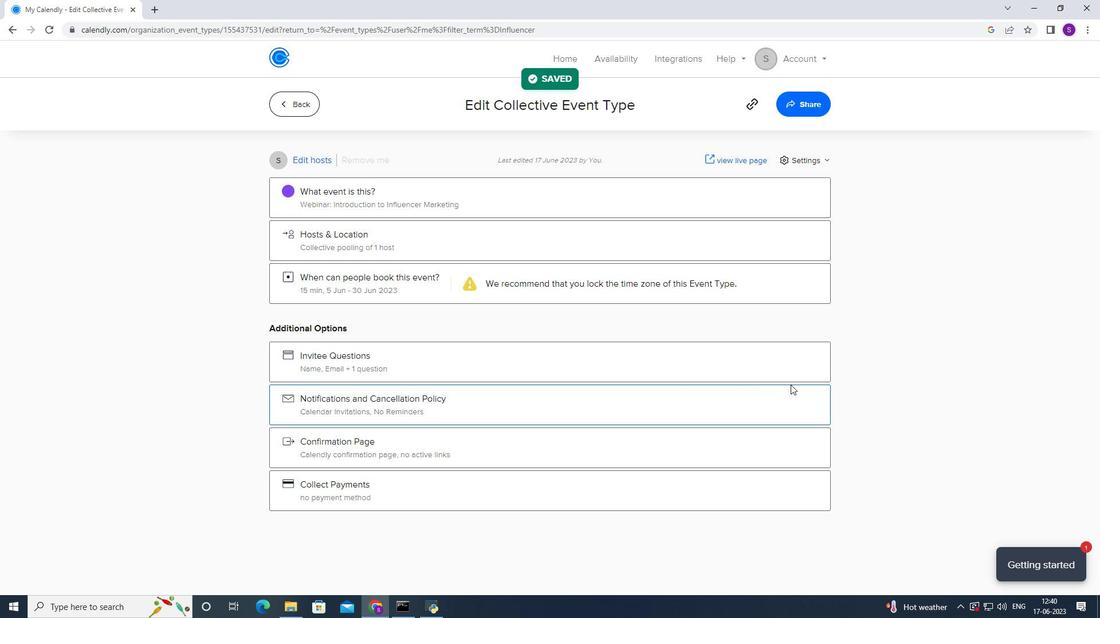 
